 Task: Check school ratings and nearby schools information for a property in Denver, Colorado.
Action: Mouse moved to (243, 186)
Screenshot: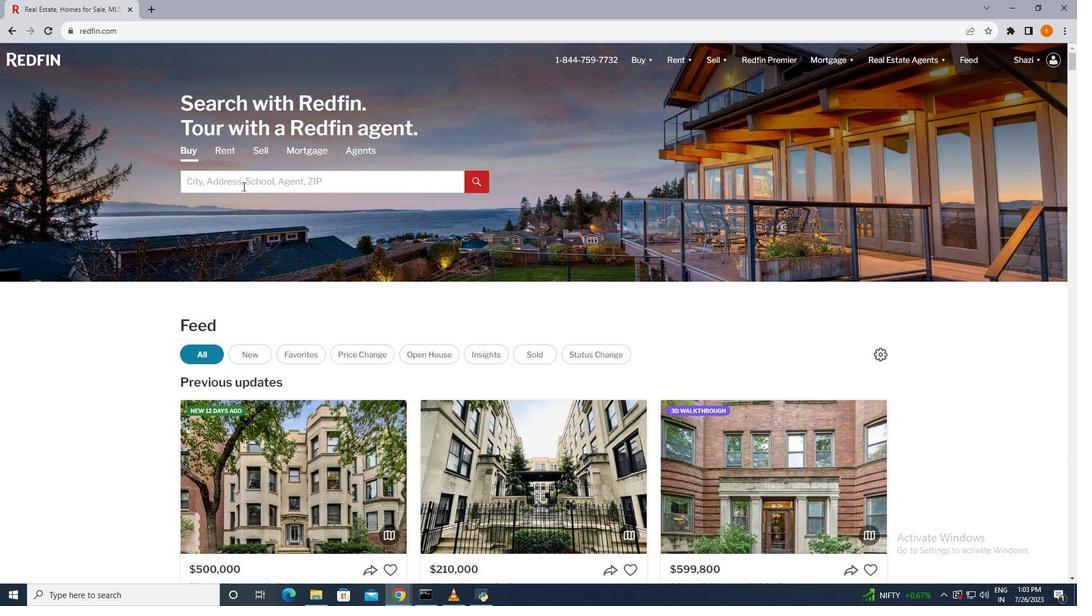 
Action: Mouse pressed left at (243, 186)
Screenshot: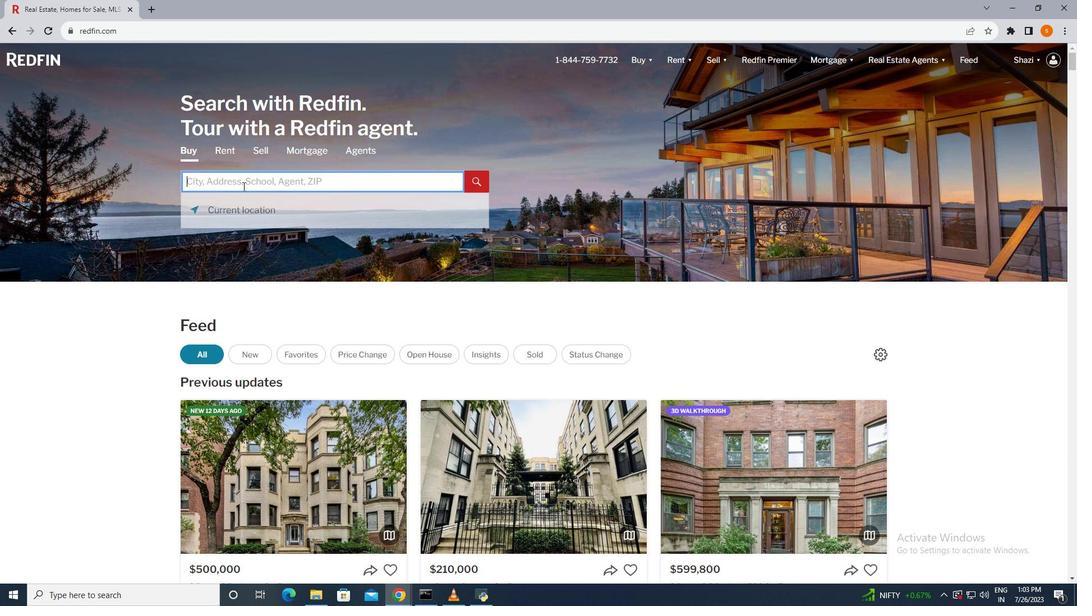 
Action: Mouse moved to (242, 186)
Screenshot: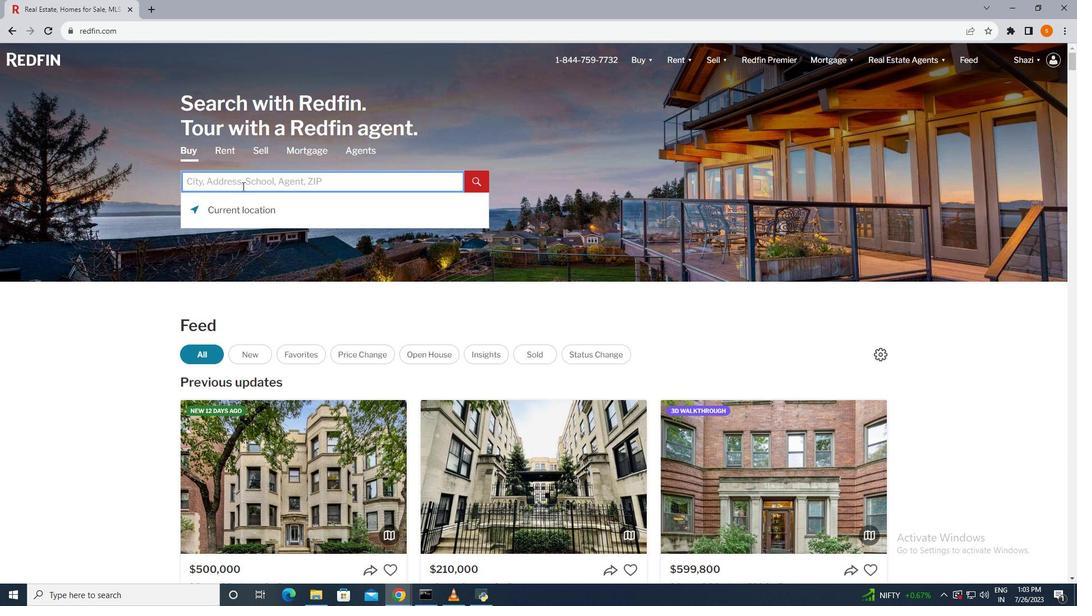 
Action: Key pressed <Key.shift>De<Key.backspace><Key.backspace><Key.caps_lock><Key.shift>dENVER,<Key.space><Key.shift>cOLORADO
Screenshot: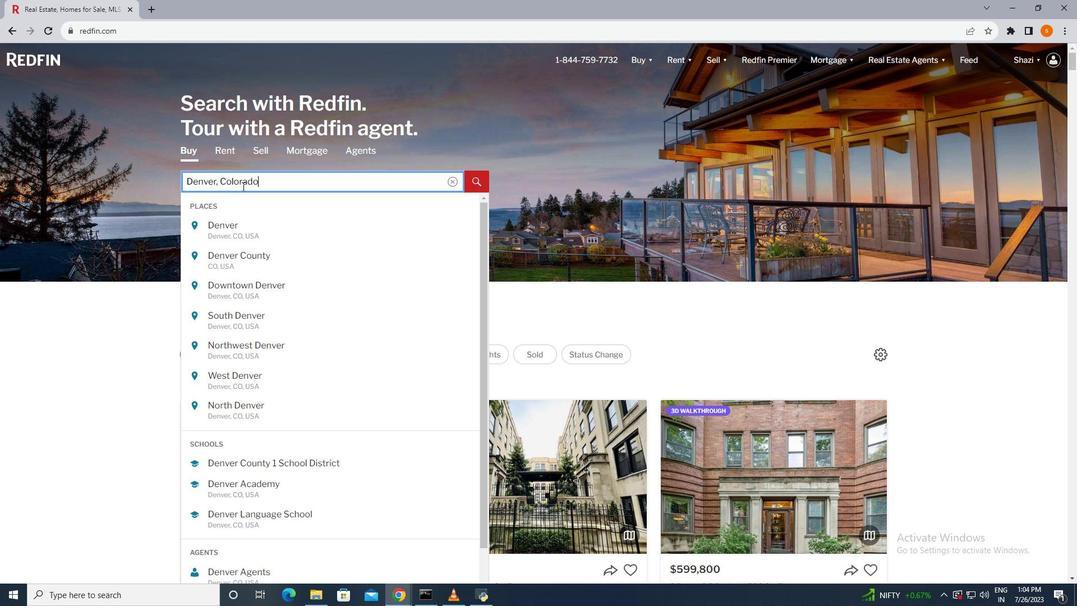 
Action: Mouse moved to (235, 185)
Screenshot: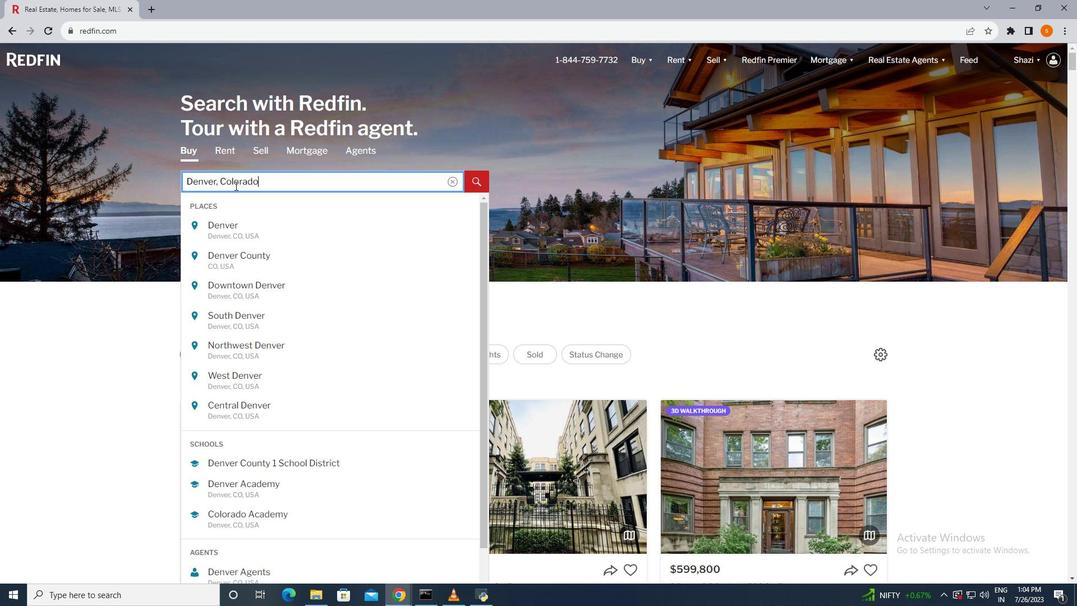 
Action: Key pressed <Key.enter>
Screenshot: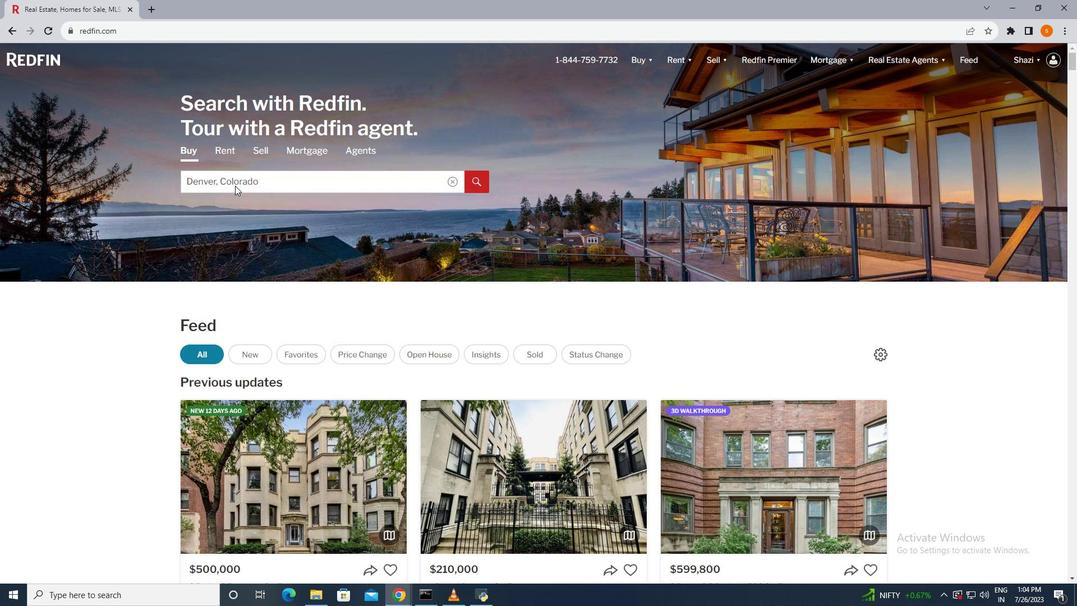
Action: Mouse moved to (959, 130)
Screenshot: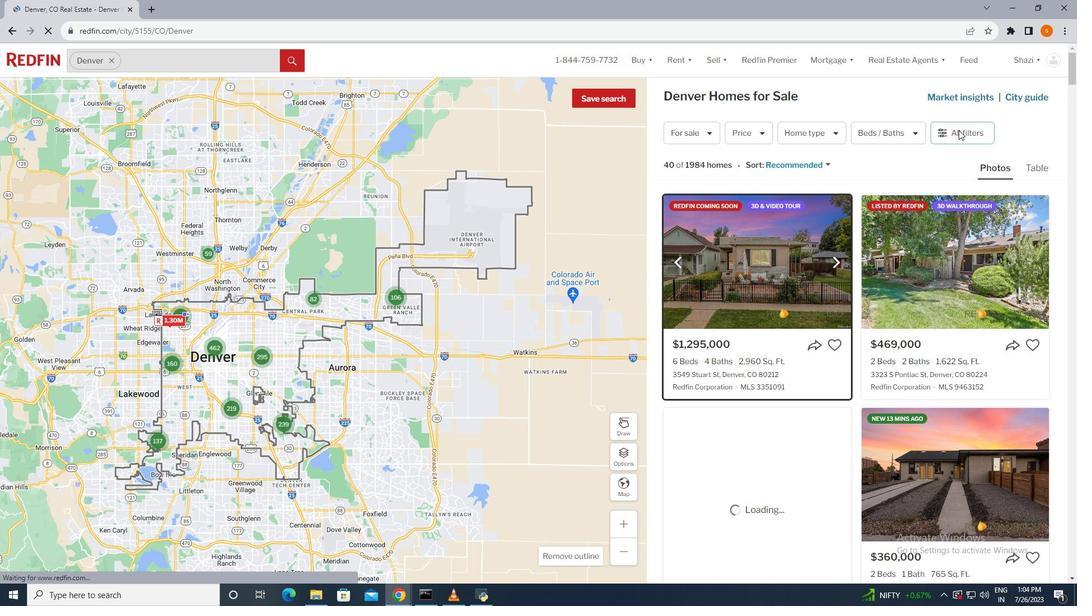 
Action: Mouse pressed left at (959, 130)
Screenshot: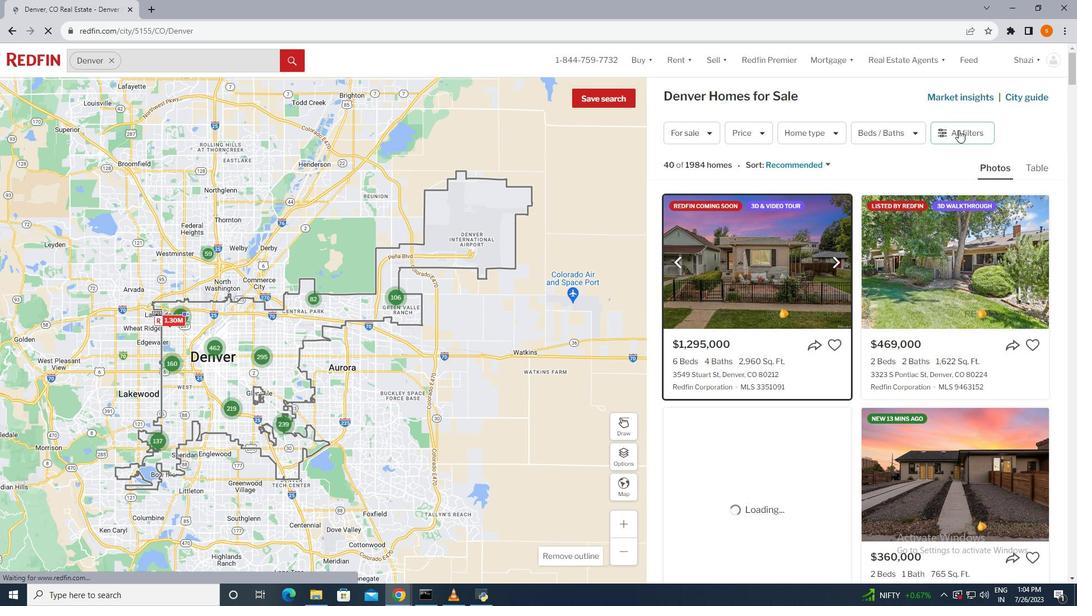 
Action: Mouse moved to (958, 130)
Screenshot: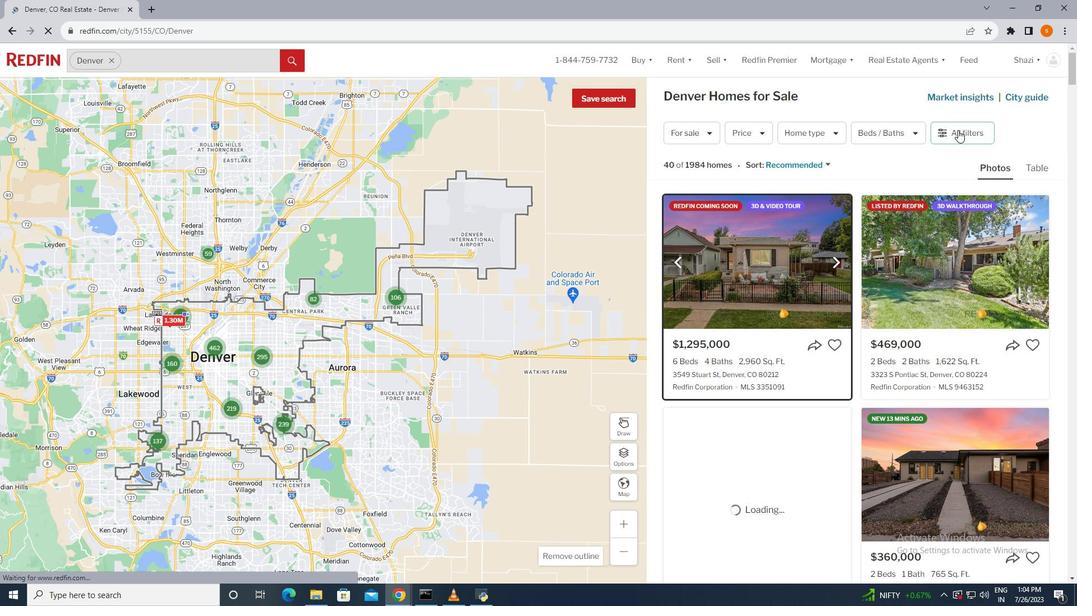 
Action: Mouse pressed left at (958, 130)
Screenshot: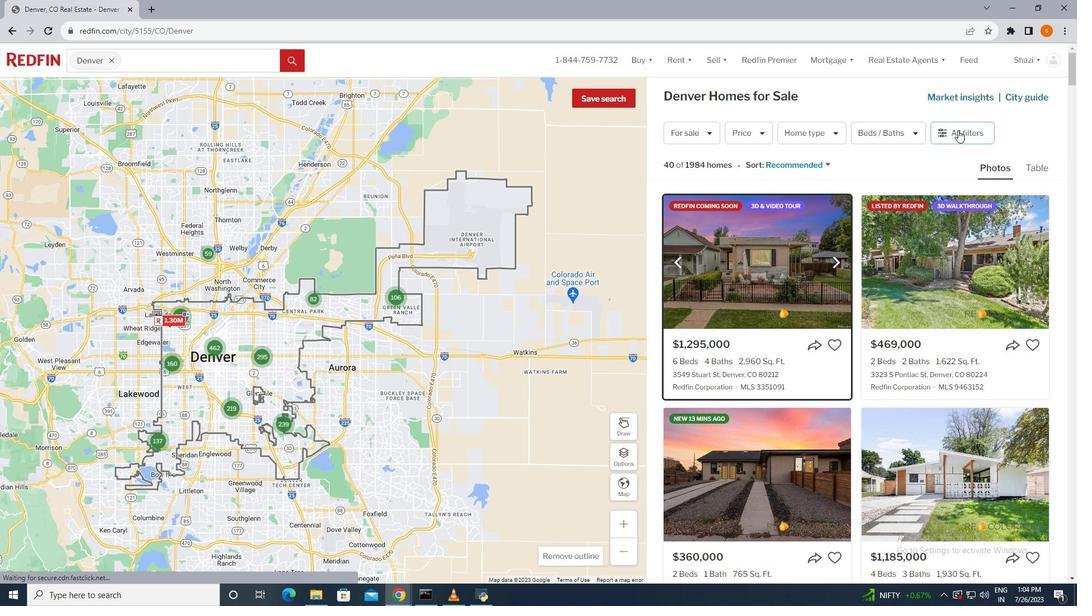 
Action: Mouse moved to (864, 353)
Screenshot: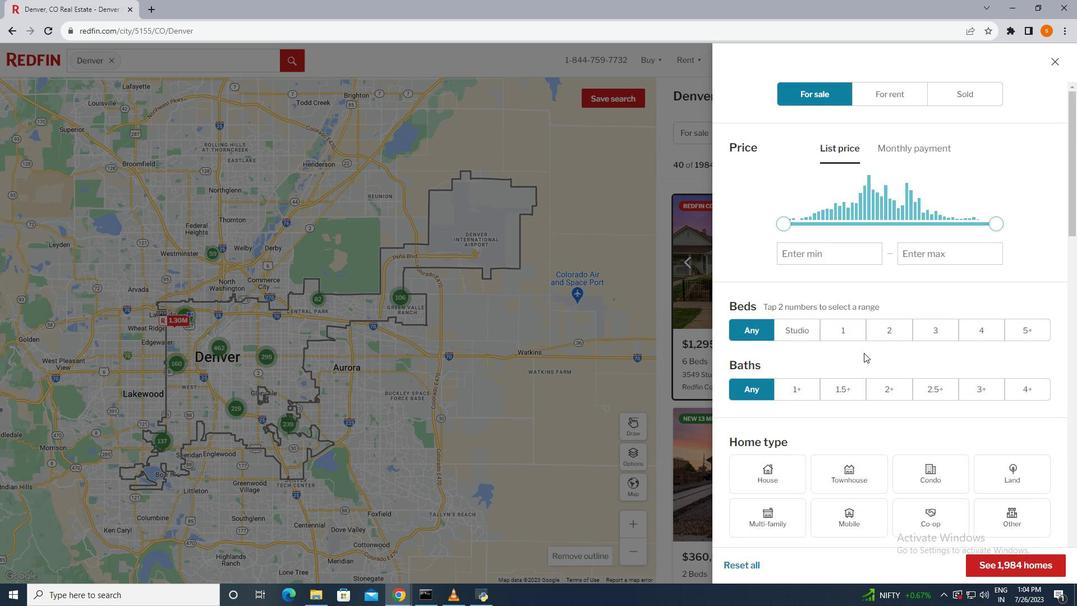 
Action: Mouse scrolled (864, 352) with delta (0, 0)
Screenshot: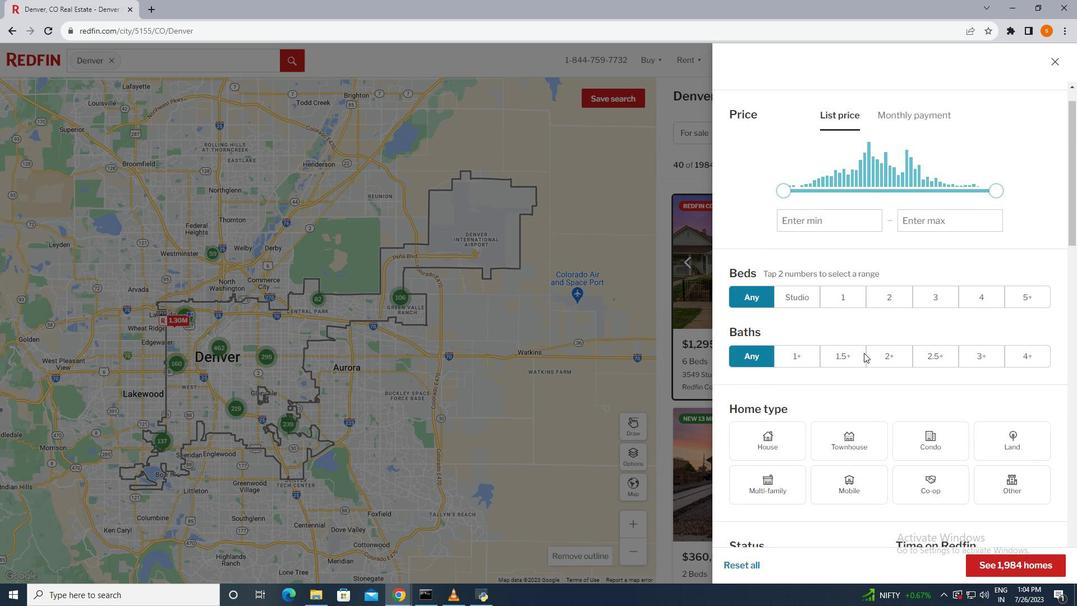 
Action: Mouse scrolled (864, 352) with delta (0, 0)
Screenshot: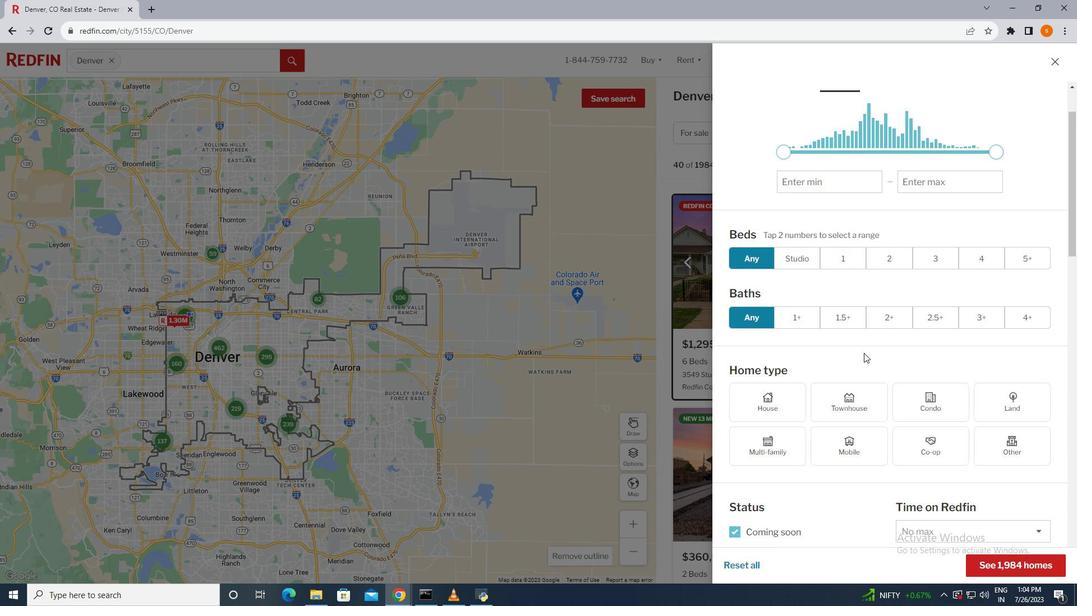 
Action: Mouse scrolled (864, 352) with delta (0, 0)
Screenshot: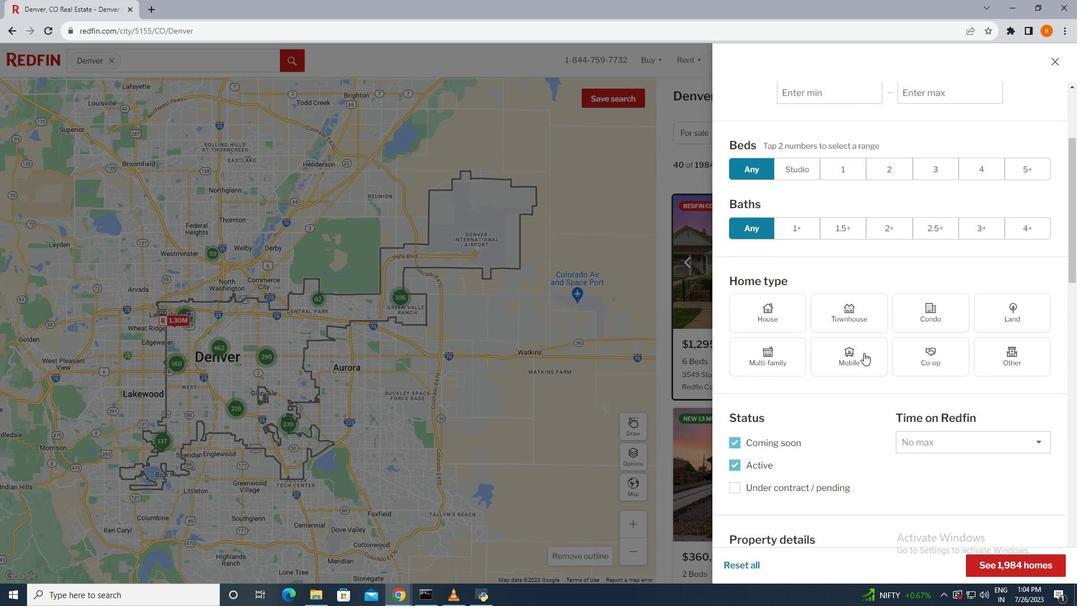 
Action: Mouse scrolled (864, 352) with delta (0, 0)
Screenshot: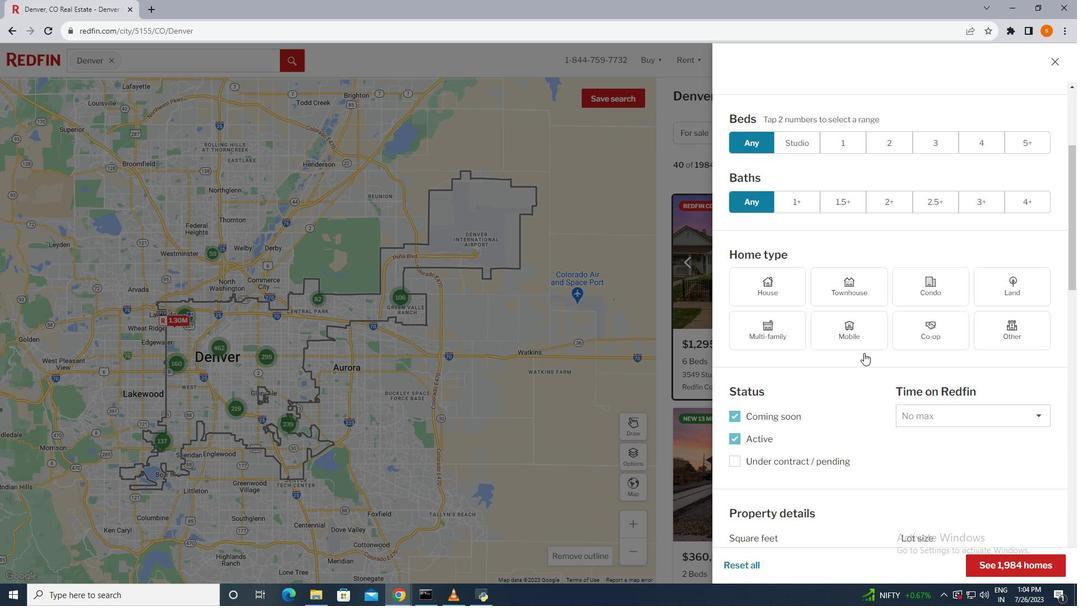 
Action: Mouse scrolled (864, 352) with delta (0, 0)
Screenshot: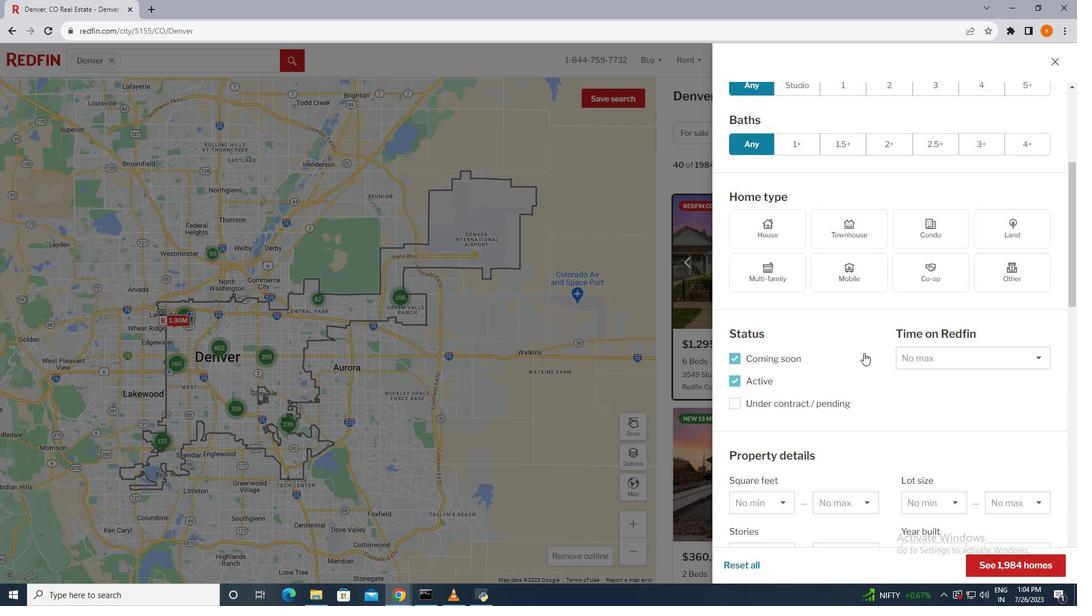 
Action: Mouse scrolled (864, 352) with delta (0, 0)
Screenshot: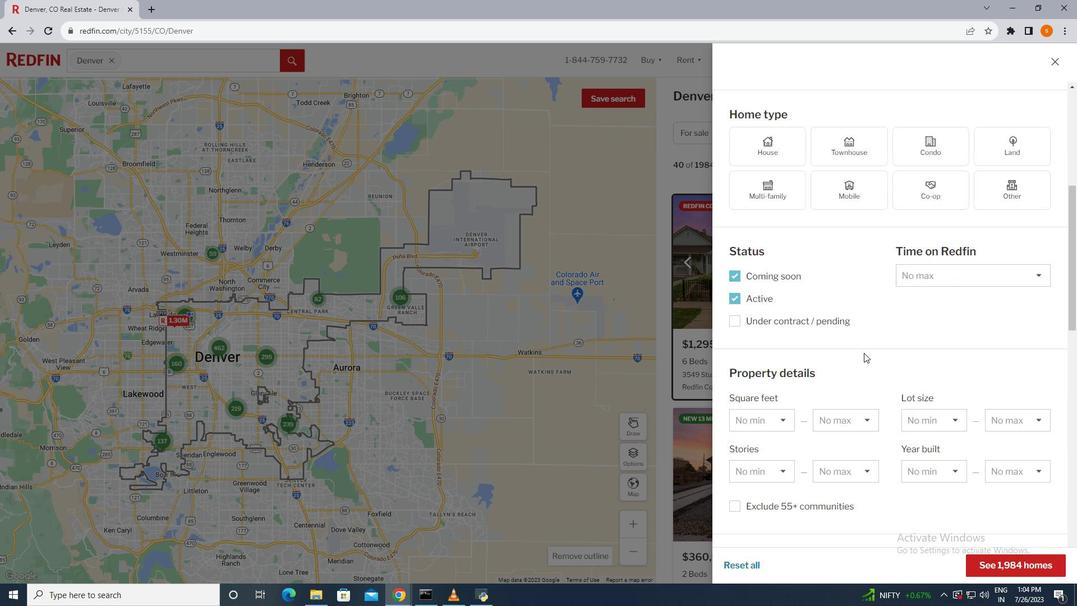 
Action: Mouse scrolled (864, 352) with delta (0, 0)
Screenshot: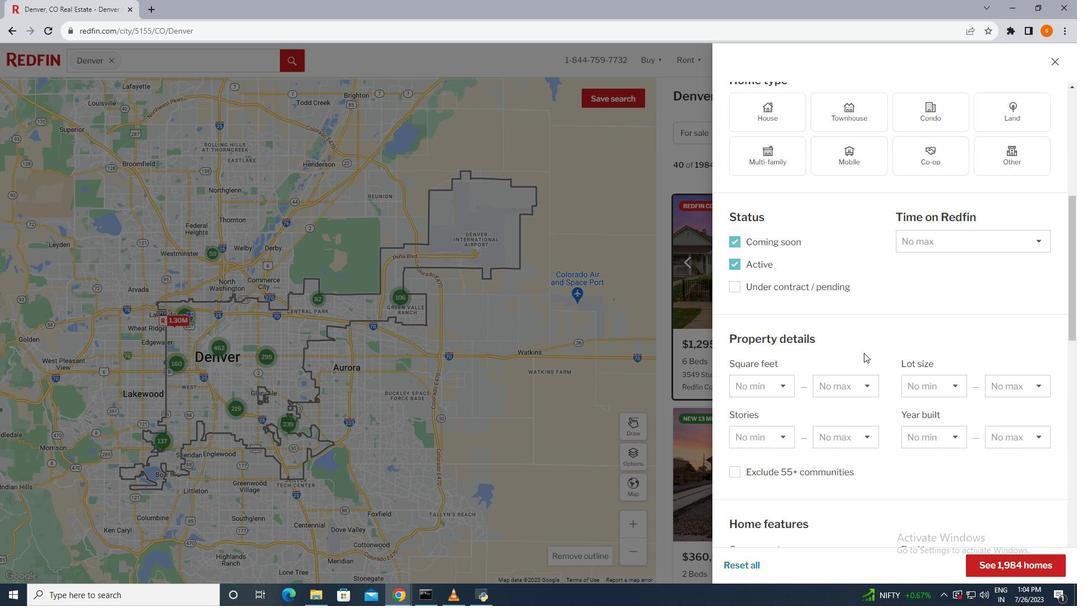 
Action: Mouse scrolled (864, 352) with delta (0, 0)
Screenshot: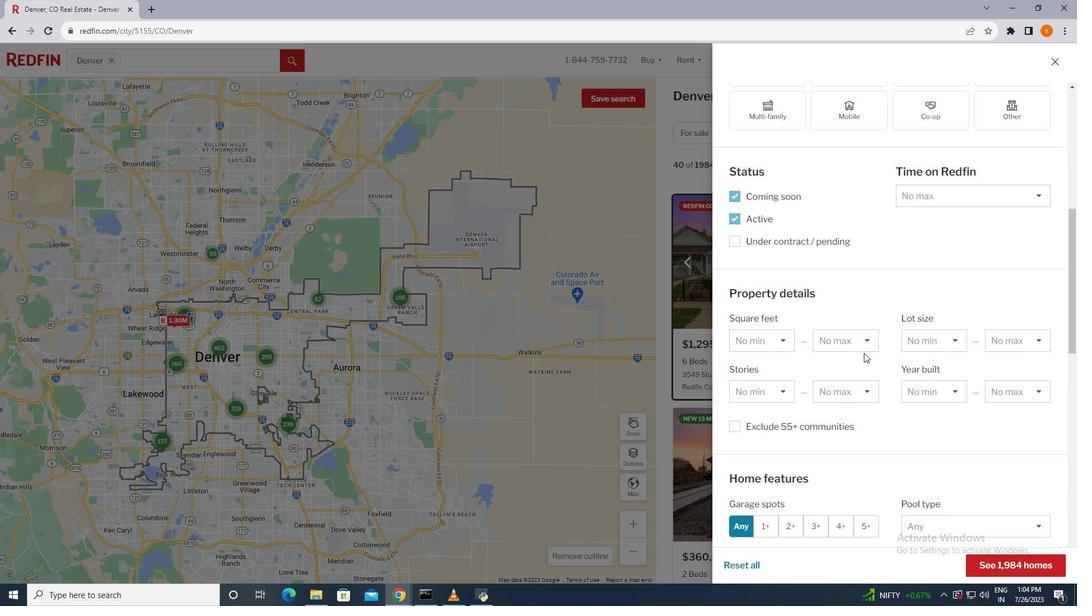 
Action: Mouse scrolled (864, 352) with delta (0, 0)
Screenshot: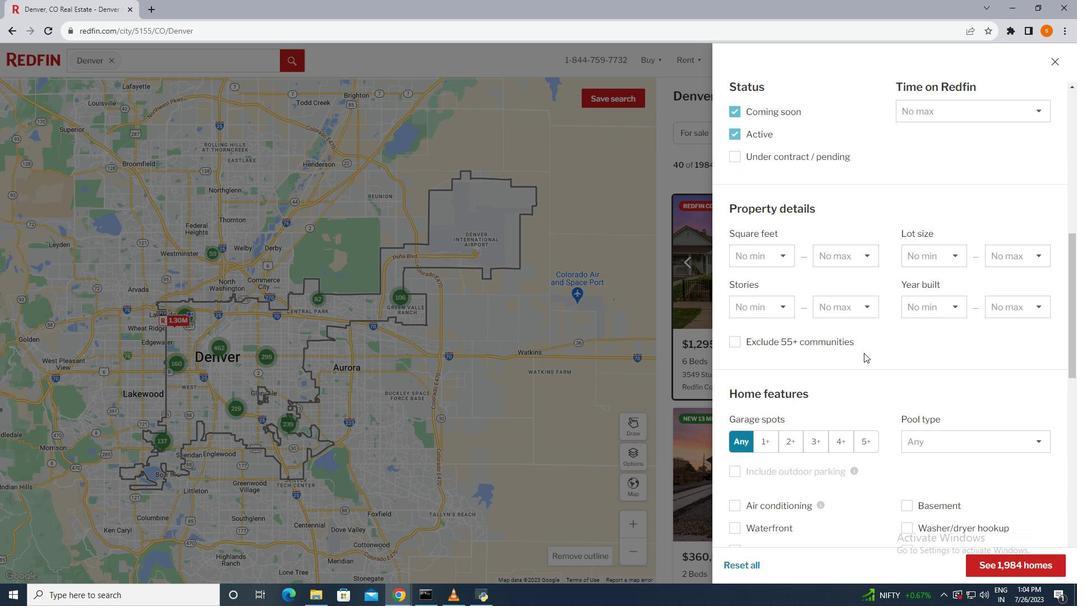 
Action: Mouse scrolled (864, 352) with delta (0, 0)
Screenshot: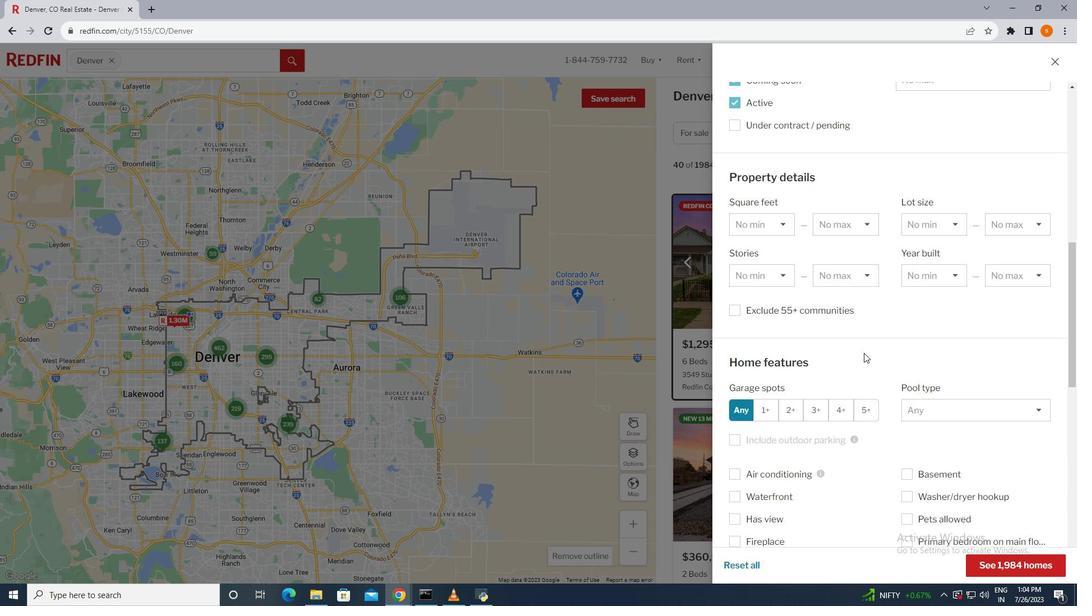 
Action: Mouse moved to (863, 354)
Screenshot: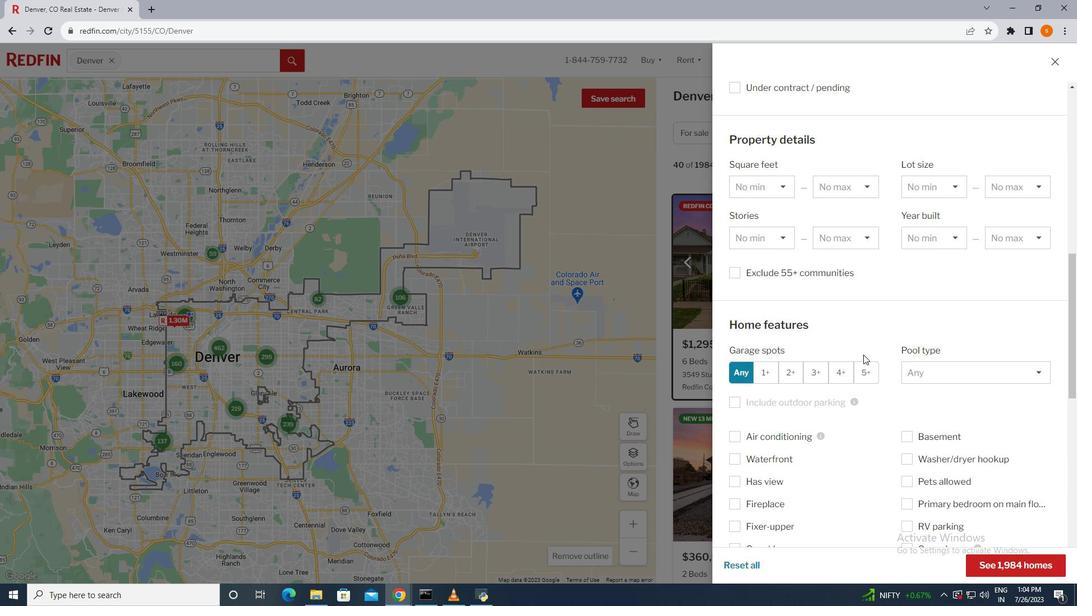 
Action: Mouse scrolled (863, 354) with delta (0, 0)
Screenshot: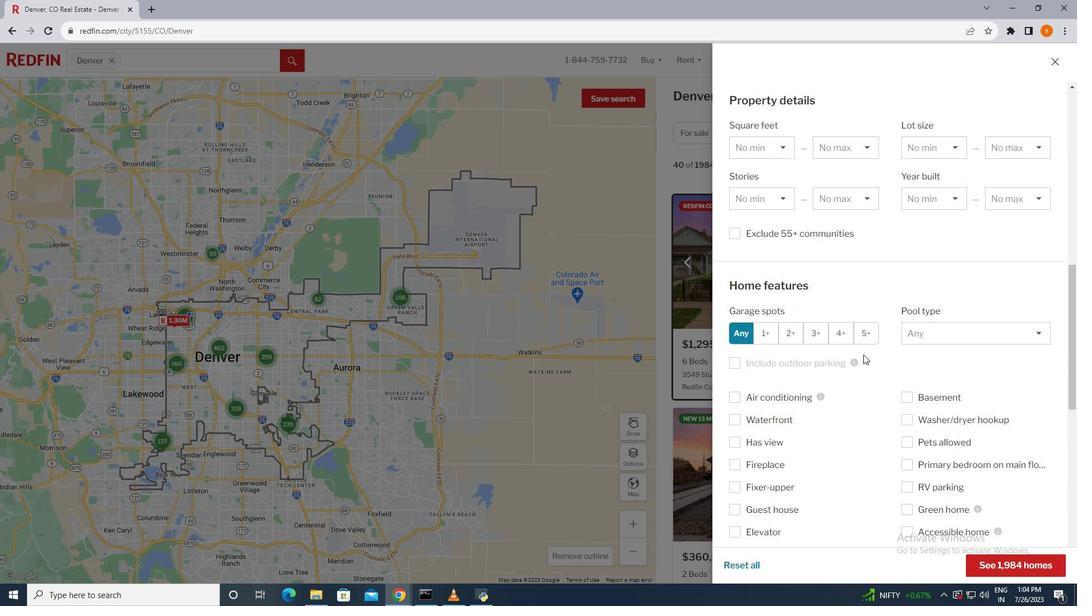 
Action: Mouse scrolled (863, 354) with delta (0, 0)
Screenshot: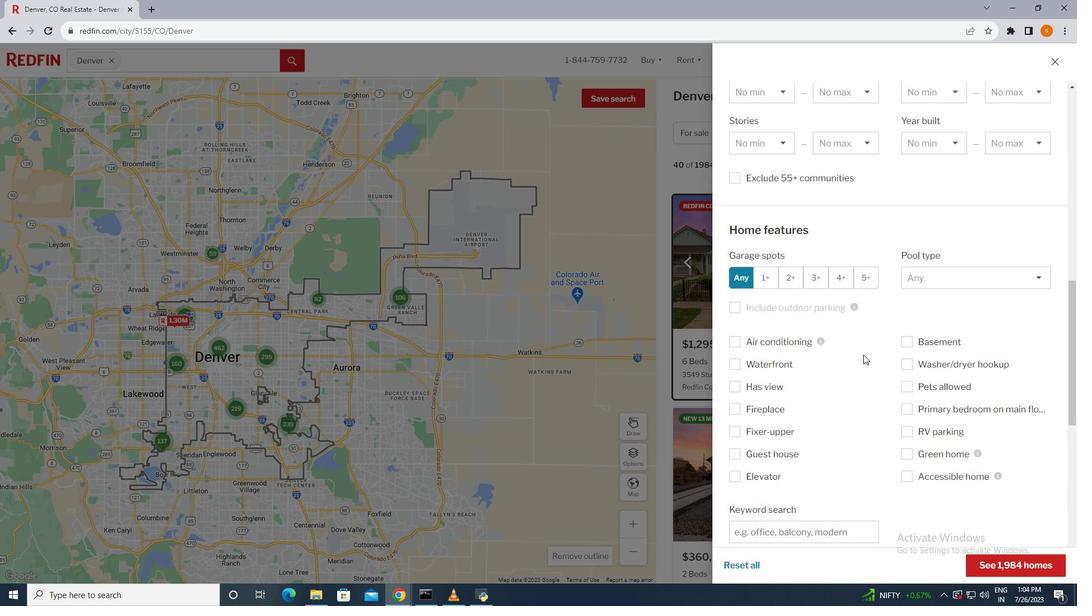 
Action: Mouse scrolled (863, 354) with delta (0, 0)
Screenshot: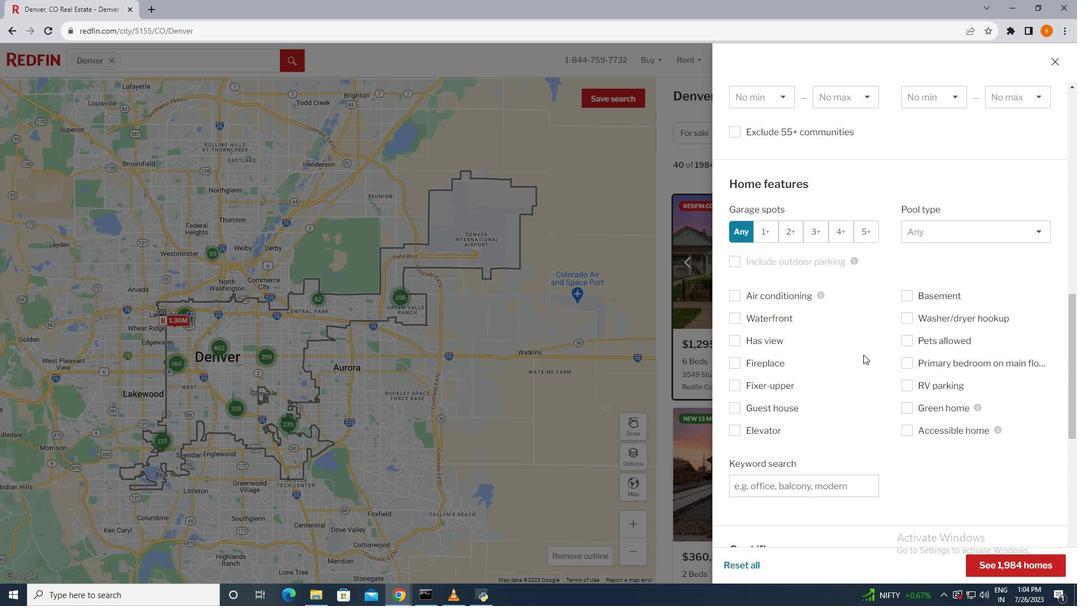
Action: Mouse scrolled (863, 354) with delta (0, 0)
Screenshot: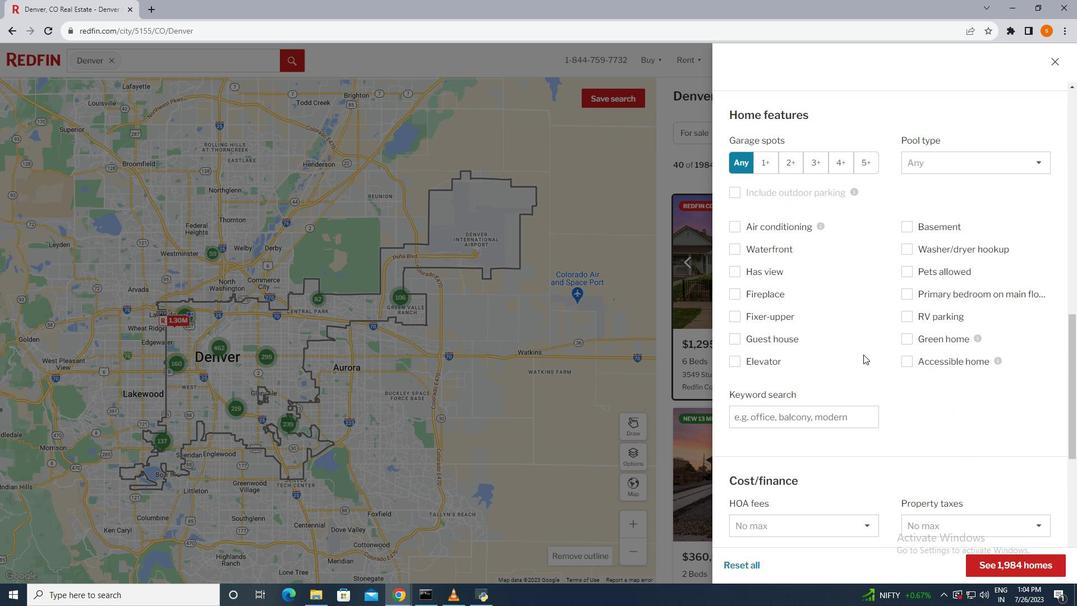 
Action: Mouse scrolled (863, 354) with delta (0, 0)
Screenshot: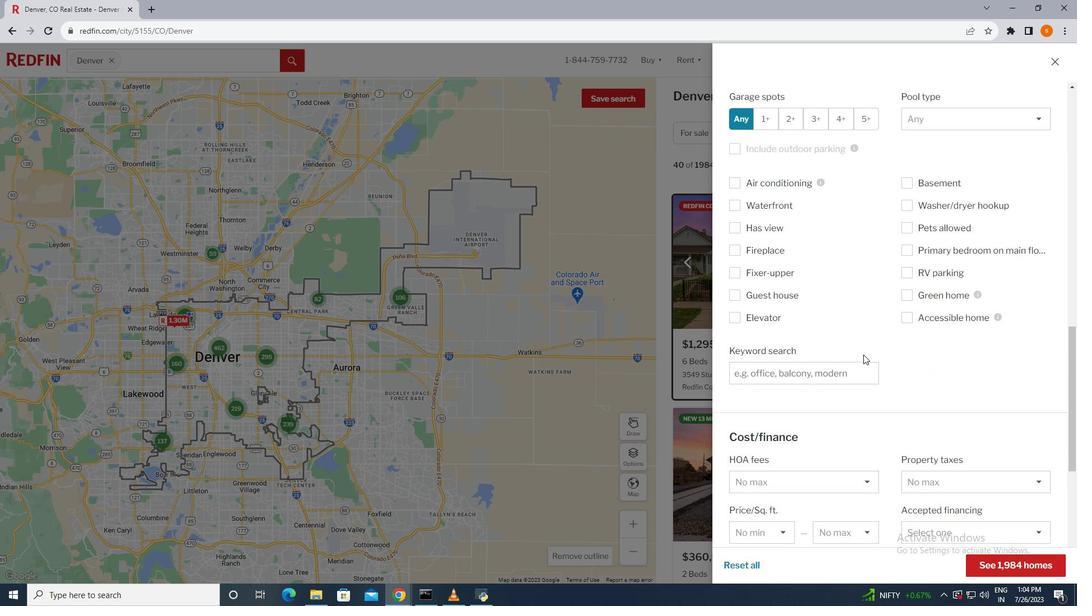 
Action: Mouse scrolled (863, 354) with delta (0, 0)
Screenshot: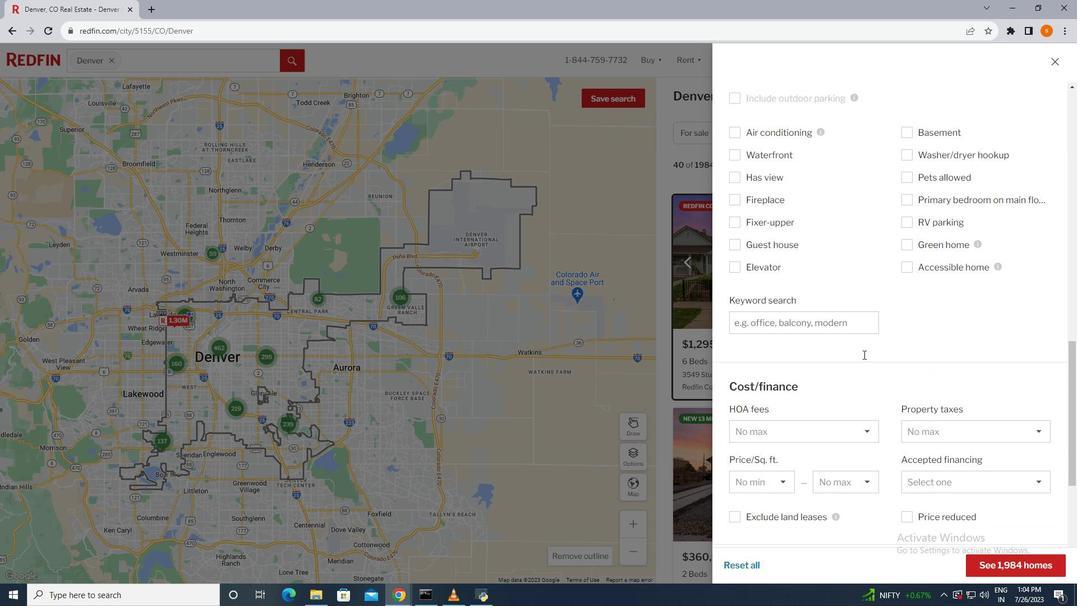 
Action: Mouse scrolled (863, 354) with delta (0, 0)
Screenshot: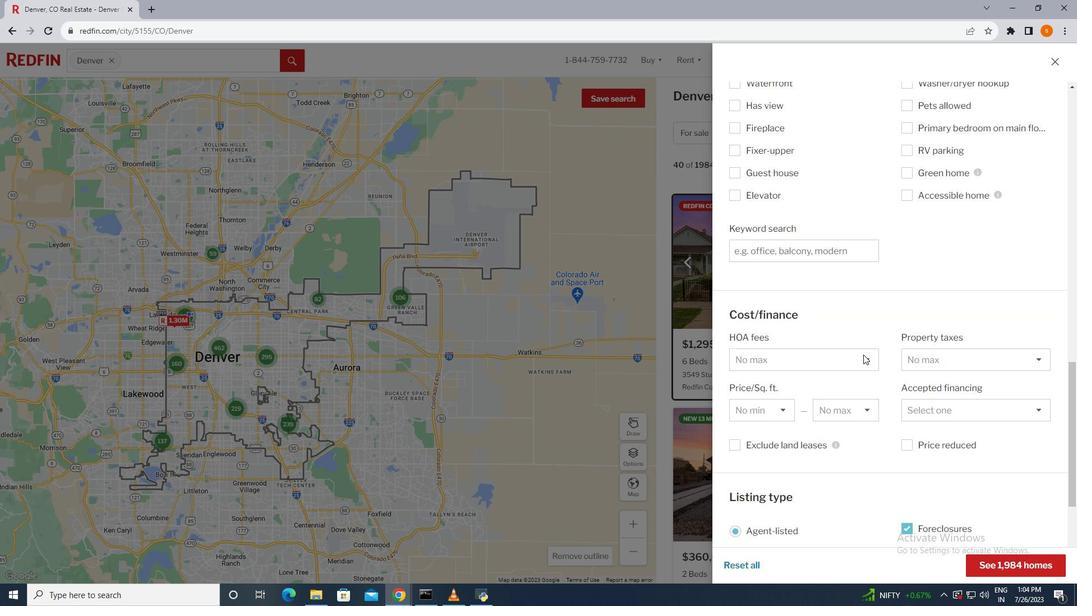 
Action: Mouse scrolled (863, 354) with delta (0, 0)
Screenshot: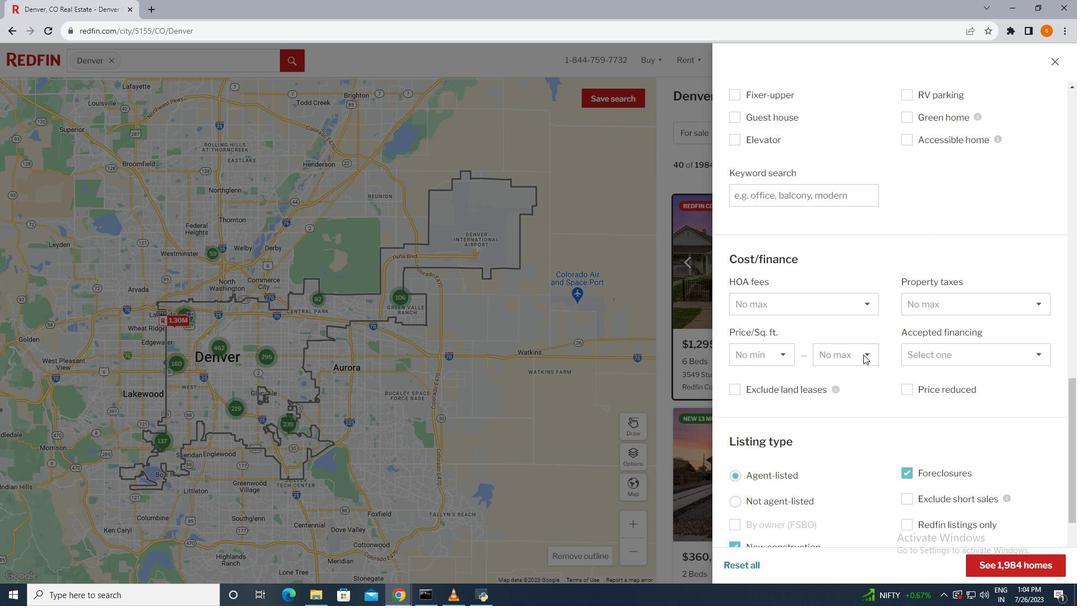
Action: Mouse scrolled (863, 354) with delta (0, 0)
Screenshot: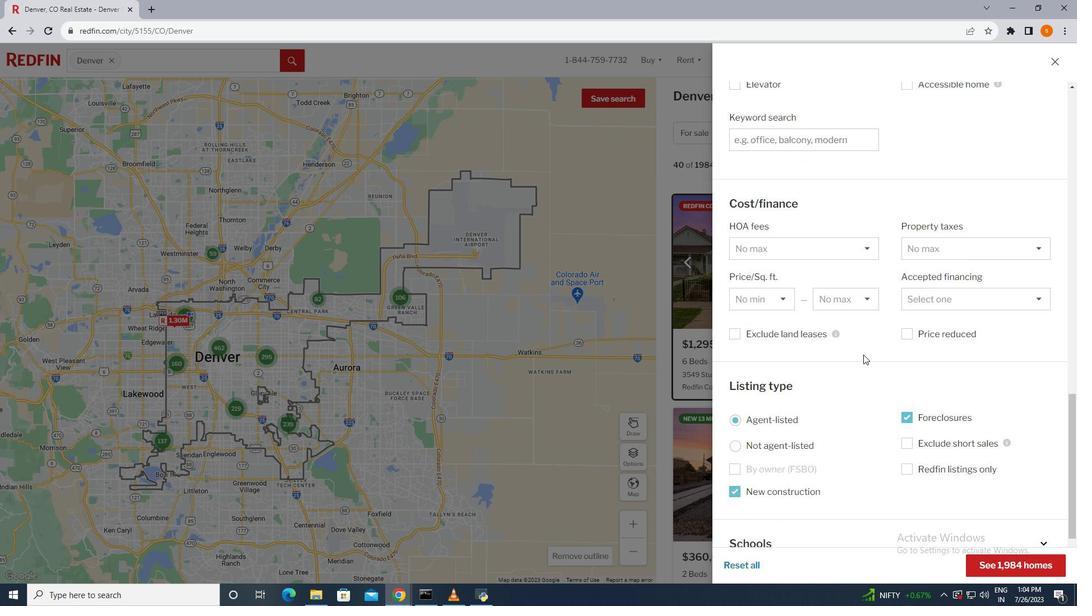 
Action: Mouse scrolled (863, 354) with delta (0, 0)
Screenshot: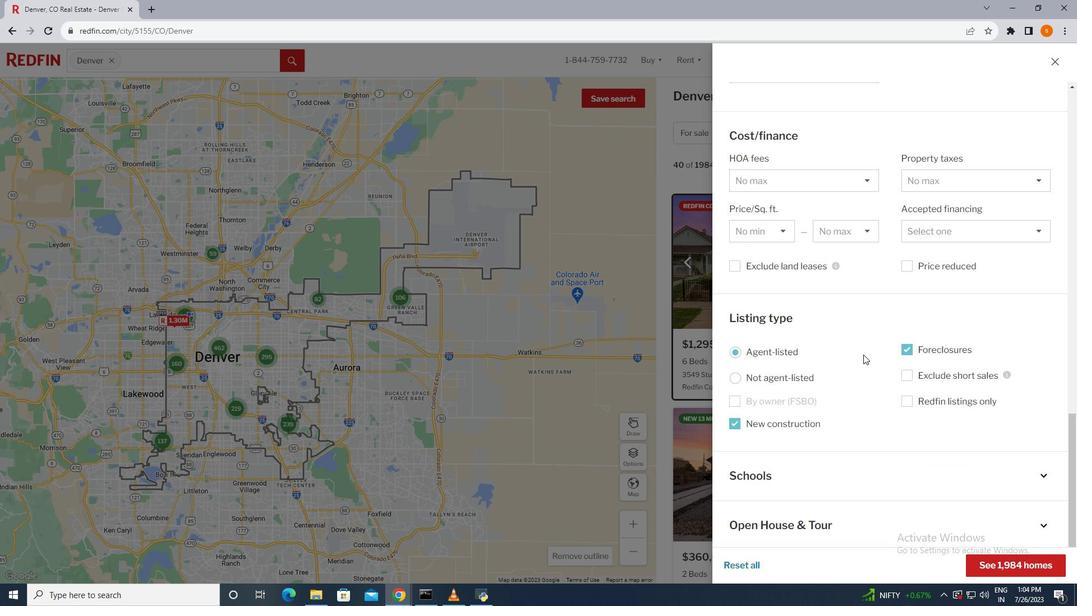 
Action: Mouse scrolled (863, 354) with delta (0, 0)
Screenshot: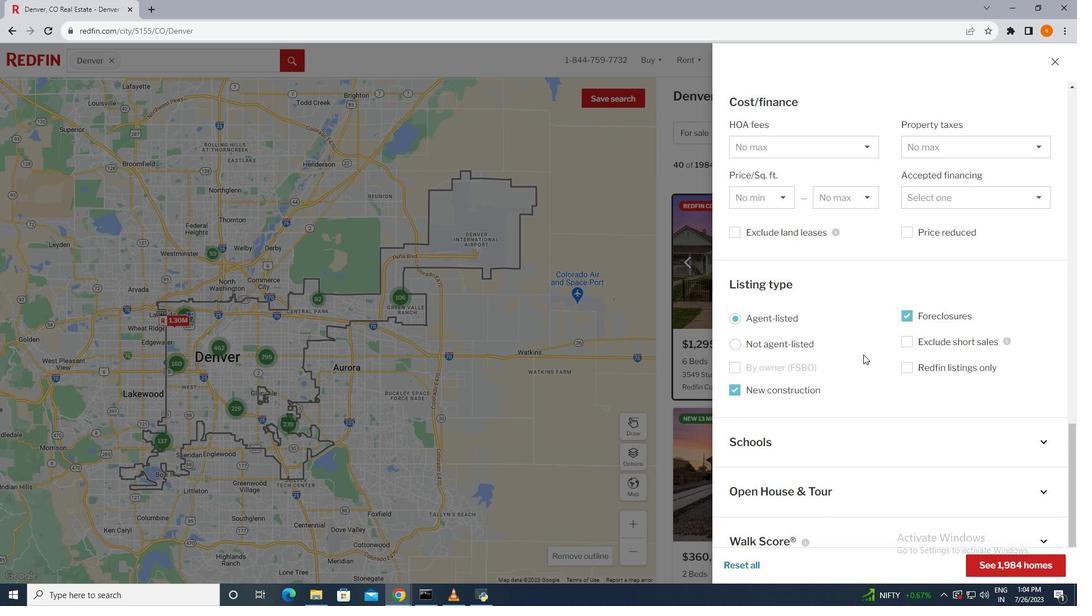 
Action: Mouse scrolled (863, 354) with delta (0, 0)
Screenshot: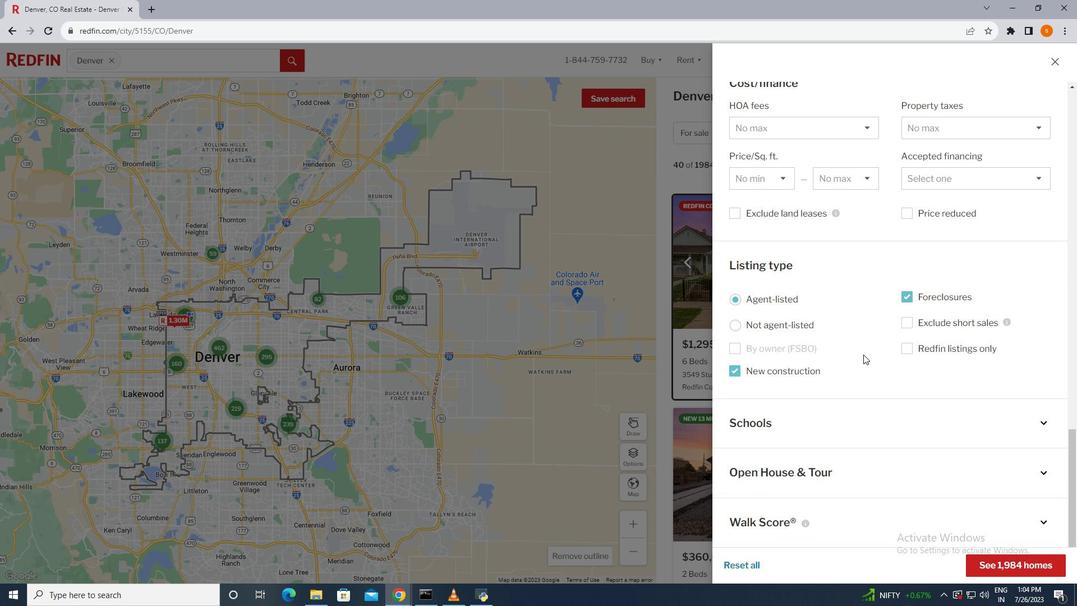 
Action: Mouse moved to (843, 432)
Screenshot: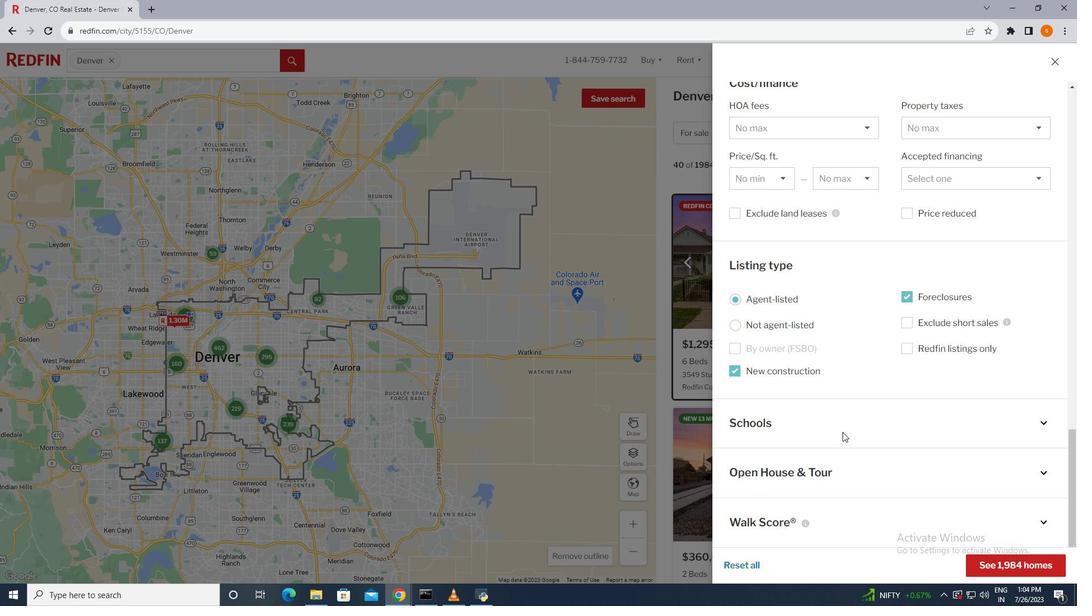 
Action: Mouse pressed left at (843, 432)
Screenshot: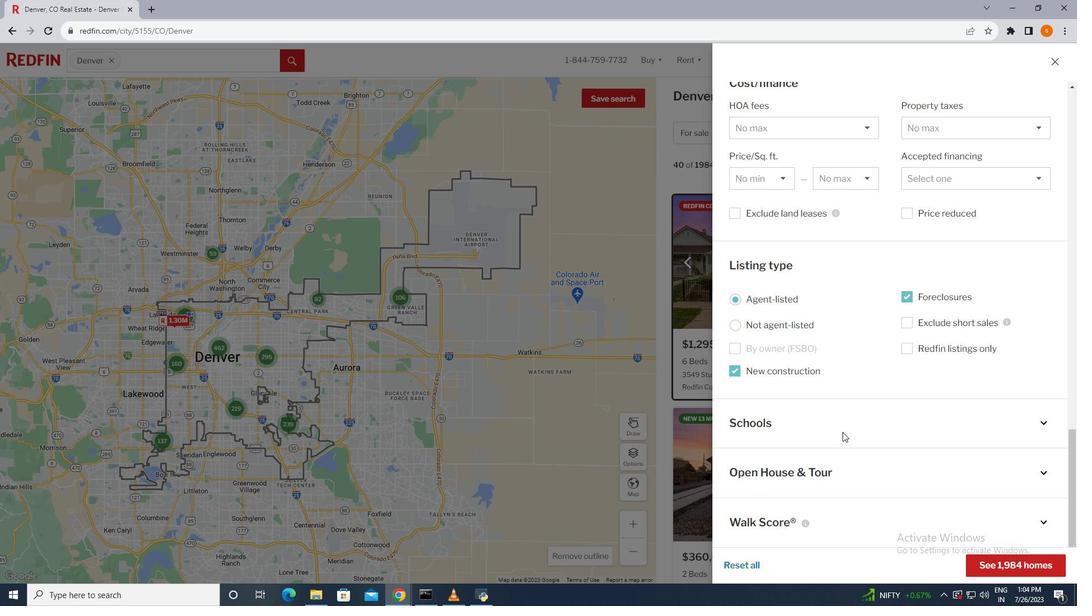 
Action: Mouse moved to (842, 432)
Screenshot: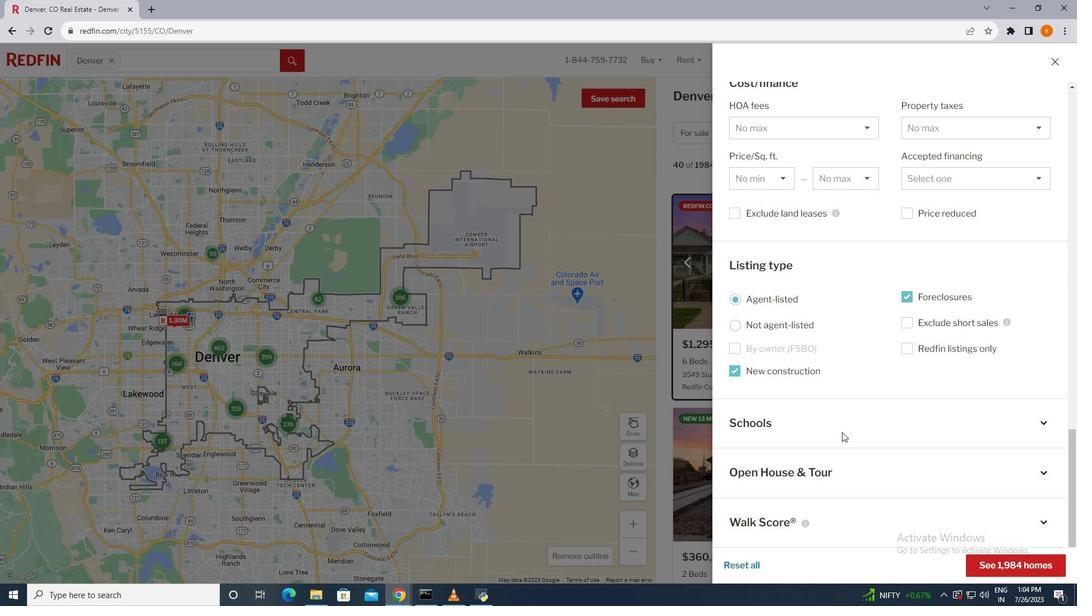 
Action: Mouse pressed left at (842, 432)
Screenshot: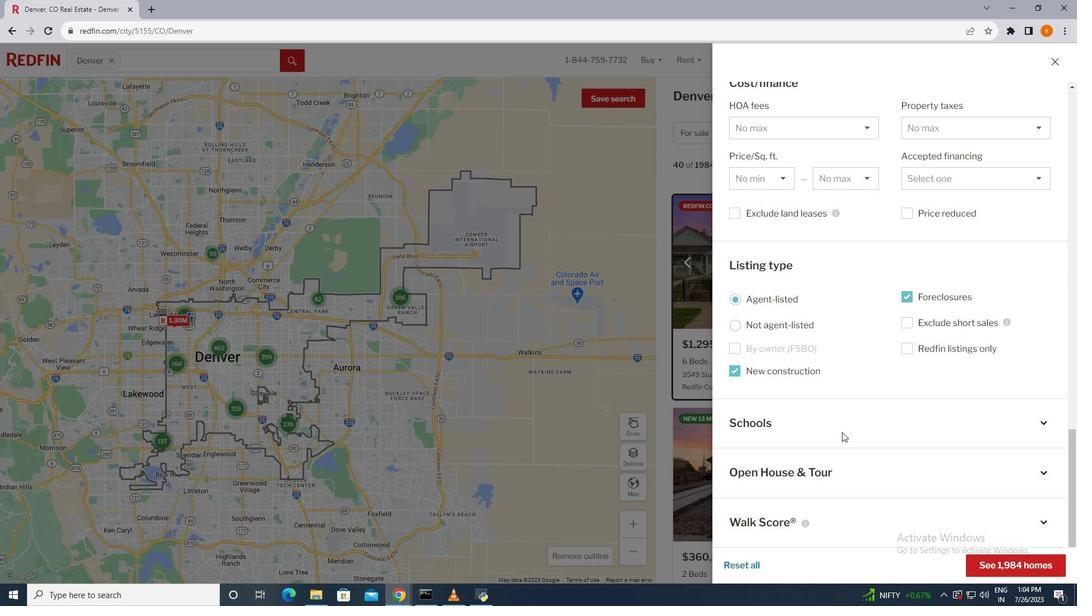 
Action: Mouse moved to (1041, 422)
Screenshot: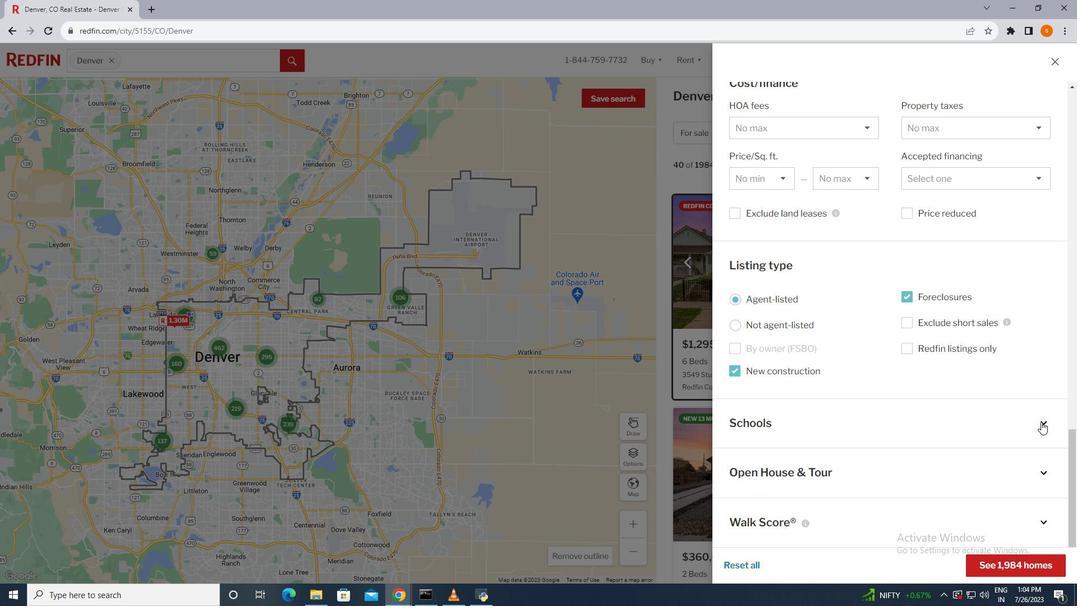 
Action: Mouse pressed left at (1041, 422)
Screenshot: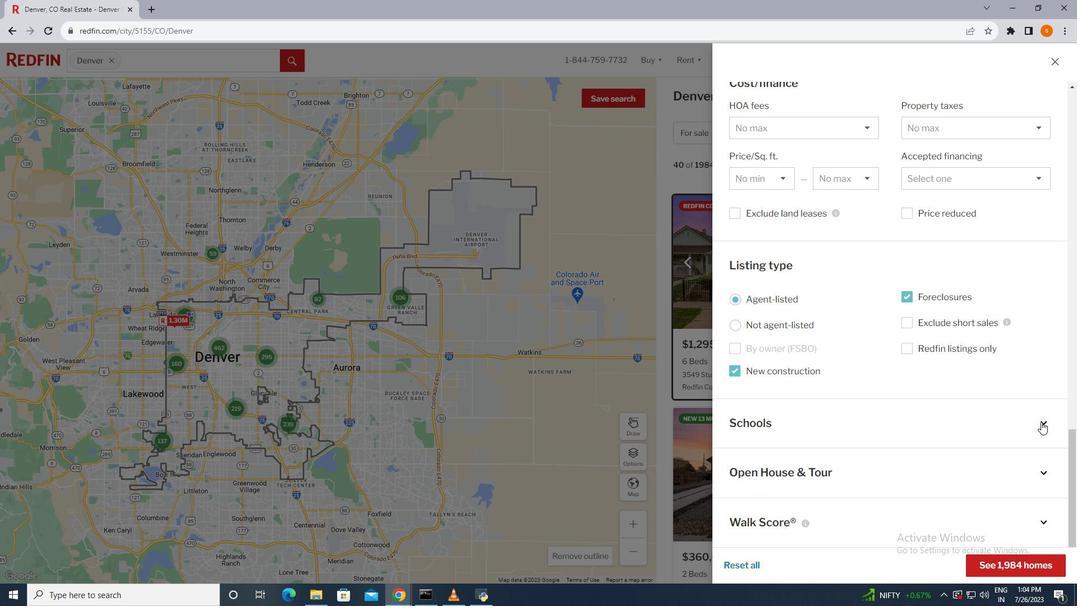 
Action: Mouse moved to (739, 362)
Screenshot: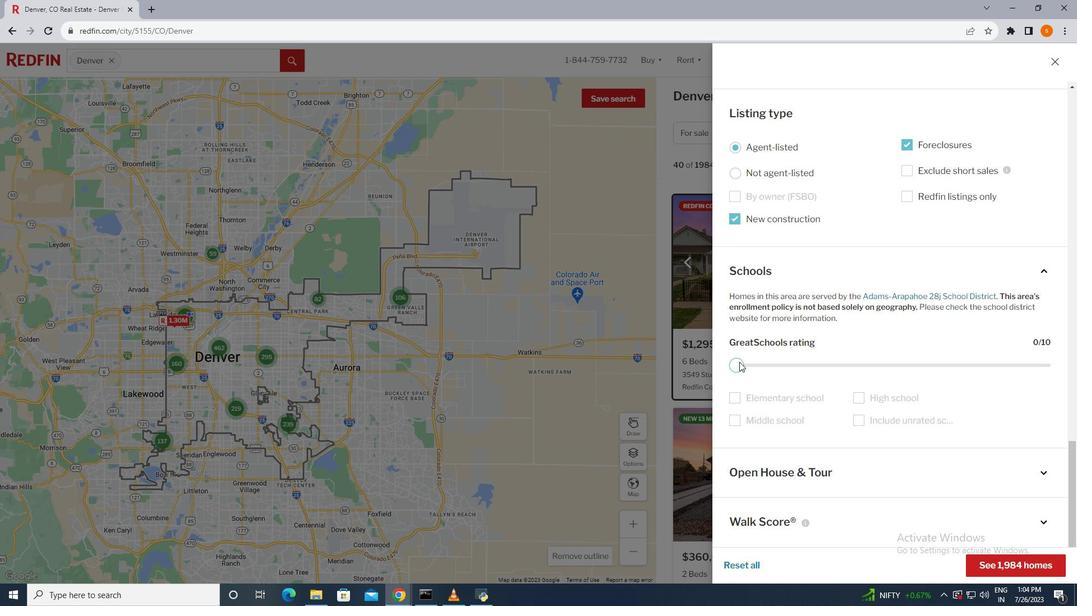 
Action: Mouse pressed left at (739, 362)
Screenshot: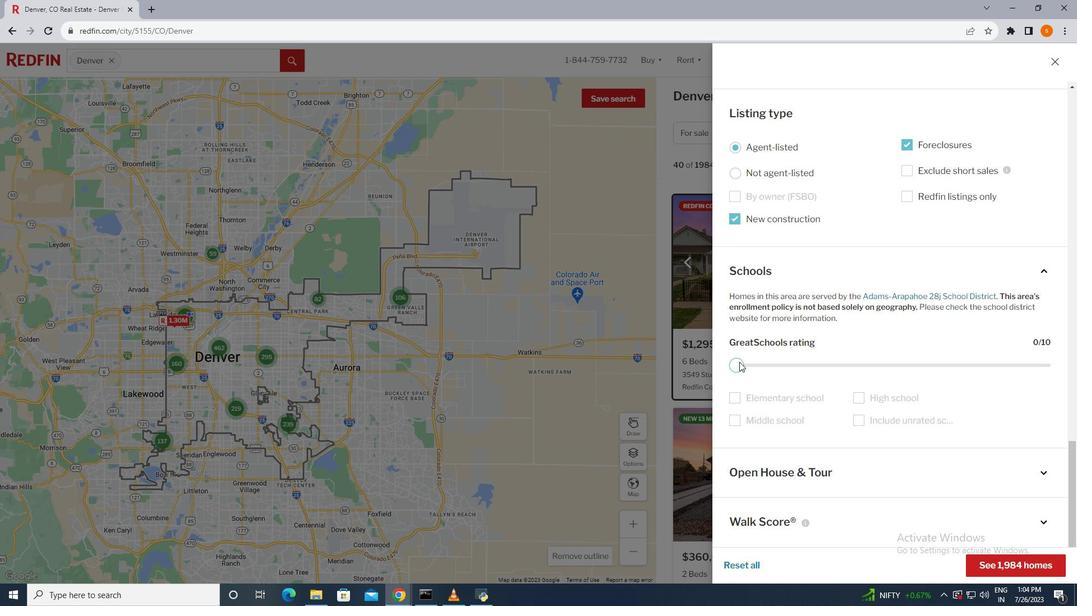 
Action: Mouse moved to (995, 571)
Screenshot: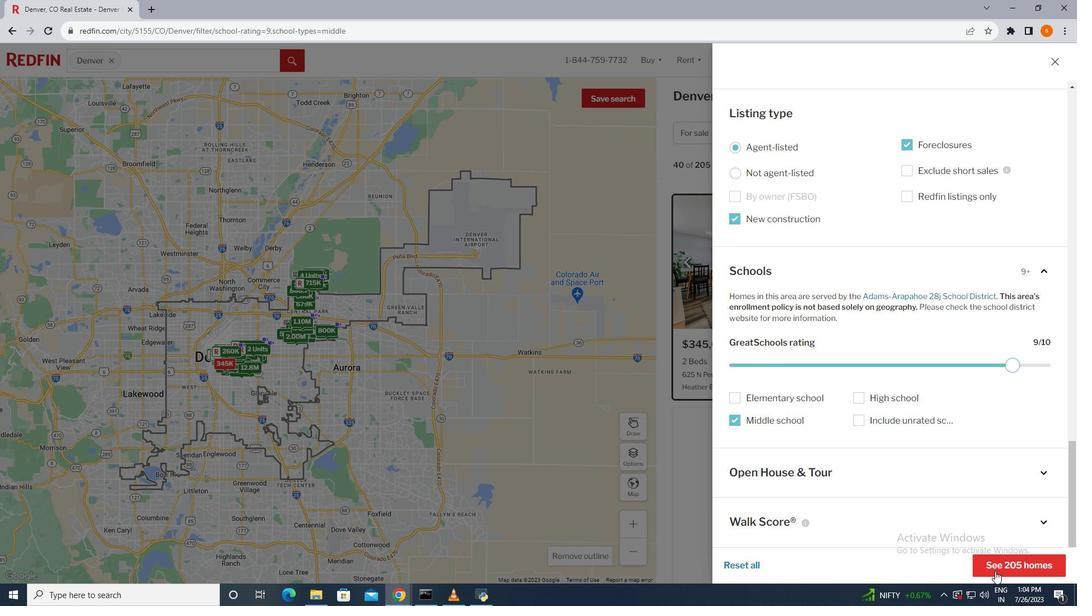 
Action: Mouse pressed left at (995, 571)
Screenshot: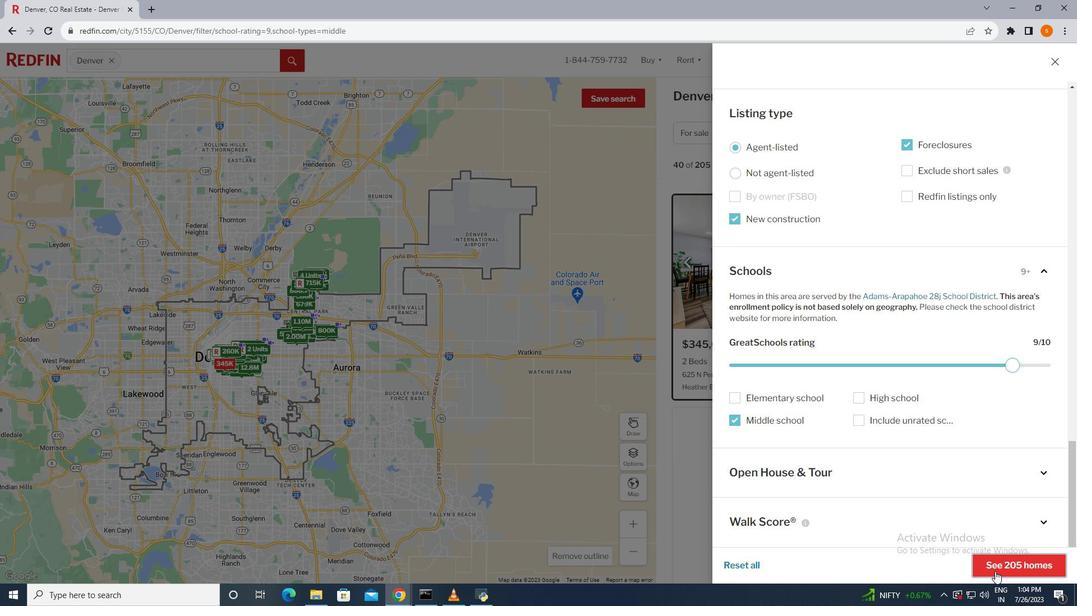 
Action: Mouse moved to (889, 270)
Screenshot: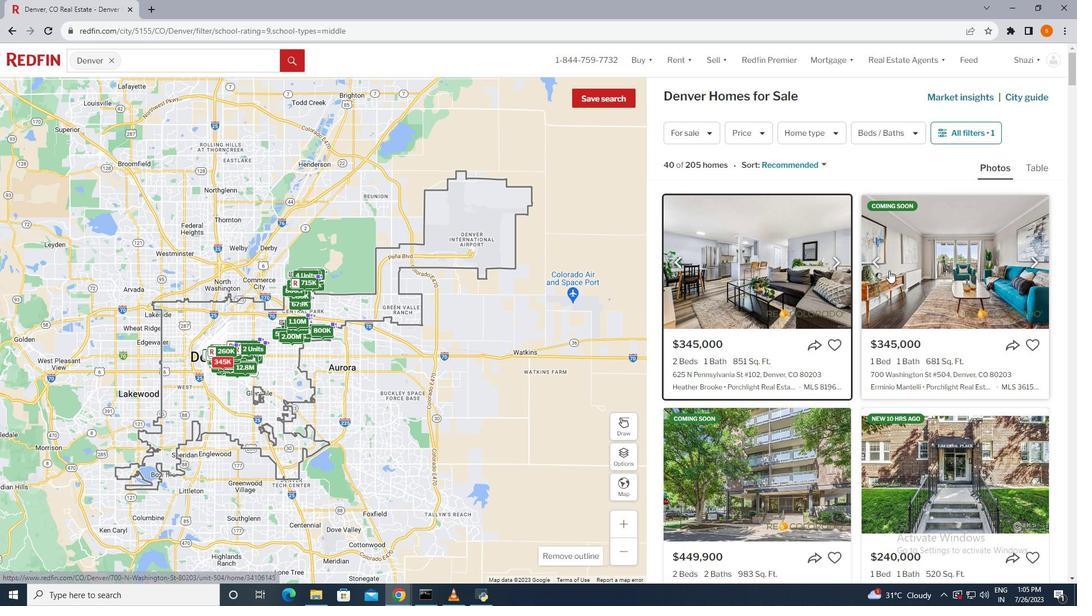 
Action: Mouse pressed left at (889, 270)
Screenshot: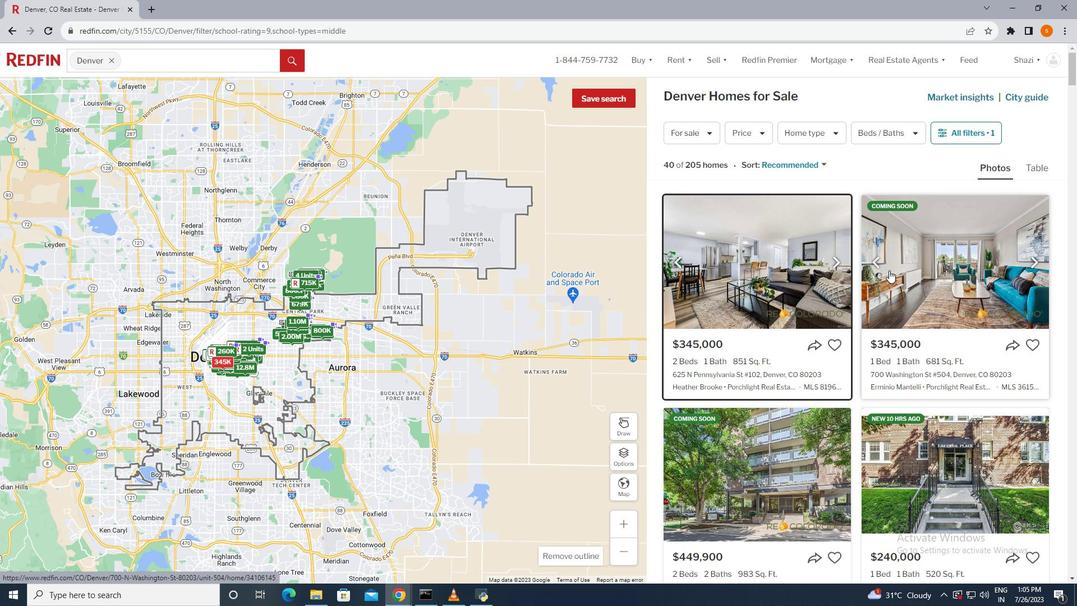 
Action: Mouse moved to (397, 85)
Screenshot: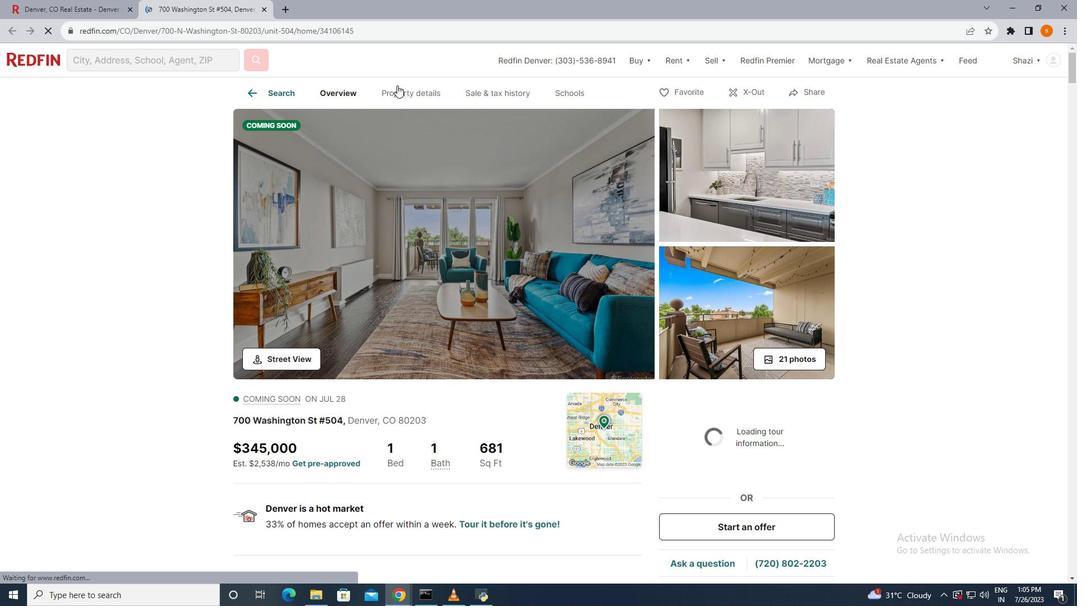 
Action: Mouse pressed left at (397, 85)
Screenshot: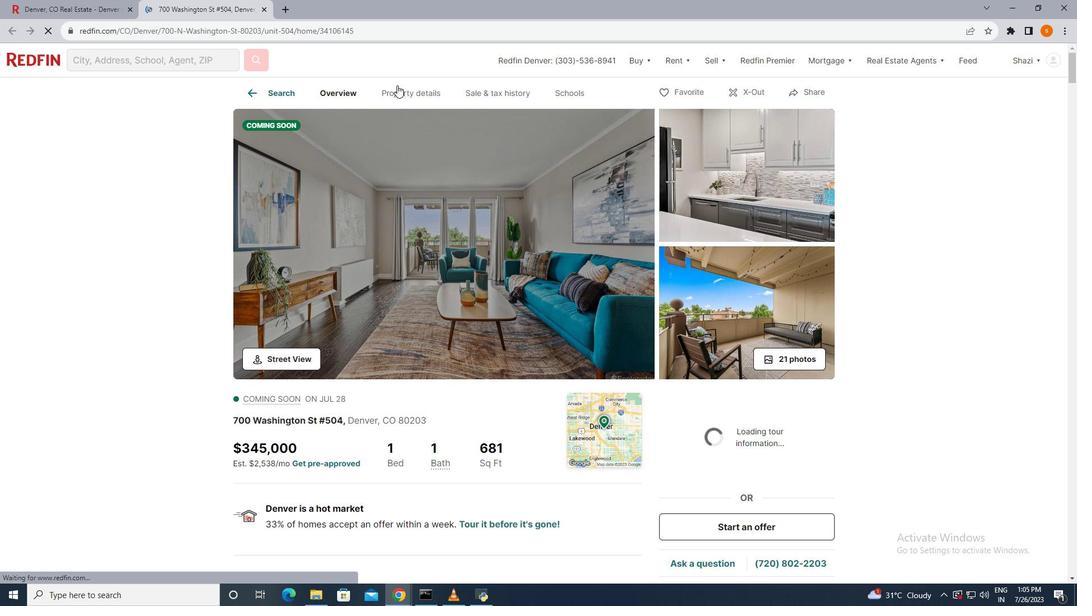 
Action: Mouse moved to (312, 284)
Screenshot: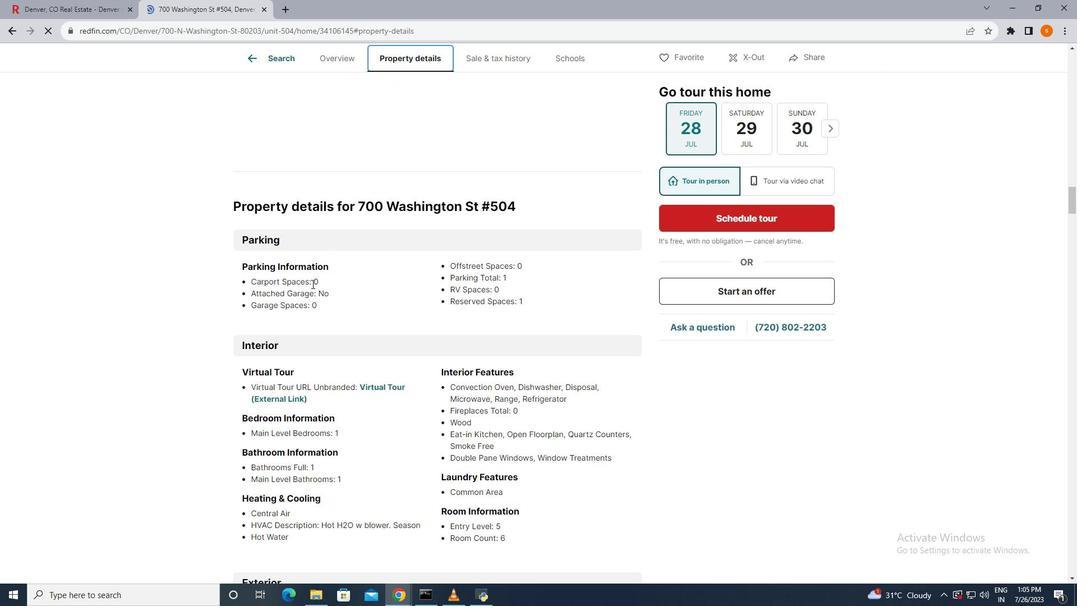 
Action: Mouse scrolled (312, 283) with delta (0, 0)
Screenshot: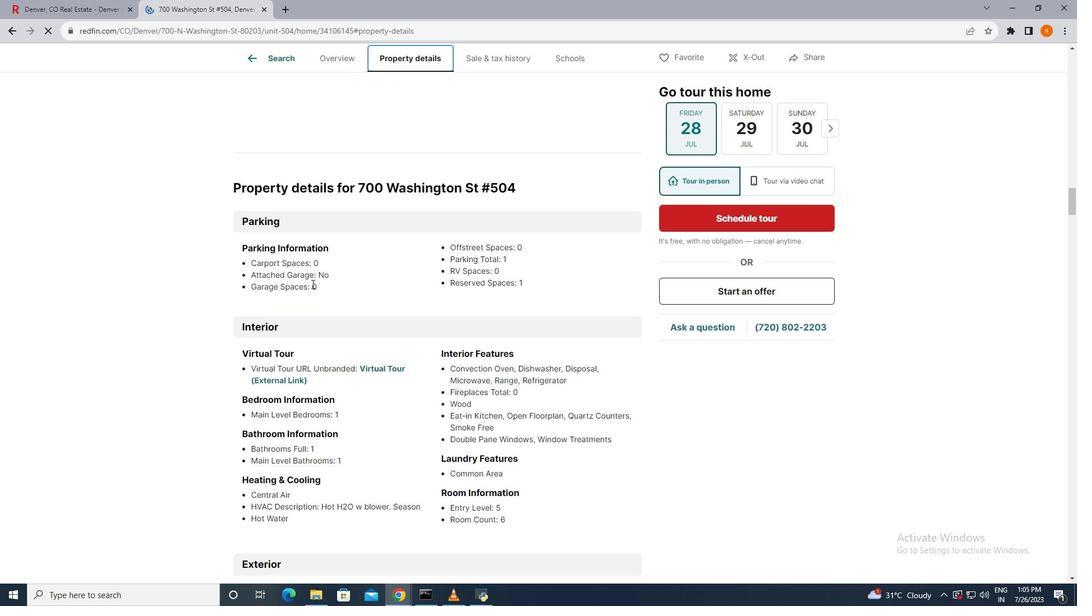 
Action: Mouse scrolled (312, 283) with delta (0, 0)
Screenshot: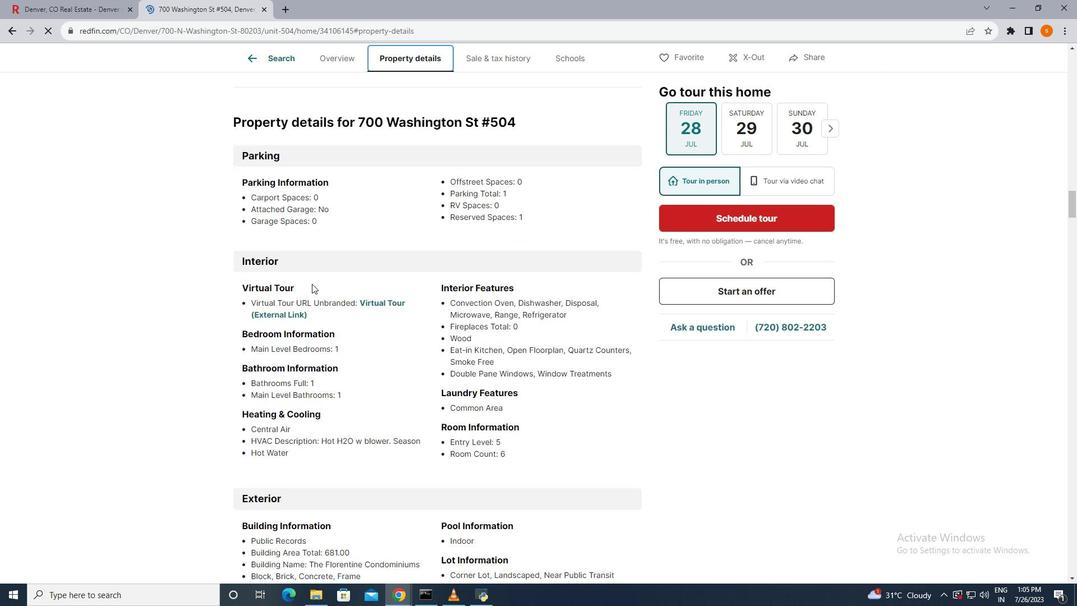 
Action: Mouse scrolled (312, 283) with delta (0, 0)
Screenshot: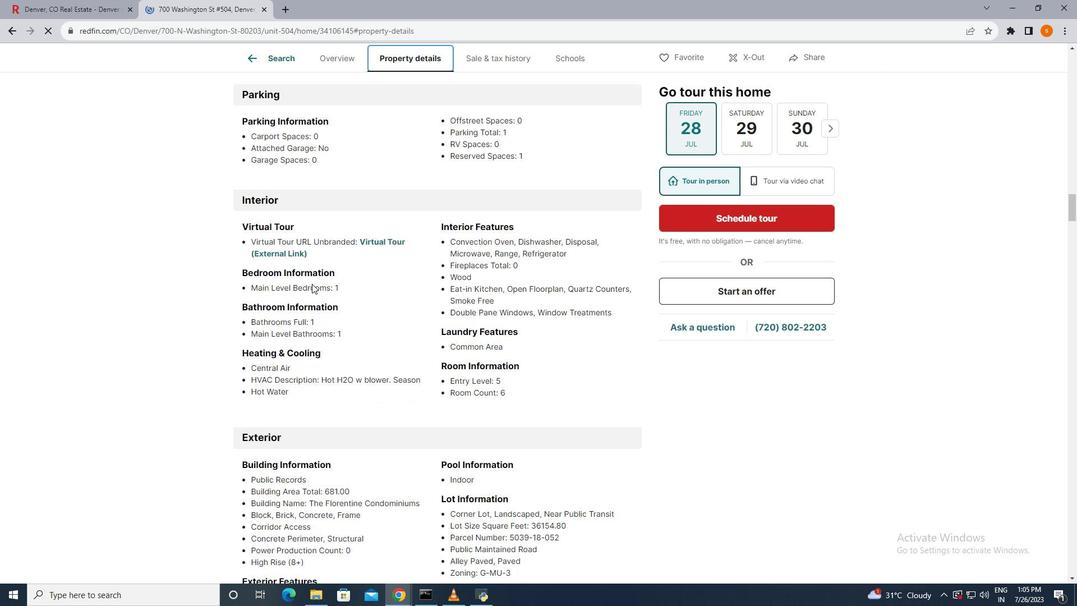 
Action: Mouse scrolled (312, 283) with delta (0, 0)
Screenshot: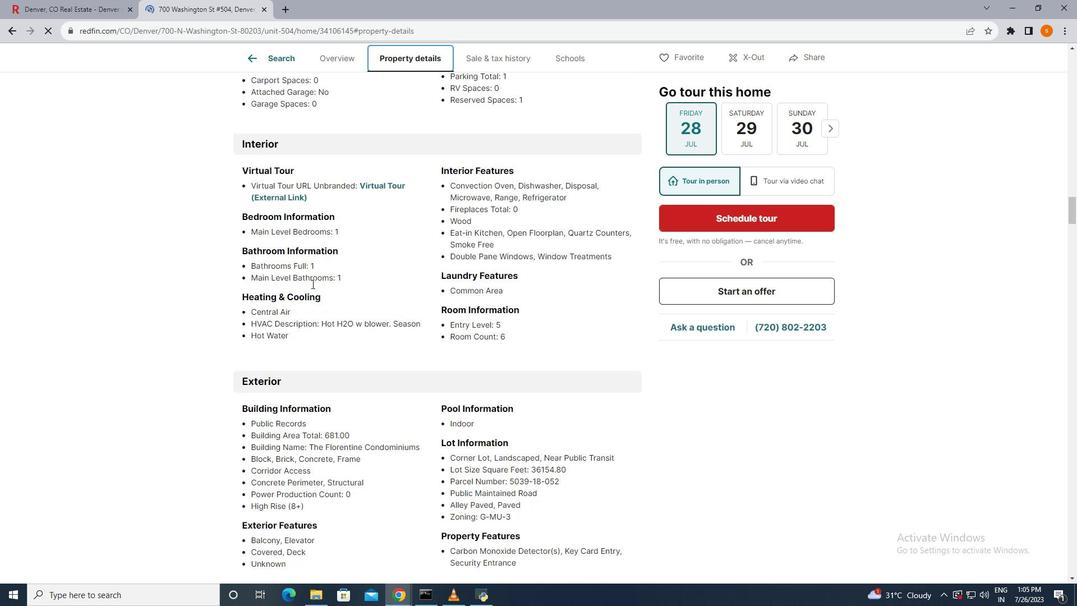 
Action: Mouse scrolled (312, 283) with delta (0, 0)
Screenshot: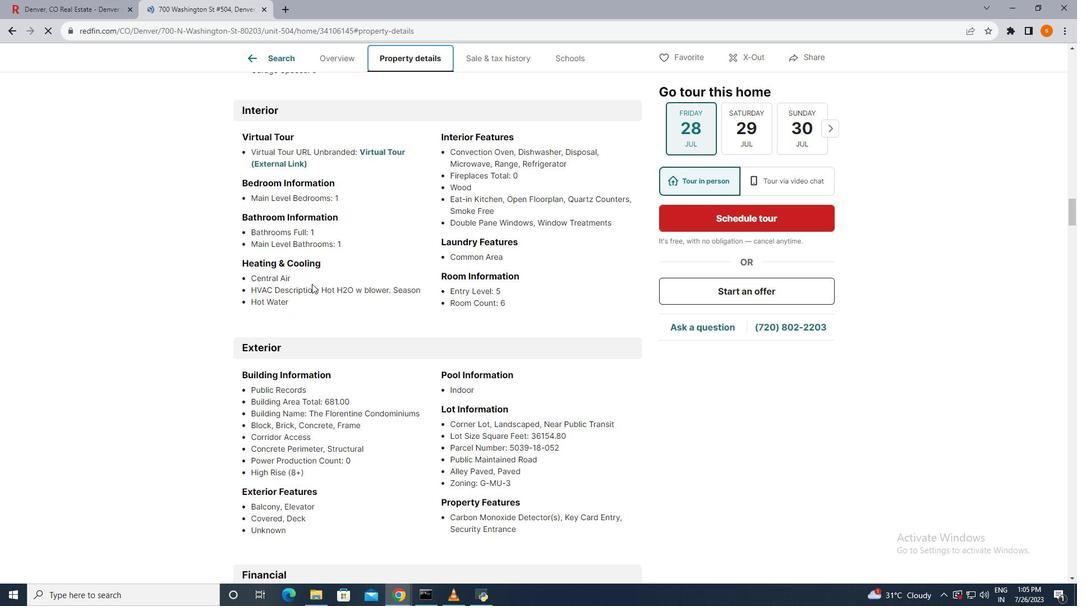 
Action: Mouse scrolled (312, 283) with delta (0, 0)
Screenshot: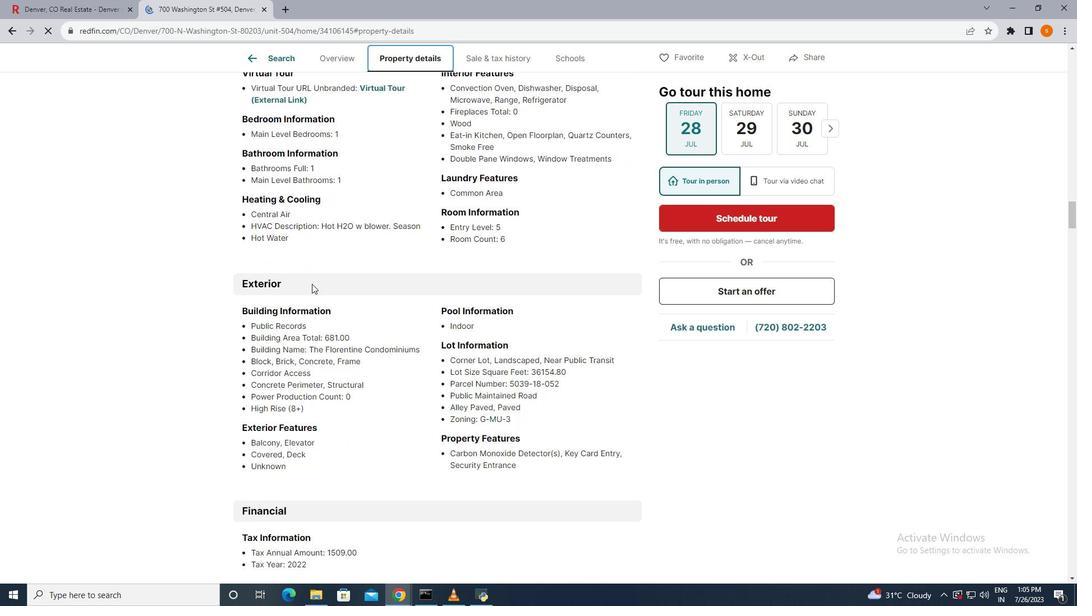 
Action: Mouse scrolled (312, 283) with delta (0, 0)
Screenshot: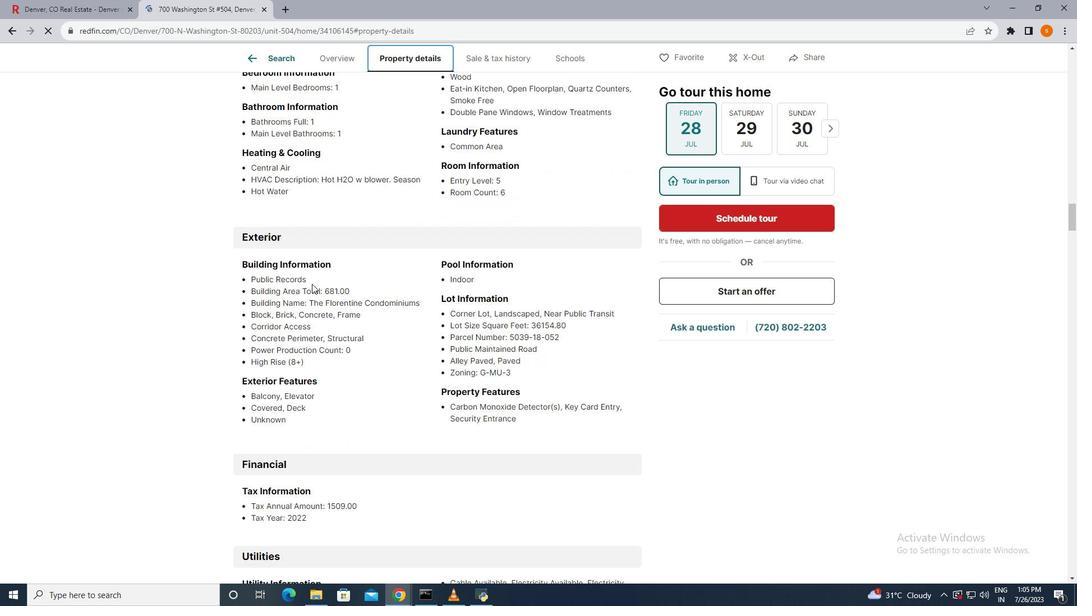 
Action: Mouse moved to (491, 54)
Screenshot: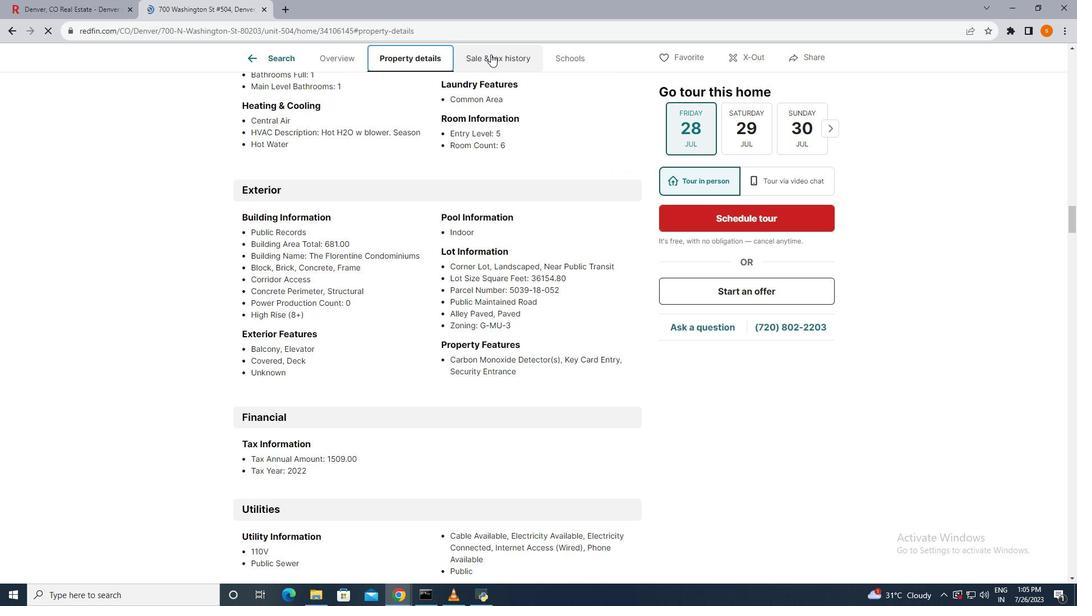 
Action: Mouse pressed left at (491, 54)
Screenshot: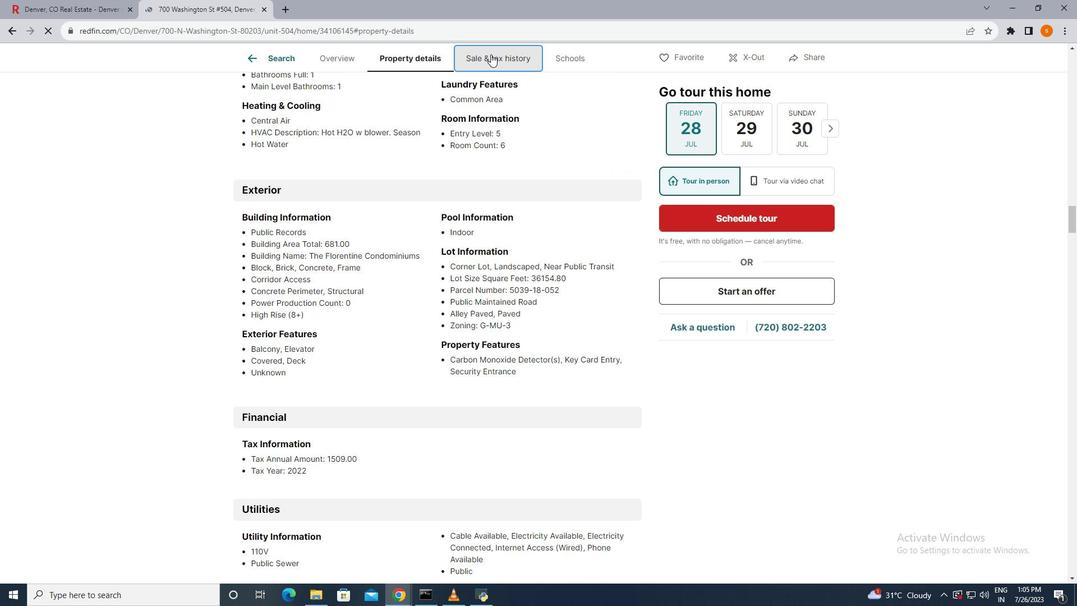 
Action: Mouse moved to (356, 278)
Screenshot: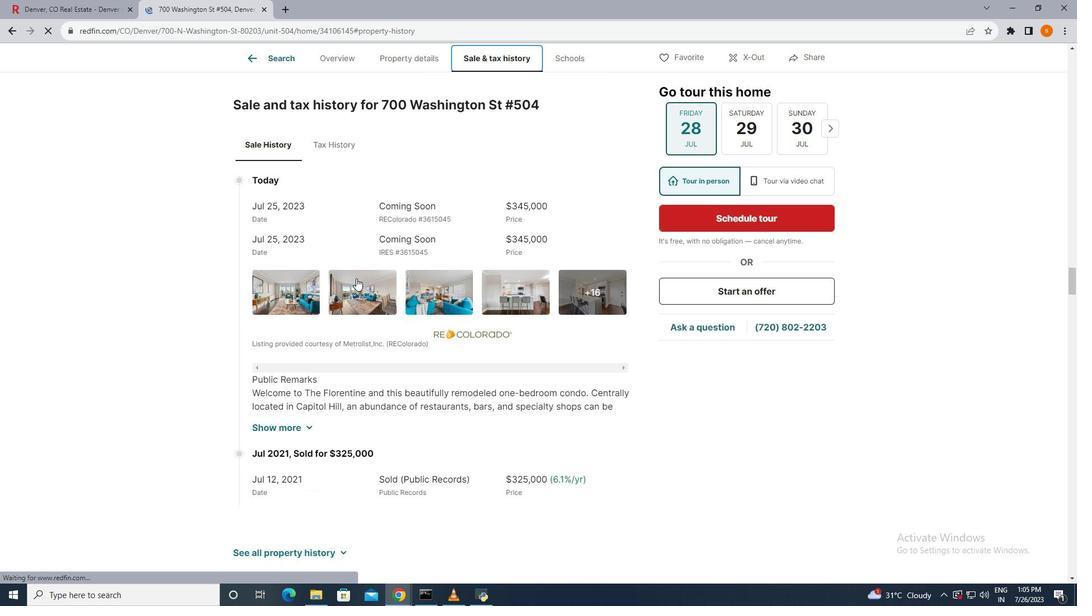 
Action: Mouse scrolled (356, 277) with delta (0, 0)
Screenshot: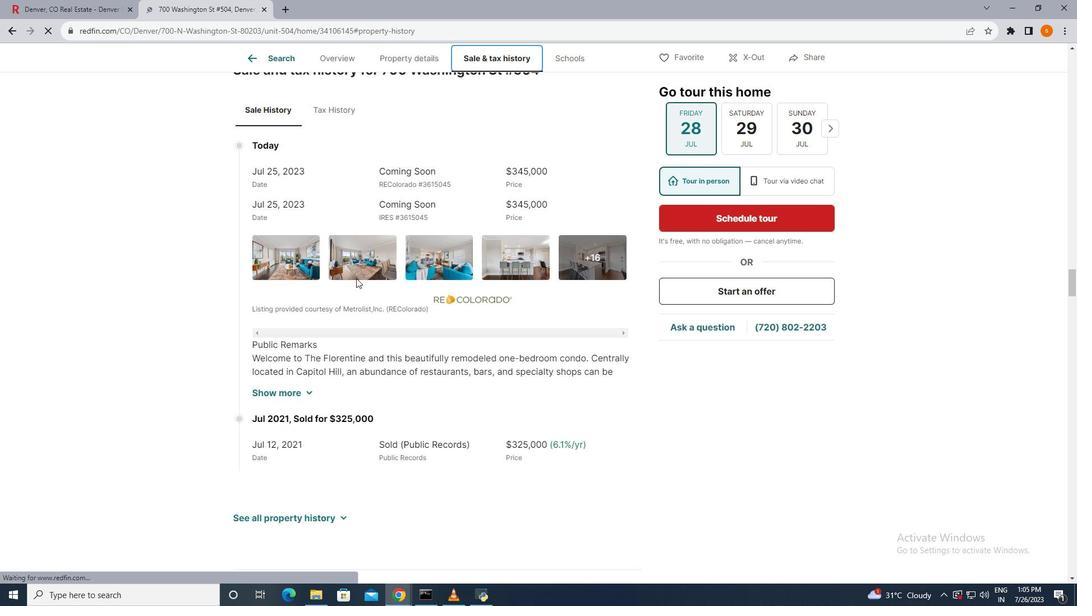 
Action: Mouse scrolled (356, 277) with delta (0, 0)
Screenshot: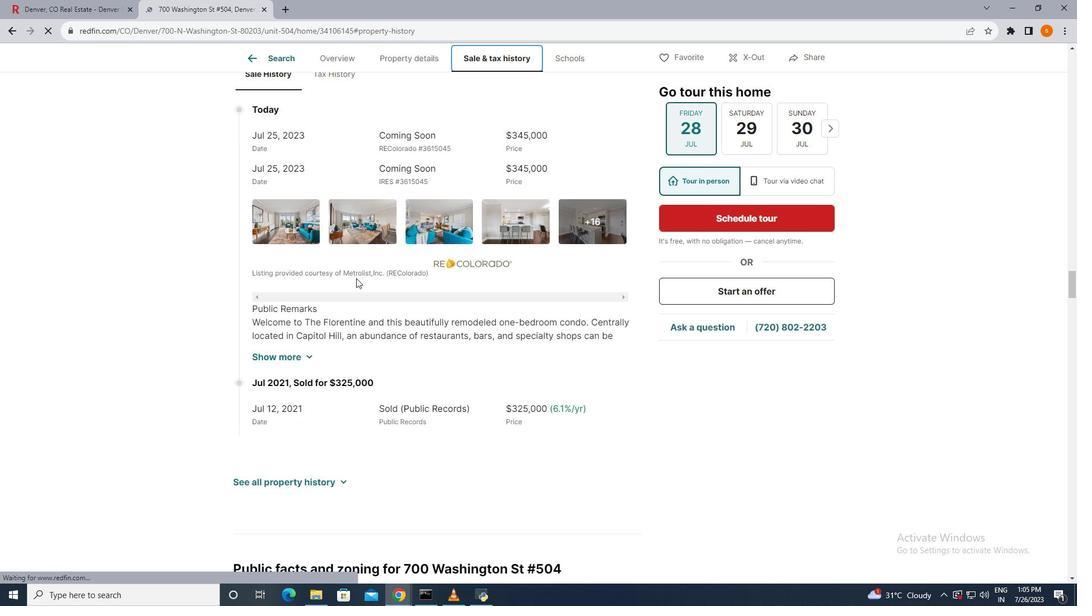 
Action: Mouse moved to (298, 309)
Screenshot: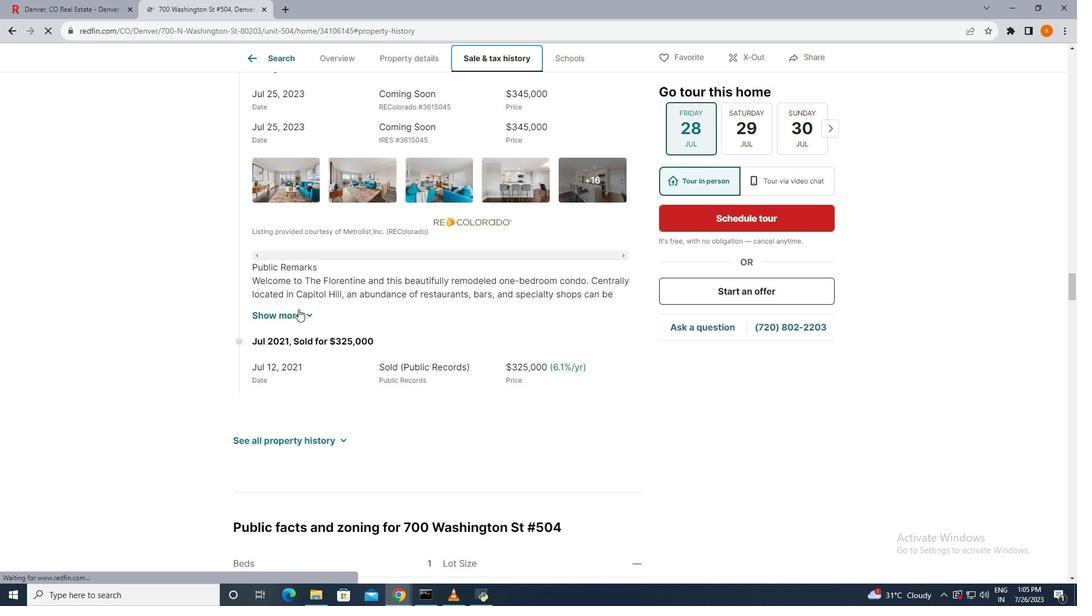 
Action: Mouse pressed left at (298, 309)
Screenshot: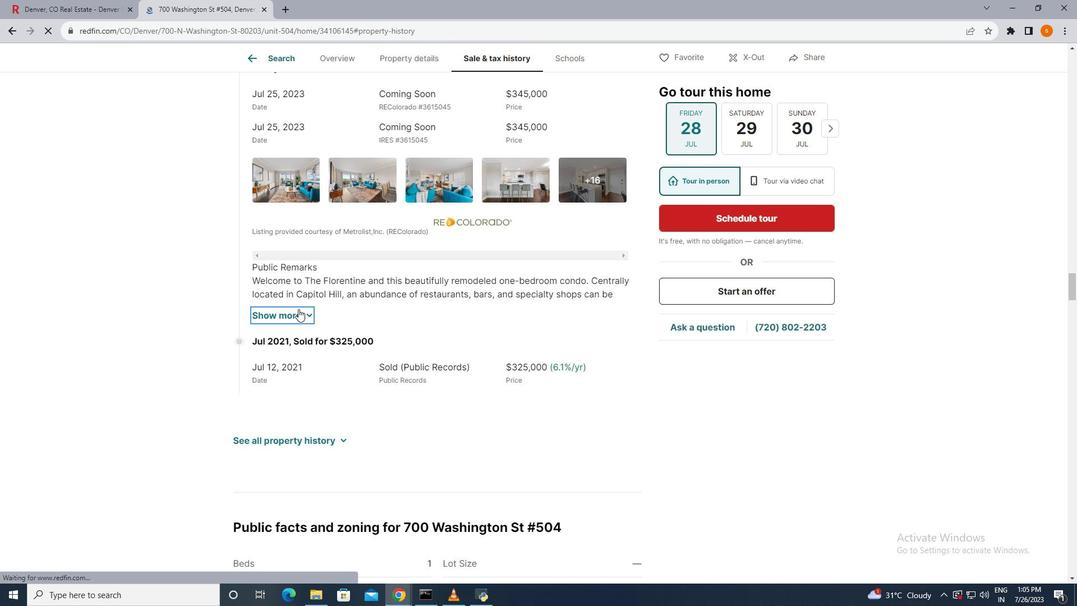 
Action: Mouse moved to (299, 313)
Screenshot: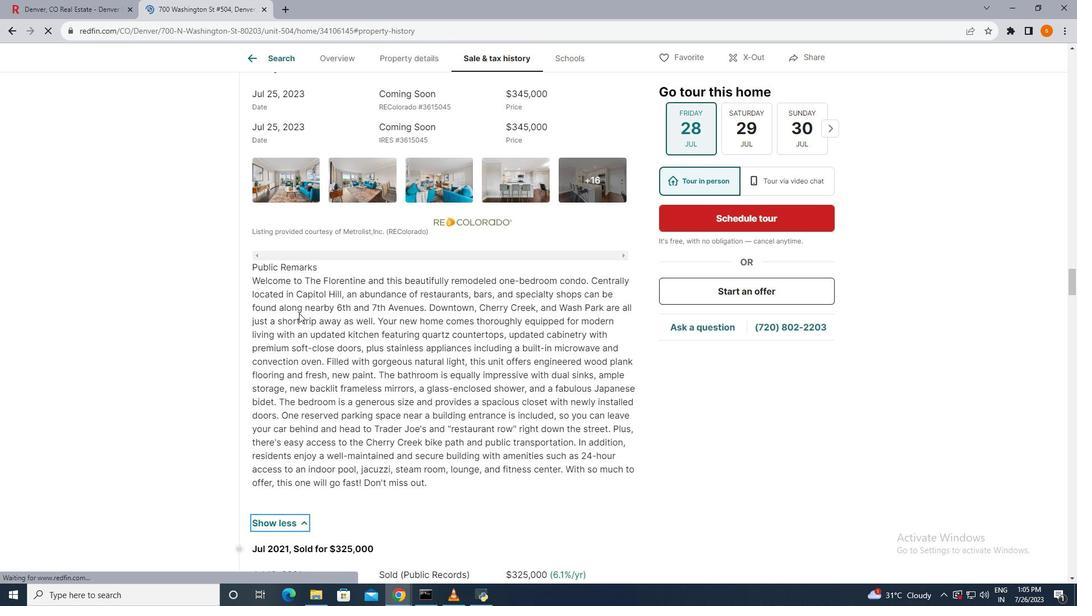 
Action: Mouse scrolled (299, 312) with delta (0, 0)
Screenshot: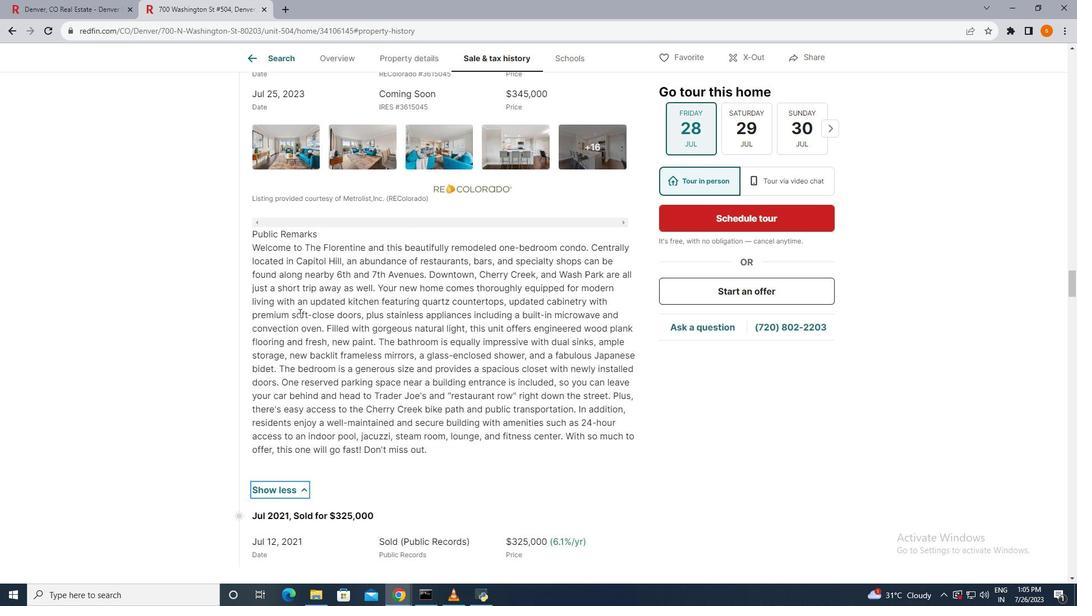 
Action: Mouse scrolled (299, 312) with delta (0, 0)
Screenshot: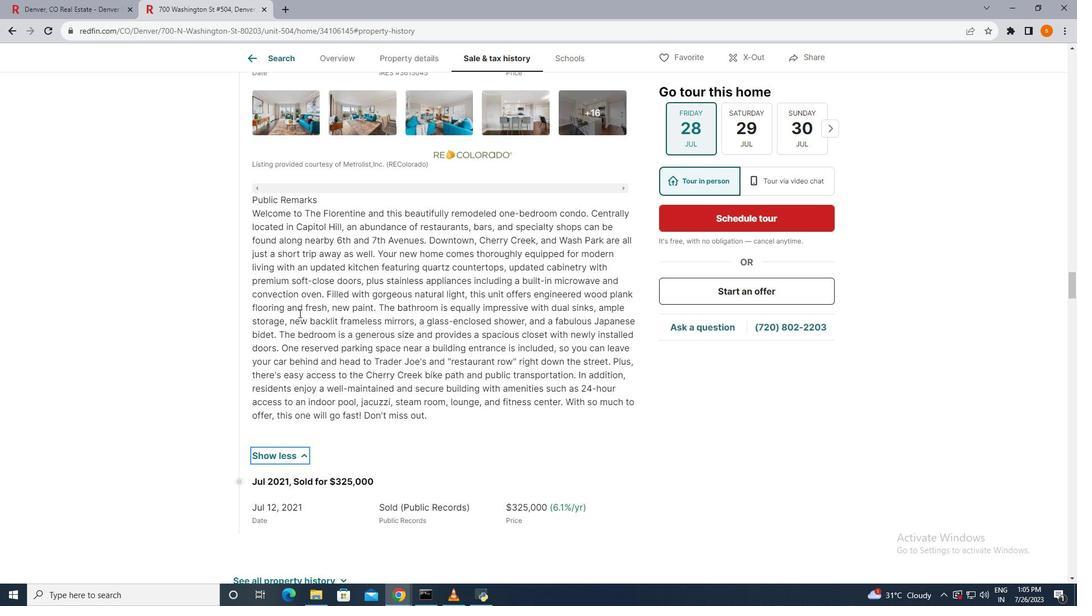 
Action: Mouse scrolled (299, 312) with delta (0, 0)
Screenshot: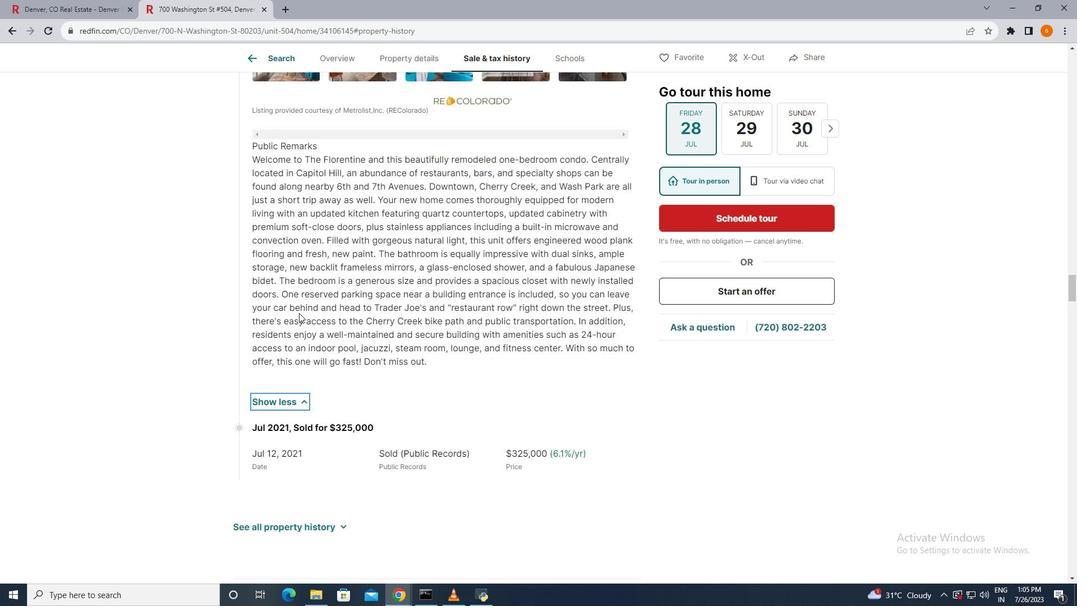 
Action: Mouse scrolled (299, 312) with delta (0, 0)
Screenshot: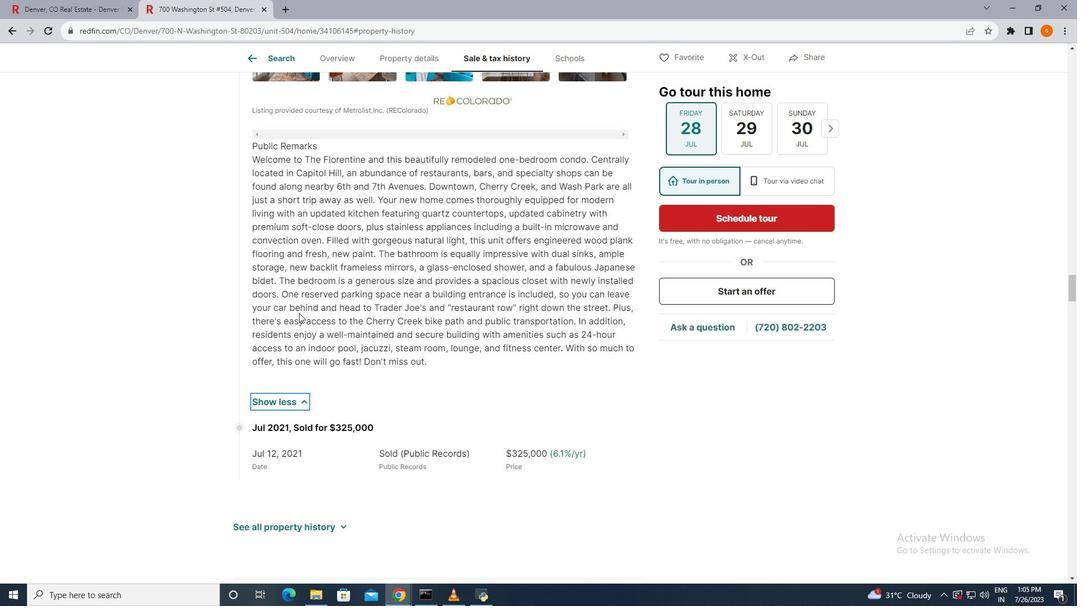 
Action: Mouse moved to (337, 418)
Screenshot: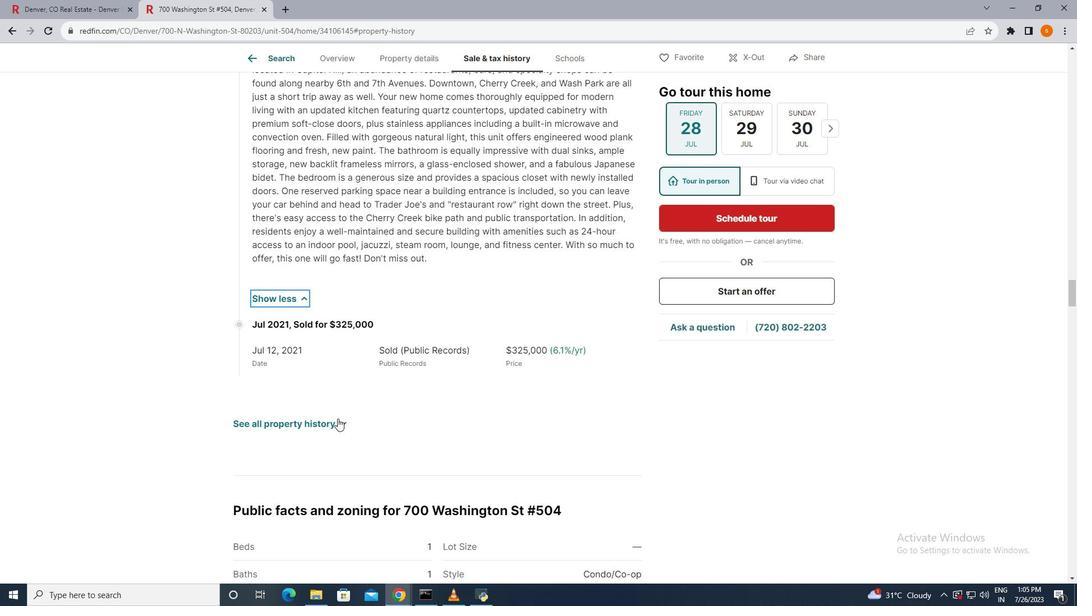 
Action: Mouse pressed left at (337, 418)
Screenshot: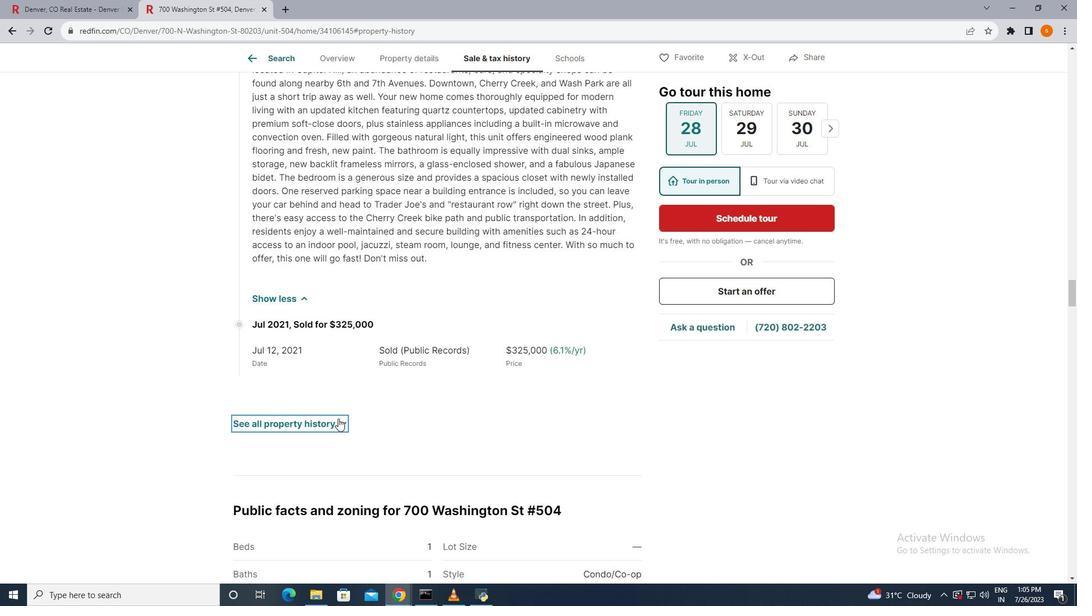
Action: Mouse moved to (350, 404)
Screenshot: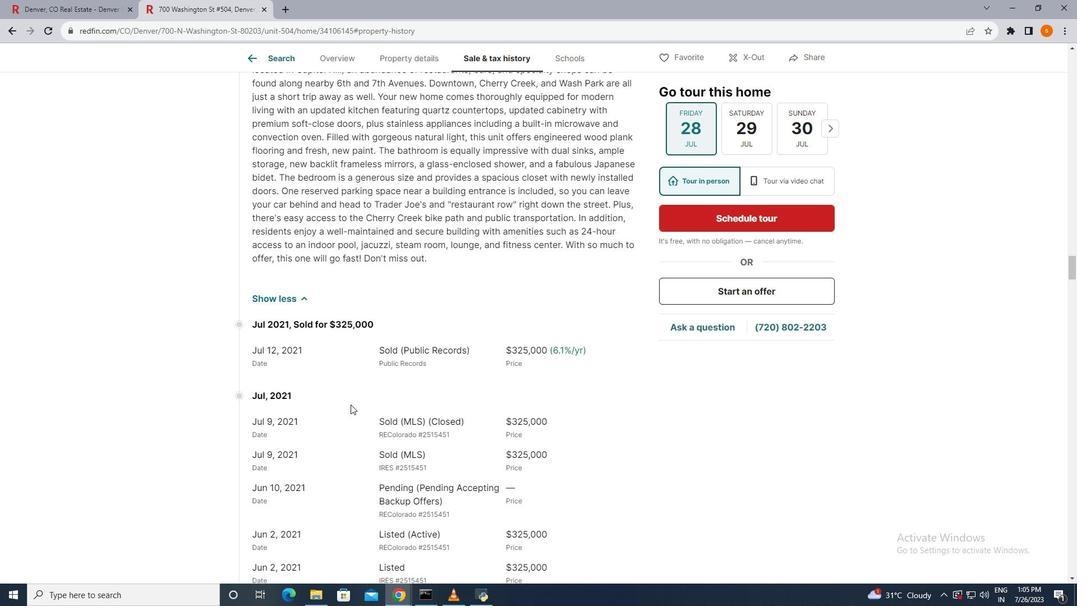 
Action: Mouse scrolled (350, 404) with delta (0, 0)
Screenshot: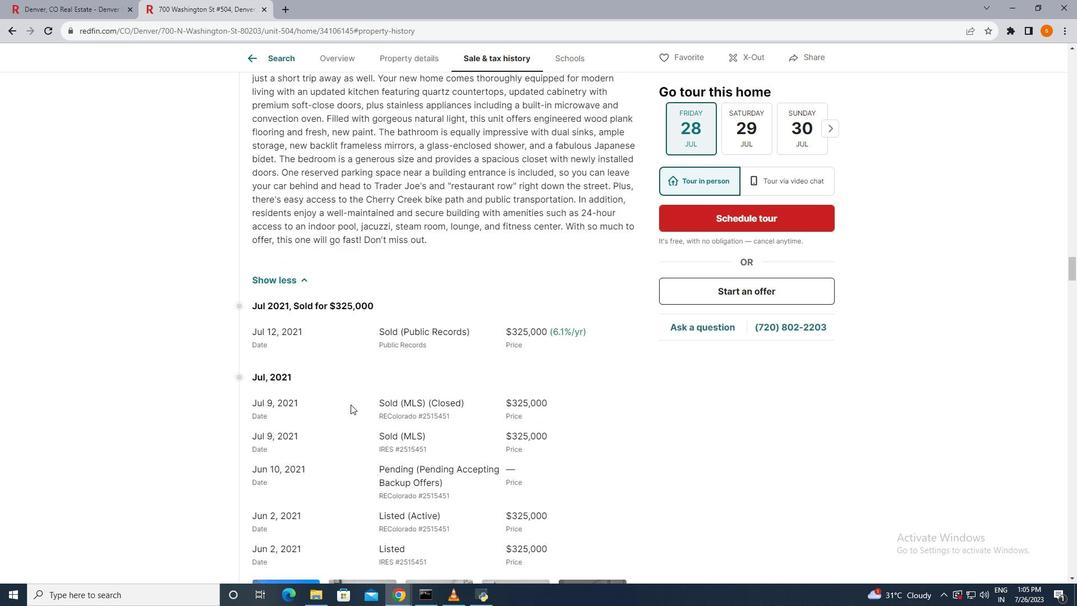 
Action: Mouse scrolled (350, 404) with delta (0, 0)
Screenshot: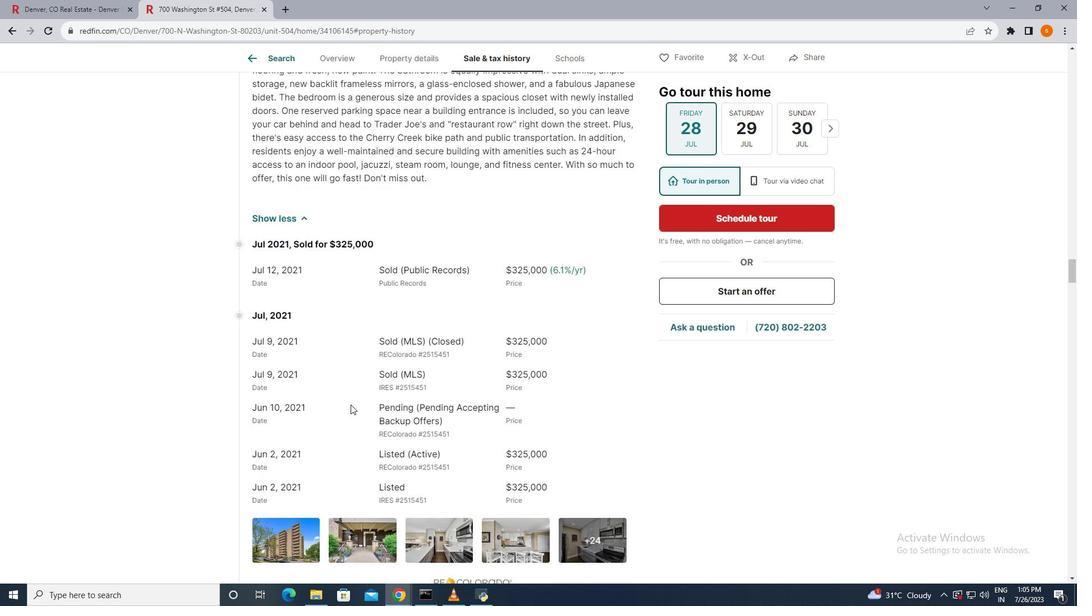 
Action: Mouse scrolled (350, 404) with delta (0, 0)
Screenshot: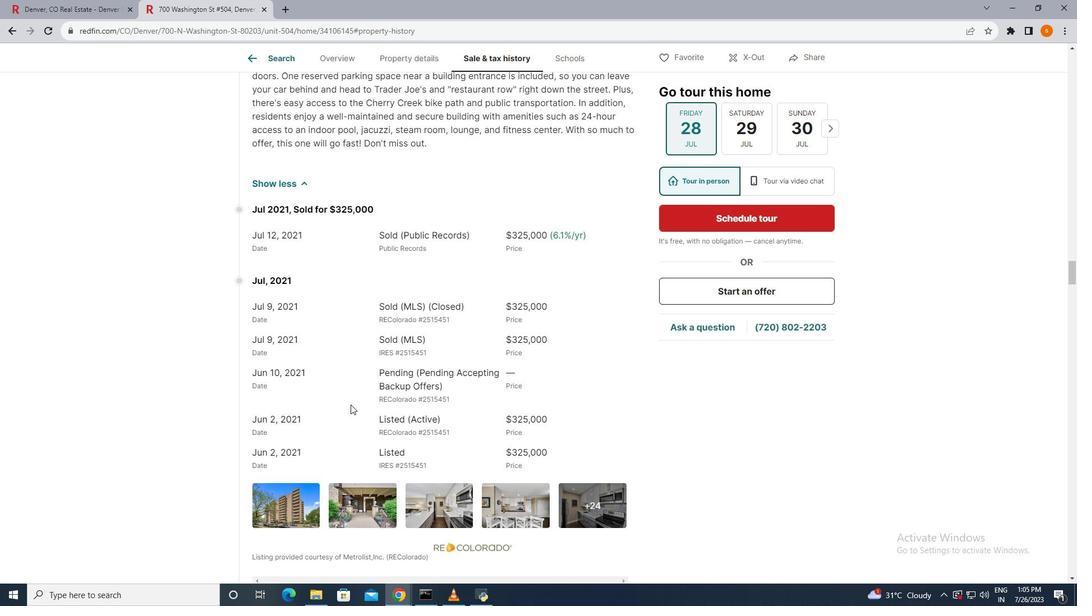 
Action: Mouse scrolled (350, 404) with delta (0, 0)
Screenshot: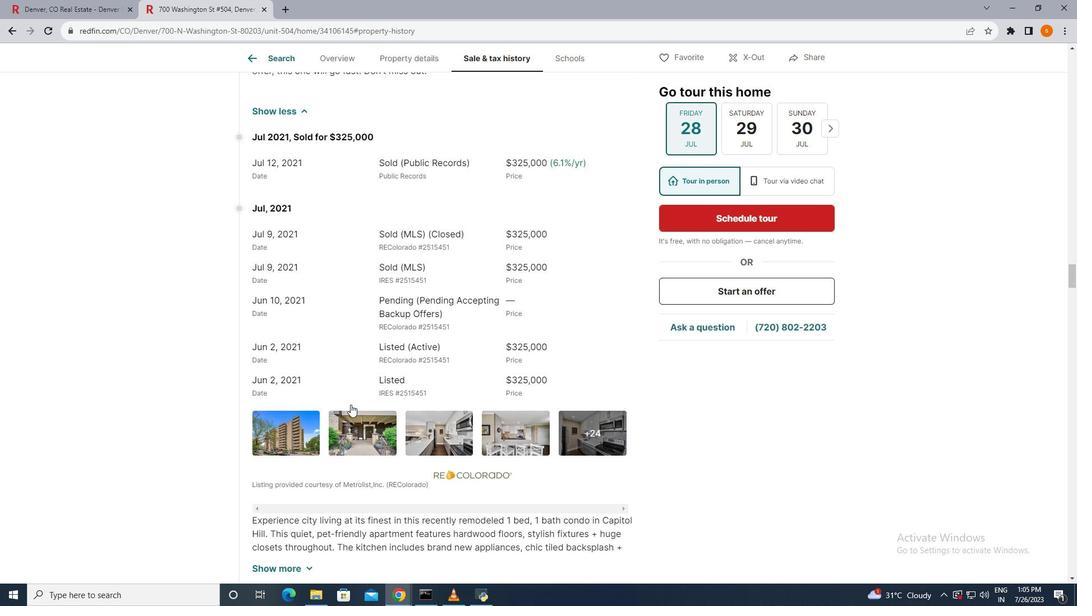 
Action: Mouse scrolled (350, 404) with delta (0, 0)
Screenshot: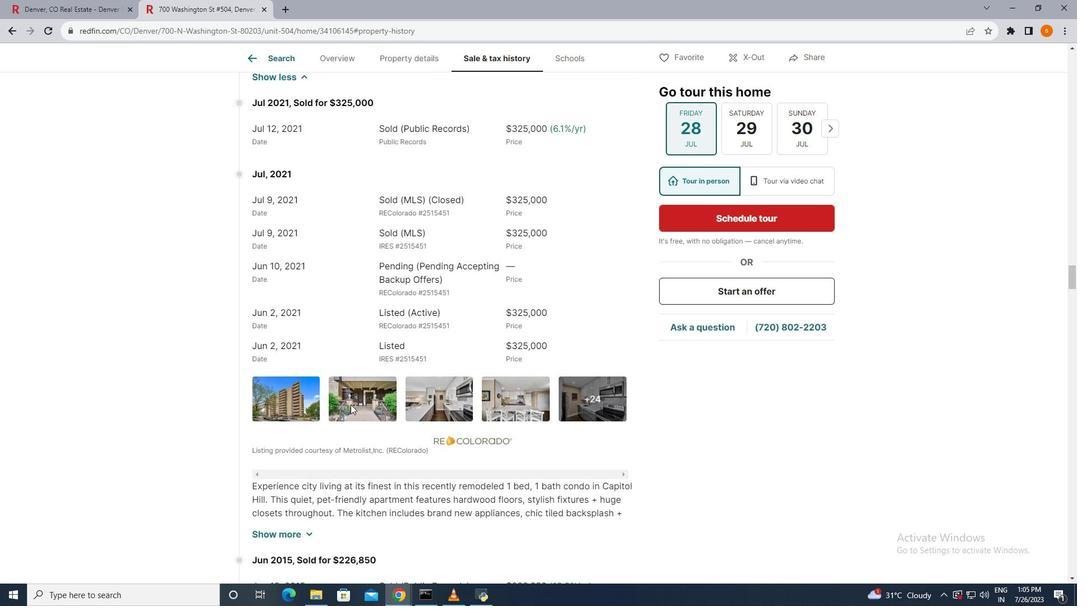
Action: Mouse scrolled (350, 404) with delta (0, 0)
Screenshot: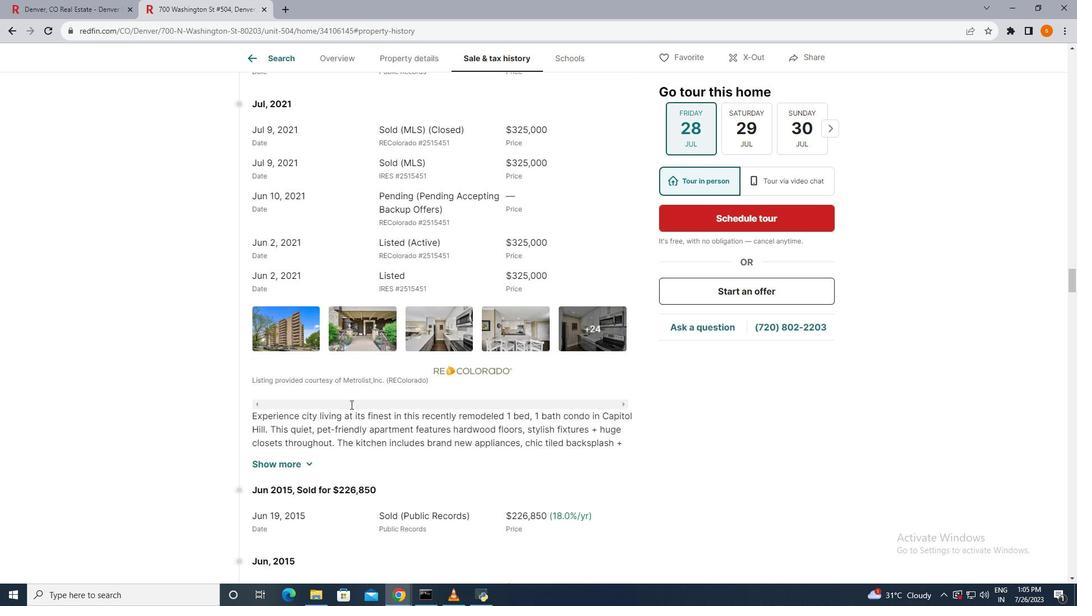 
Action: Mouse moved to (304, 411)
Screenshot: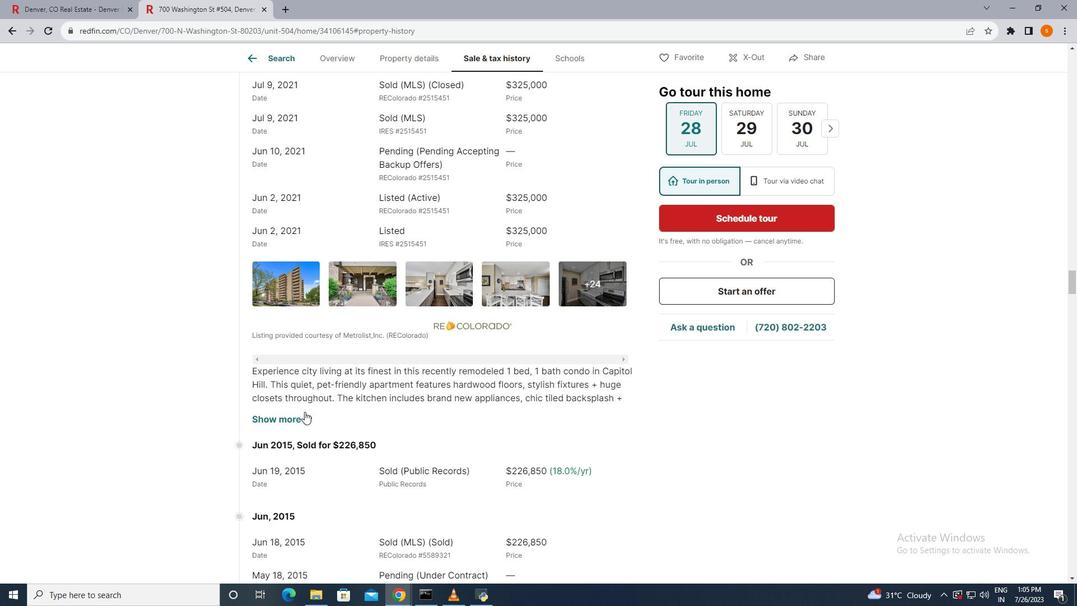 
Action: Mouse pressed left at (304, 411)
Screenshot: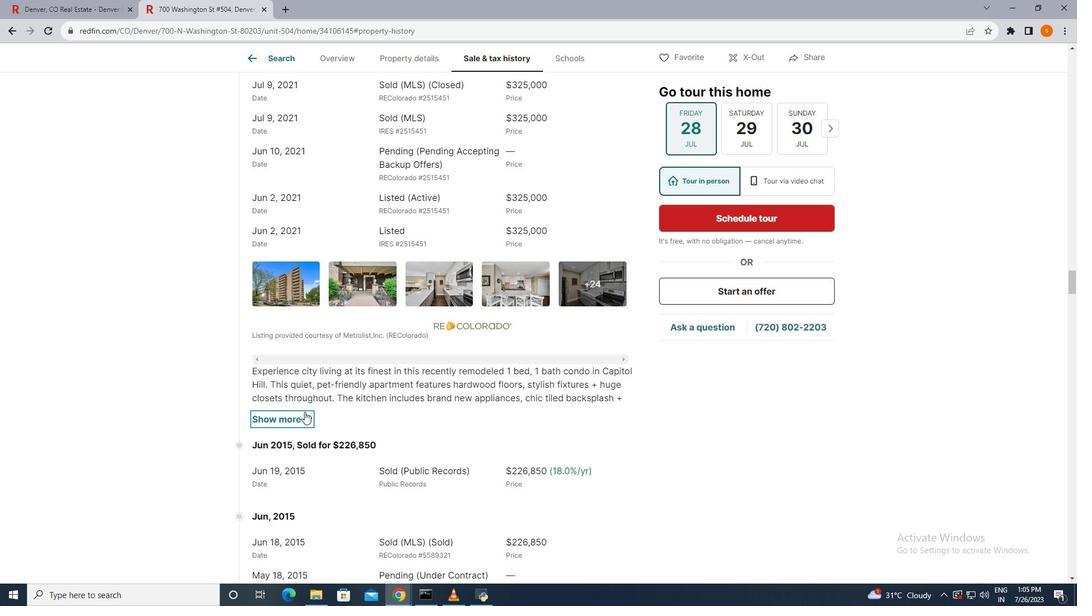 
Action: Mouse moved to (308, 410)
Screenshot: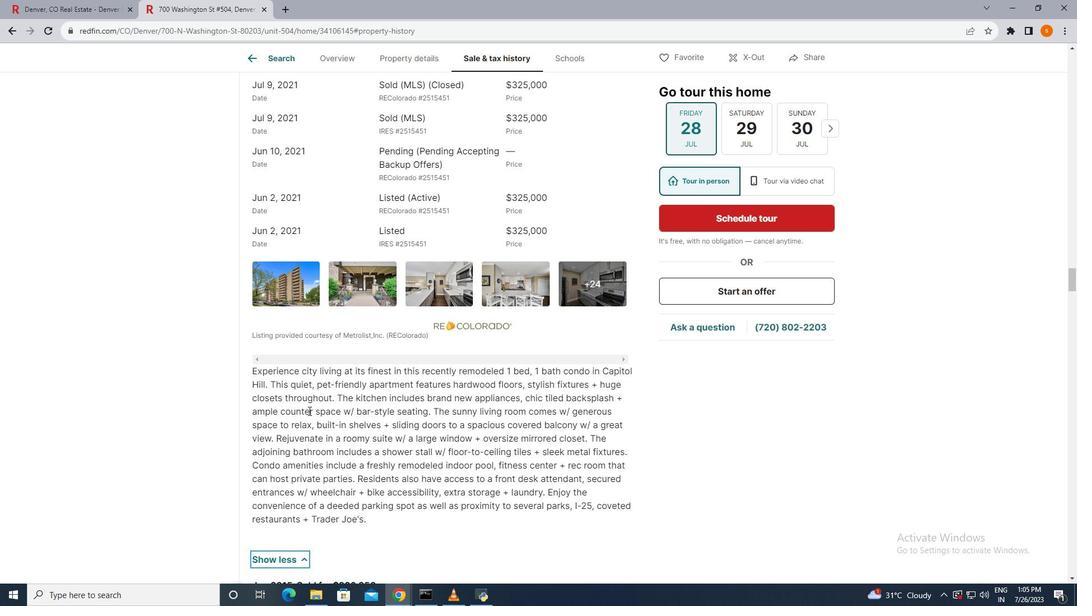 
Action: Mouse scrolled (308, 410) with delta (0, 0)
Screenshot: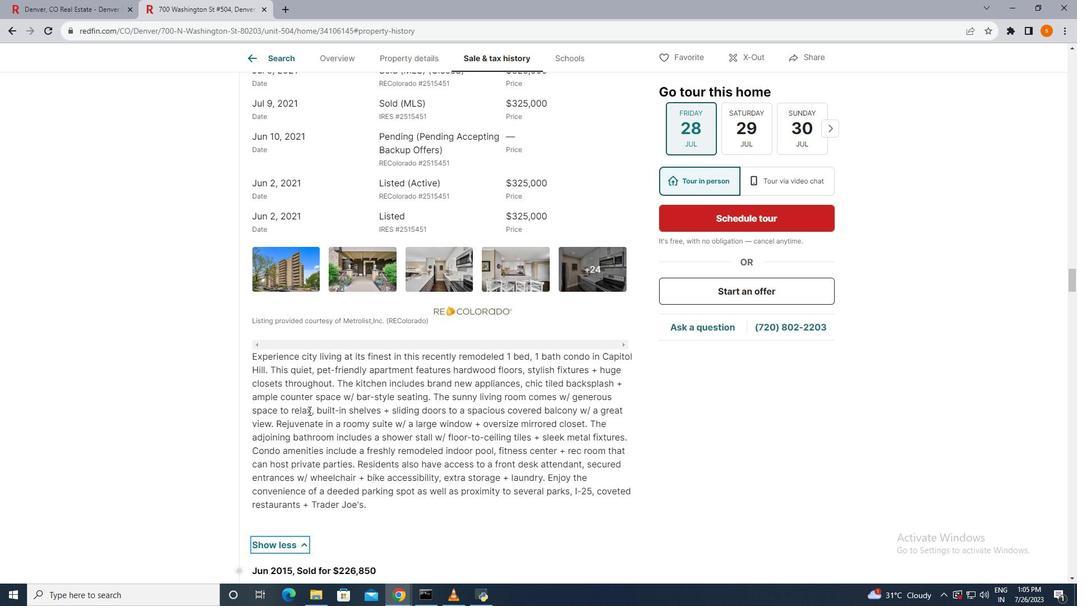 
Action: Mouse scrolled (308, 410) with delta (0, 0)
Screenshot: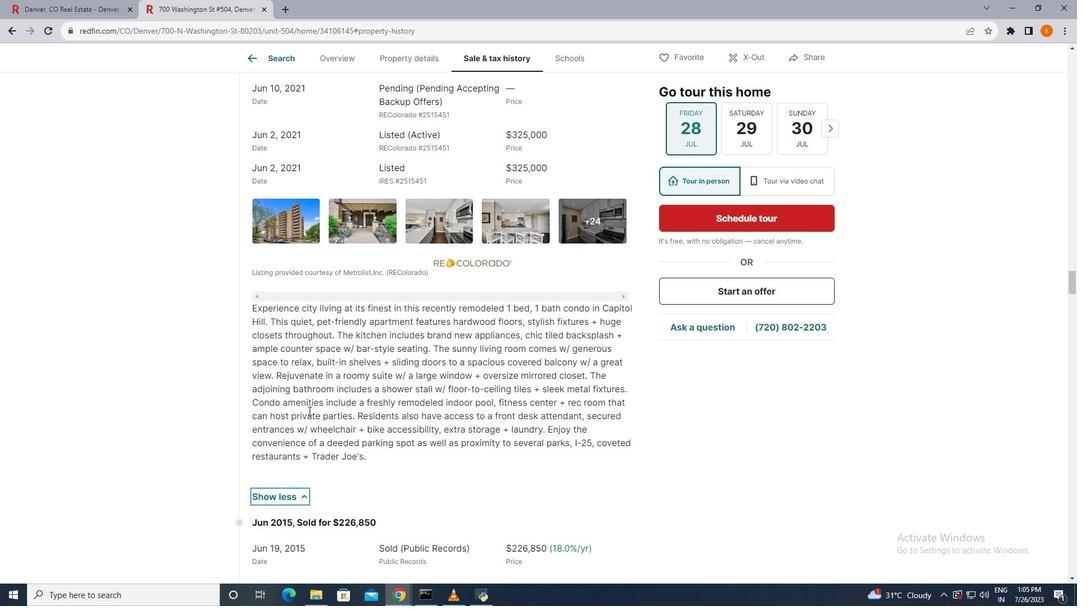 
Action: Mouse moved to (309, 410)
Screenshot: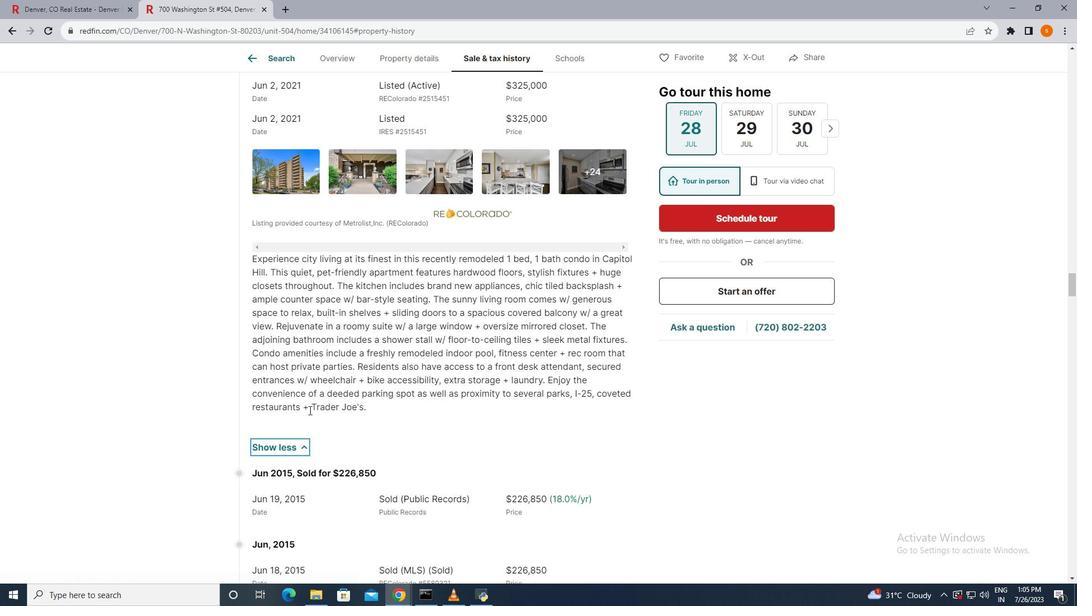 
Action: Mouse scrolled (309, 410) with delta (0, 0)
Screenshot: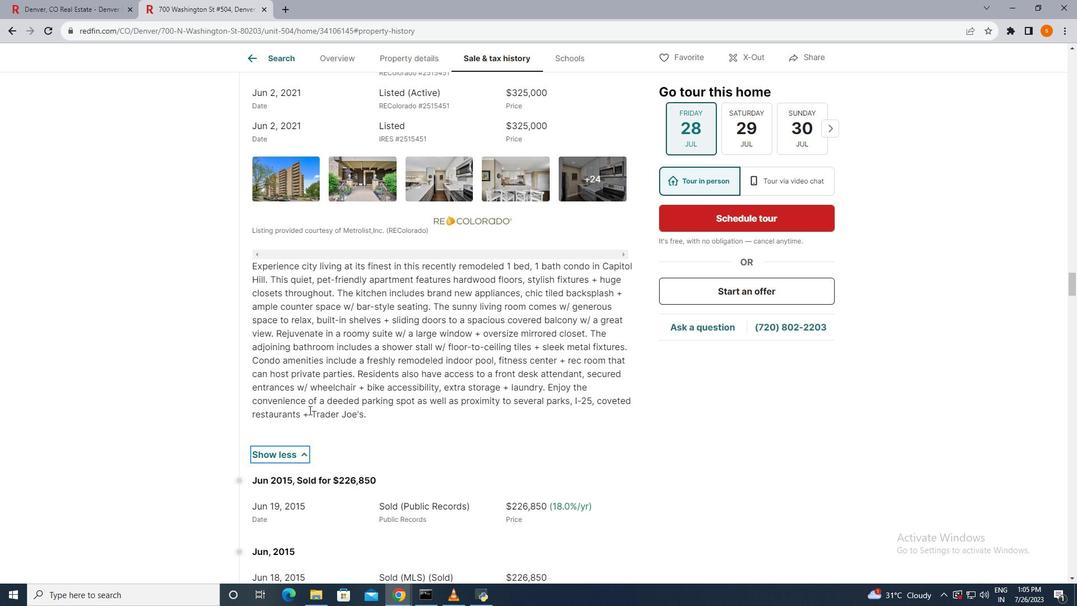 
Action: Mouse moved to (574, 62)
Screenshot: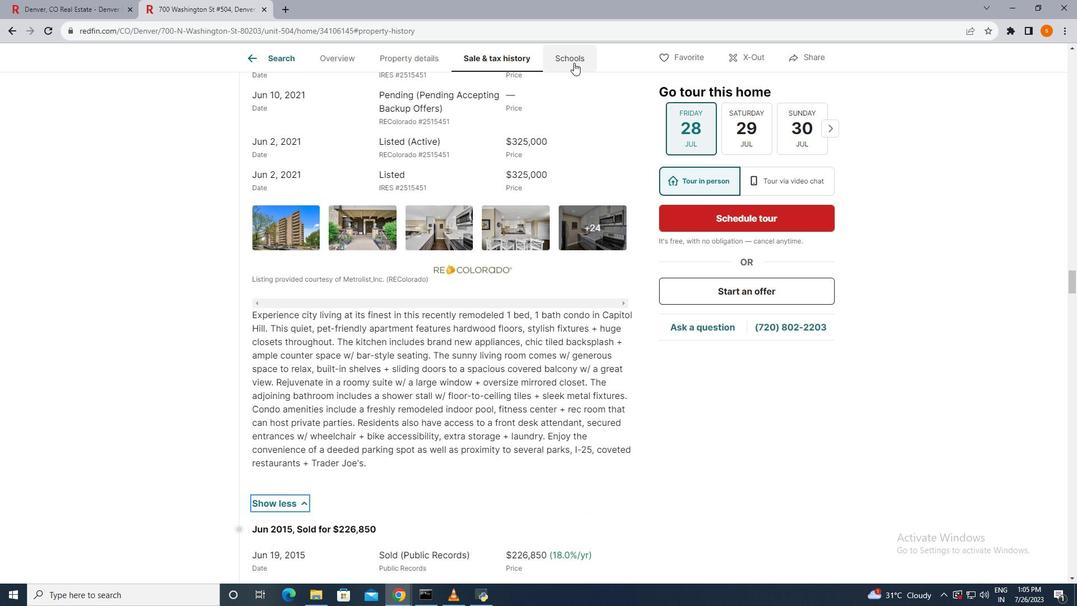 
Action: Mouse pressed left at (574, 62)
Screenshot: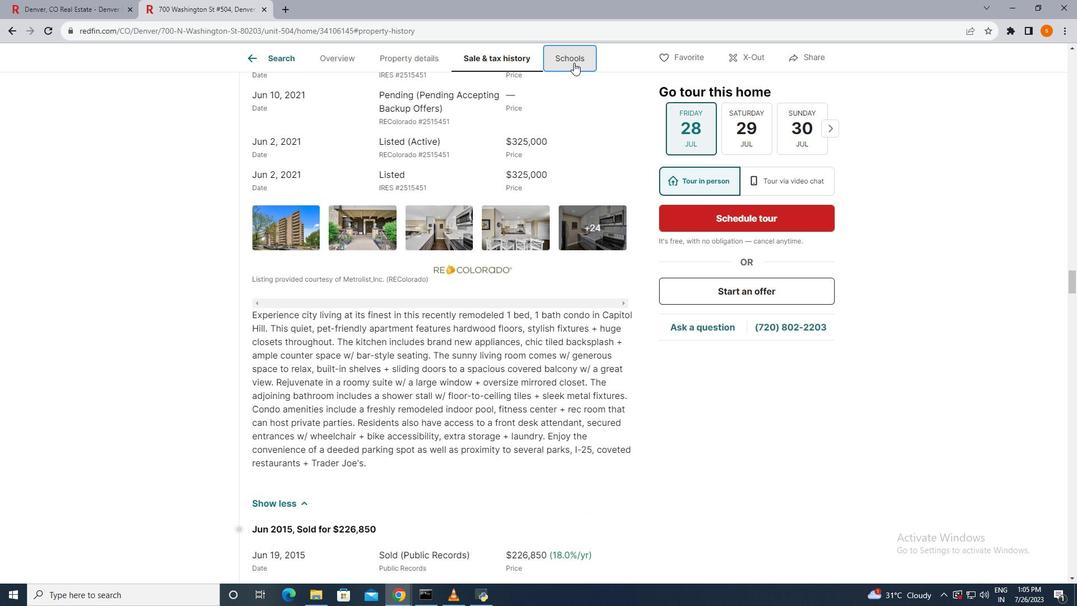 
Action: Mouse moved to (554, 172)
Screenshot: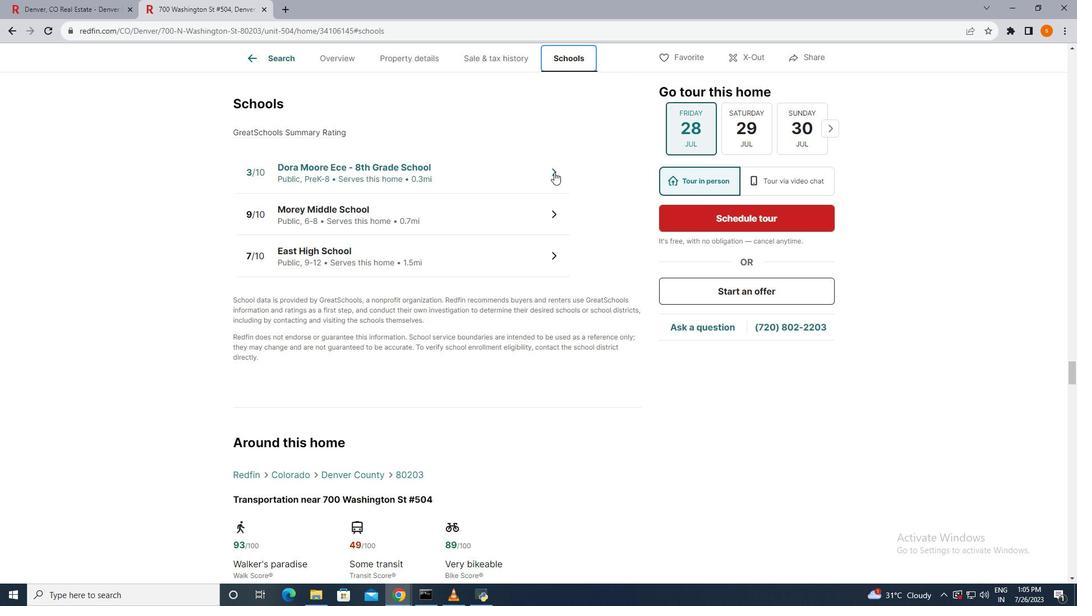 
Action: Mouse pressed left at (554, 172)
Screenshot: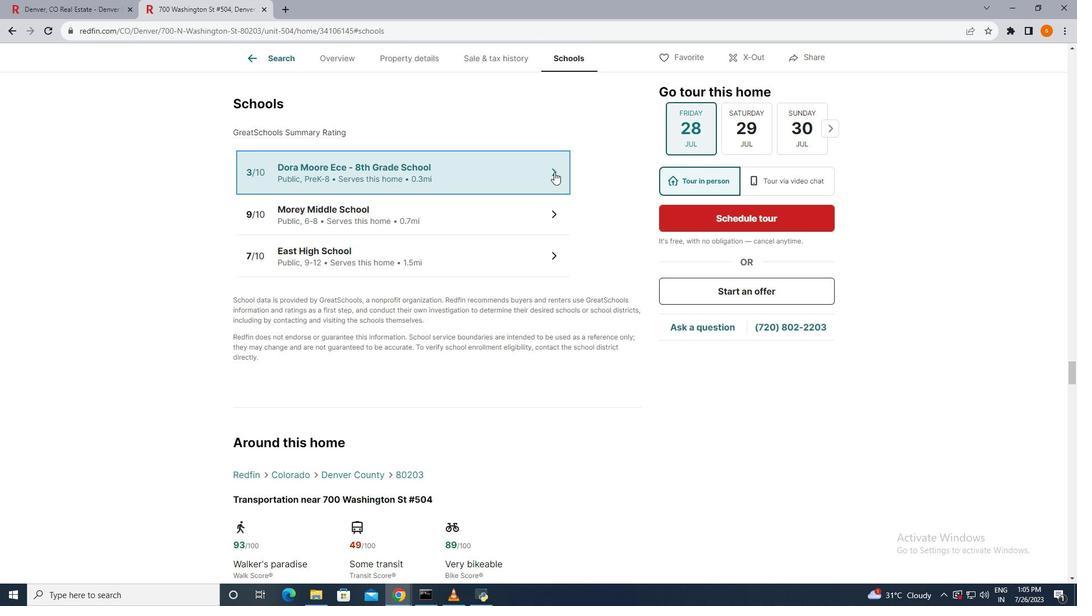 
Action: Mouse moved to (582, 245)
Screenshot: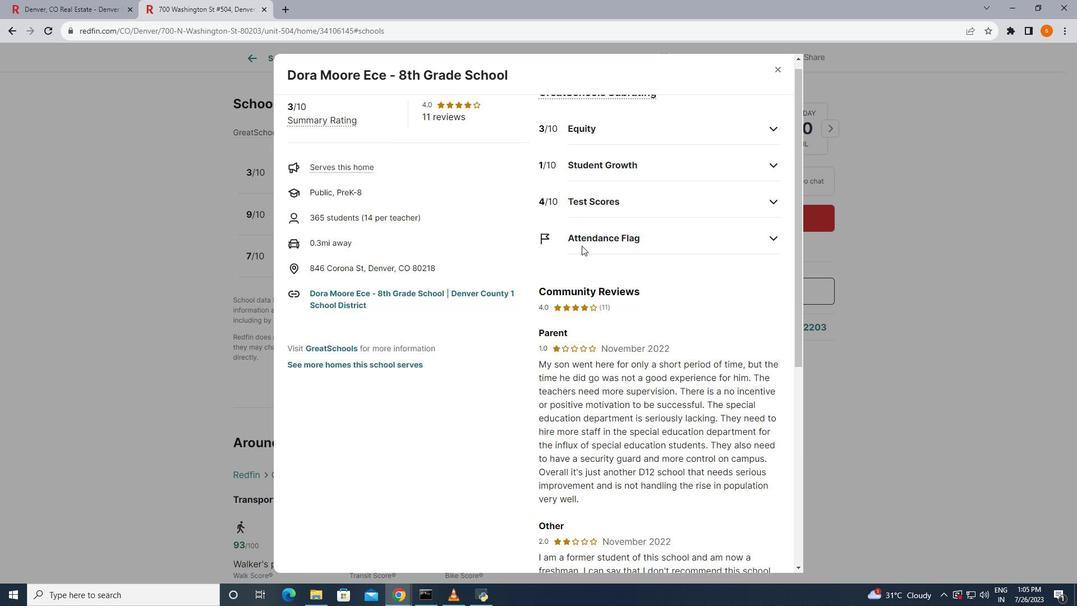 
Action: Mouse scrolled (582, 245) with delta (0, 0)
Screenshot: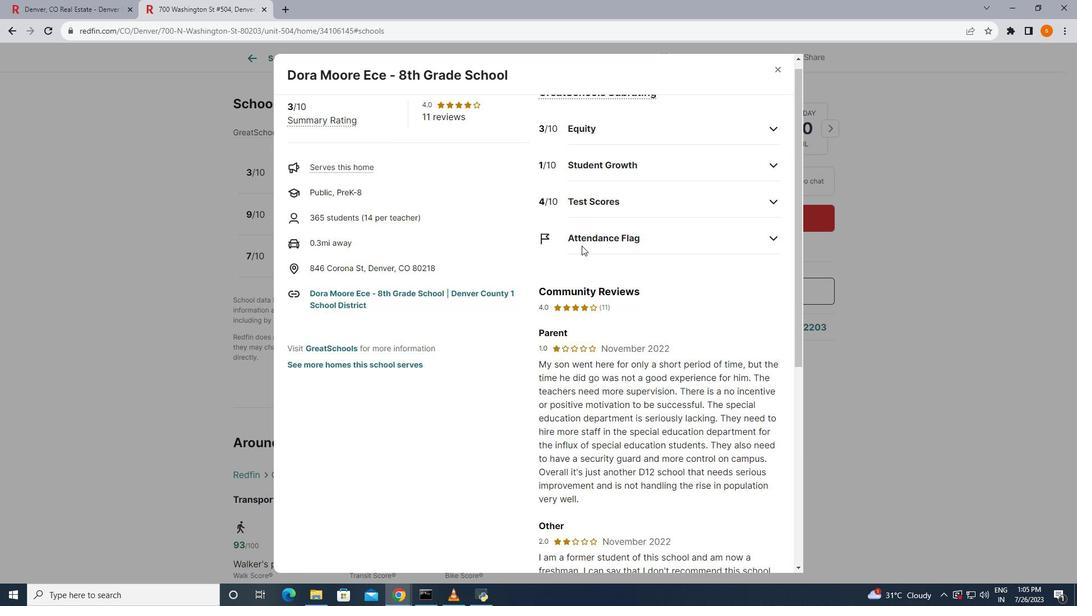 
Action: Mouse scrolled (582, 245) with delta (0, 0)
Screenshot: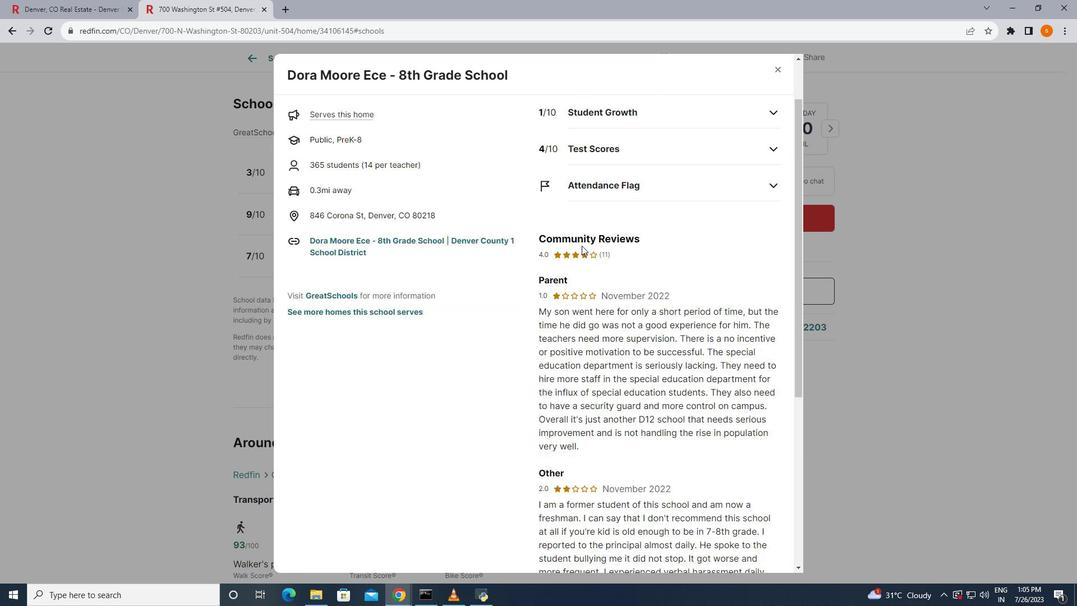 
Action: Mouse scrolled (582, 245) with delta (0, 0)
Screenshot: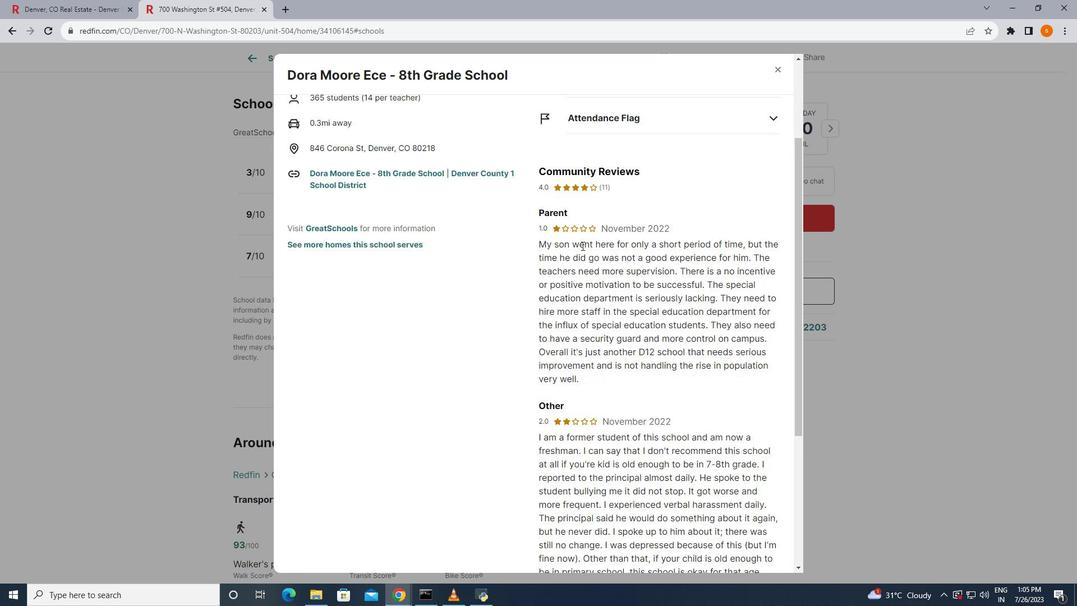 
Action: Mouse scrolled (582, 245) with delta (0, 0)
Screenshot: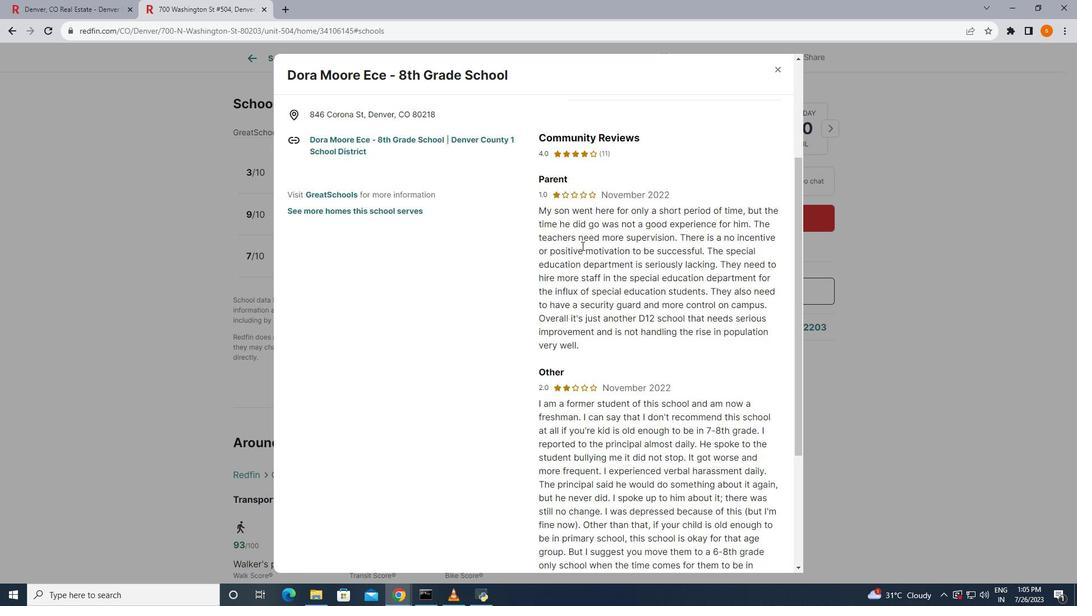
Action: Mouse scrolled (582, 245) with delta (0, 0)
Screenshot: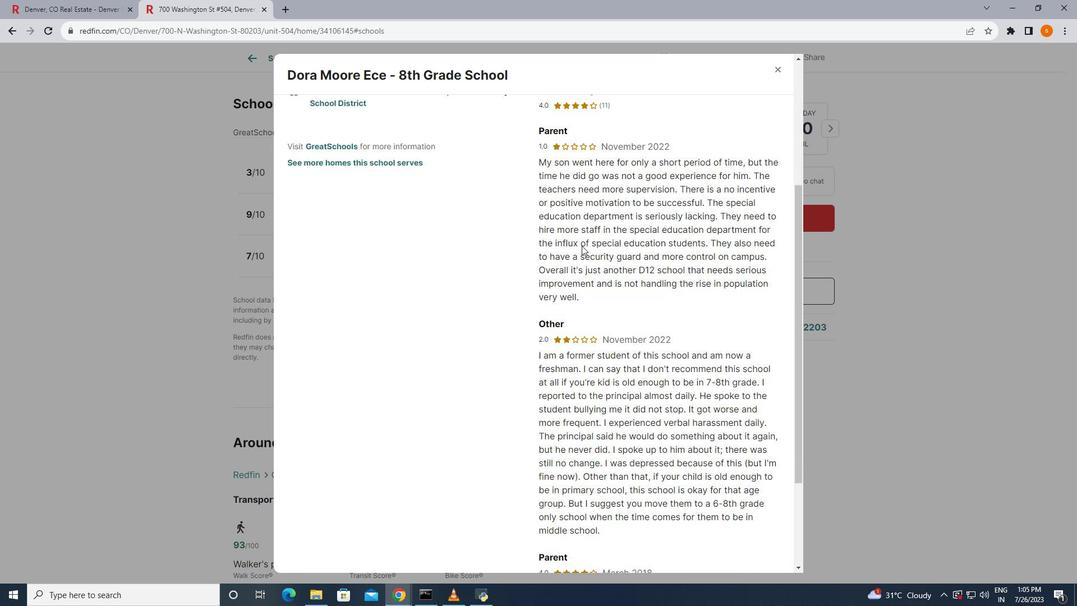 
Action: Mouse scrolled (582, 245) with delta (0, 0)
Screenshot: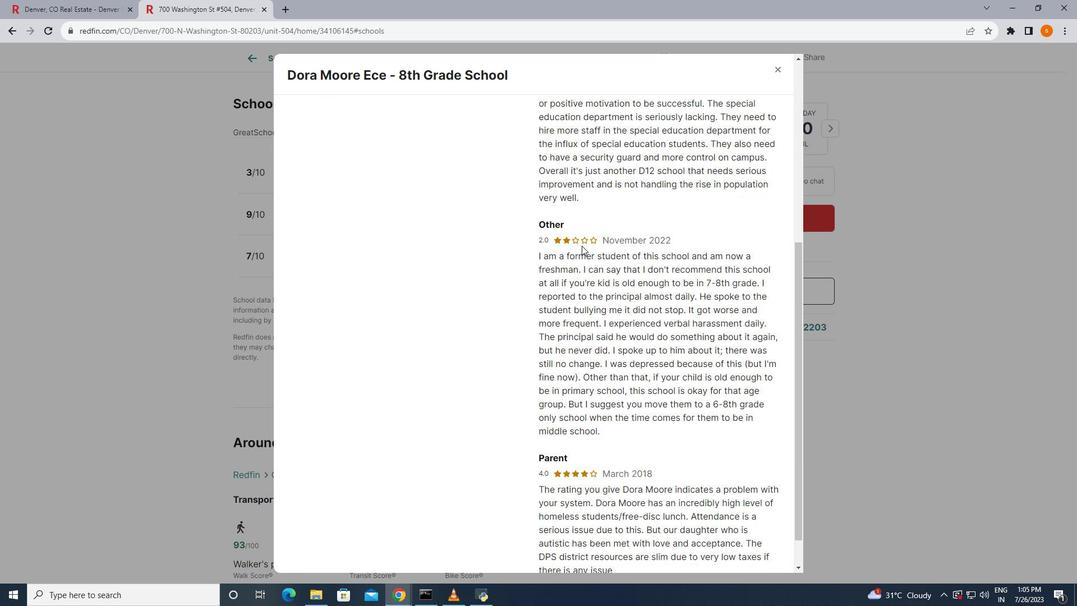 
Action: Mouse scrolled (582, 245) with delta (0, 0)
Screenshot: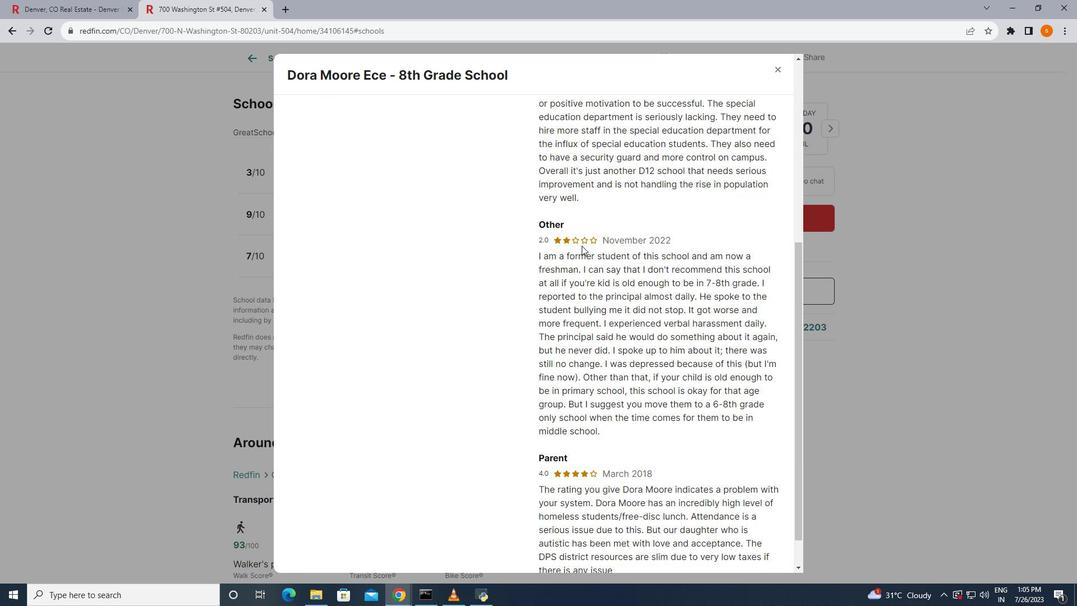 
Action: Mouse scrolled (582, 245) with delta (0, 0)
Screenshot: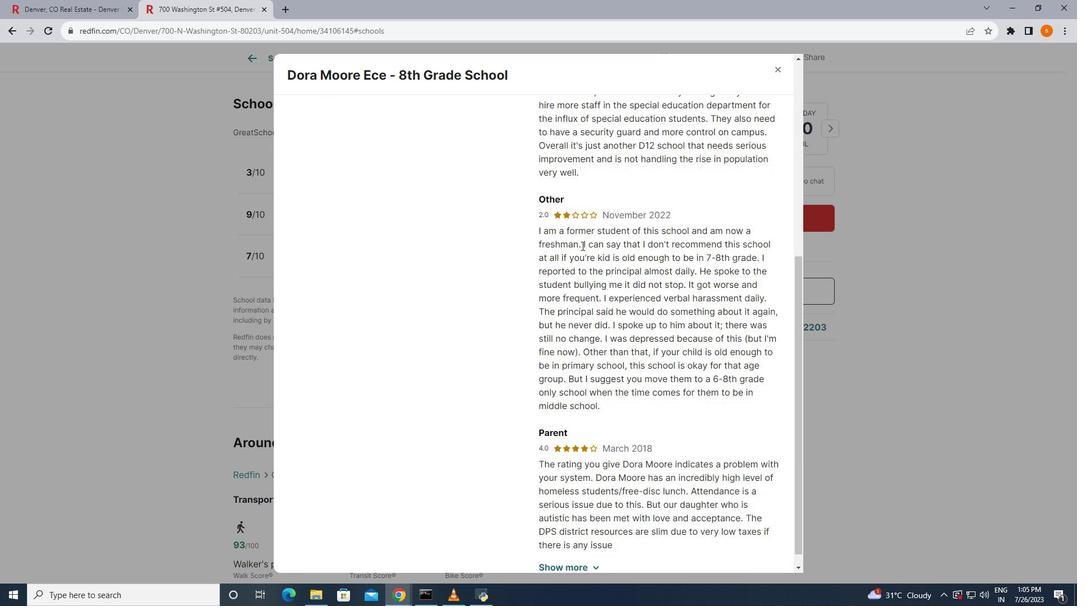
Action: Mouse moved to (582, 245)
Screenshot: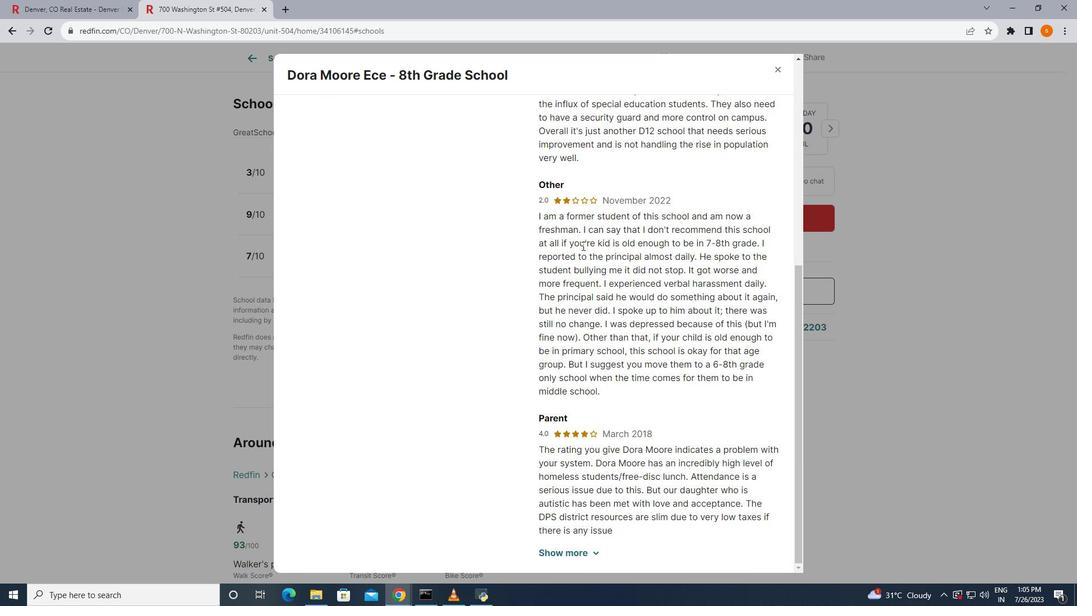 
Action: Mouse scrolled (582, 245) with delta (0, 0)
Screenshot: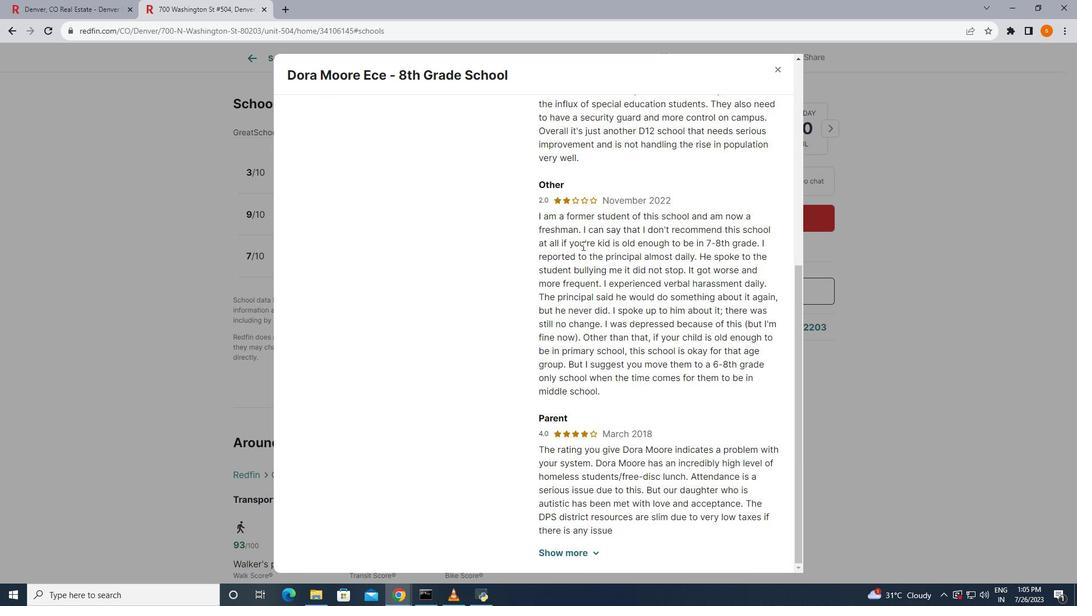 
Action: Mouse scrolled (582, 245) with delta (0, 0)
Screenshot: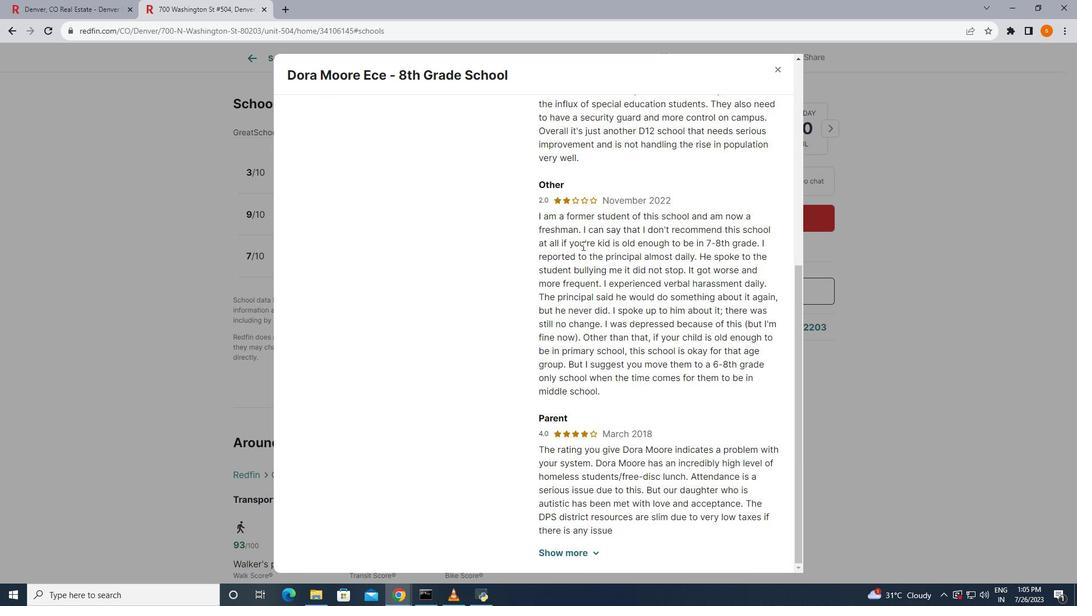
Action: Mouse scrolled (582, 245) with delta (0, 0)
Screenshot: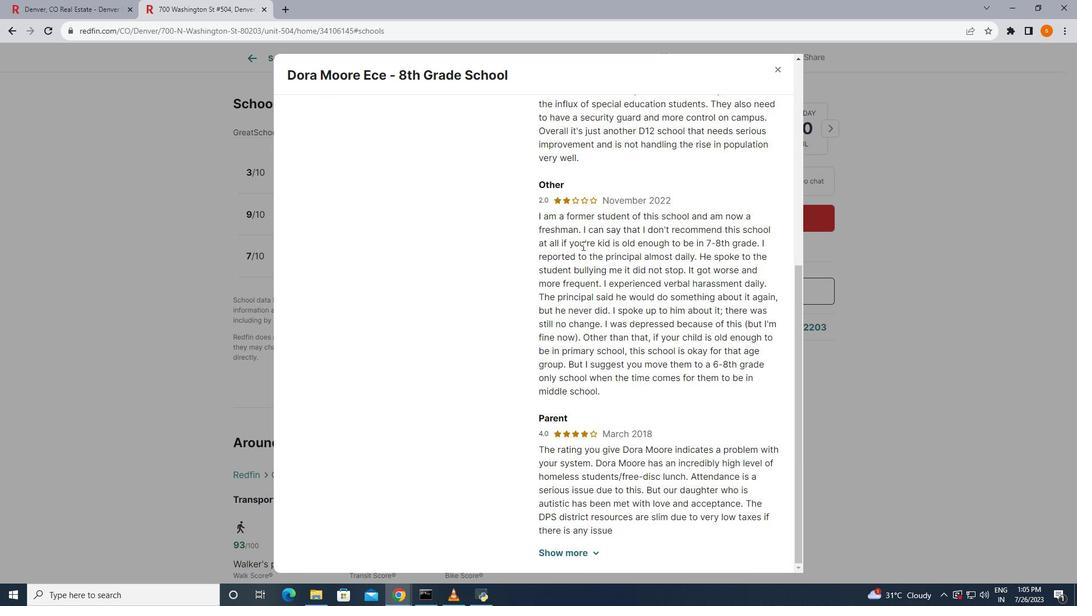 
Action: Mouse moved to (586, 242)
Screenshot: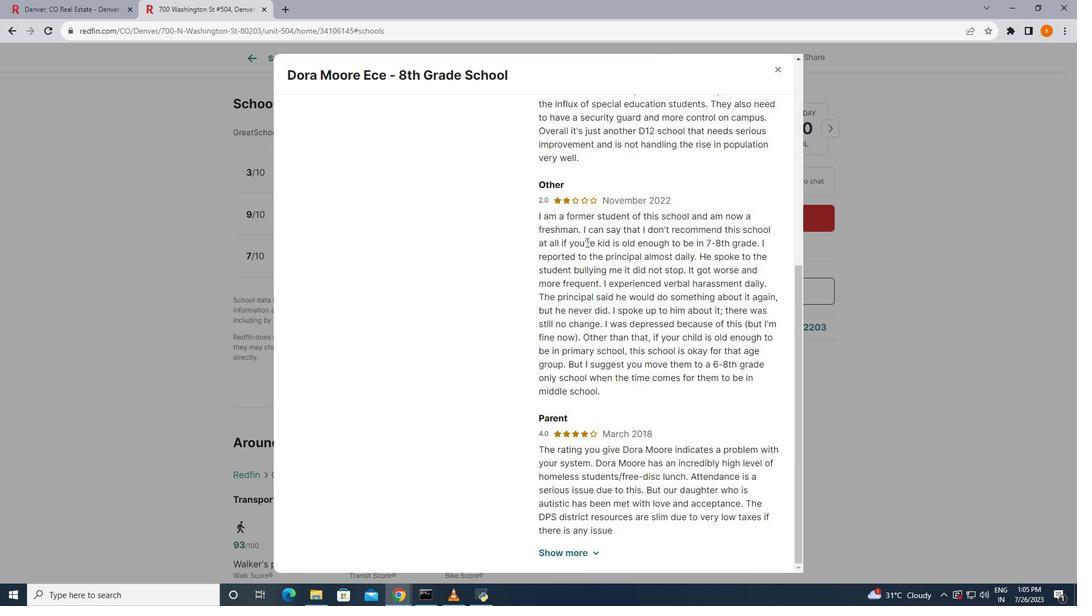 
Action: Mouse scrolled (586, 241) with delta (0, 0)
Screenshot: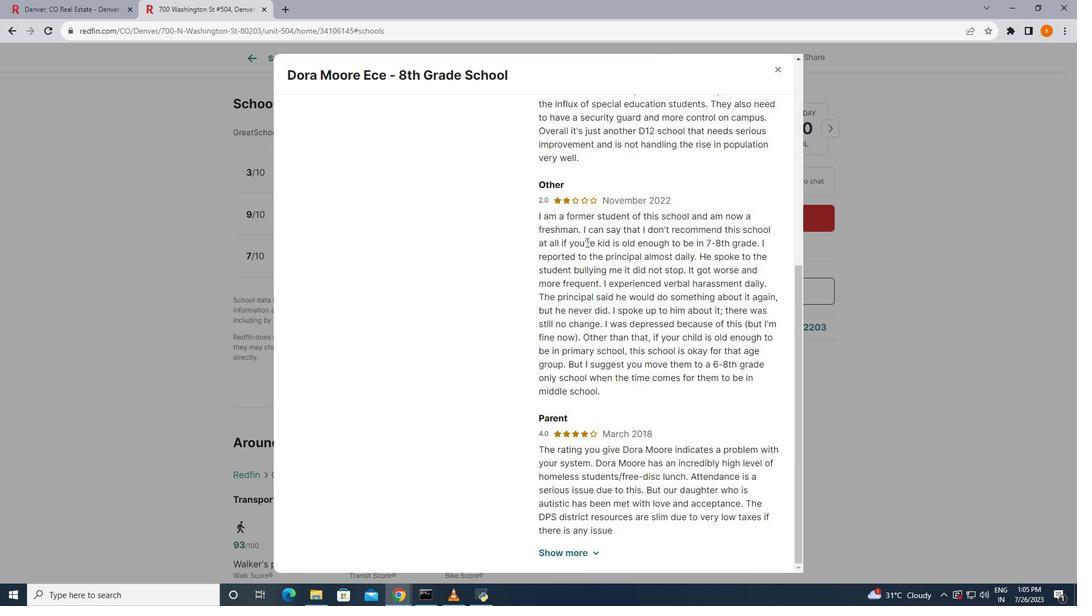 
Action: Mouse scrolled (586, 241) with delta (0, 0)
Screenshot: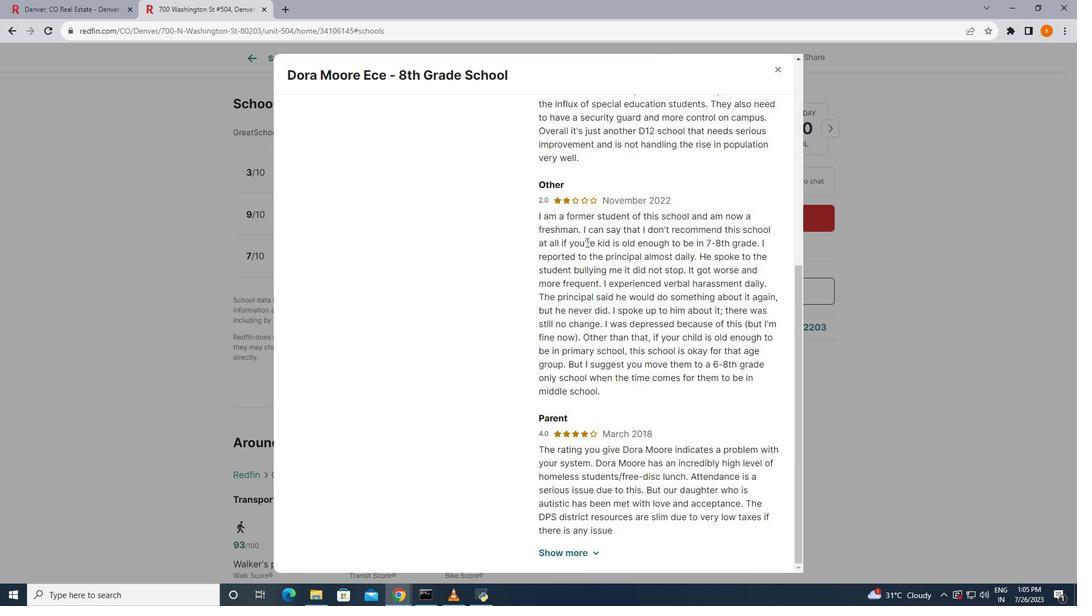 
Action: Mouse scrolled (586, 241) with delta (0, 0)
Screenshot: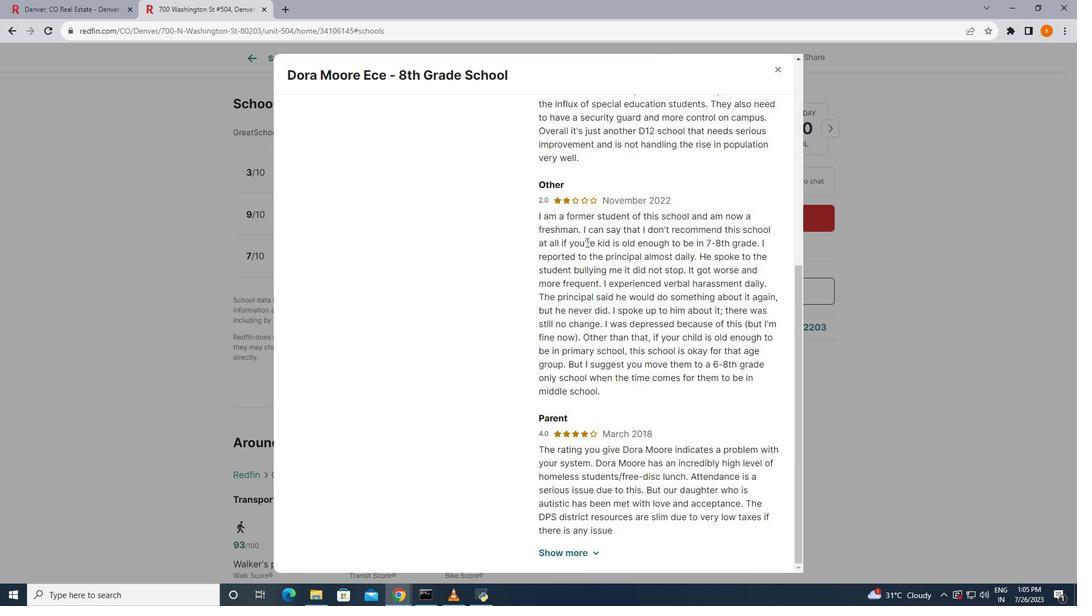 
Action: Mouse moved to (571, 555)
Screenshot: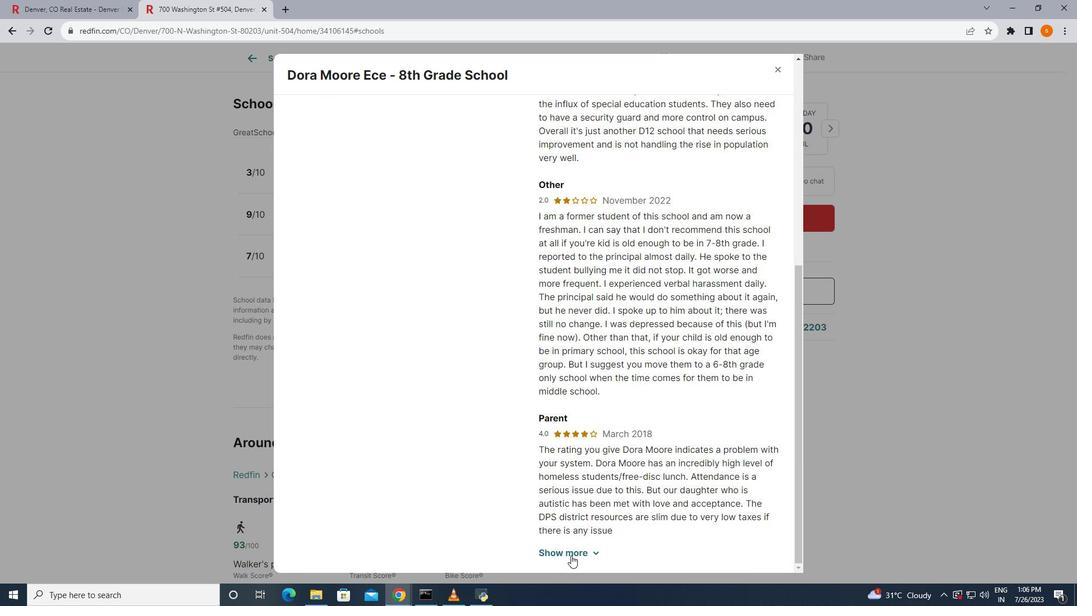 
Action: Mouse pressed left at (571, 555)
Screenshot: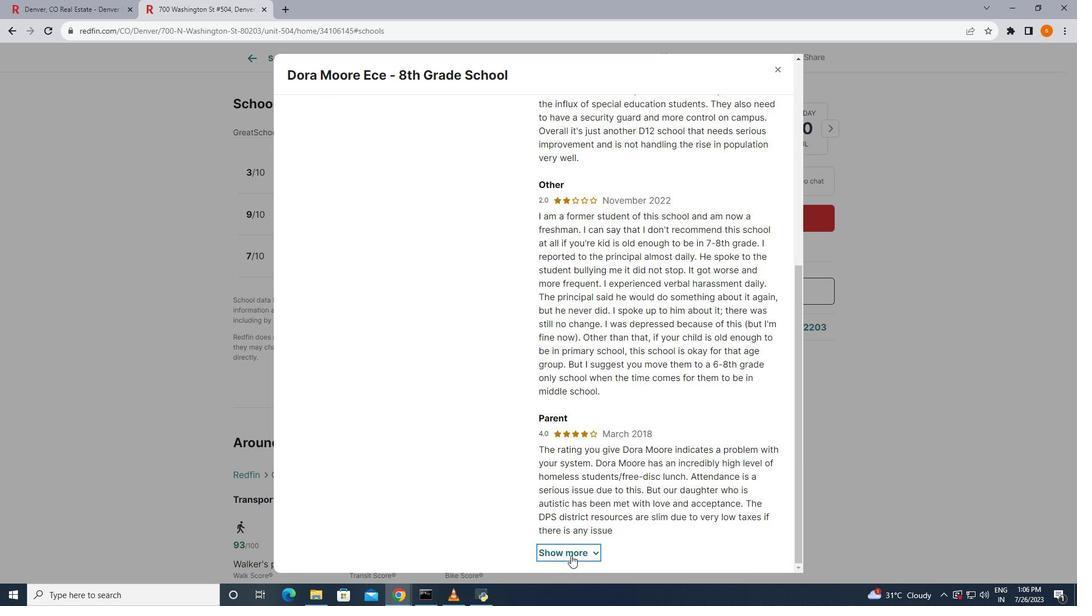 
Action: Mouse moved to (589, 533)
Screenshot: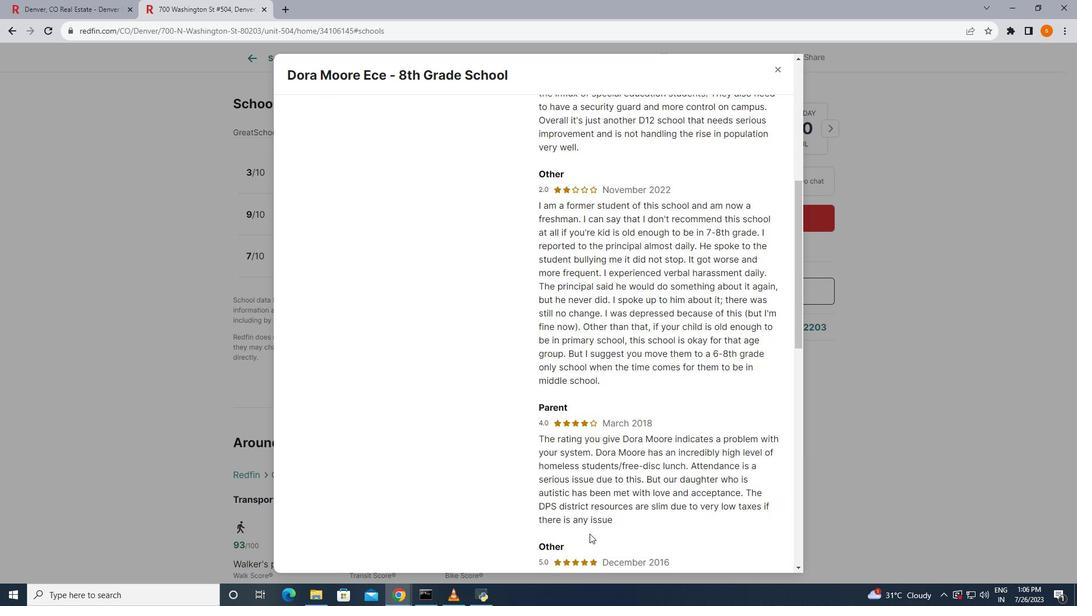 
Action: Mouse scrolled (589, 533) with delta (0, 0)
Screenshot: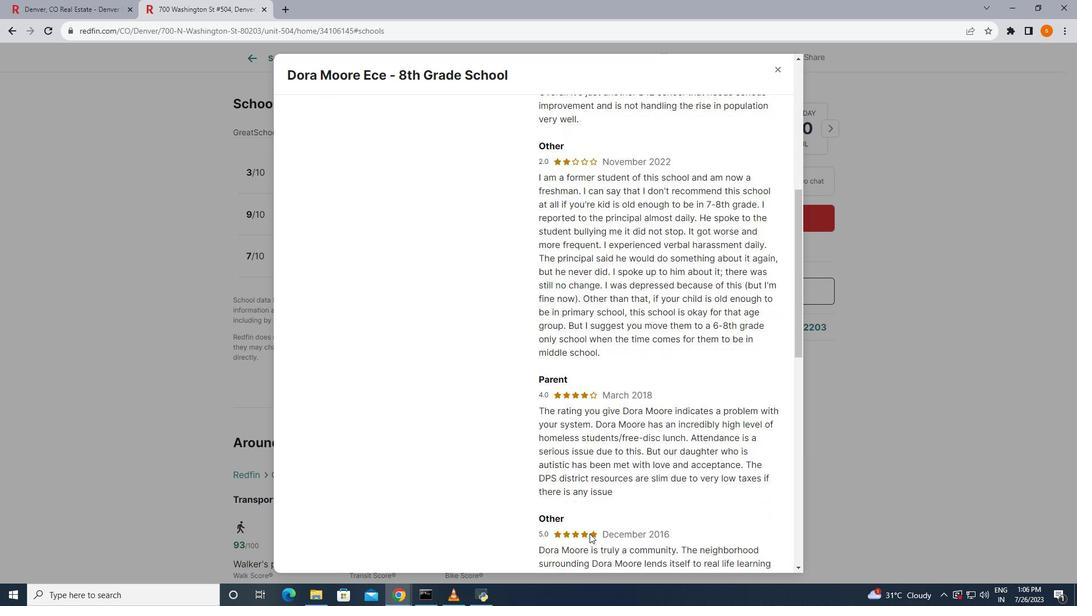 
Action: Mouse scrolled (589, 533) with delta (0, 0)
Screenshot: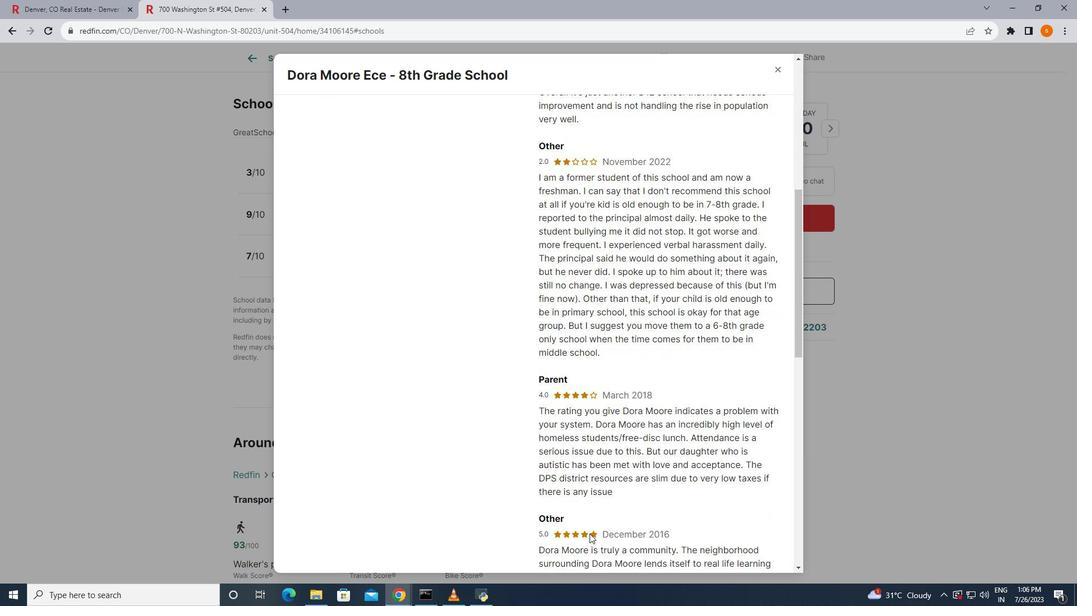 
Action: Mouse scrolled (589, 533) with delta (0, 0)
Screenshot: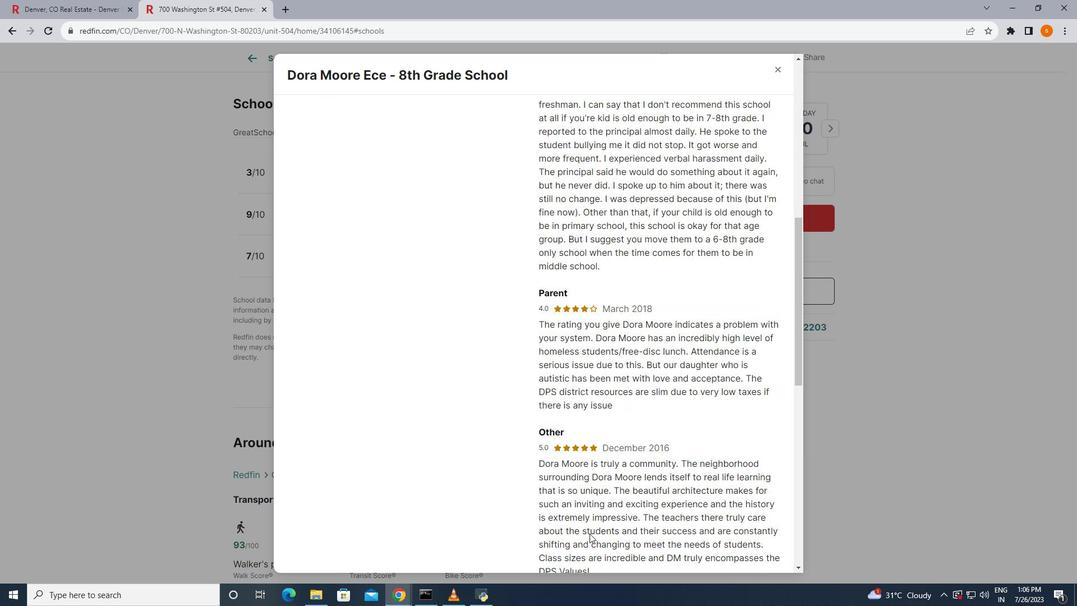 
Action: Mouse scrolled (589, 533) with delta (0, 0)
Screenshot: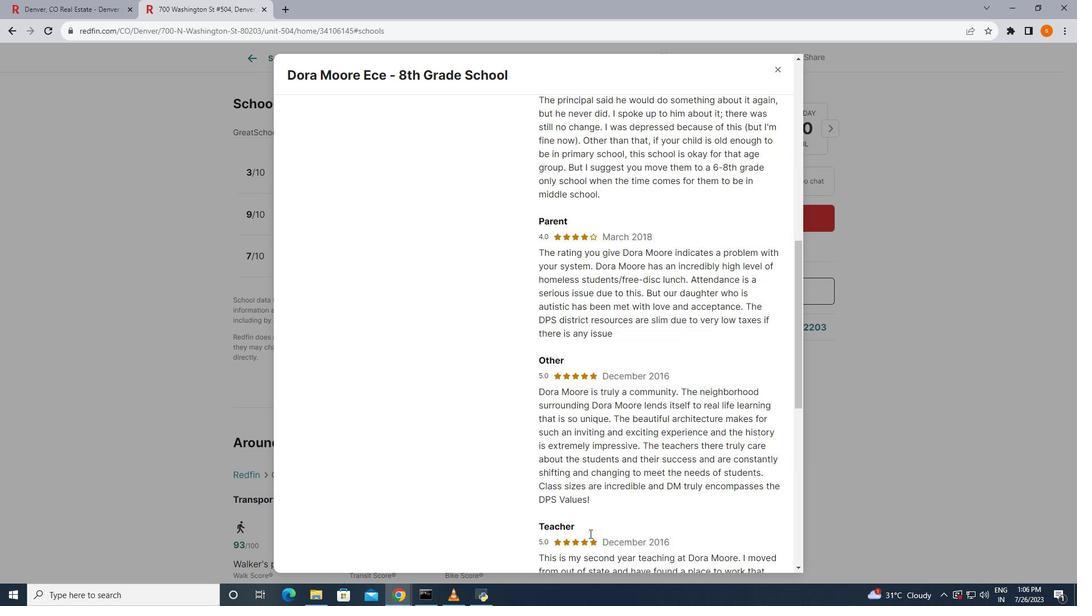 
Action: Mouse scrolled (589, 533) with delta (0, 0)
Screenshot: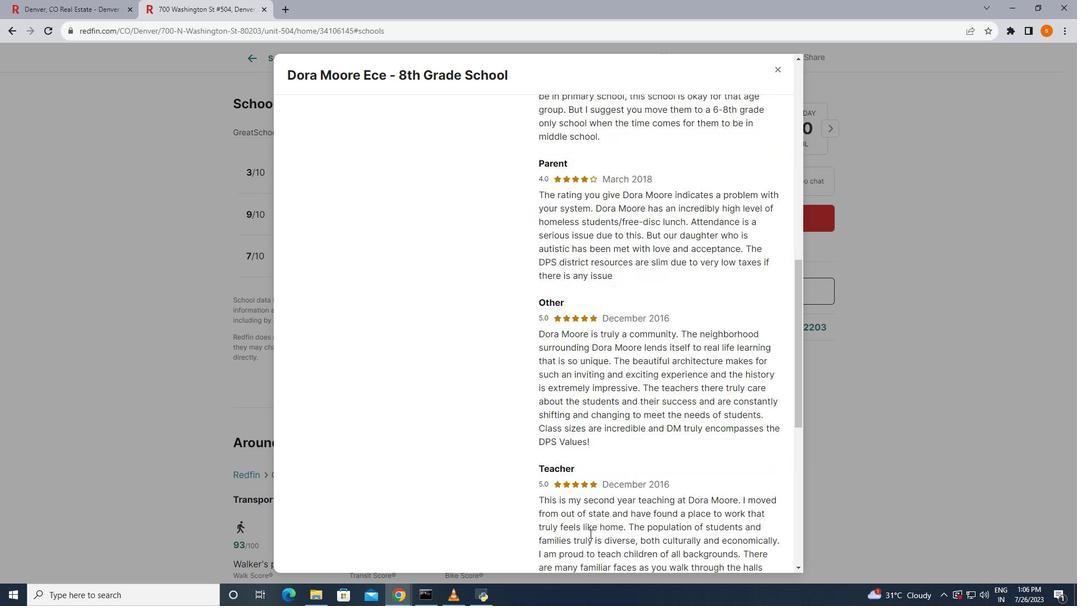 
Action: Mouse scrolled (589, 533) with delta (0, 0)
Screenshot: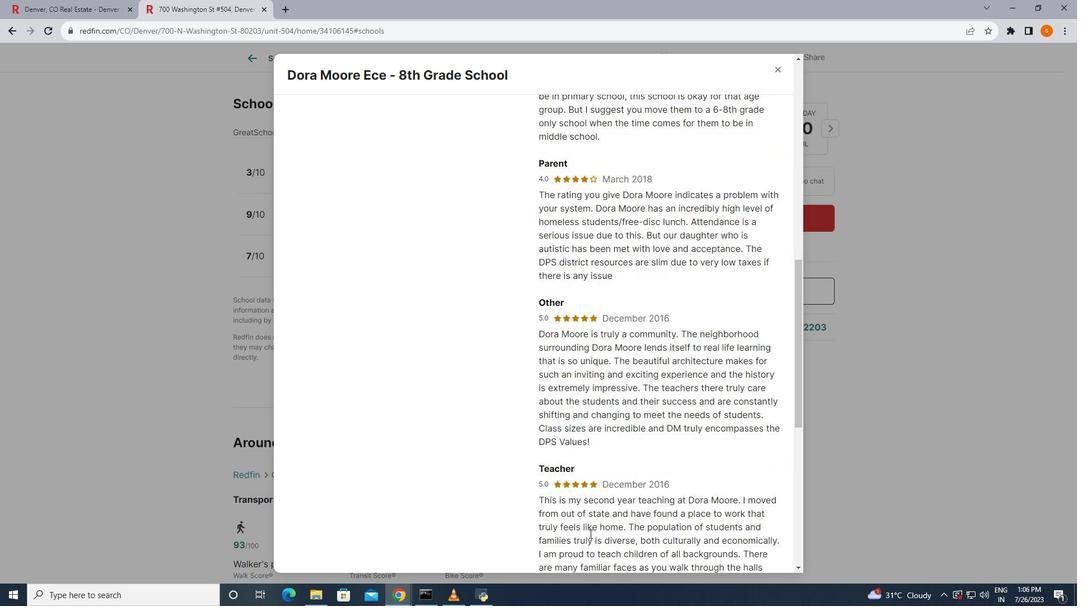
Action: Mouse scrolled (589, 533) with delta (0, 0)
Screenshot: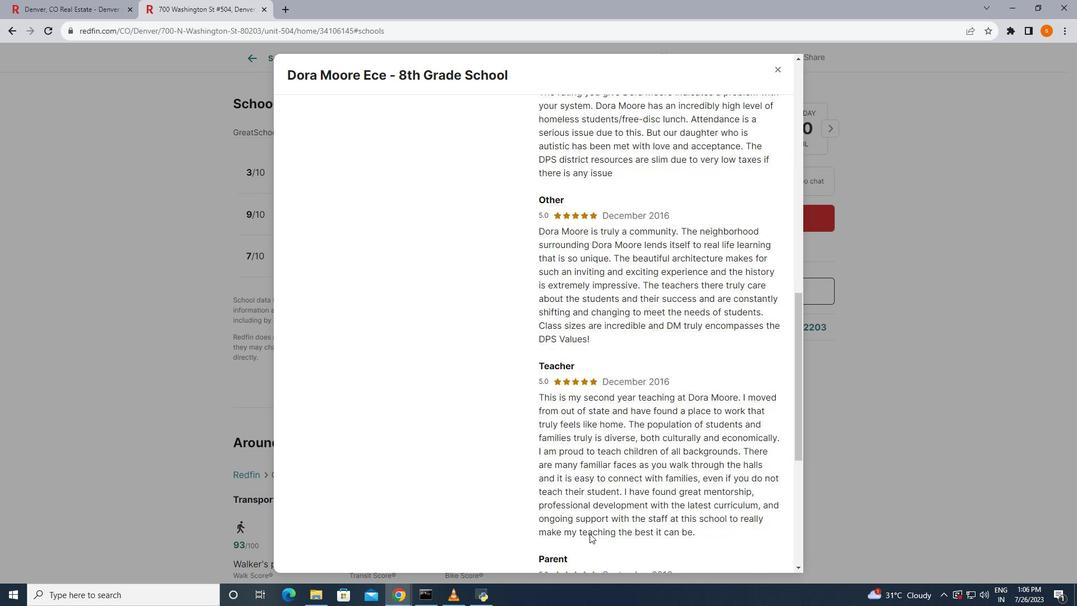 
Action: Mouse scrolled (589, 533) with delta (0, 0)
Screenshot: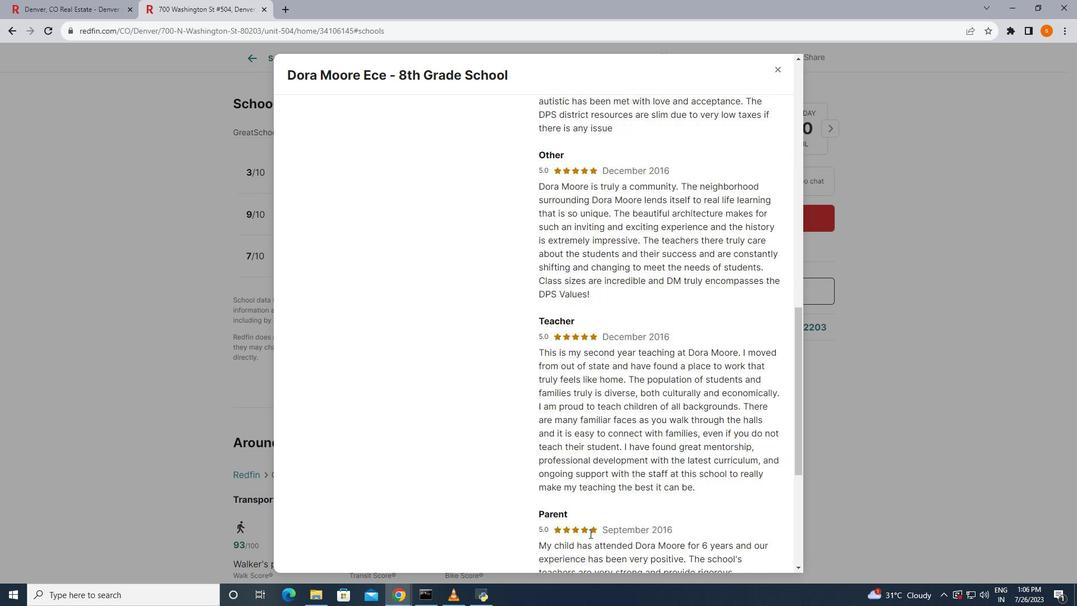 
Action: Mouse scrolled (589, 533) with delta (0, 0)
Screenshot: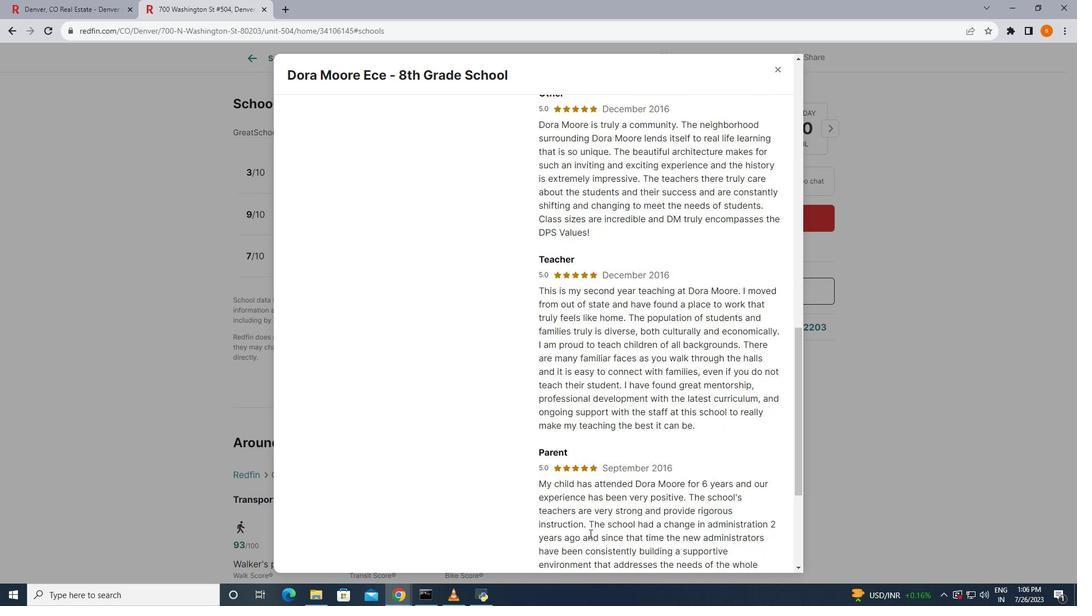 
Action: Mouse scrolled (589, 533) with delta (0, 0)
Screenshot: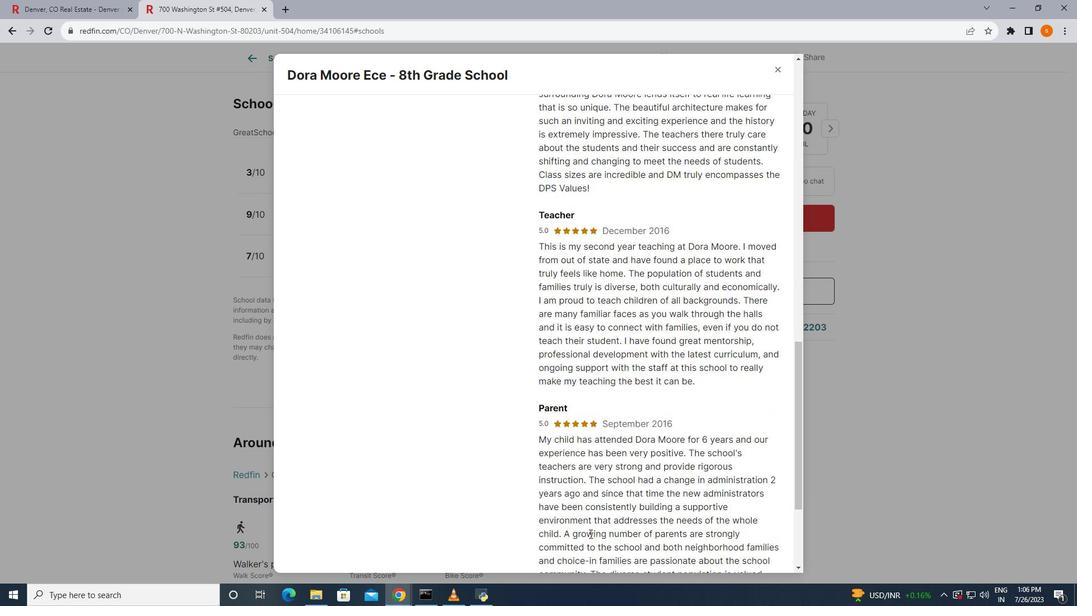 
Action: Mouse moved to (565, 531)
Screenshot: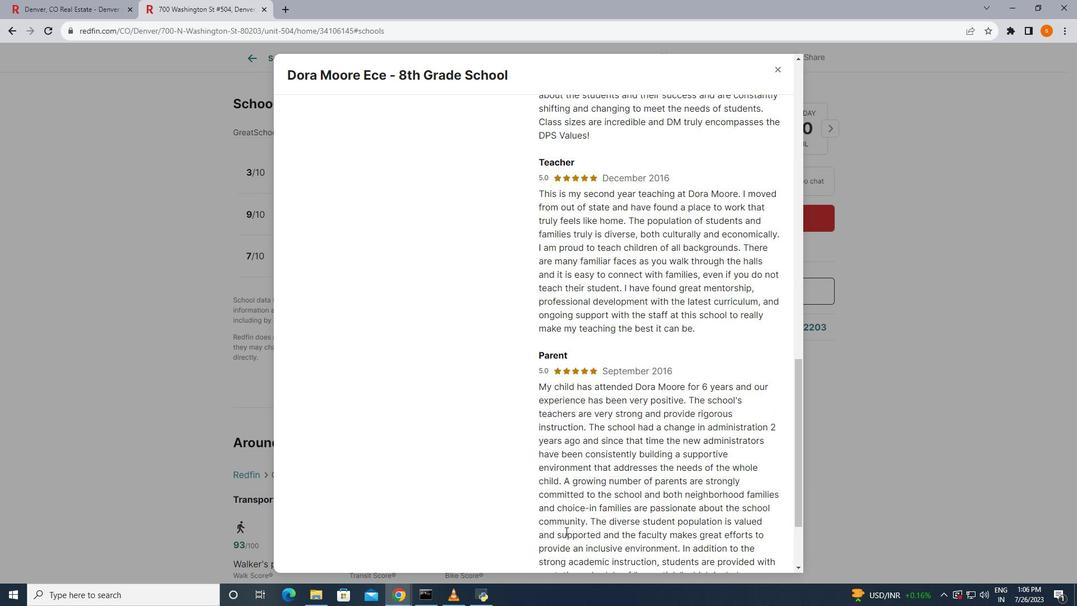 
Action: Mouse scrolled (565, 530) with delta (0, 0)
Screenshot: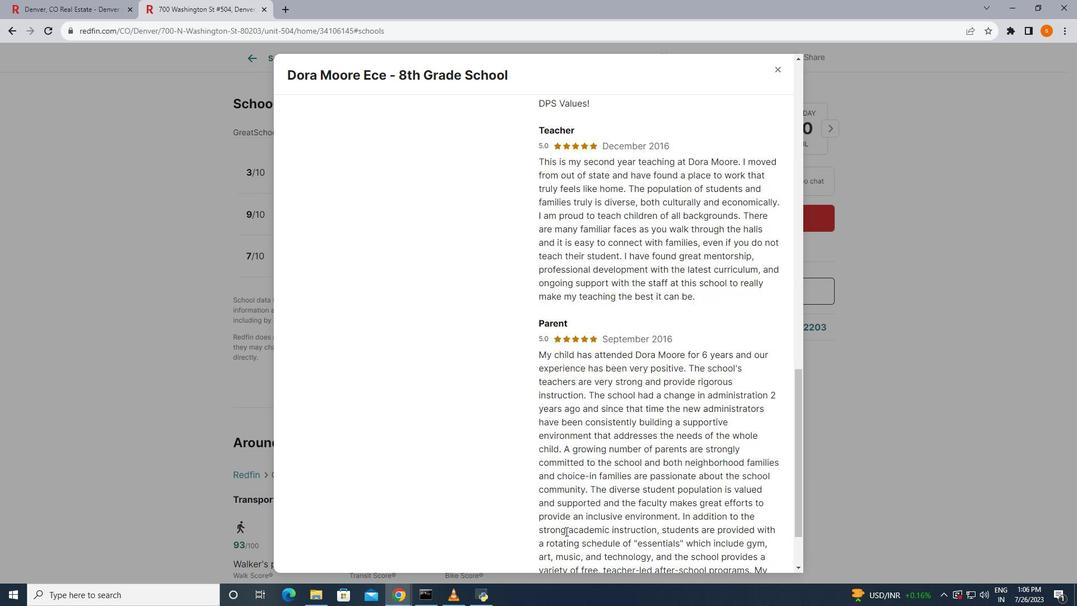 
Action: Mouse scrolled (565, 530) with delta (0, 0)
Screenshot: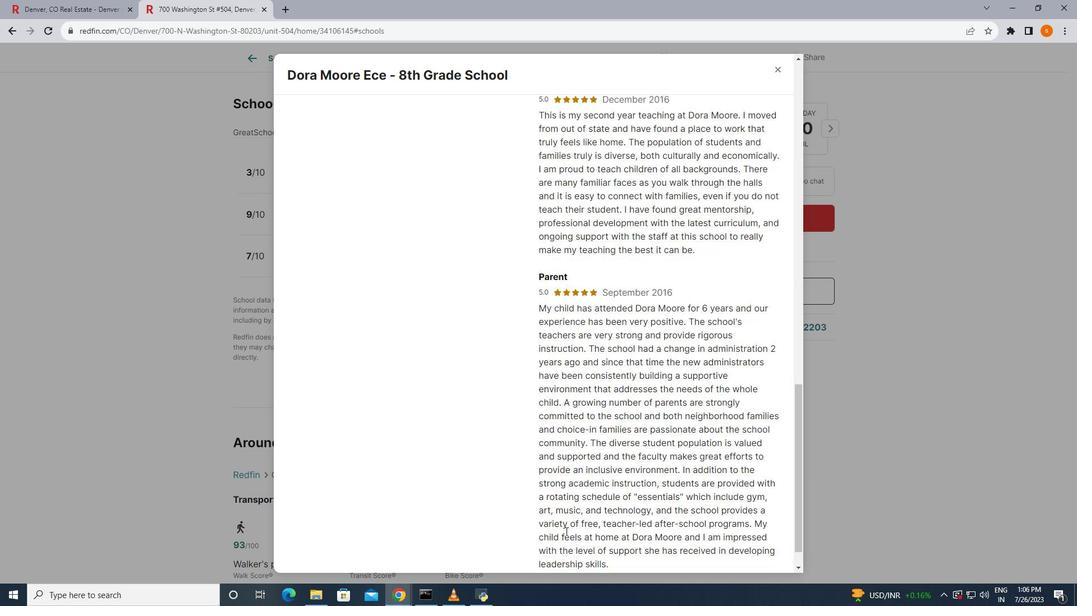 
Action: Mouse moved to (565, 531)
Screenshot: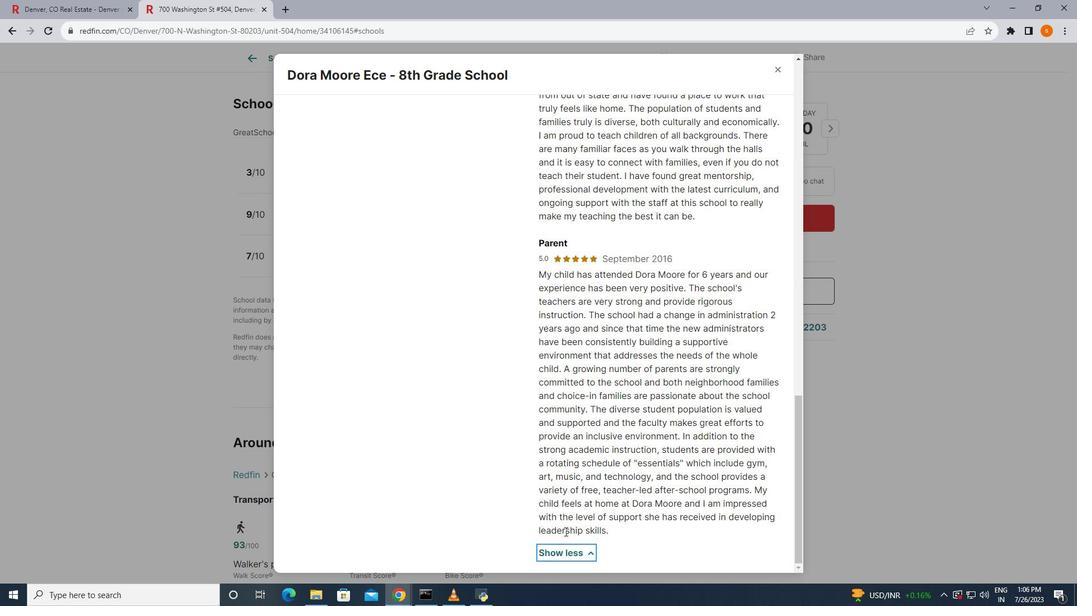 
Action: Mouse scrolled (565, 530) with delta (0, 0)
Screenshot: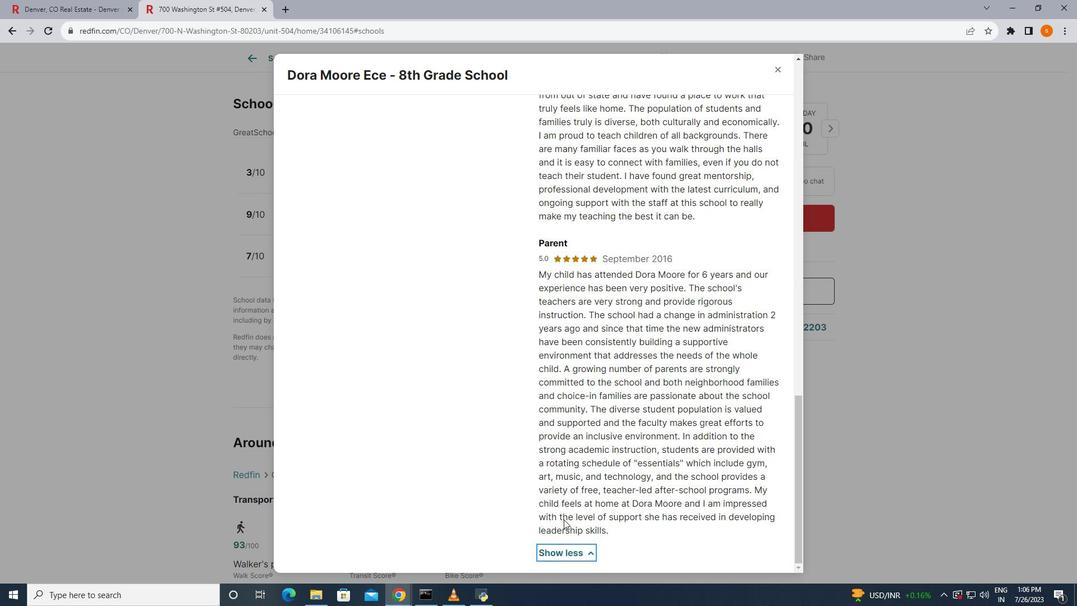 
Action: Mouse moved to (564, 521)
Screenshot: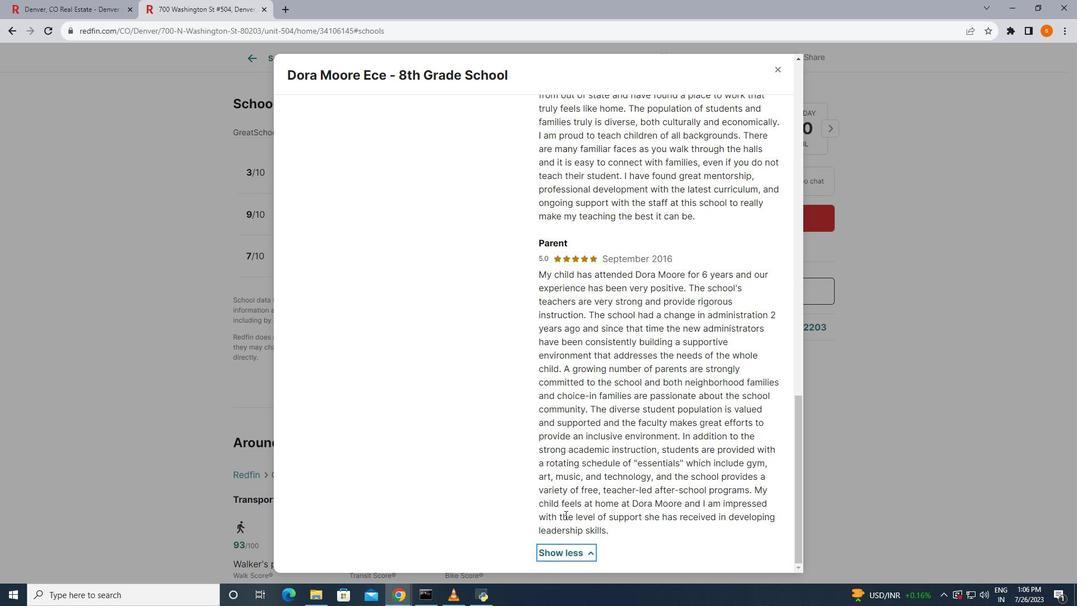 
Action: Mouse scrolled (564, 523) with delta (0, 0)
Screenshot: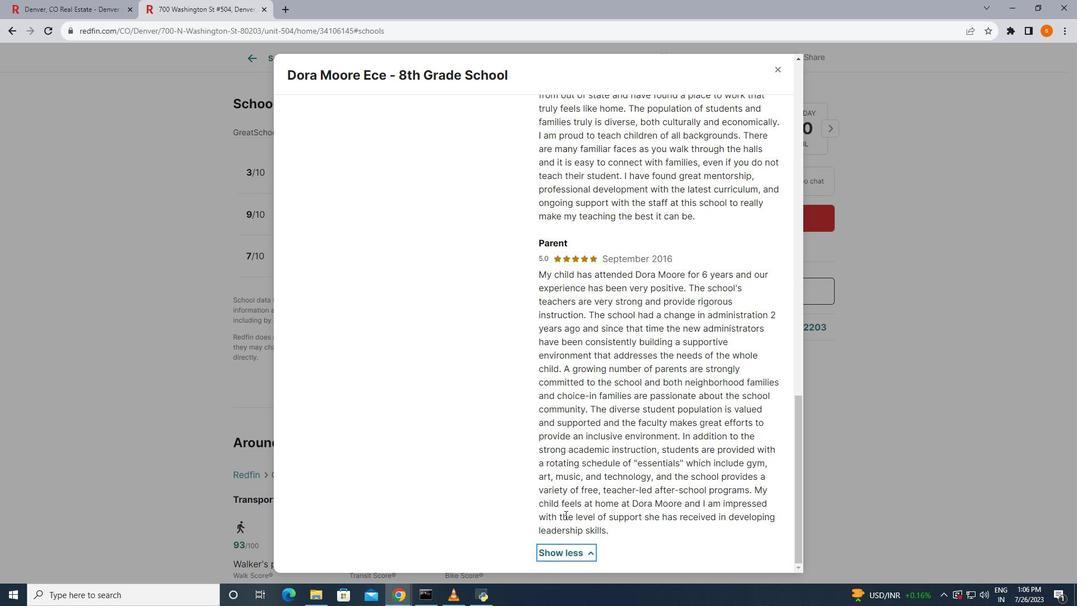 
Action: Mouse moved to (576, 549)
Screenshot: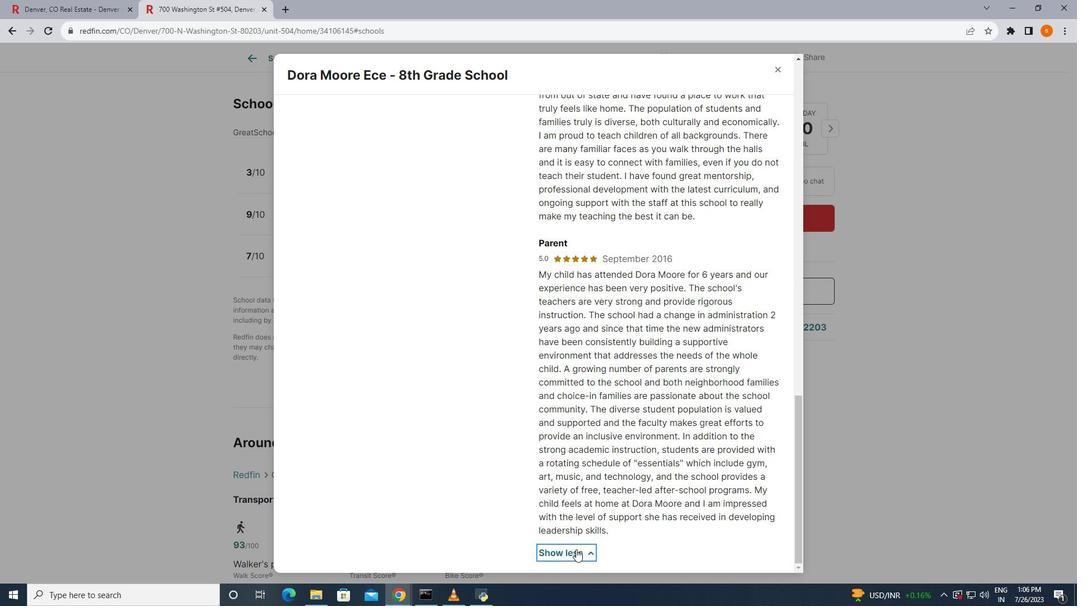 
Action: Mouse pressed left at (576, 549)
Screenshot: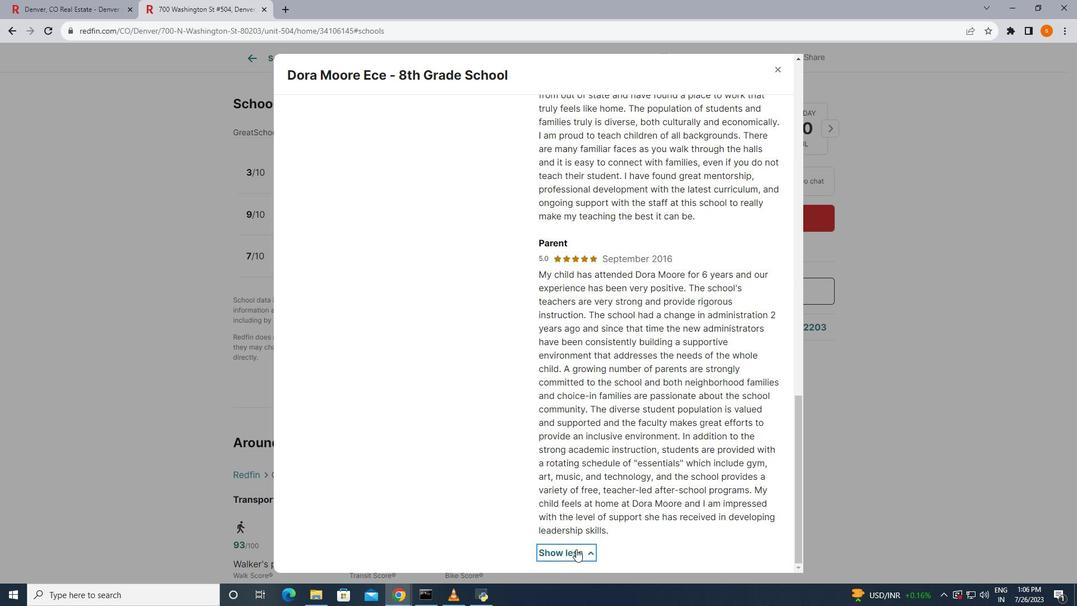 
Action: Mouse moved to (781, 70)
Screenshot: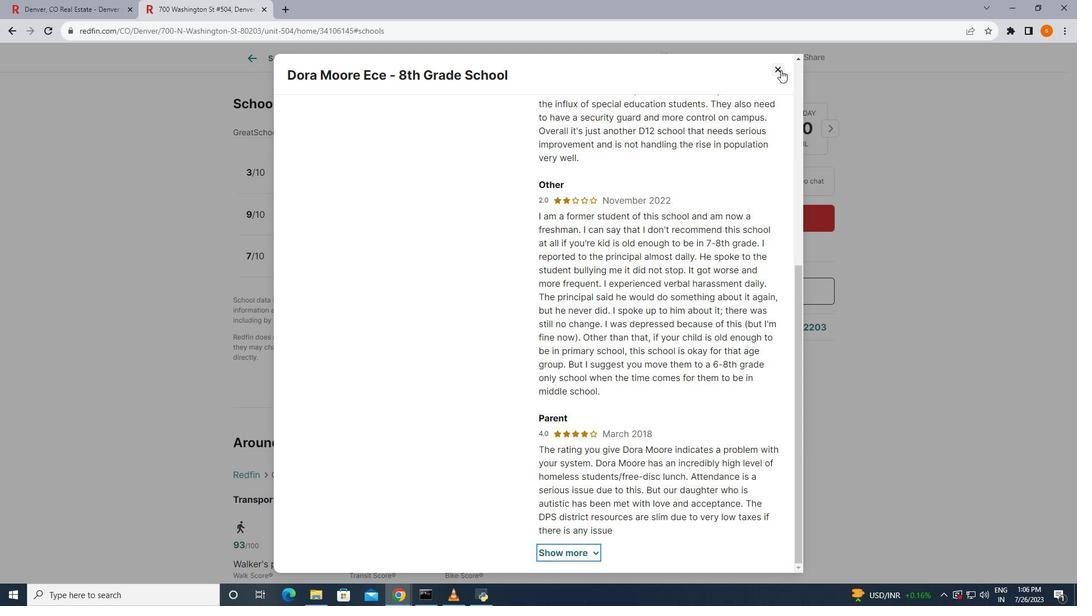 
Action: Mouse pressed left at (781, 70)
Screenshot: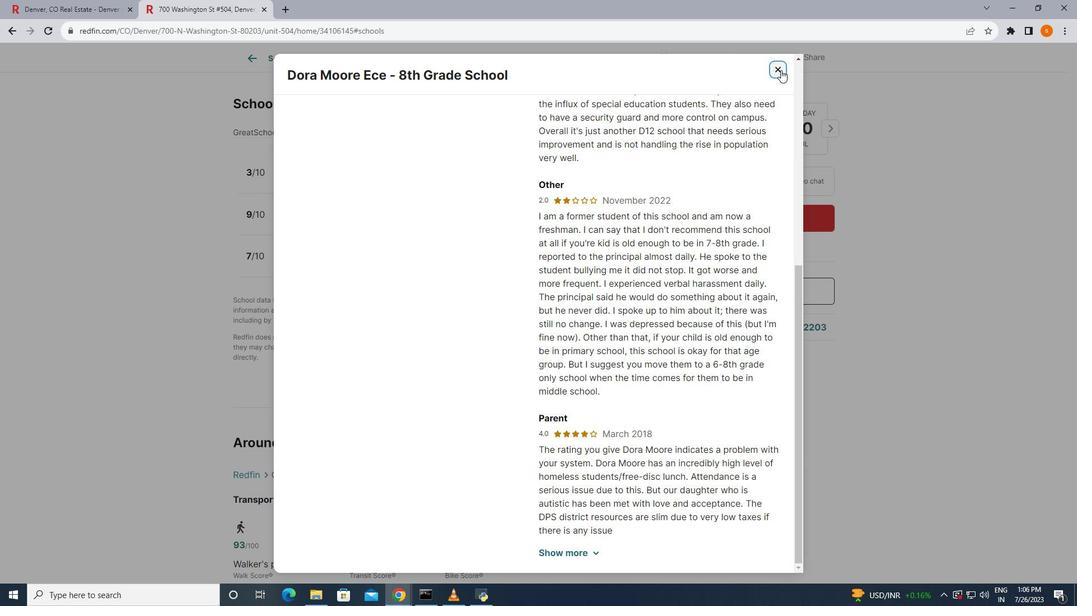 
Action: Mouse moved to (487, 207)
Screenshot: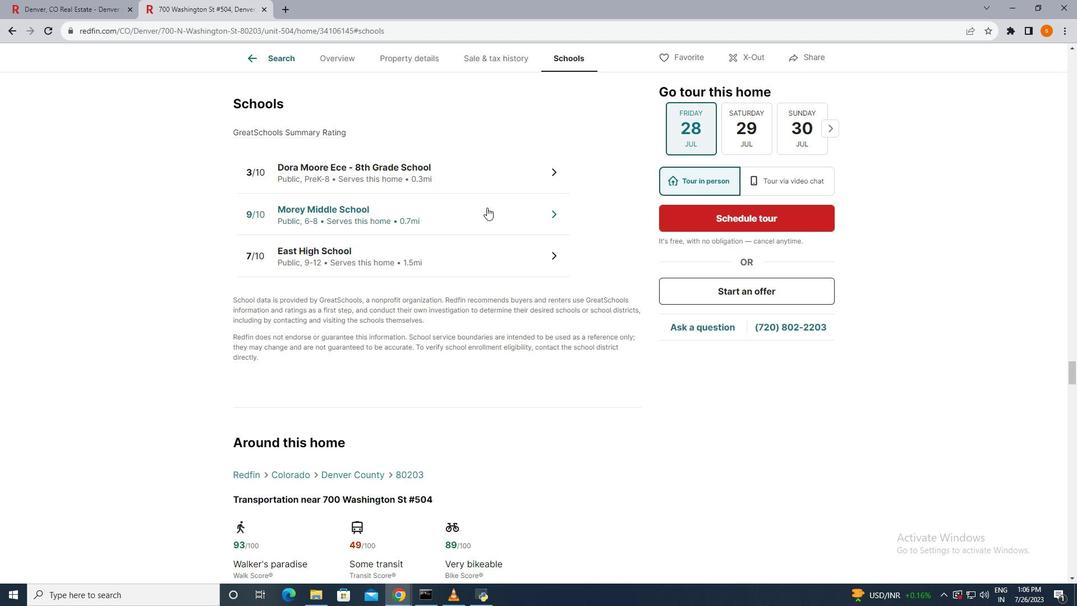 
Action: Mouse pressed left at (487, 207)
Screenshot: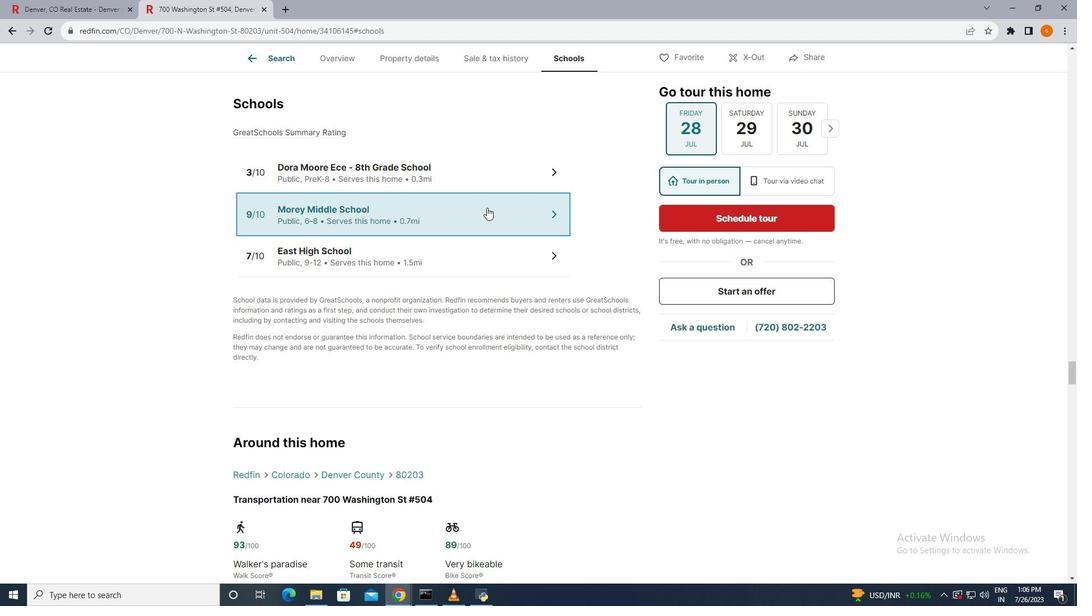
Action: Mouse moved to (587, 180)
Screenshot: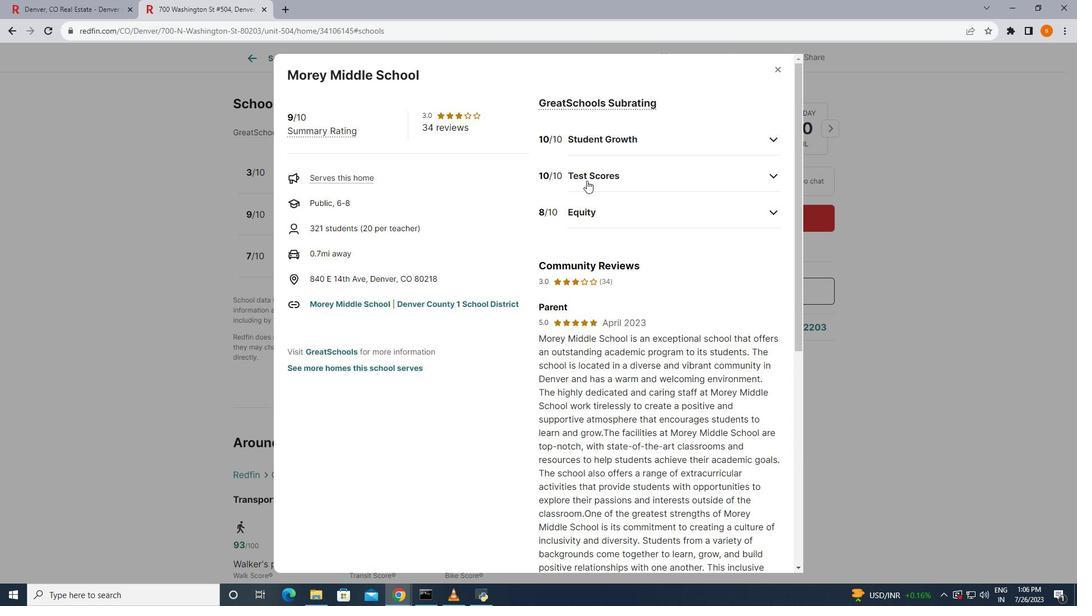 
Action: Mouse pressed left at (587, 180)
Screenshot: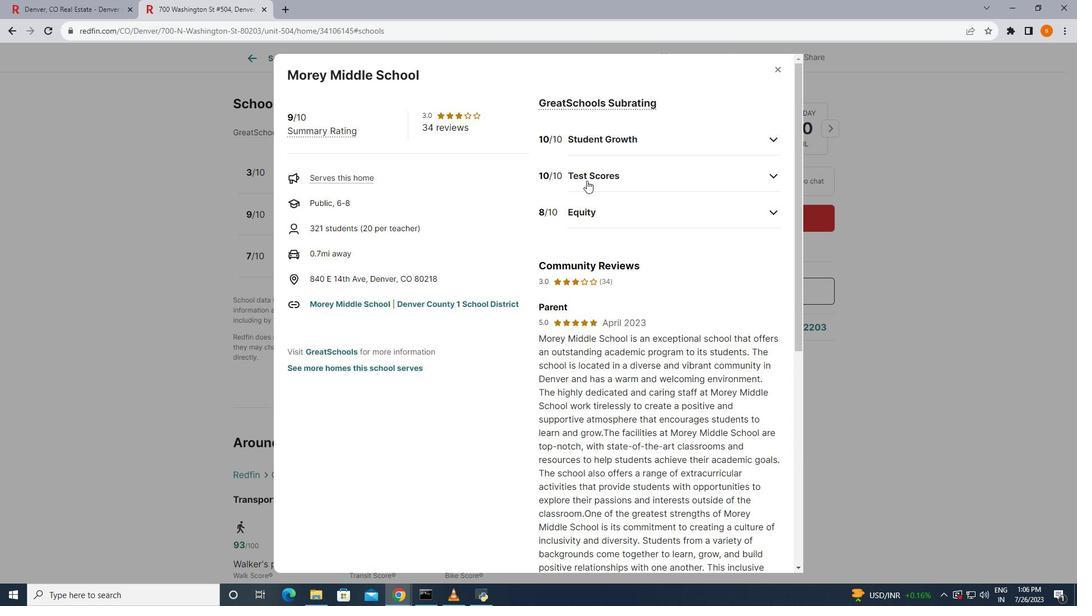 
Action: Mouse moved to (660, 322)
Screenshot: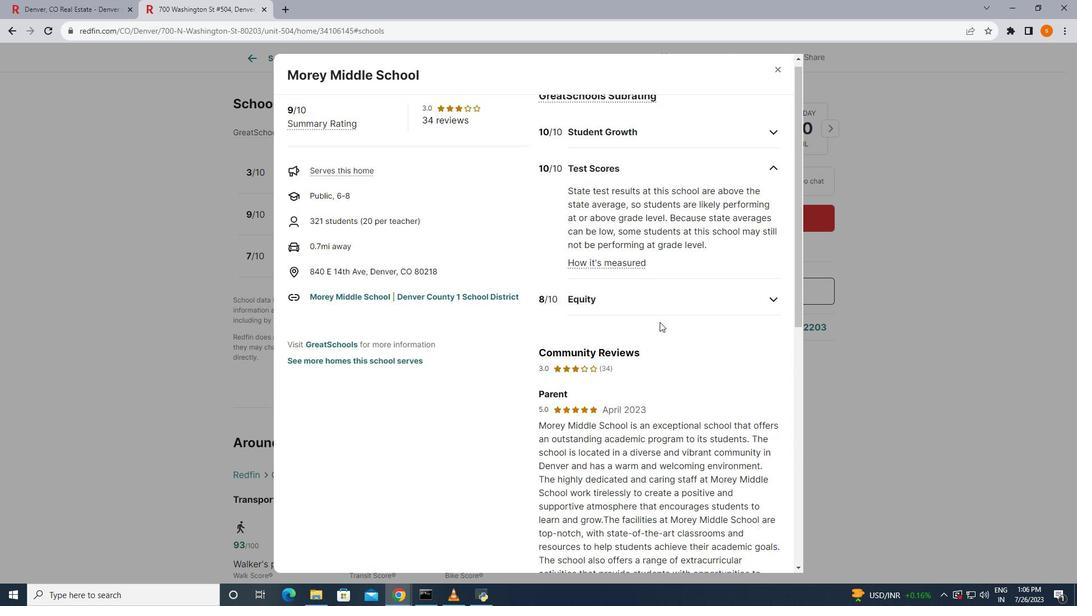 
Action: Mouse scrolled (660, 321) with delta (0, 0)
Screenshot: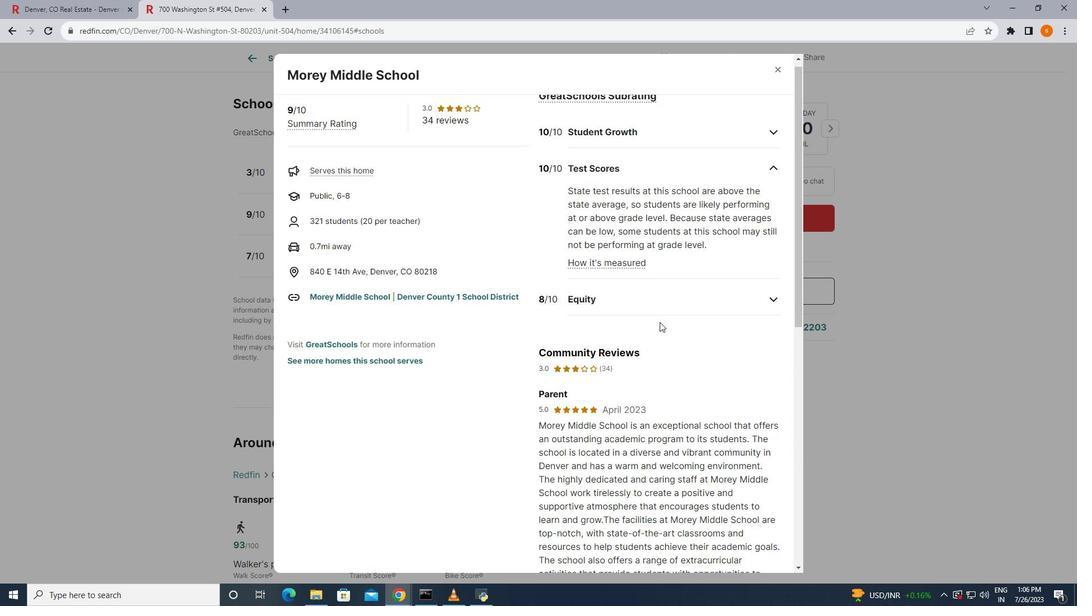 
Action: Mouse scrolled (660, 321) with delta (0, 0)
Screenshot: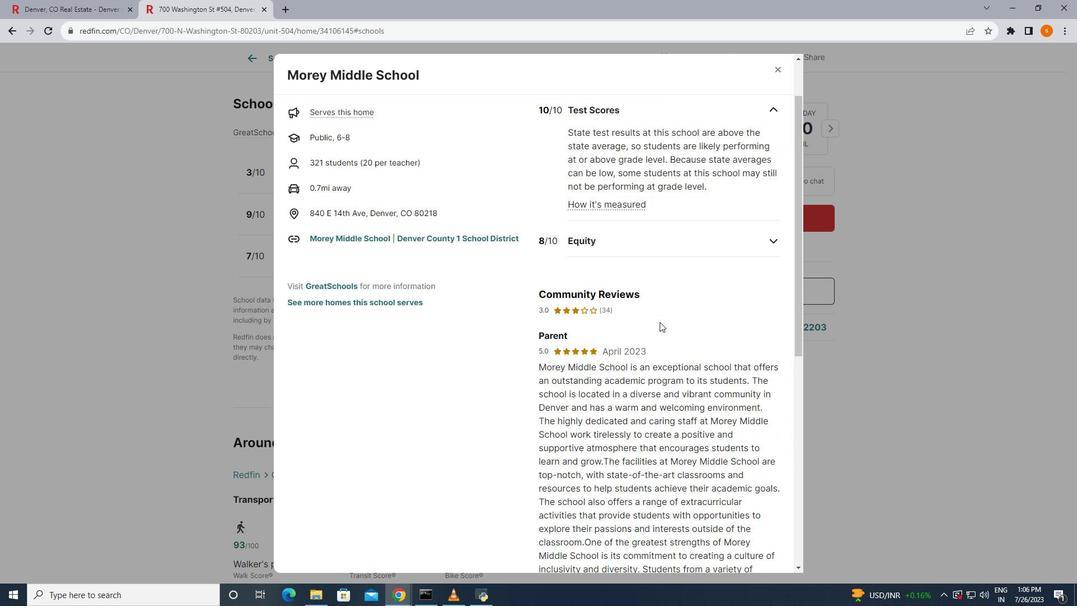 
Action: Mouse scrolled (660, 321) with delta (0, 0)
Screenshot: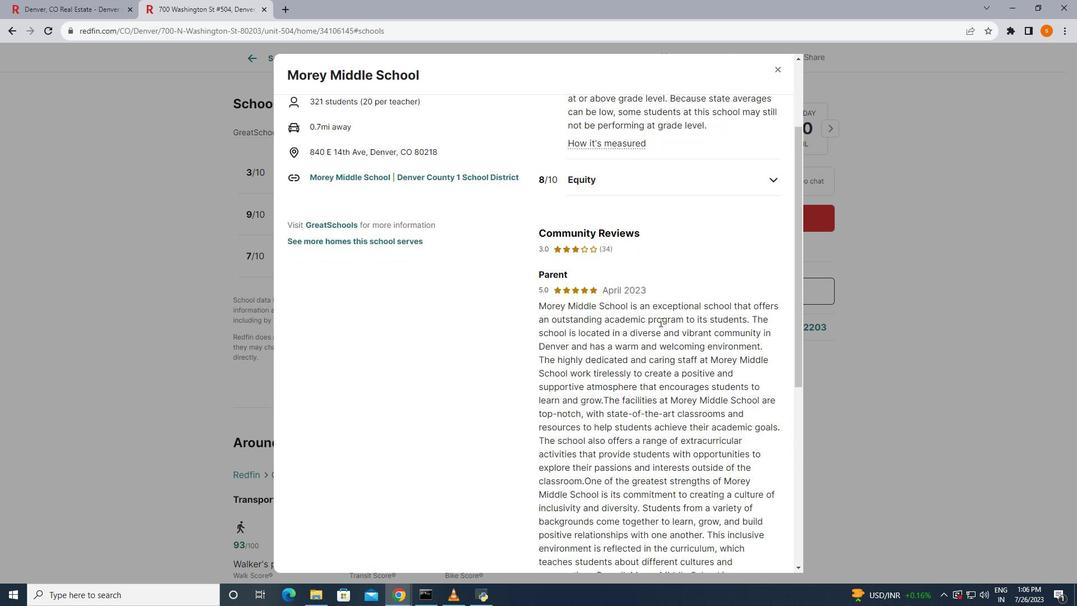 
Action: Mouse scrolled (660, 321) with delta (0, 0)
Screenshot: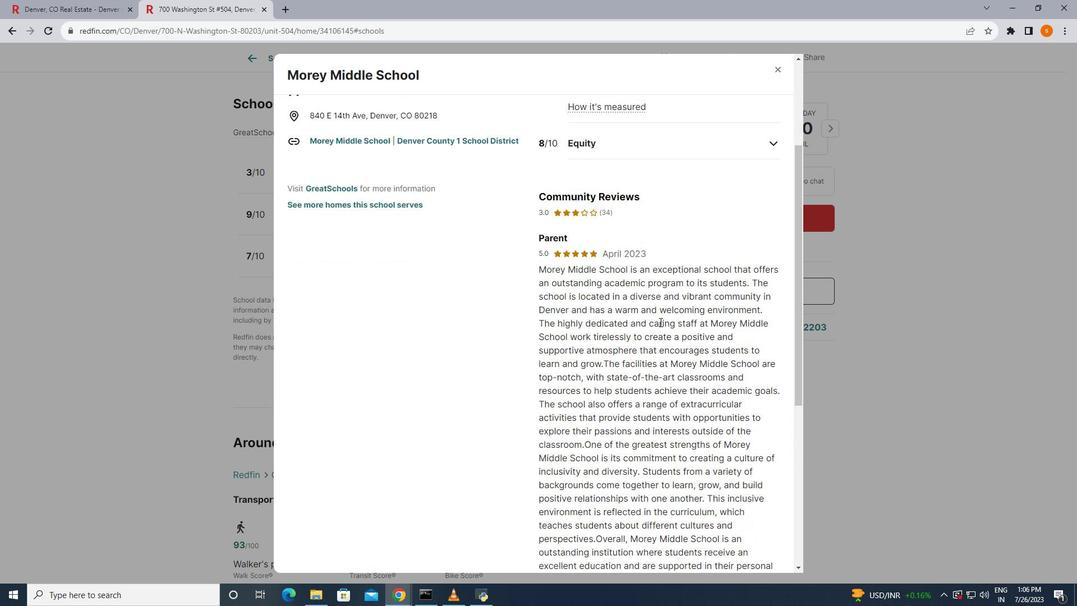 
Action: Mouse scrolled (660, 321) with delta (0, 0)
Screenshot: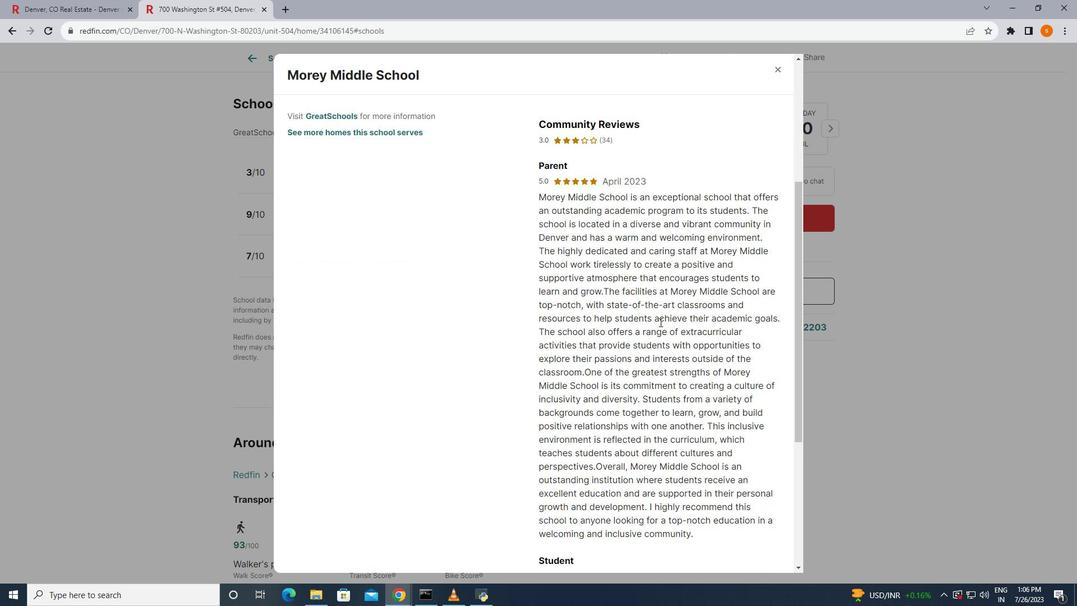 
Action: Mouse scrolled (660, 321) with delta (0, 0)
Screenshot: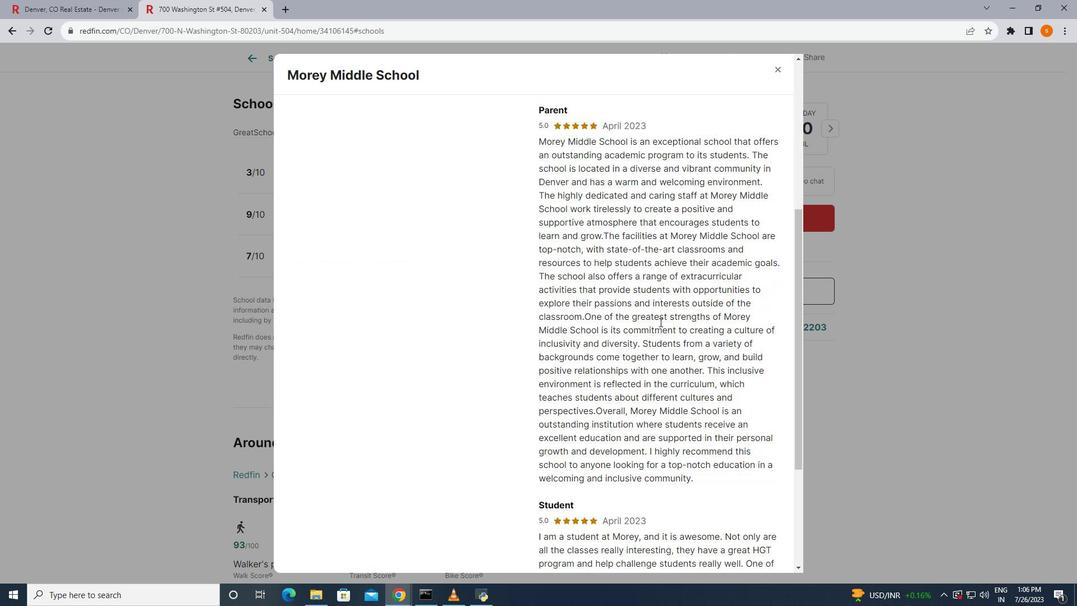 
Action: Mouse scrolled (660, 321) with delta (0, 0)
Screenshot: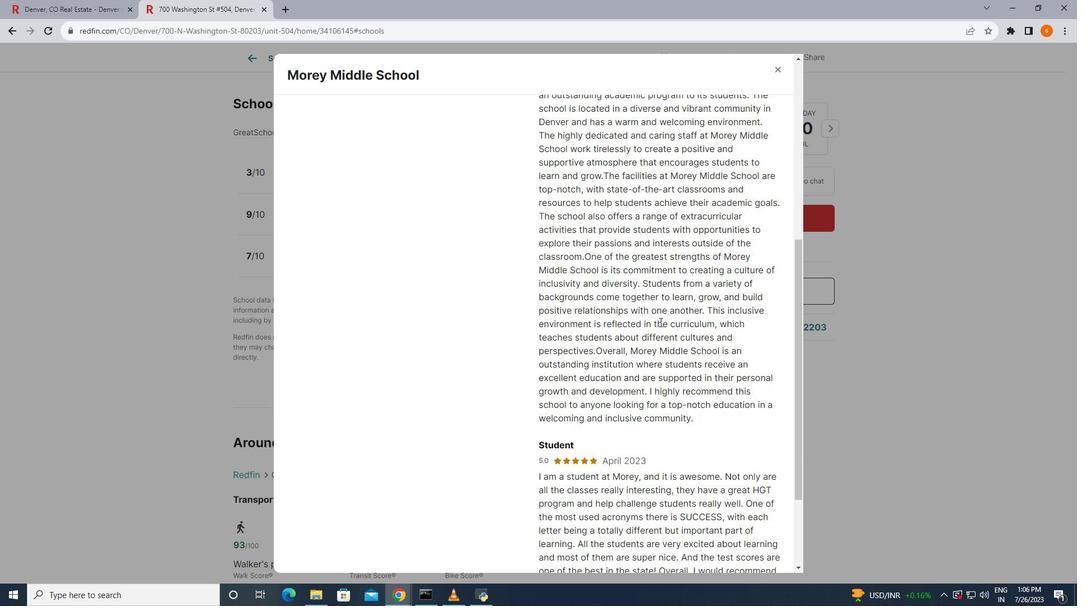 
Action: Mouse scrolled (660, 321) with delta (0, 0)
Screenshot: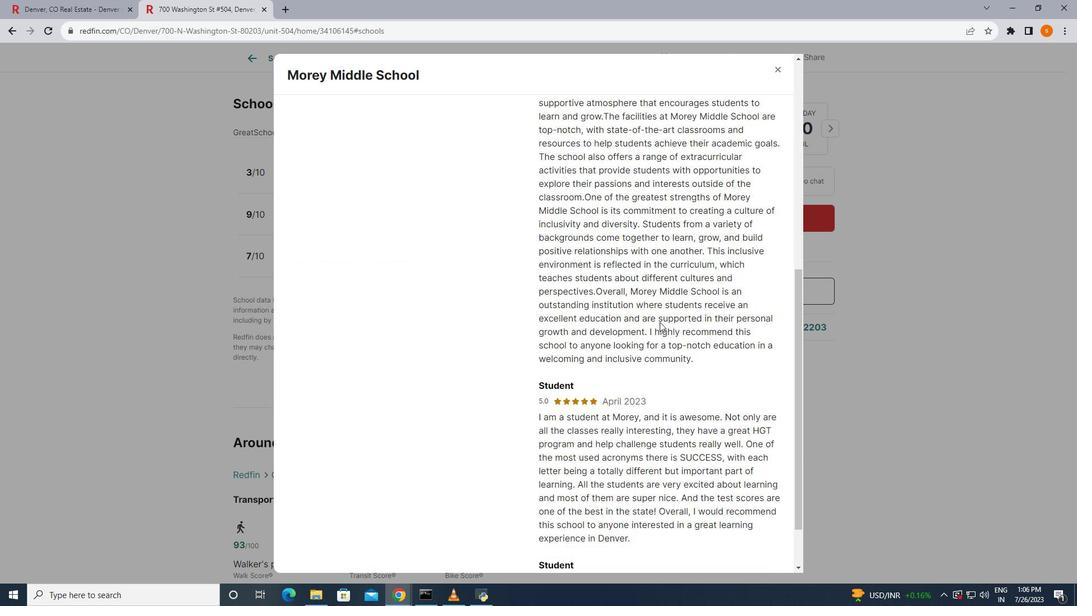 
Action: Mouse scrolled (660, 321) with delta (0, 0)
Screenshot: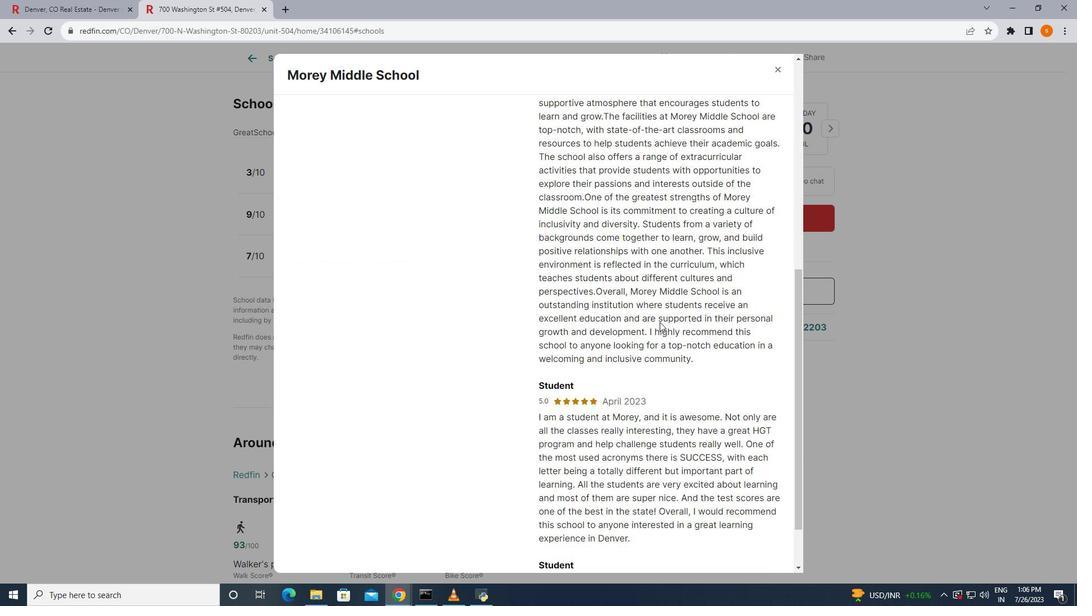 
Action: Mouse scrolled (660, 321) with delta (0, 0)
Screenshot: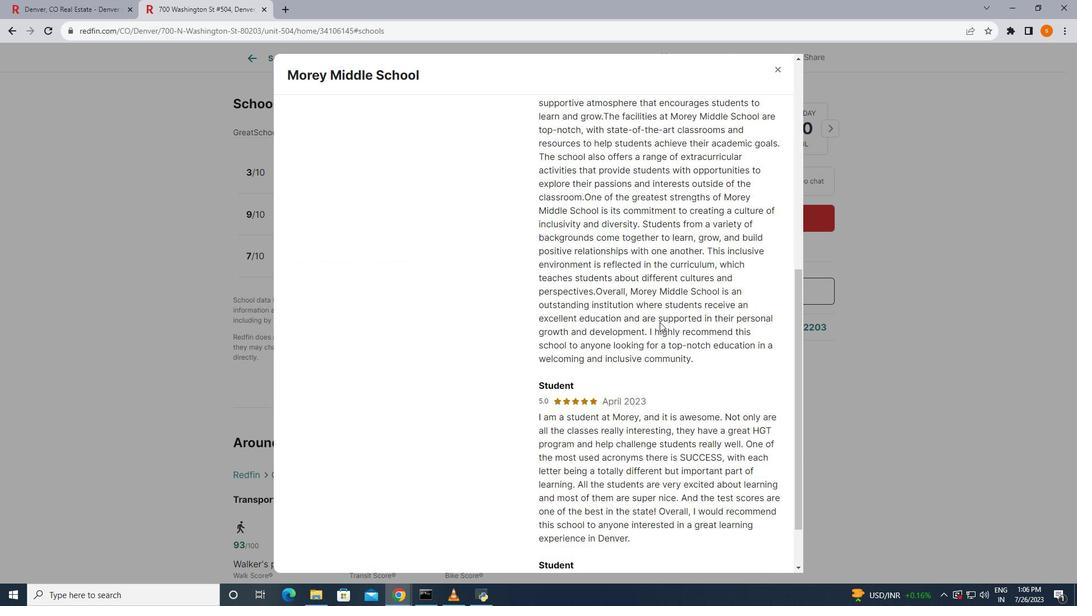 
Action: Mouse scrolled (660, 321) with delta (0, 0)
Screenshot: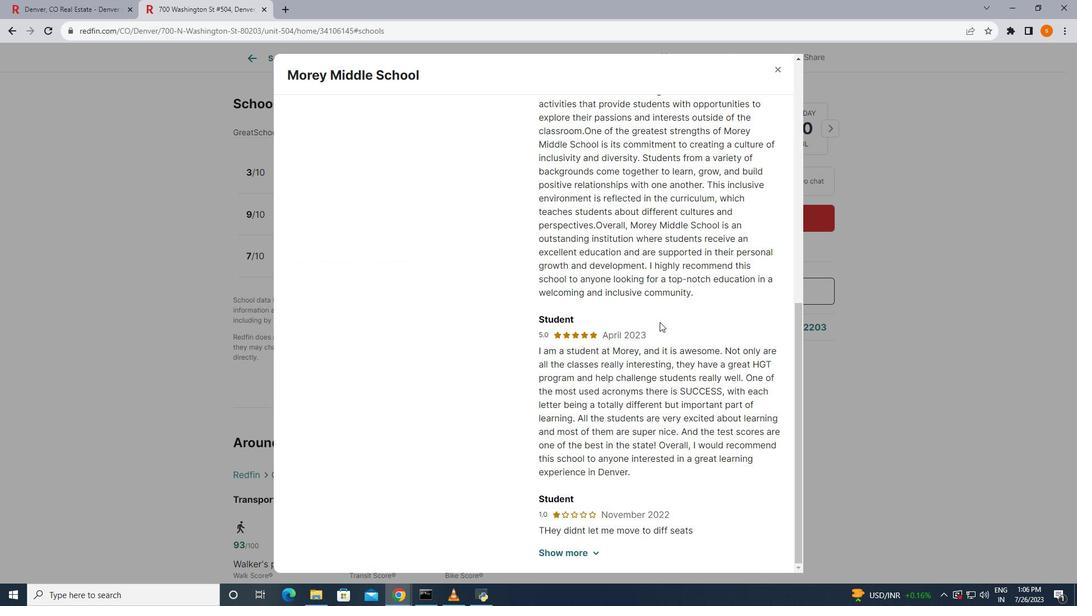 
Action: Mouse scrolled (660, 321) with delta (0, 0)
Screenshot: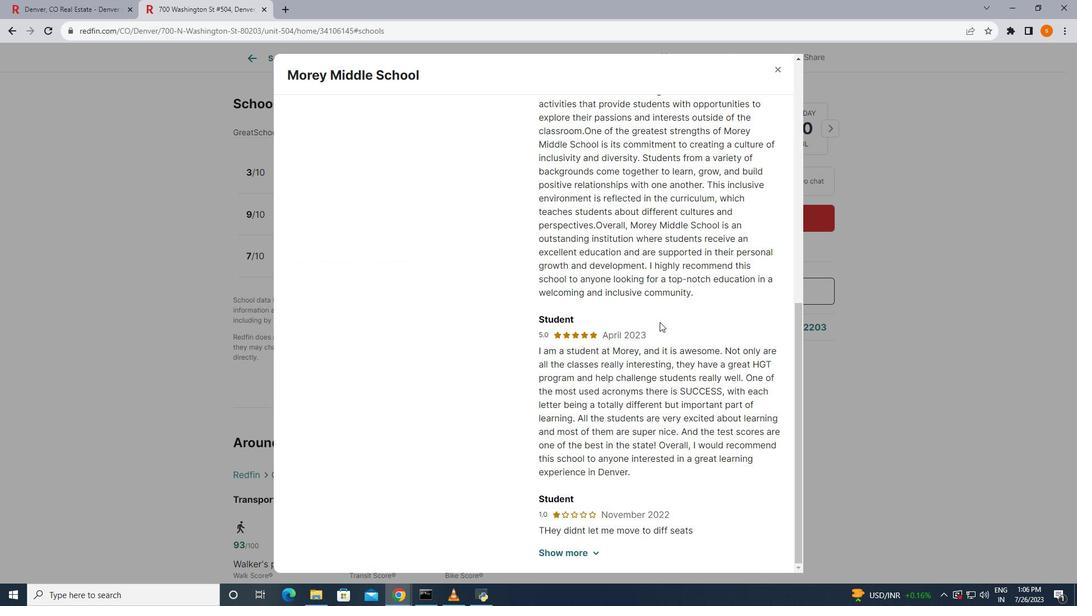 
Action: Mouse scrolled (660, 321) with delta (0, 0)
Screenshot: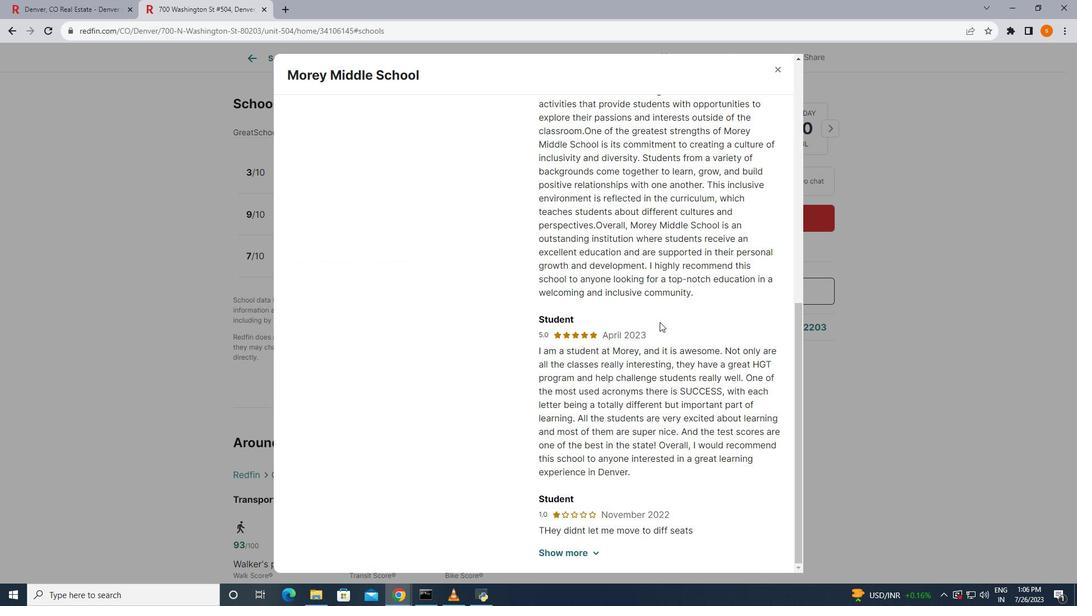 
Action: Mouse scrolled (660, 321) with delta (0, 0)
Screenshot: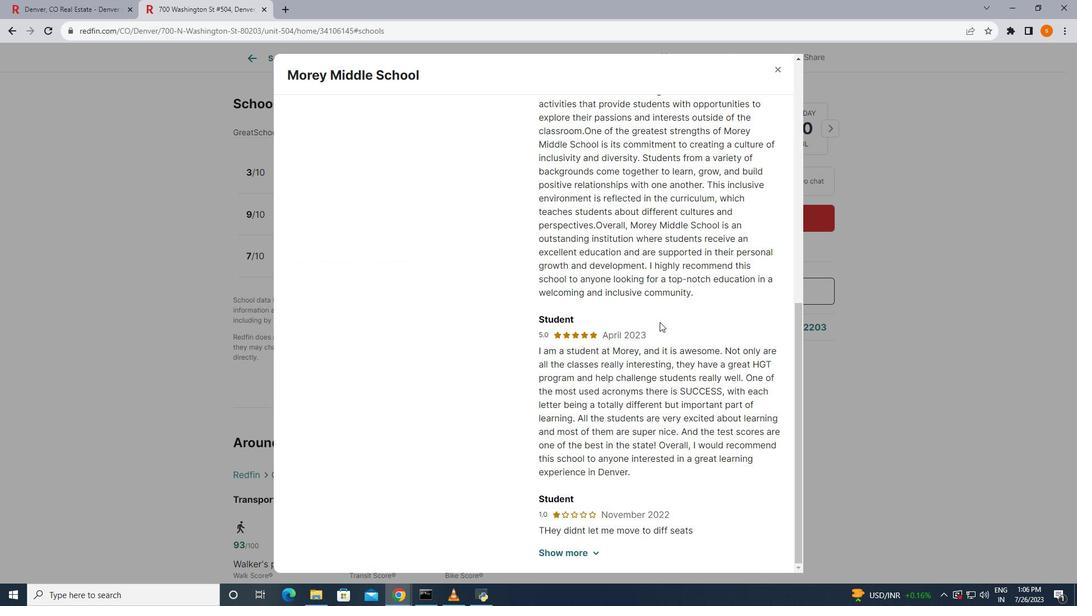 
Action: Mouse scrolled (660, 321) with delta (0, 0)
Screenshot: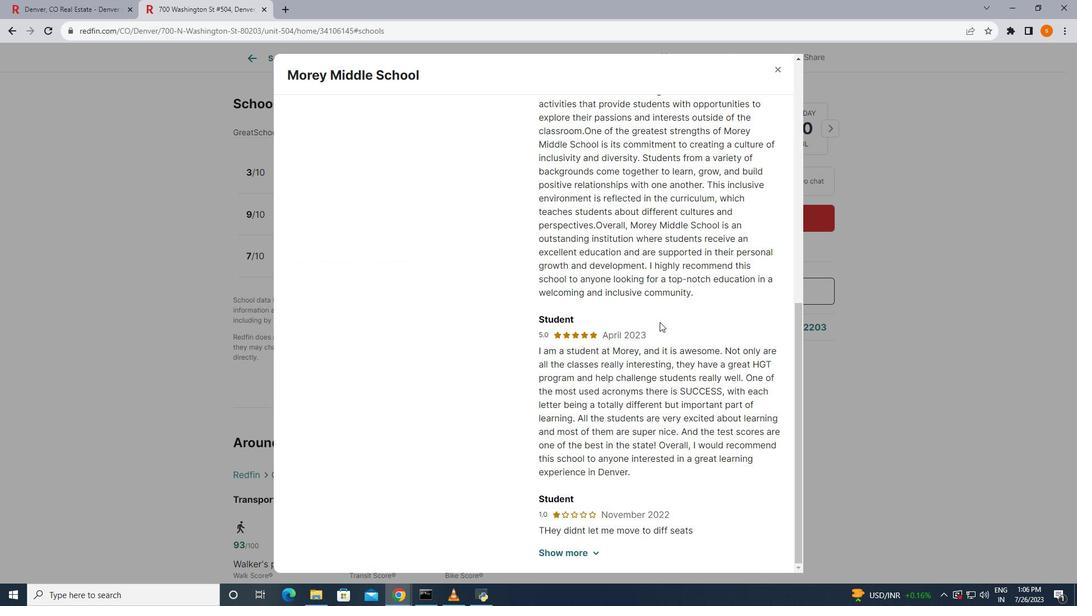 
Action: Mouse moved to (596, 555)
Screenshot: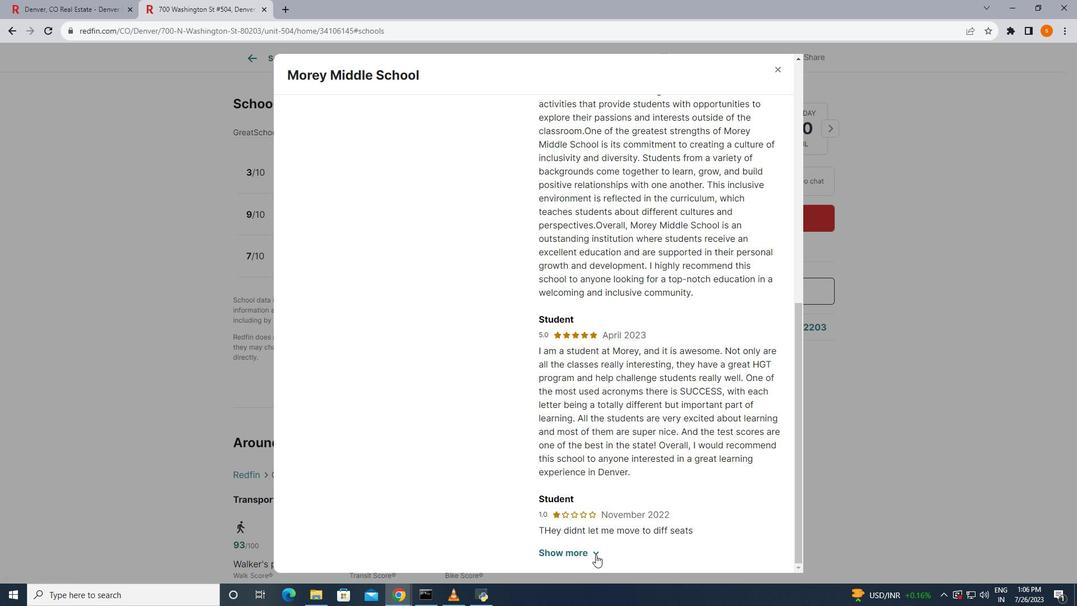 
Action: Mouse pressed left at (596, 555)
Screenshot: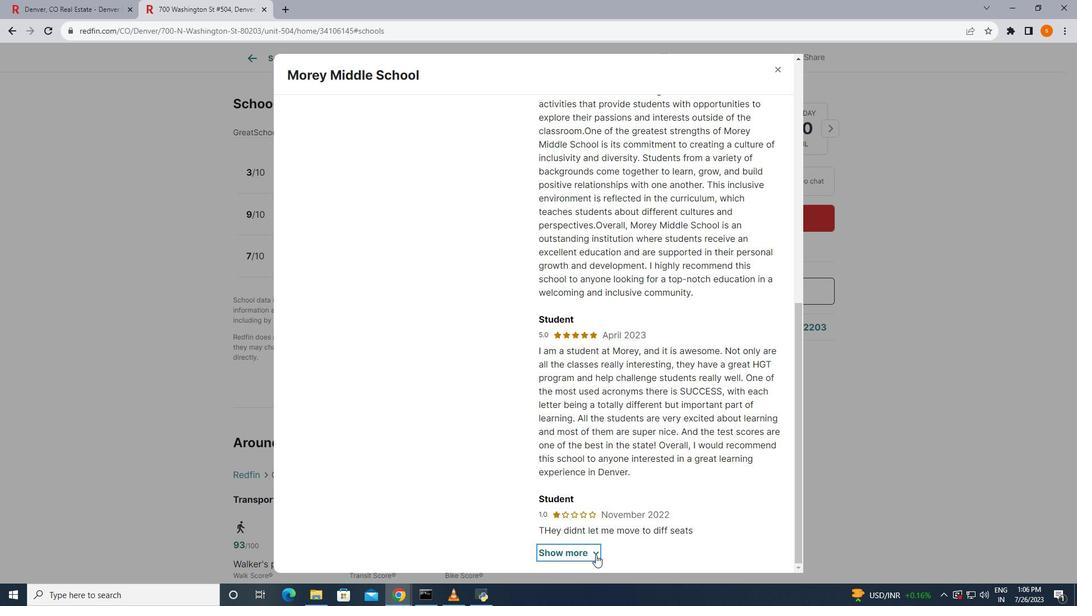
Action: Mouse moved to (609, 529)
Screenshot: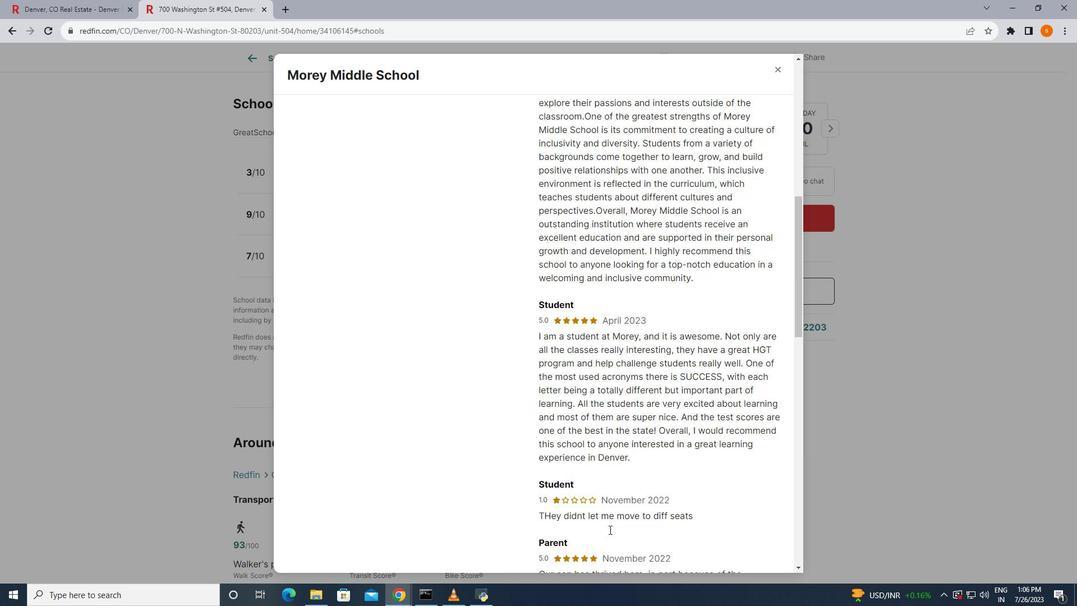 
Action: Mouse scrolled (609, 529) with delta (0, 0)
Screenshot: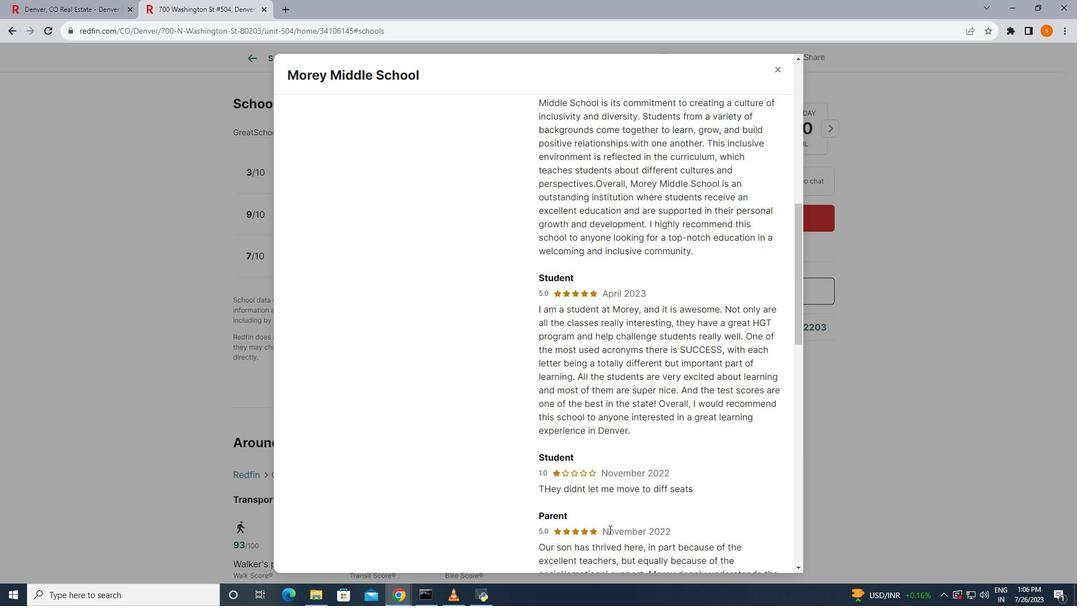 
Action: Mouse scrolled (609, 529) with delta (0, 0)
Screenshot: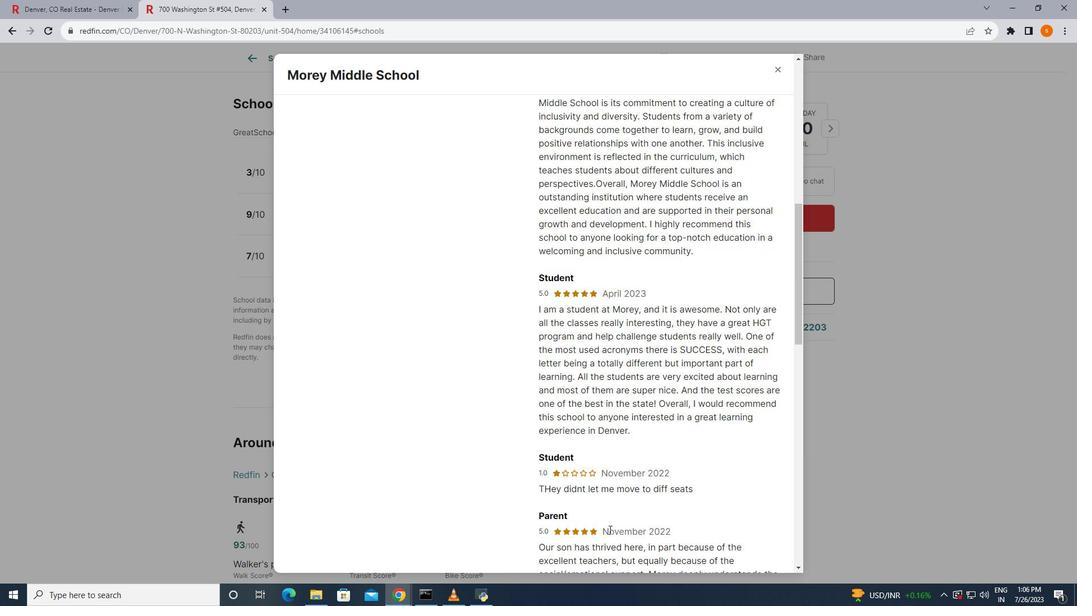 
Action: Mouse scrolled (609, 529) with delta (0, 0)
Screenshot: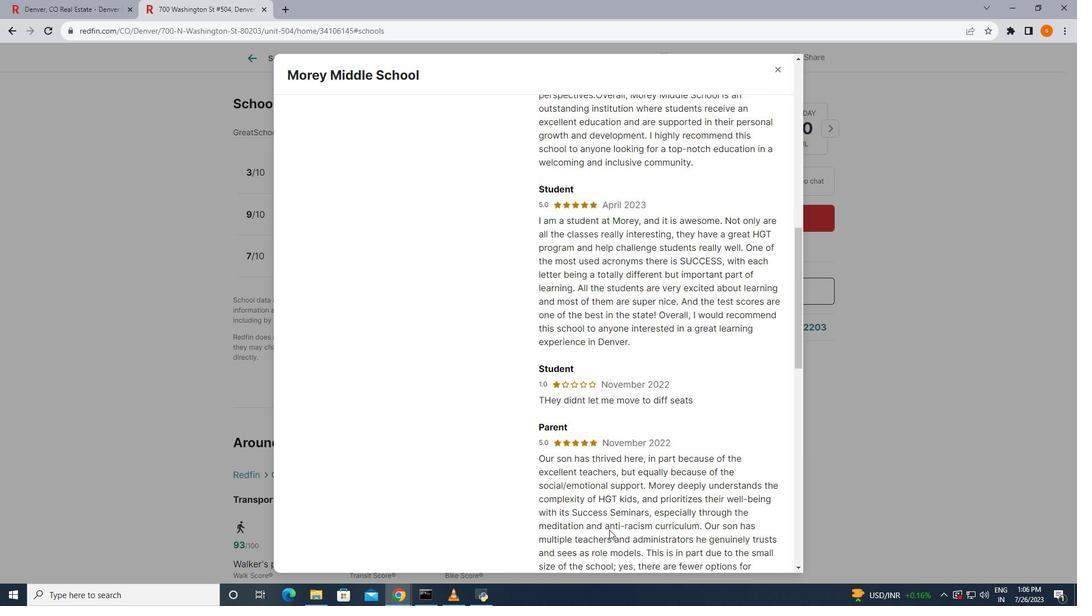 
Action: Mouse scrolled (609, 529) with delta (0, 0)
Screenshot: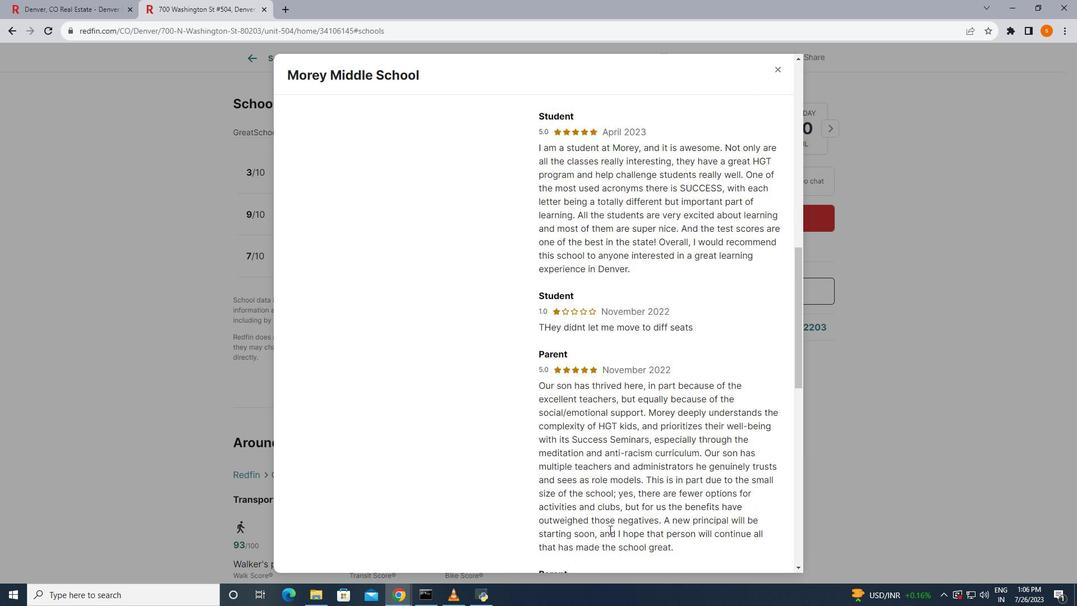 
Action: Mouse scrolled (609, 529) with delta (0, 0)
Screenshot: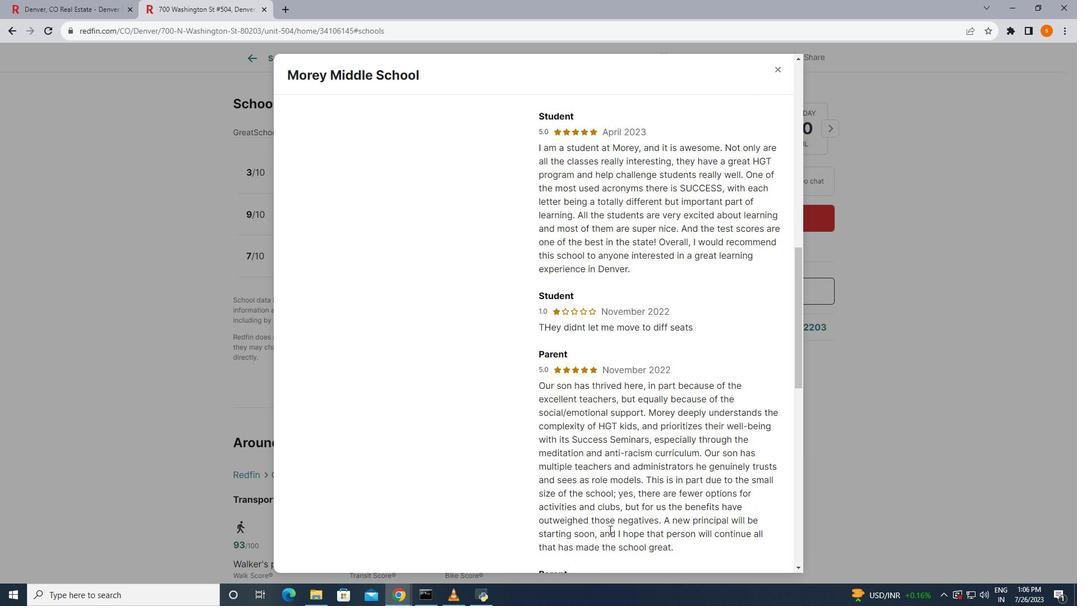 
Action: Mouse moved to (609, 529)
Screenshot: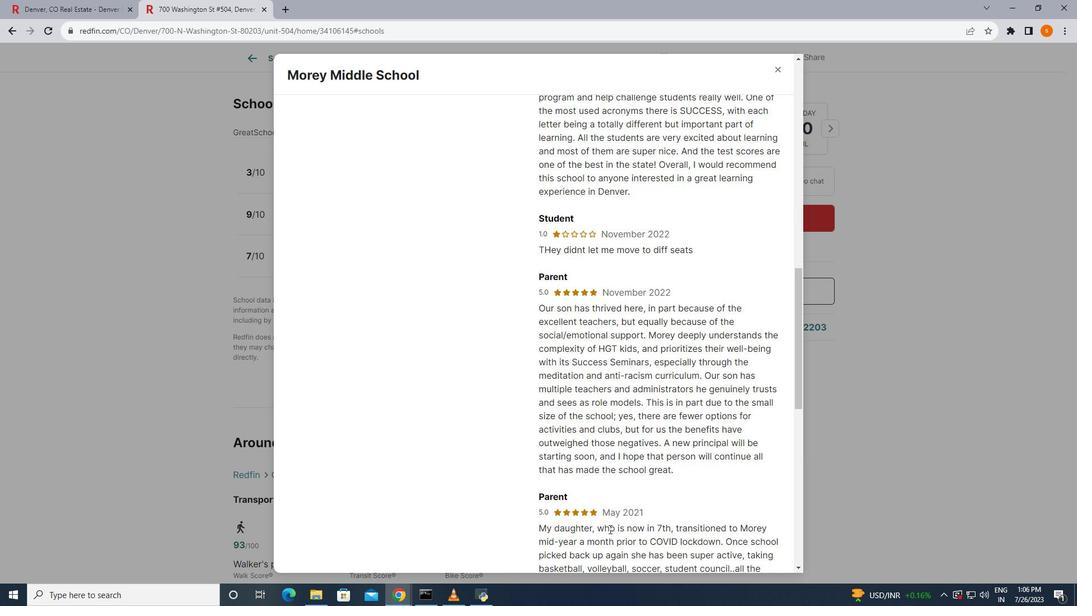 
Action: Mouse scrolled (609, 528) with delta (0, 0)
Screenshot: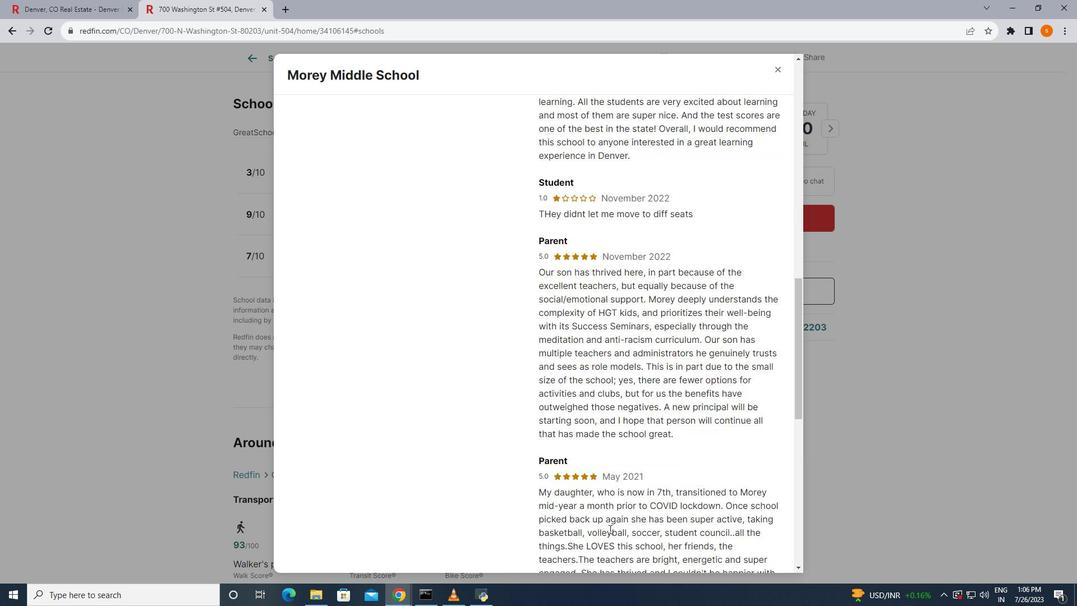 
Action: Mouse scrolled (609, 528) with delta (0, 0)
Screenshot: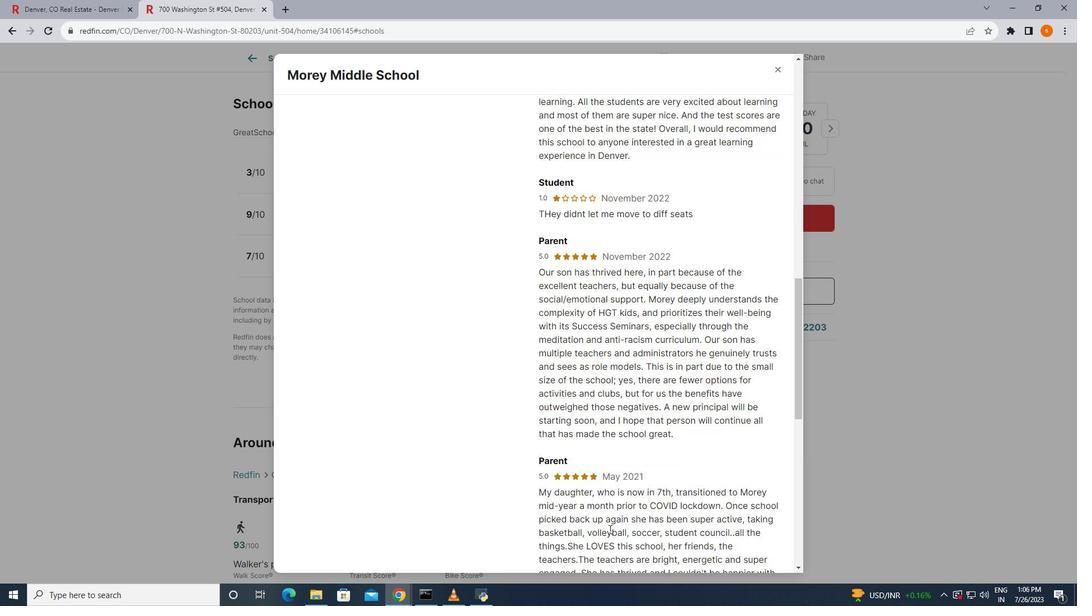 
Action: Mouse scrolled (609, 528) with delta (0, 0)
Screenshot: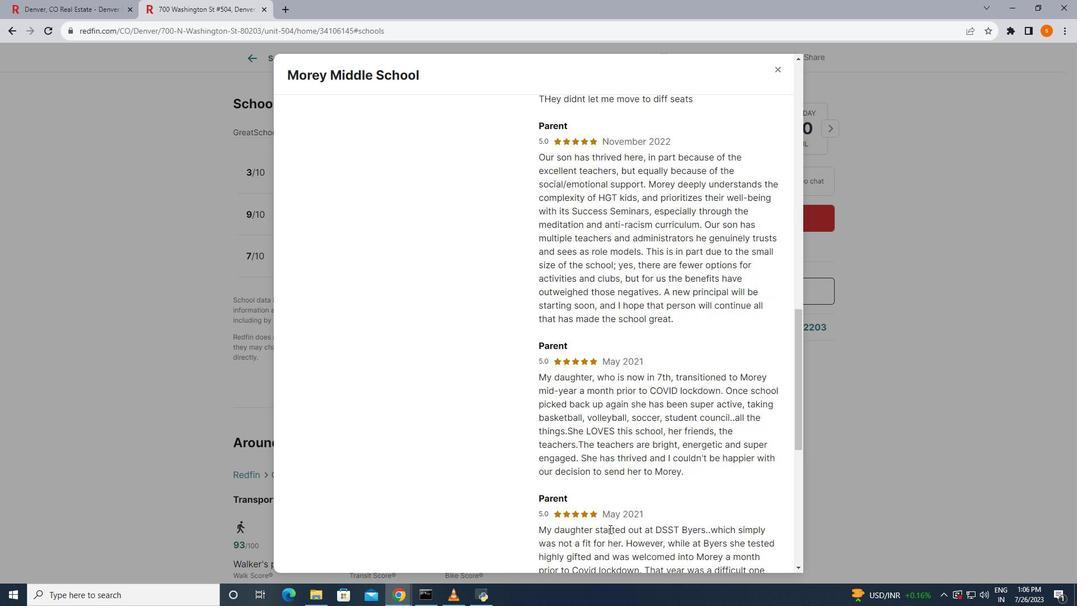 
Action: Mouse scrolled (609, 528) with delta (0, 0)
Screenshot: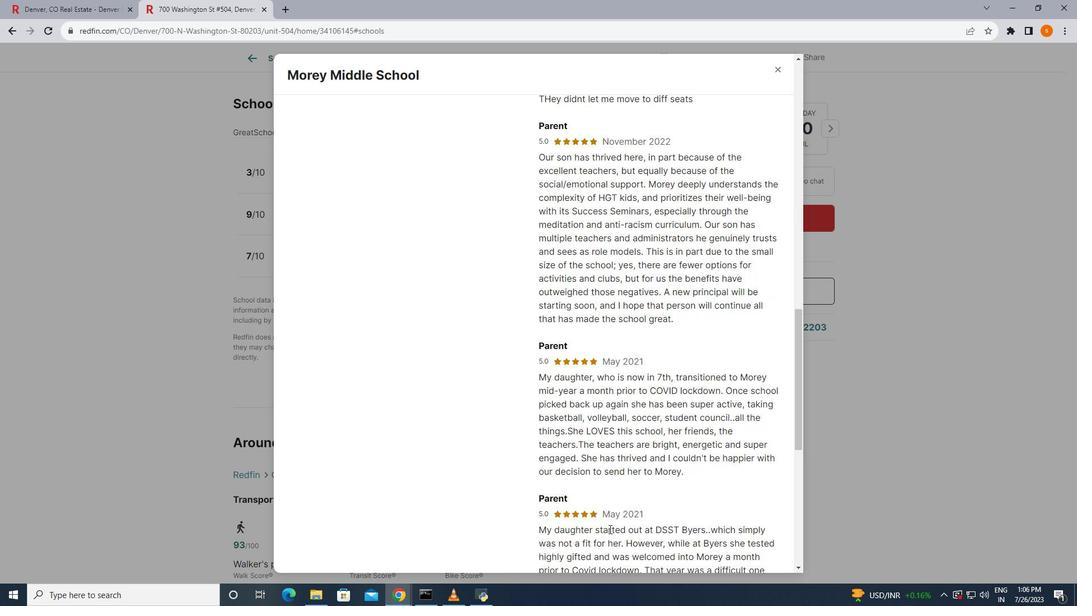 
Action: Mouse scrolled (609, 528) with delta (0, 0)
Screenshot: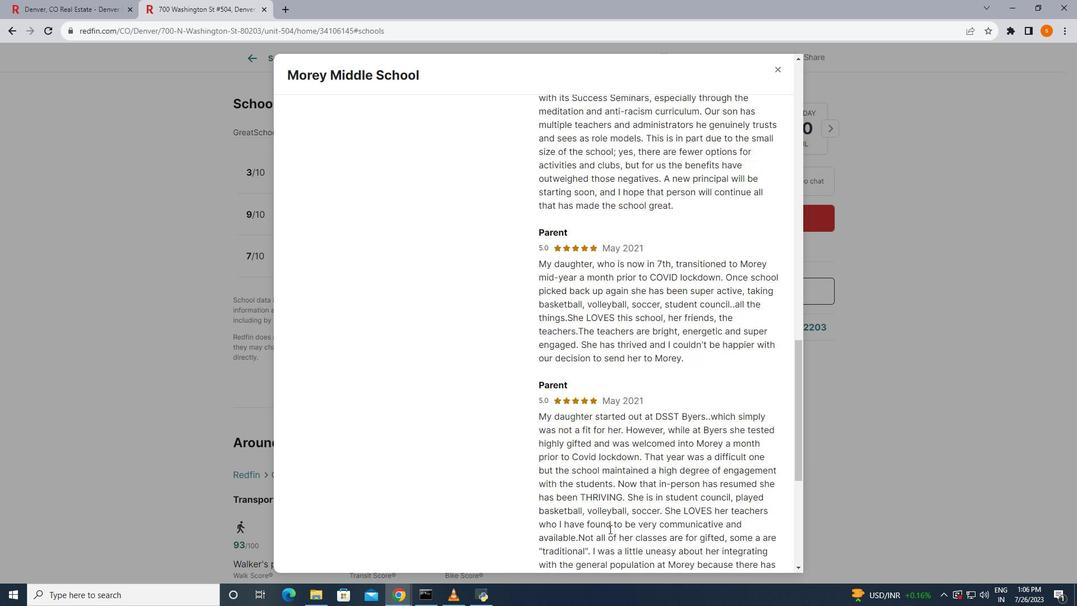 
Action: Mouse scrolled (609, 528) with delta (0, 0)
Screenshot: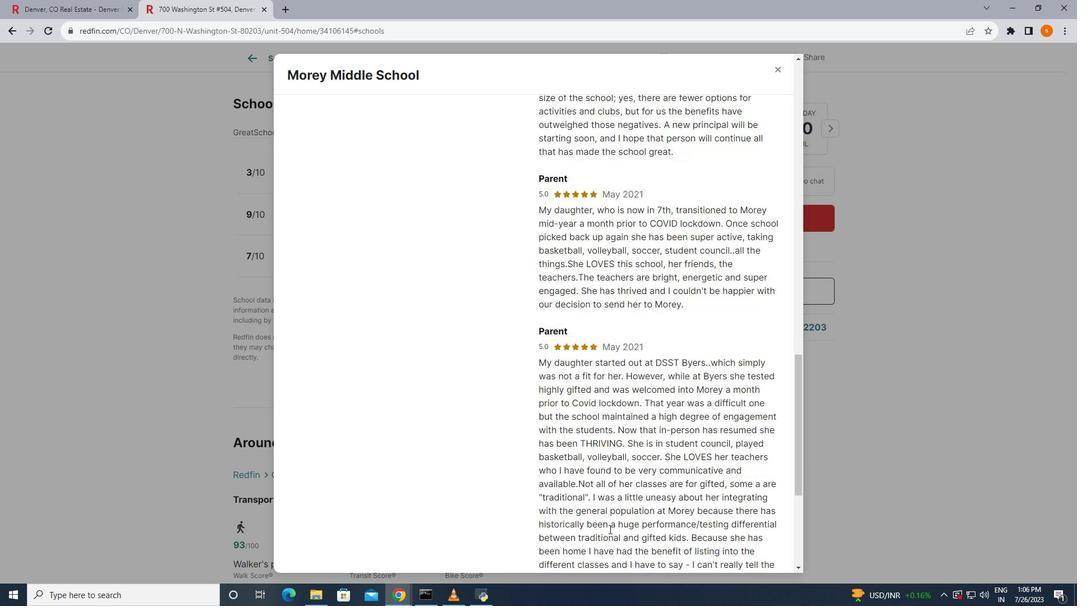 
Action: Mouse scrolled (609, 528) with delta (0, 0)
Screenshot: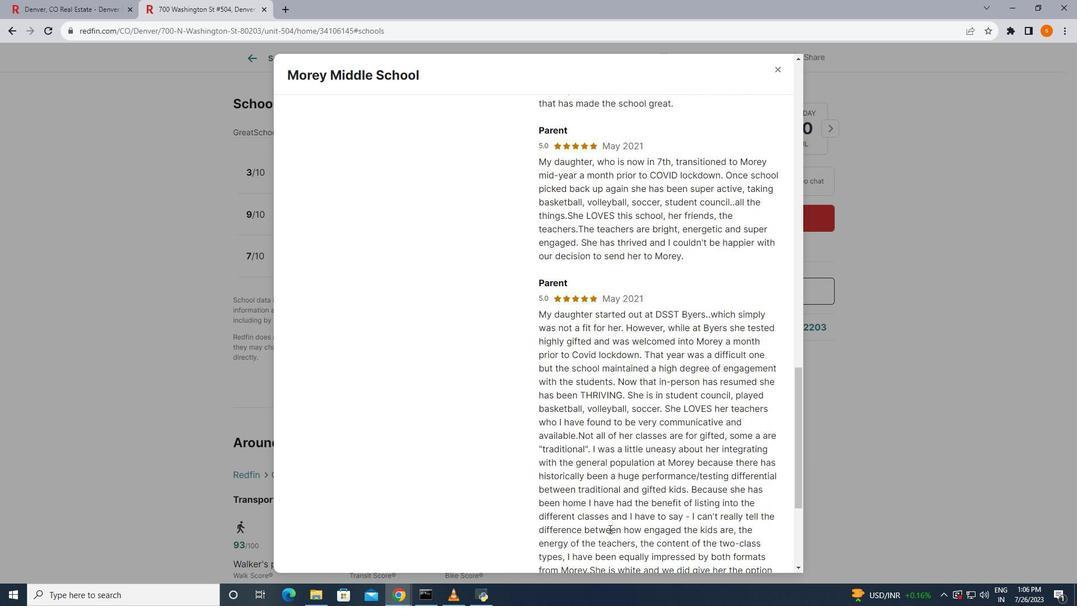 
Action: Mouse scrolled (609, 528) with delta (0, 0)
Screenshot: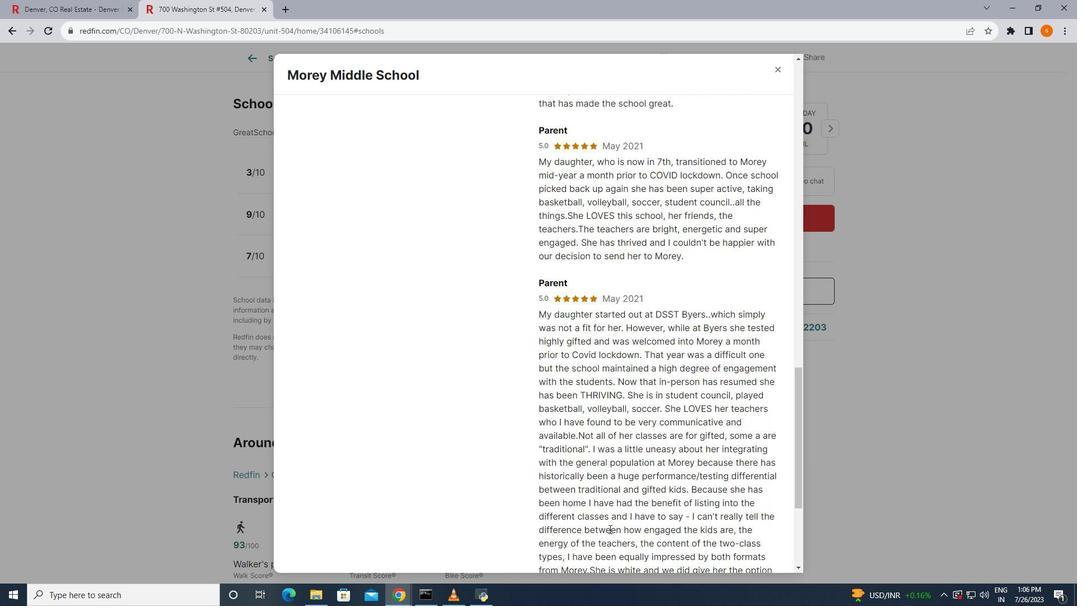 
Action: Mouse moved to (610, 527)
Screenshot: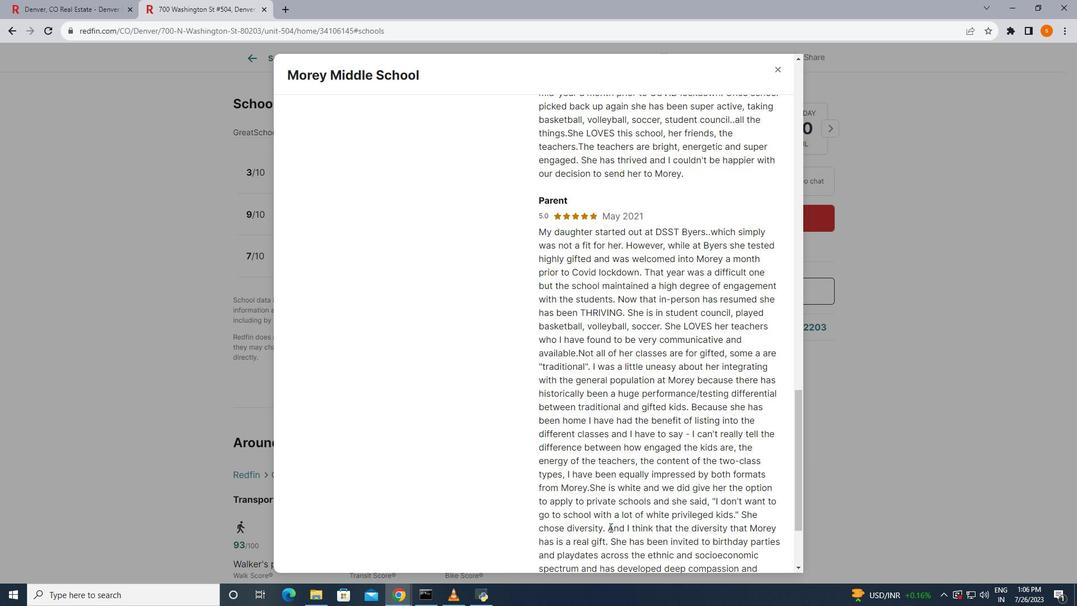 
Action: Mouse scrolled (610, 527) with delta (0, 0)
Screenshot: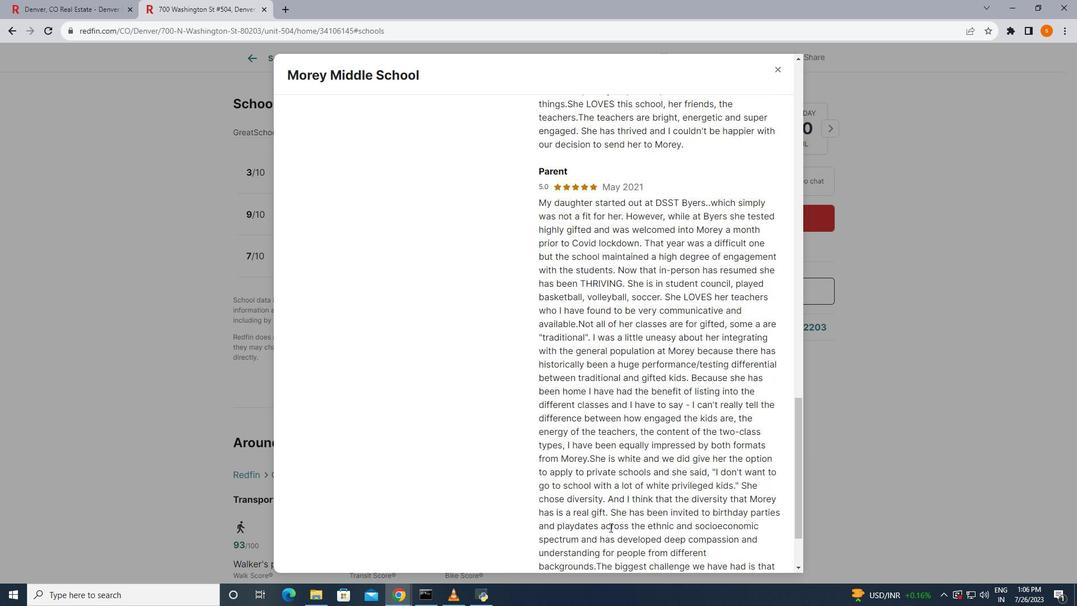 
Action: Mouse scrolled (610, 527) with delta (0, 0)
Screenshot: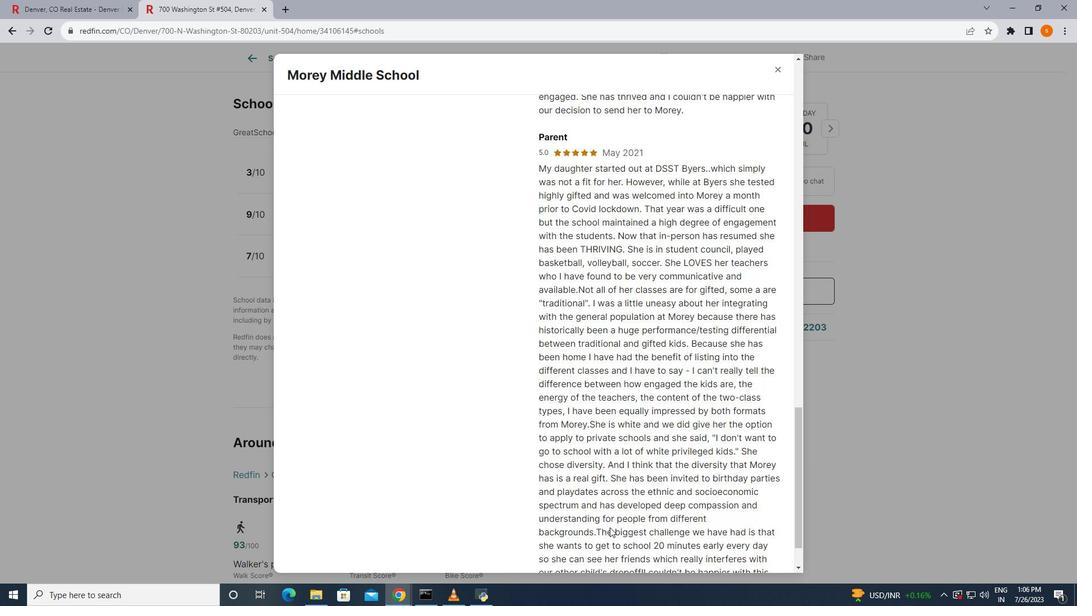 
Action: Mouse scrolled (610, 527) with delta (0, 0)
Screenshot: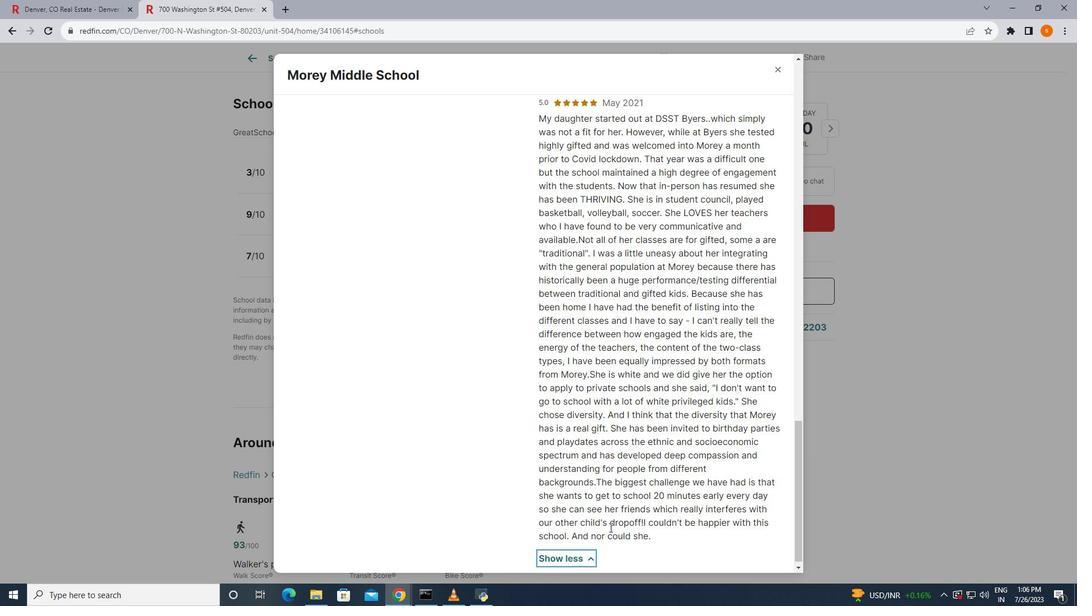
Action: Mouse moved to (605, 511)
Screenshot: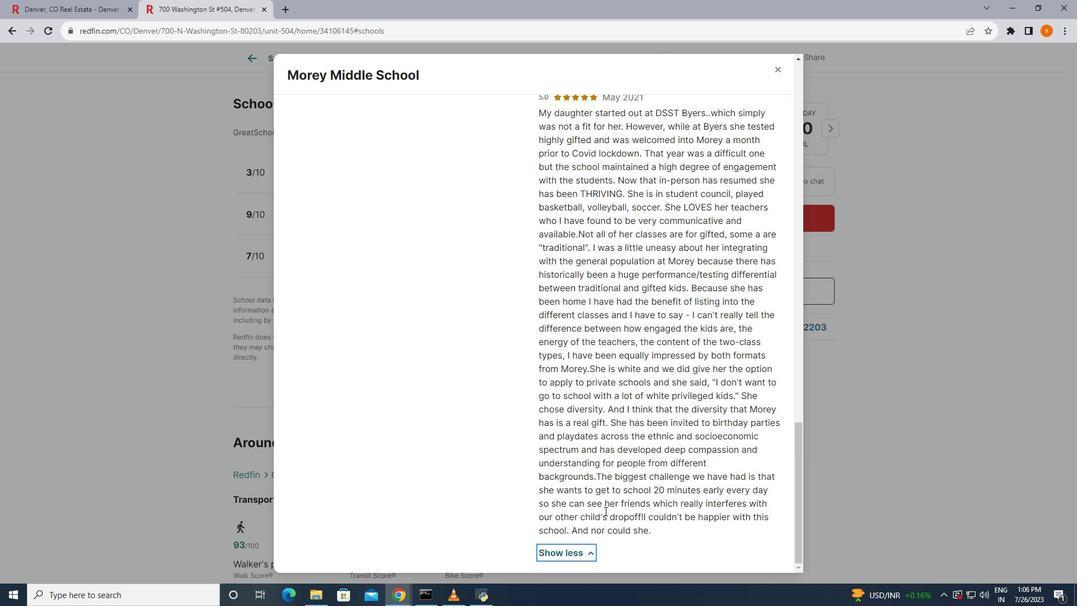 
Action: Mouse scrolled (605, 511) with delta (0, 0)
Screenshot: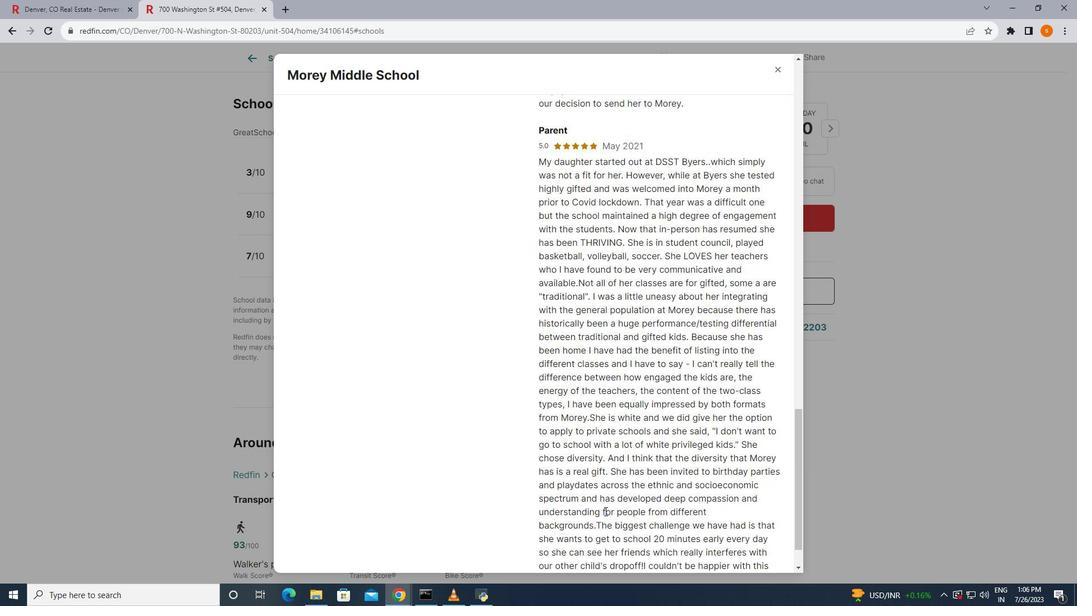 
Action: Mouse scrolled (605, 511) with delta (0, 0)
Screenshot: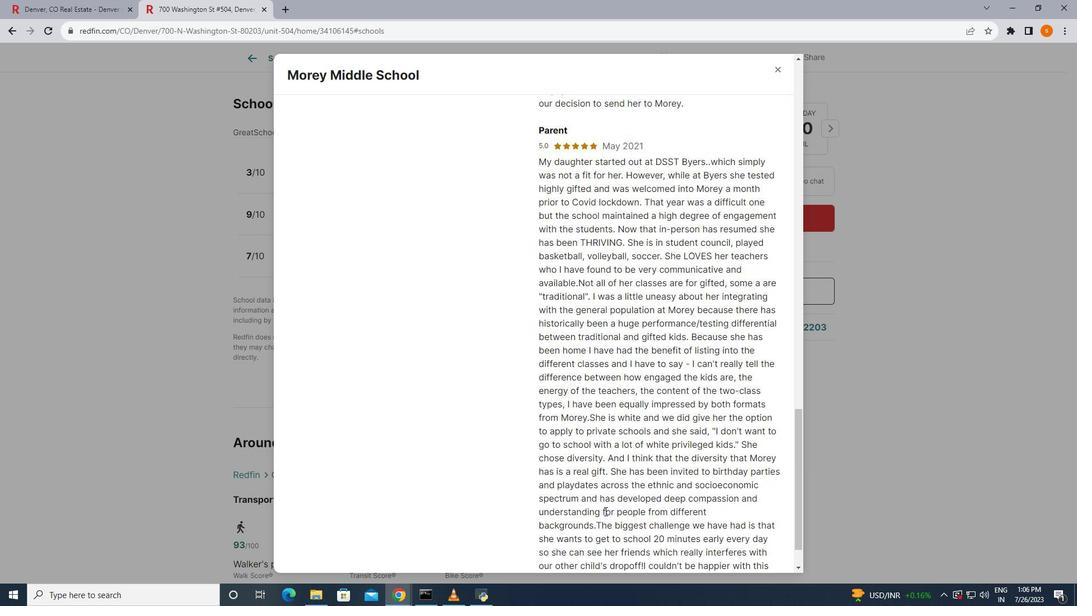 
Action: Mouse scrolled (605, 511) with delta (0, 0)
Screenshot: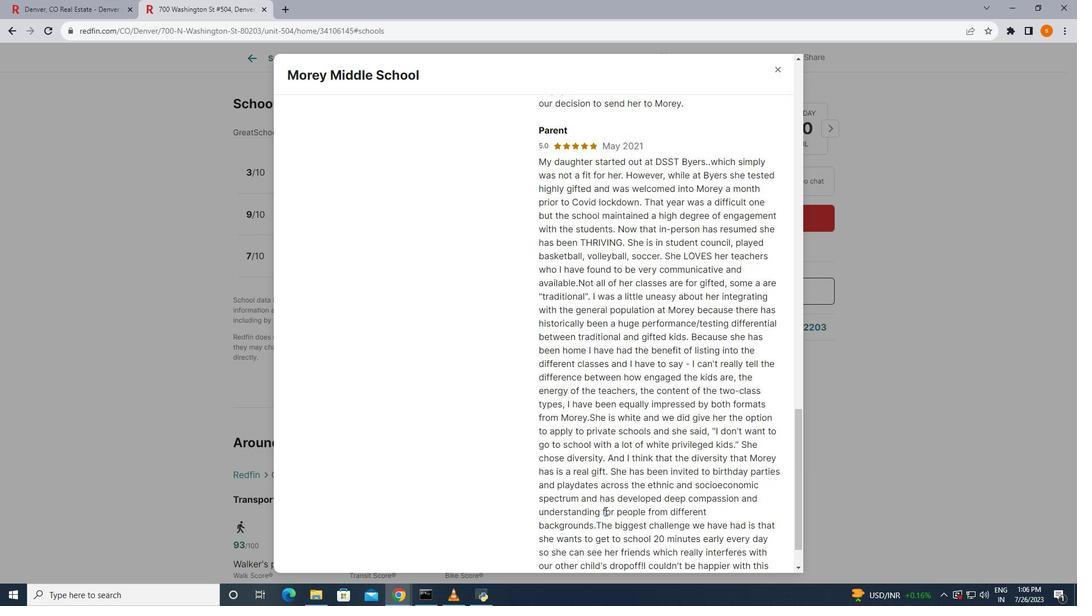 
Action: Mouse scrolled (605, 511) with delta (0, 0)
Screenshot: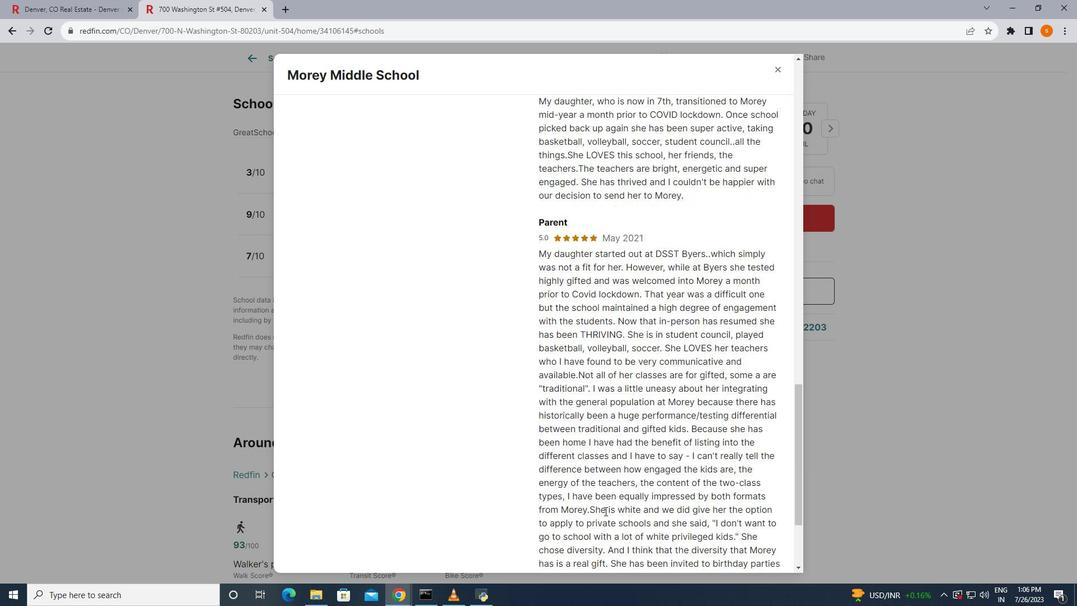 
Action: Mouse scrolled (605, 511) with delta (0, 0)
Screenshot: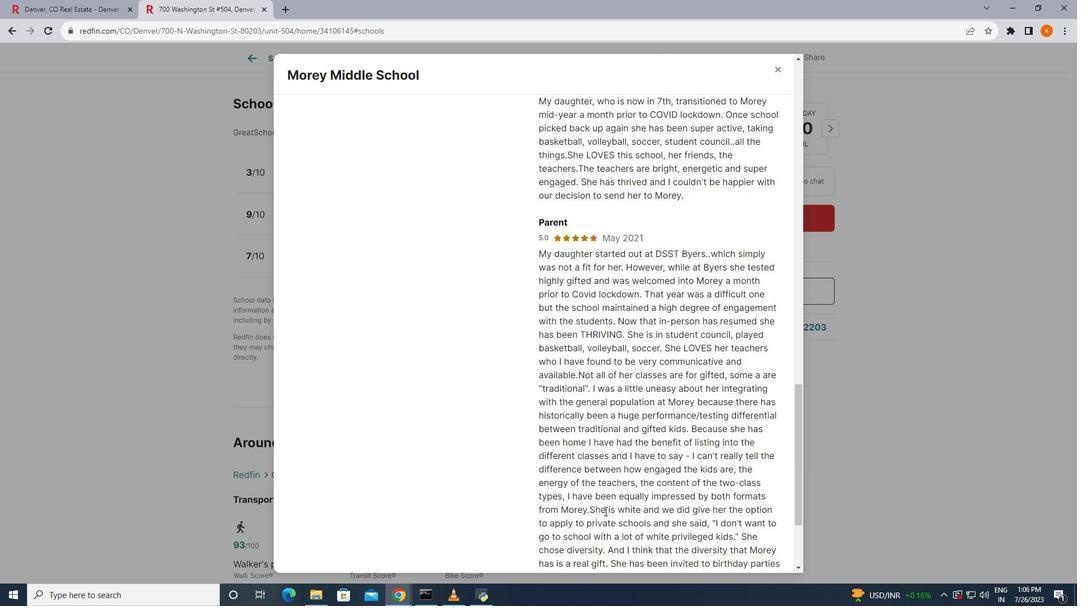 
Action: Mouse scrolled (605, 511) with delta (0, 0)
Screenshot: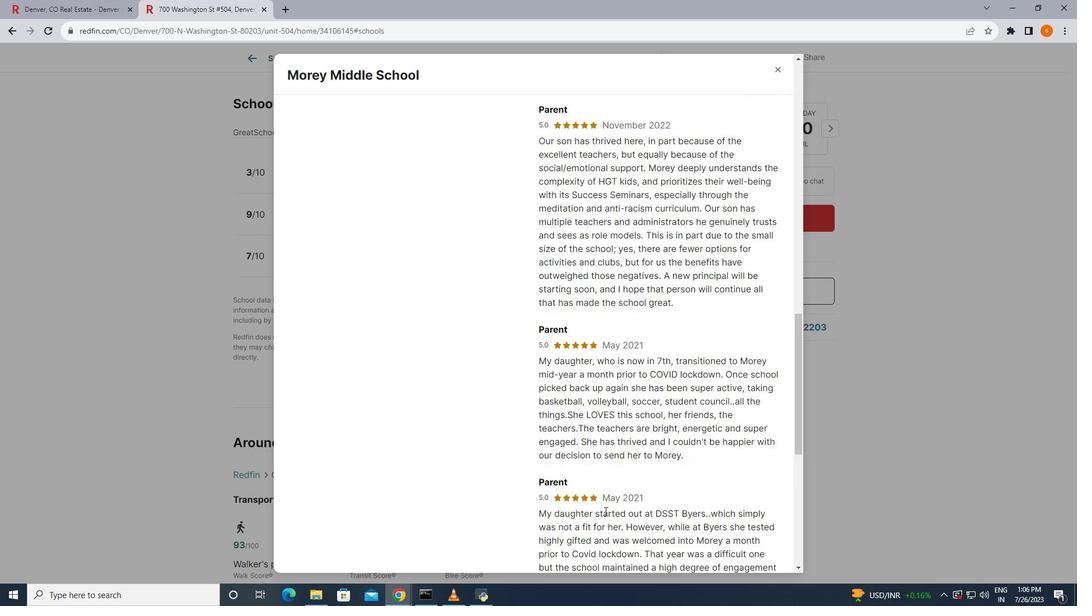 
Action: Mouse scrolled (605, 511) with delta (0, 0)
Screenshot: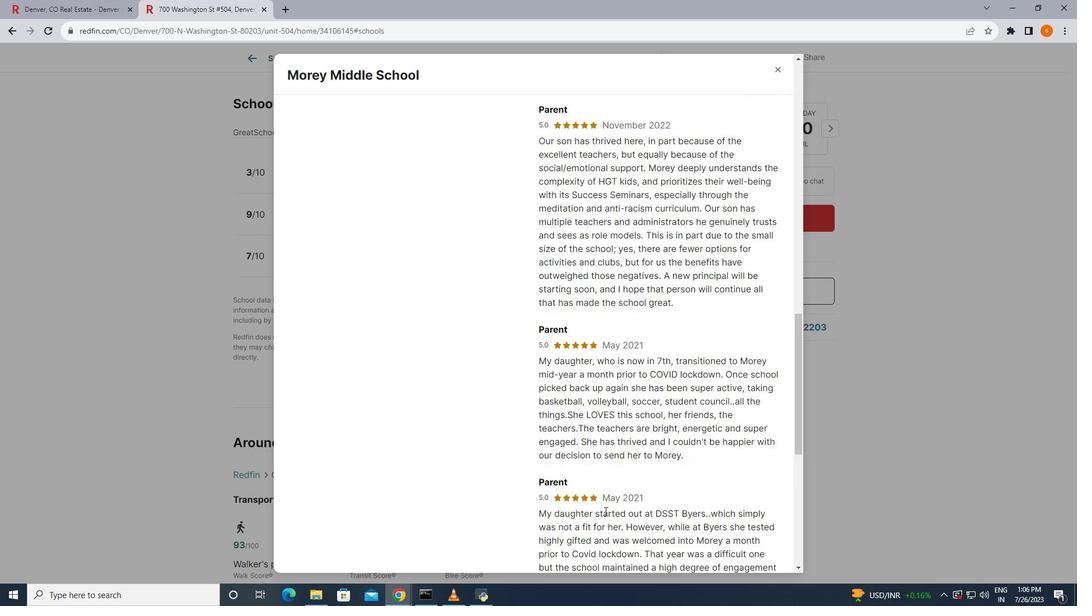 
Action: Mouse scrolled (605, 511) with delta (0, 0)
Screenshot: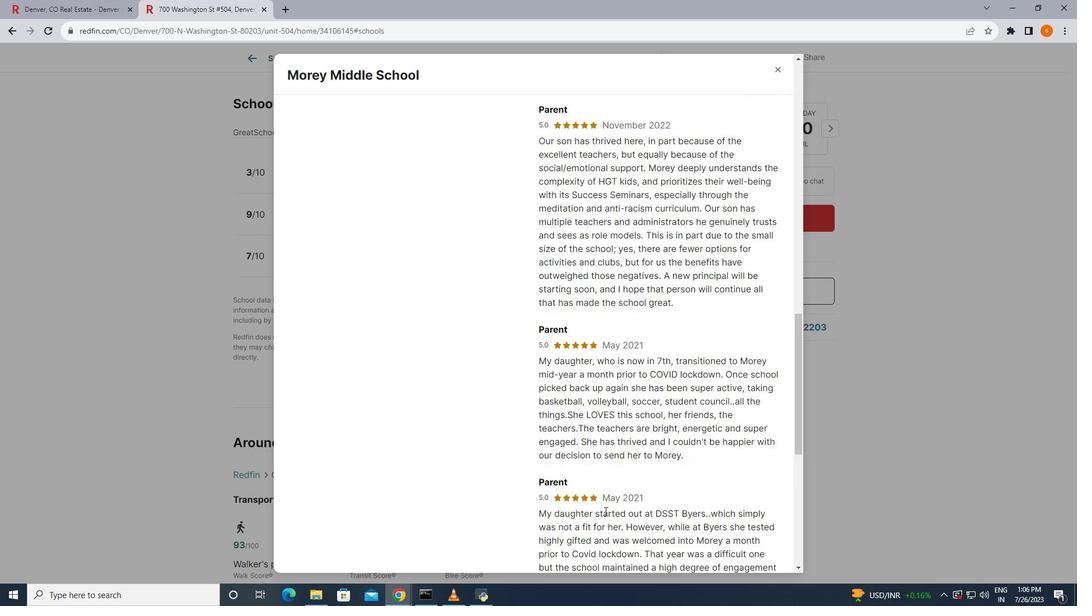 
Action: Mouse scrolled (605, 511) with delta (0, 0)
Screenshot: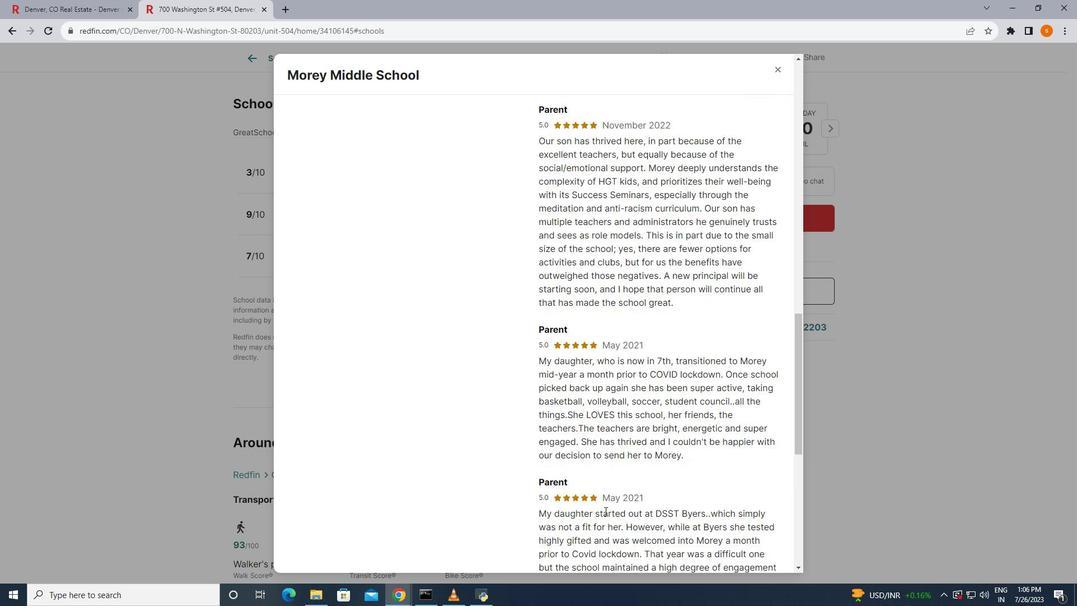 
Action: Mouse scrolled (605, 511) with delta (0, 0)
Screenshot: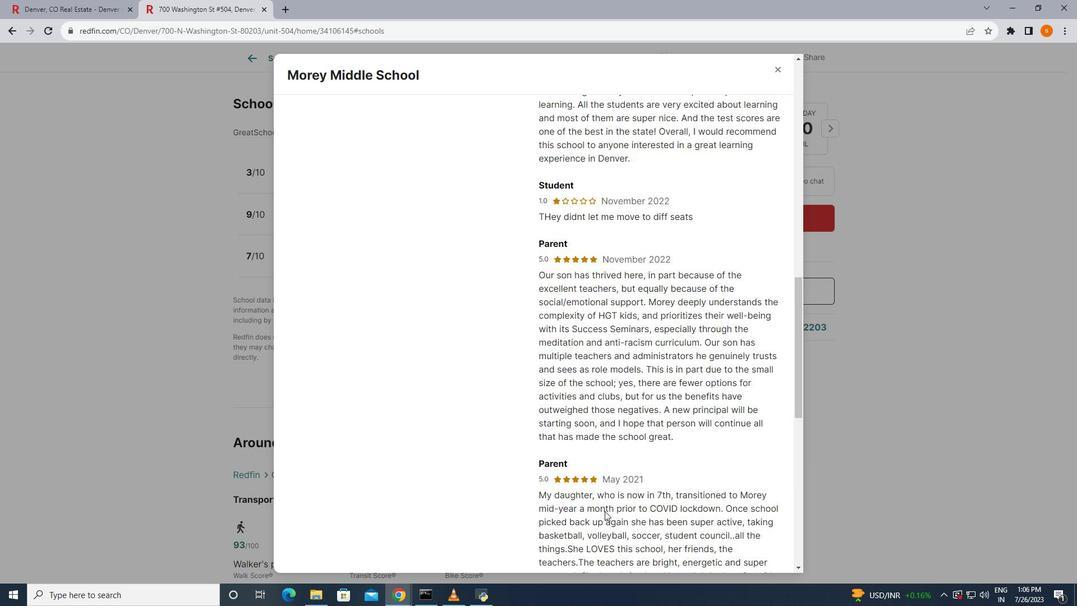 
Action: Mouse scrolled (605, 511) with delta (0, 0)
Screenshot: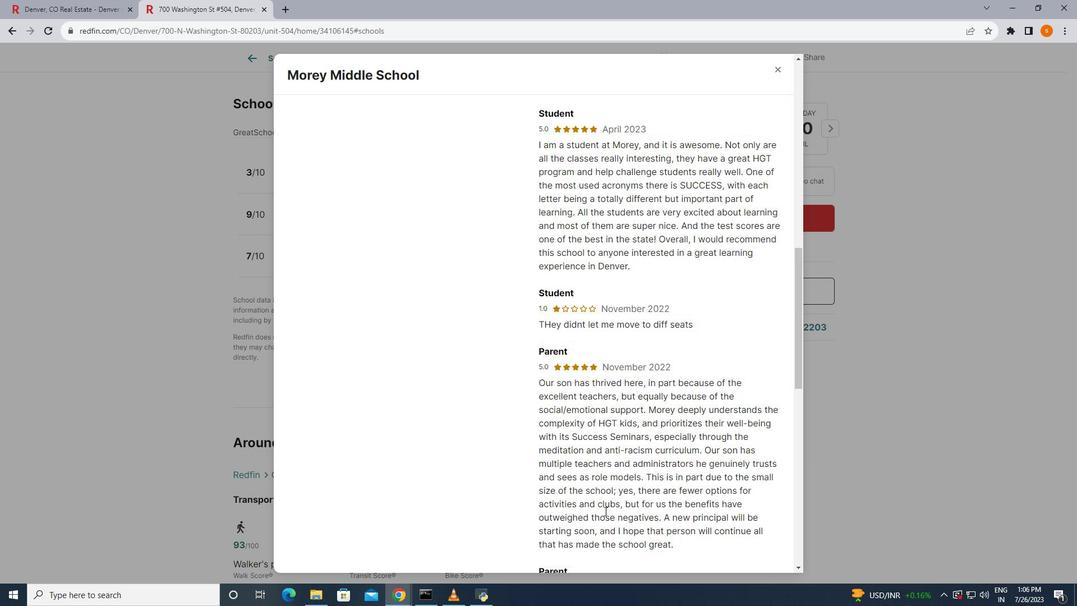 
Action: Mouse scrolled (605, 511) with delta (0, 0)
Screenshot: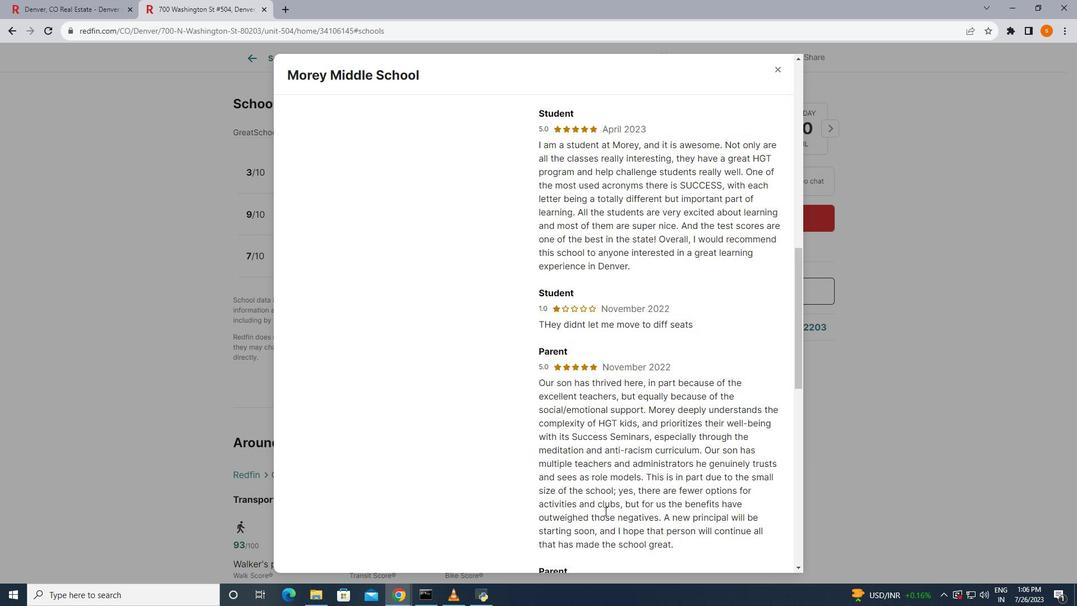 
Action: Mouse scrolled (605, 511) with delta (0, 0)
Screenshot: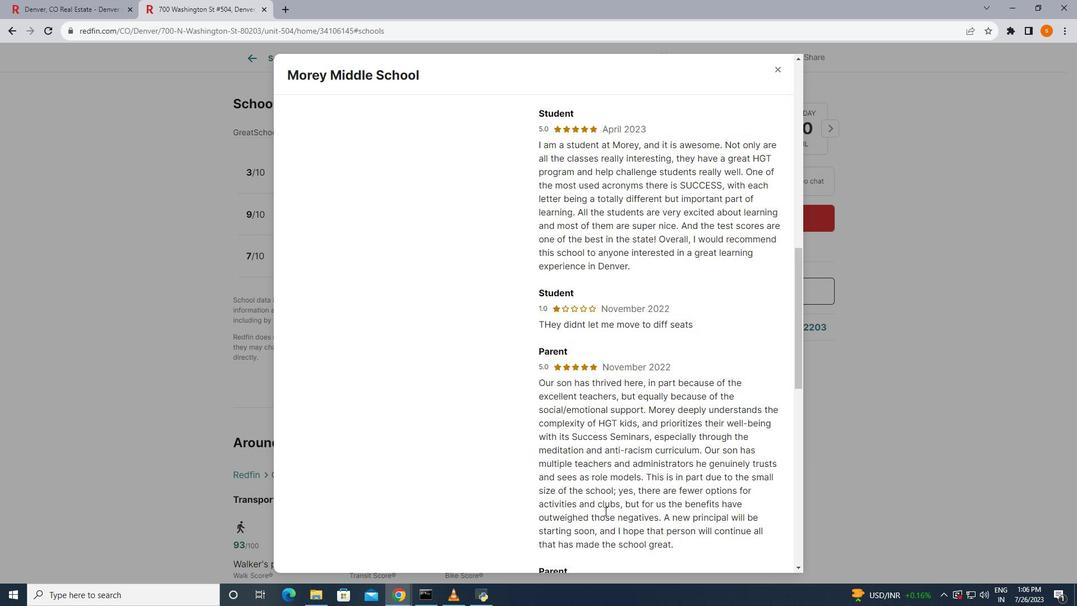 
Action: Mouse scrolled (605, 511) with delta (0, 0)
Screenshot: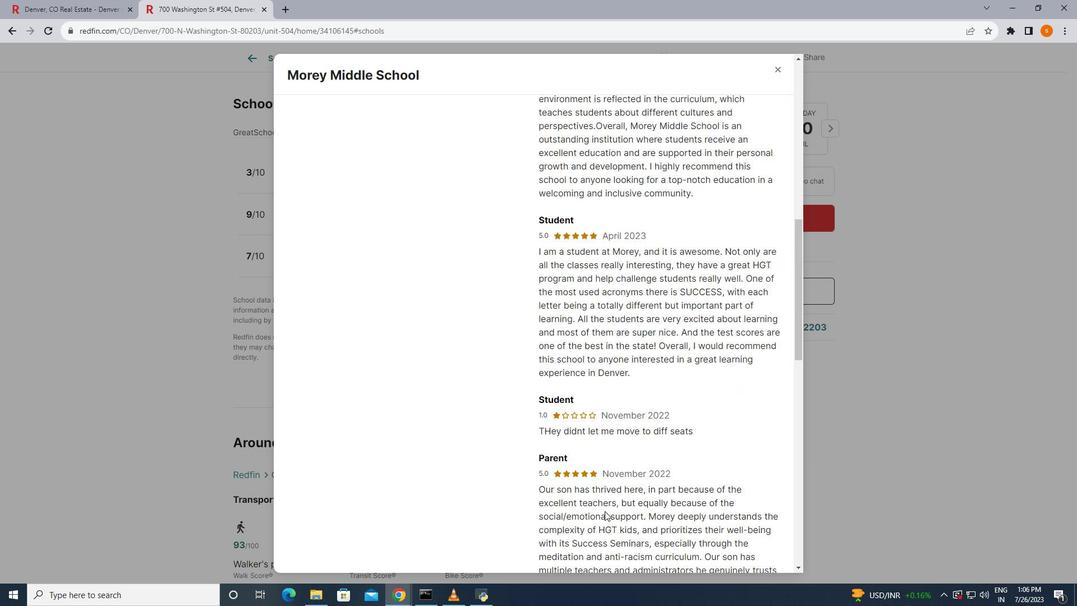 
Action: Mouse scrolled (605, 511) with delta (0, 0)
Screenshot: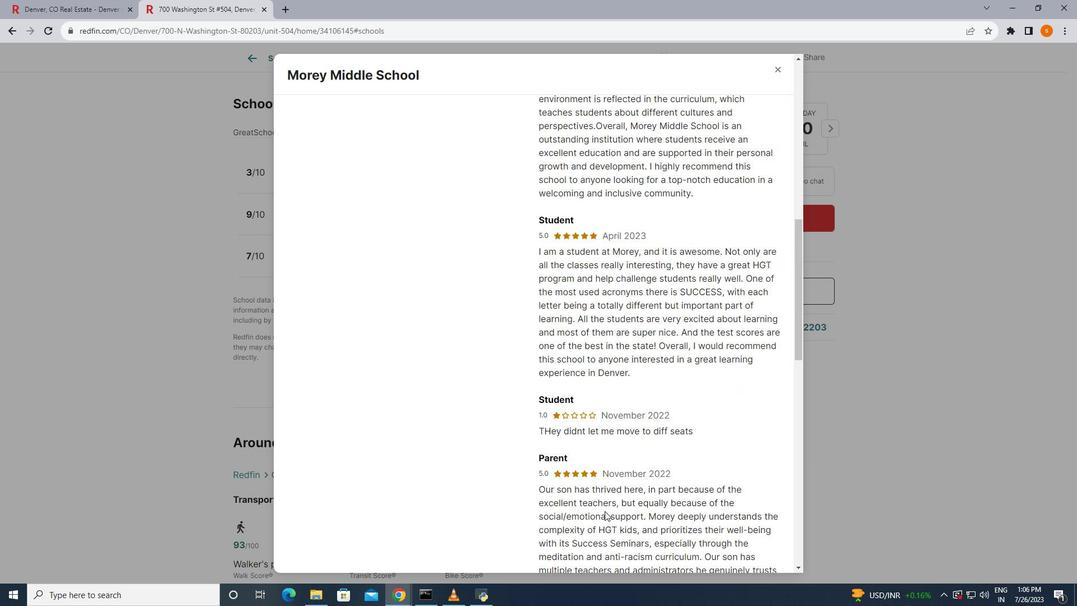 
Action: Mouse scrolled (605, 511) with delta (0, 0)
Screenshot: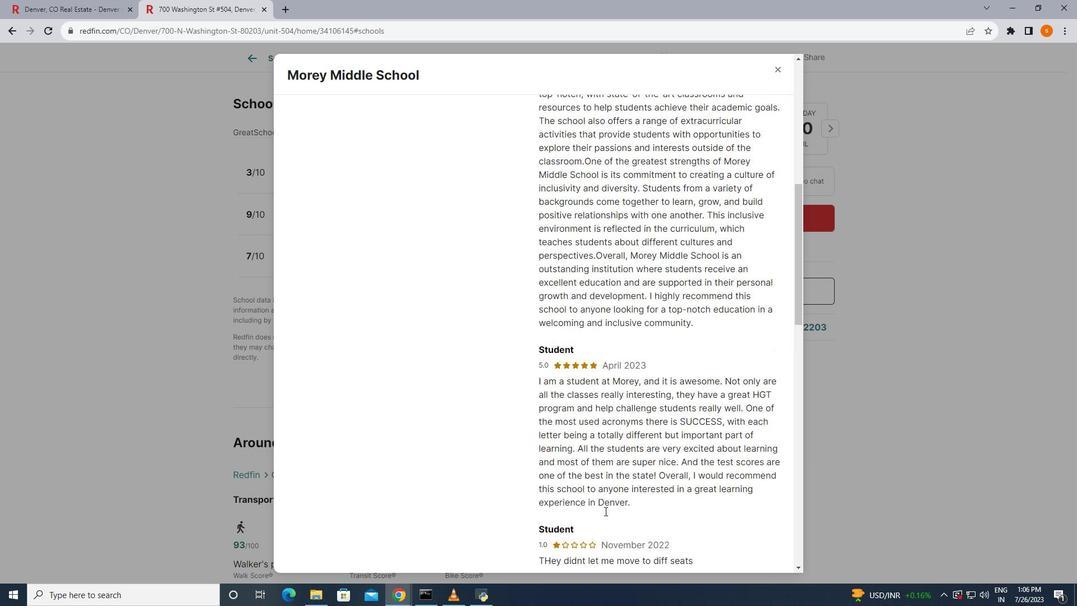 
Action: Mouse scrolled (605, 511) with delta (0, 0)
Screenshot: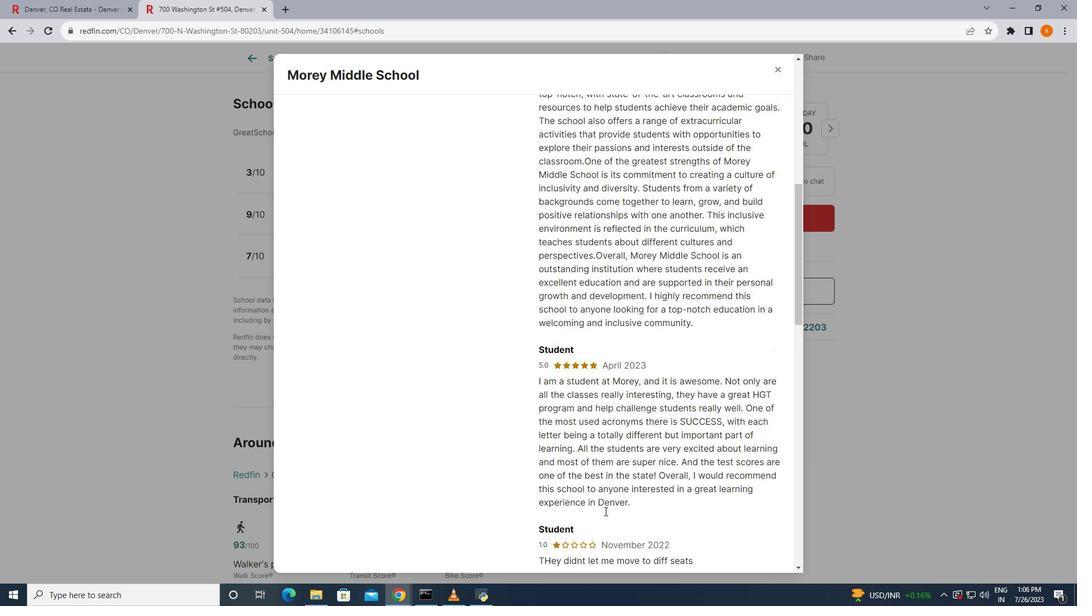 
Action: Mouse scrolled (605, 511) with delta (0, 0)
Screenshot: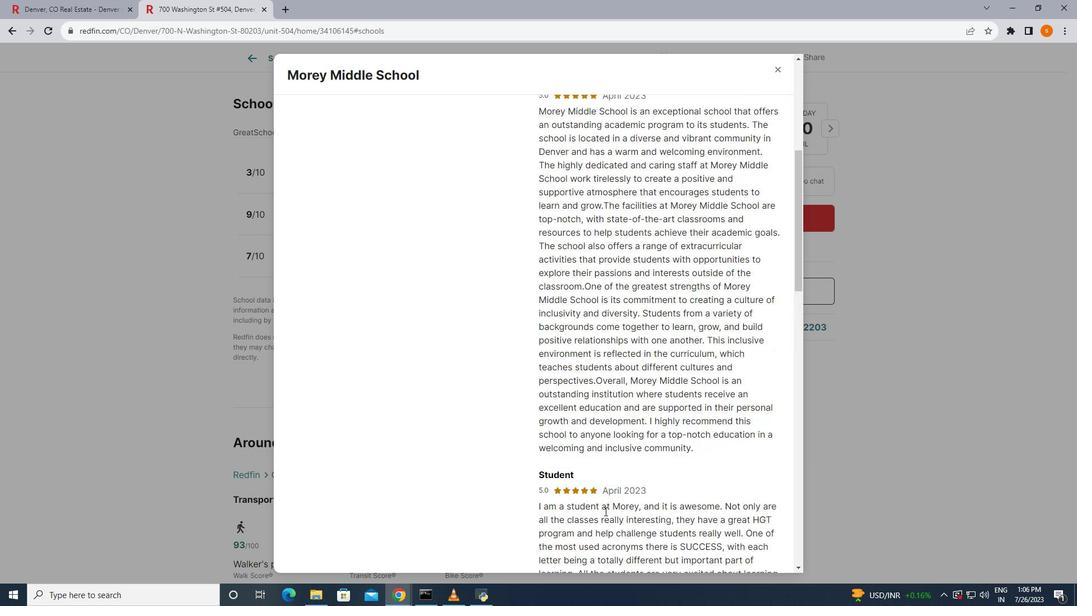
Action: Mouse scrolled (605, 511) with delta (0, 0)
Screenshot: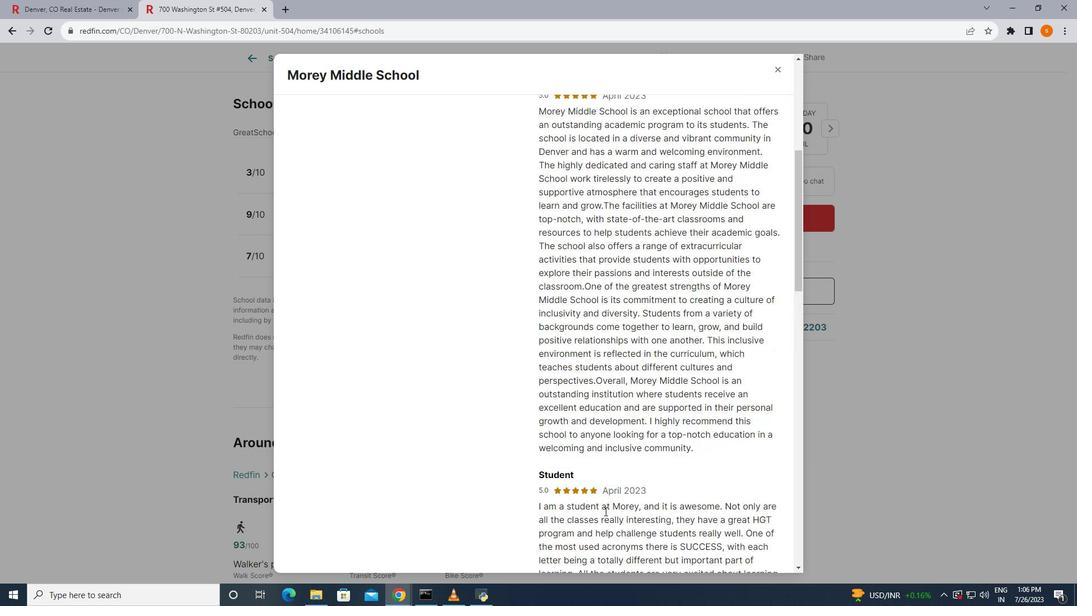 
Action: Mouse scrolled (605, 511) with delta (0, 0)
Screenshot: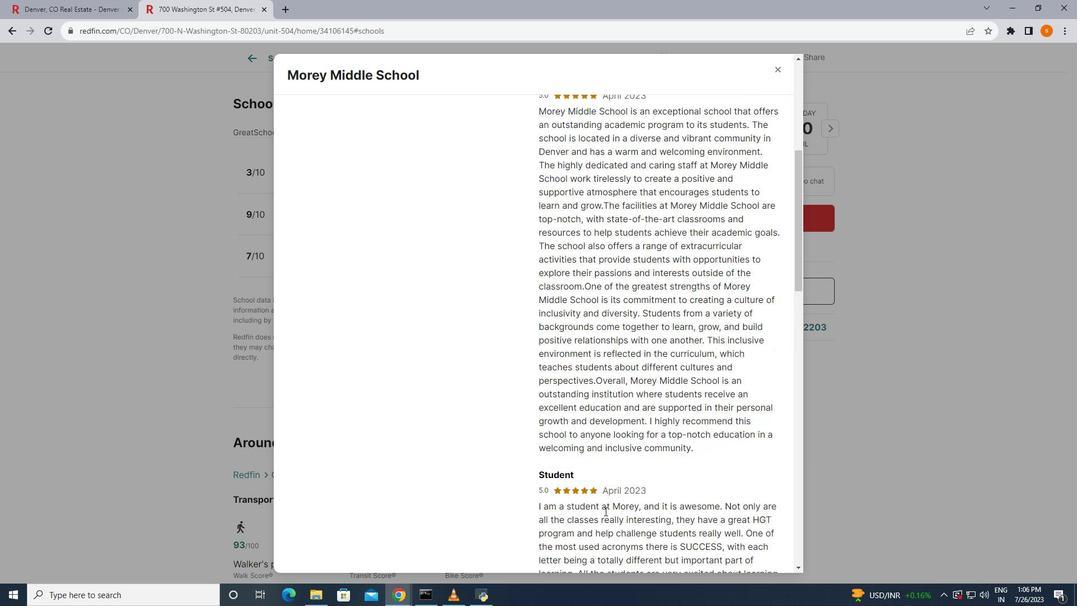 
Action: Mouse scrolled (605, 511) with delta (0, 0)
Screenshot: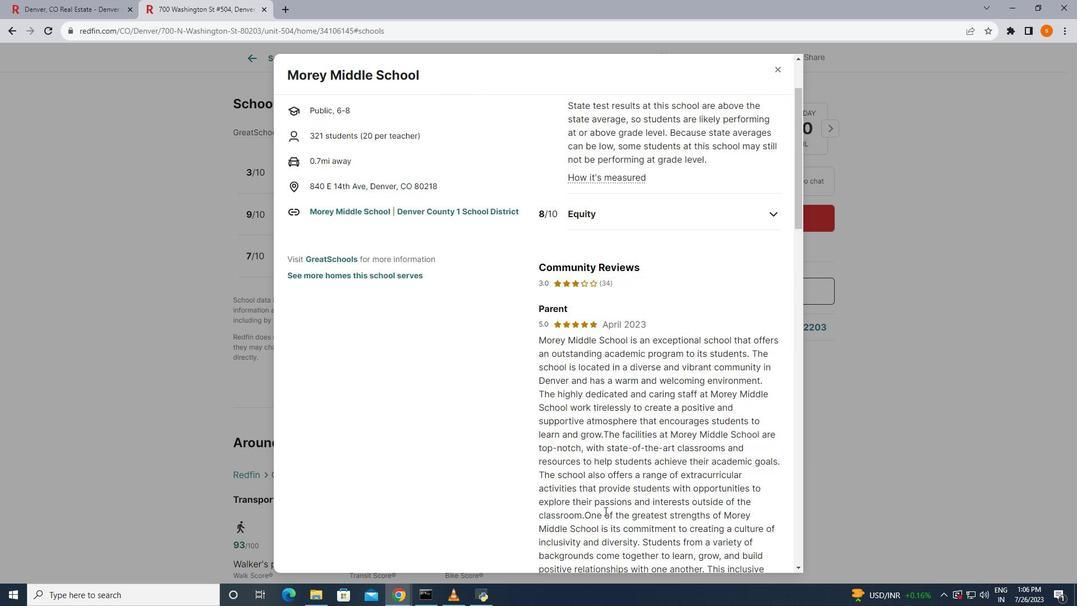 
Action: Mouse scrolled (605, 511) with delta (0, 0)
Screenshot: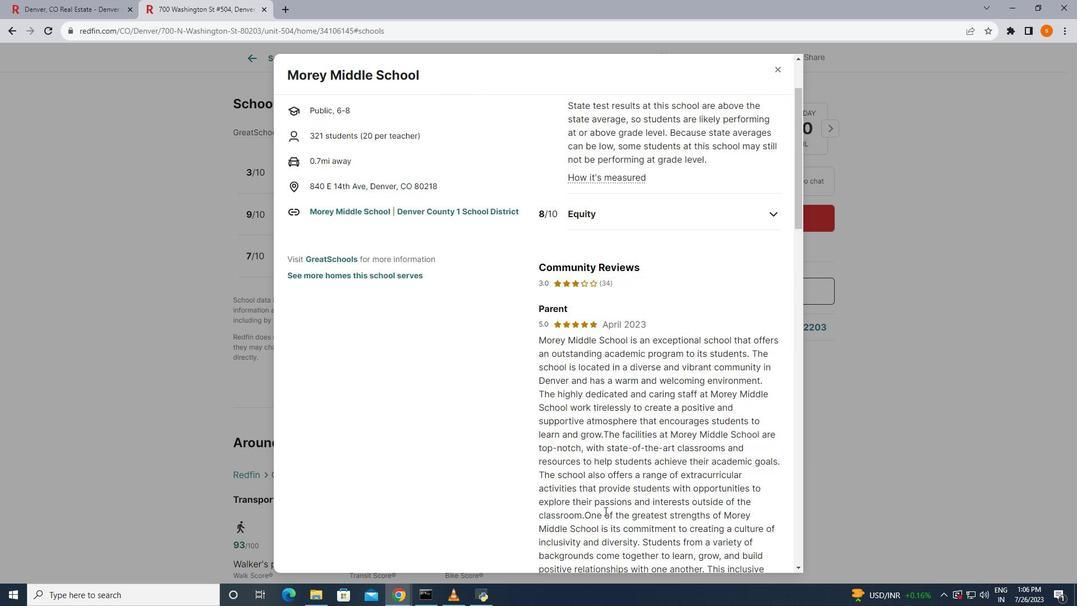 
Action: Mouse scrolled (605, 511) with delta (0, 0)
Screenshot: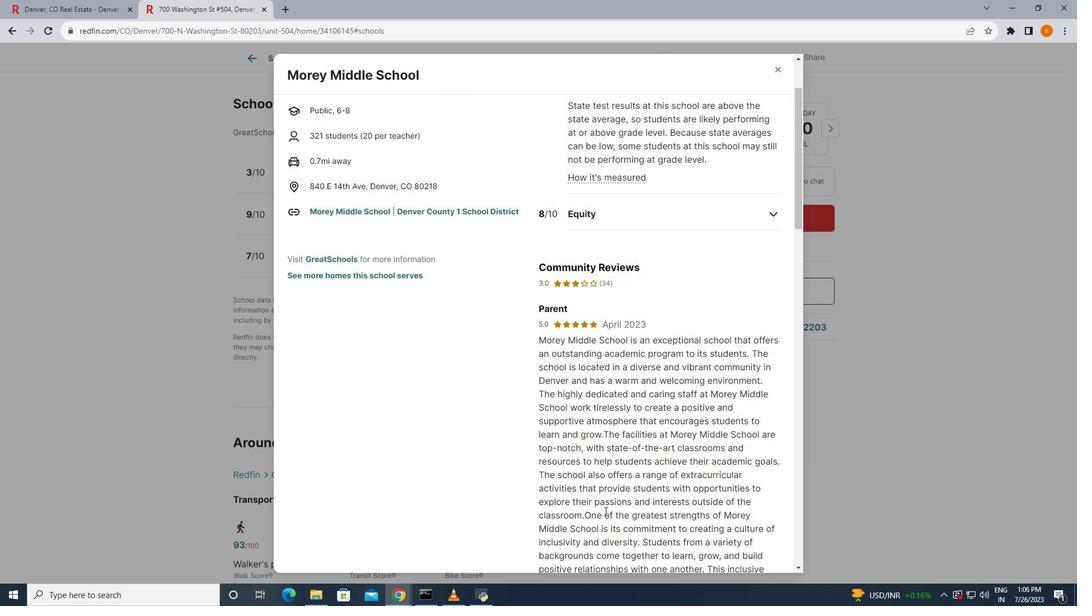 
Action: Mouse scrolled (605, 511) with delta (0, 0)
Screenshot: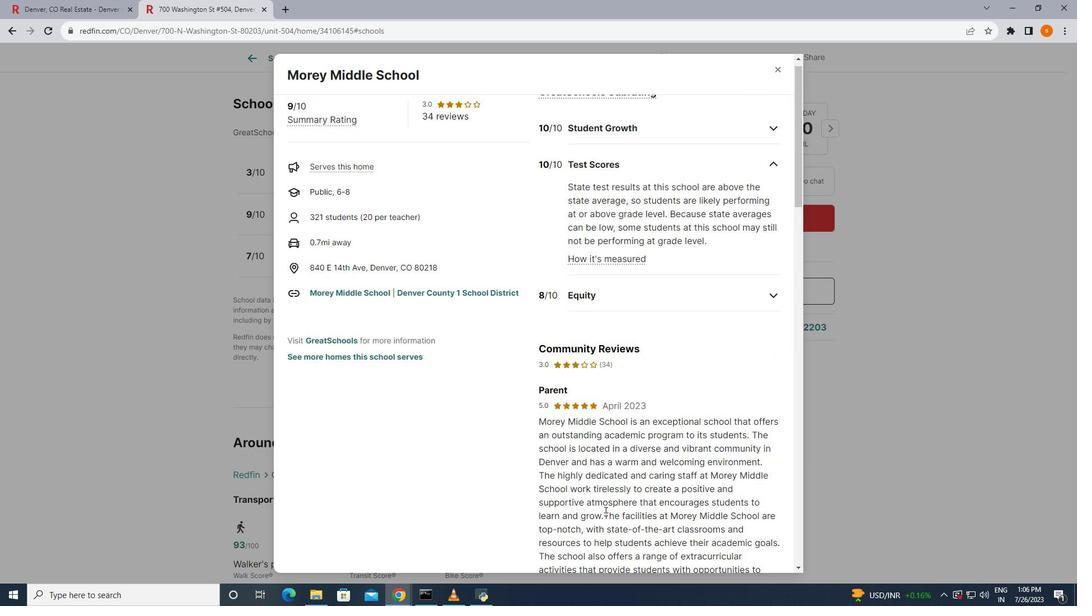 
Action: Mouse scrolled (605, 511) with delta (0, 0)
Screenshot: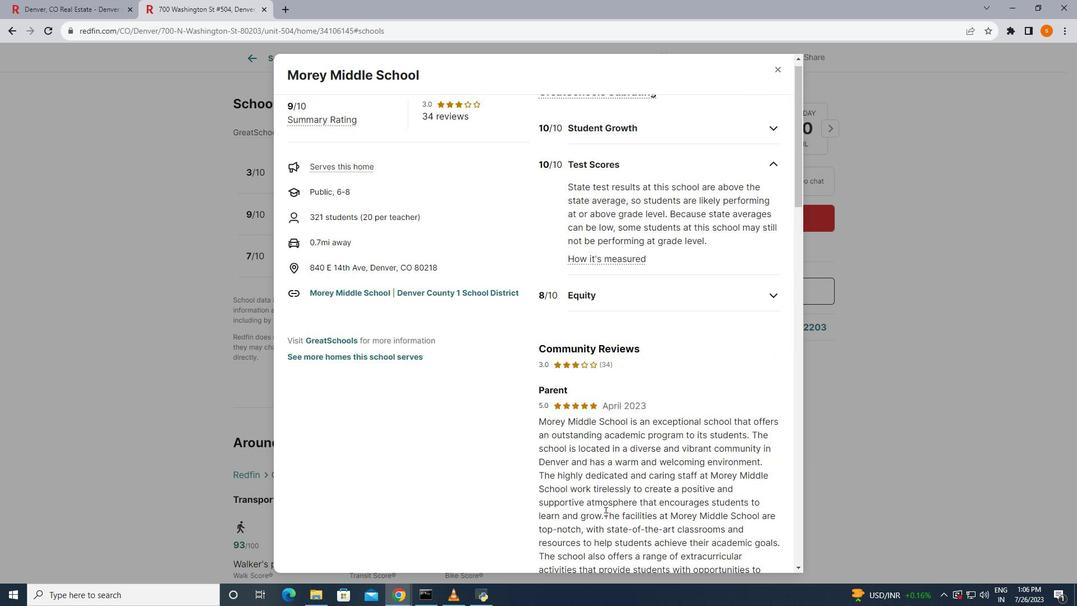 
Action: Mouse scrolled (605, 511) with delta (0, 0)
Screenshot: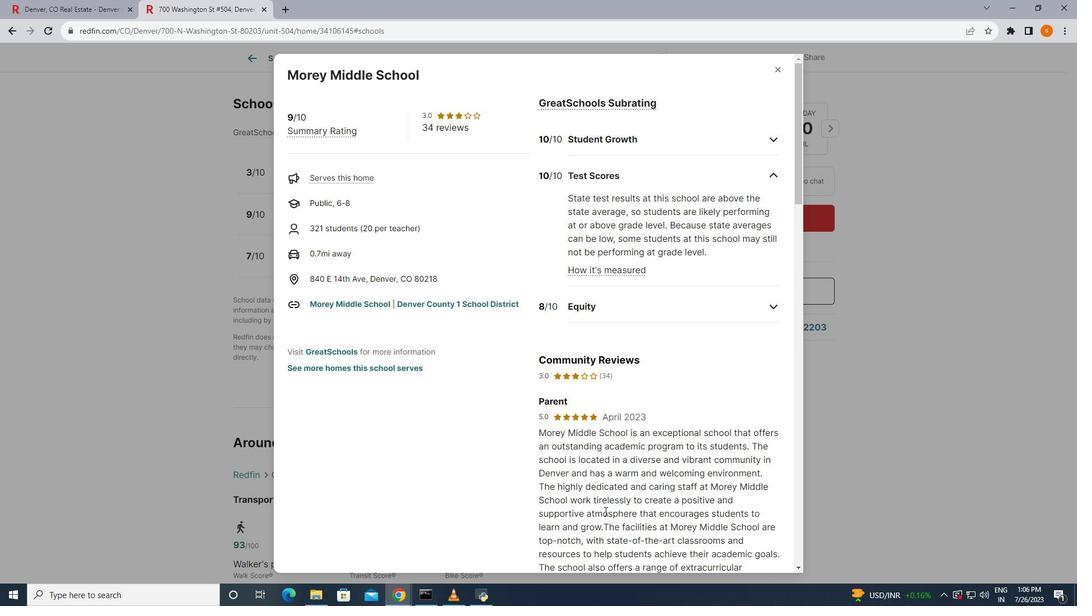 
Action: Mouse scrolled (605, 511) with delta (0, 0)
Screenshot: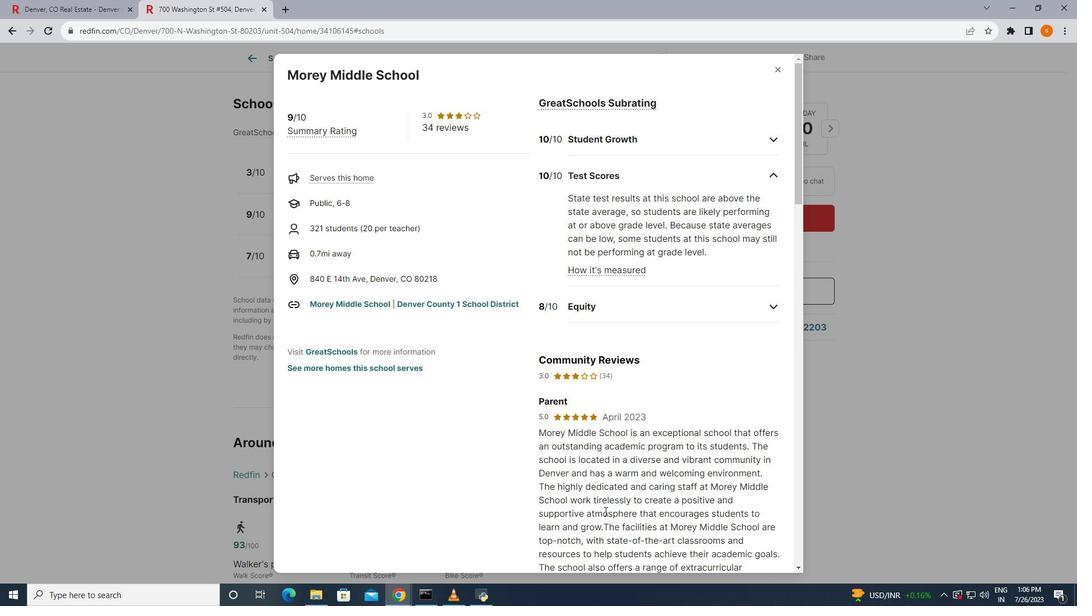 
Action: Mouse moved to (772, 170)
Screenshot: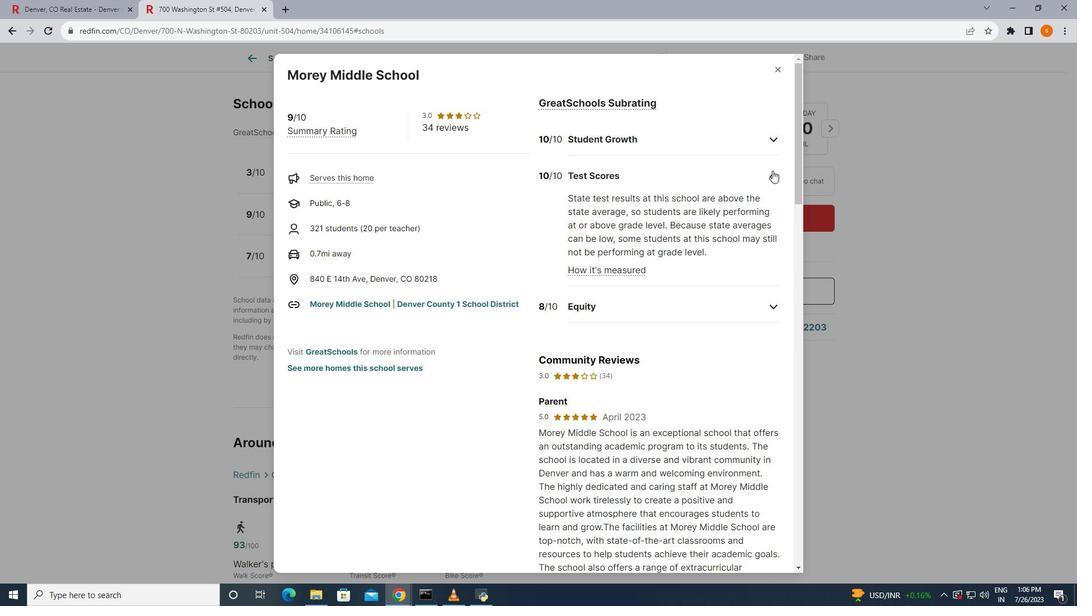 
Action: Mouse pressed left at (772, 170)
Screenshot: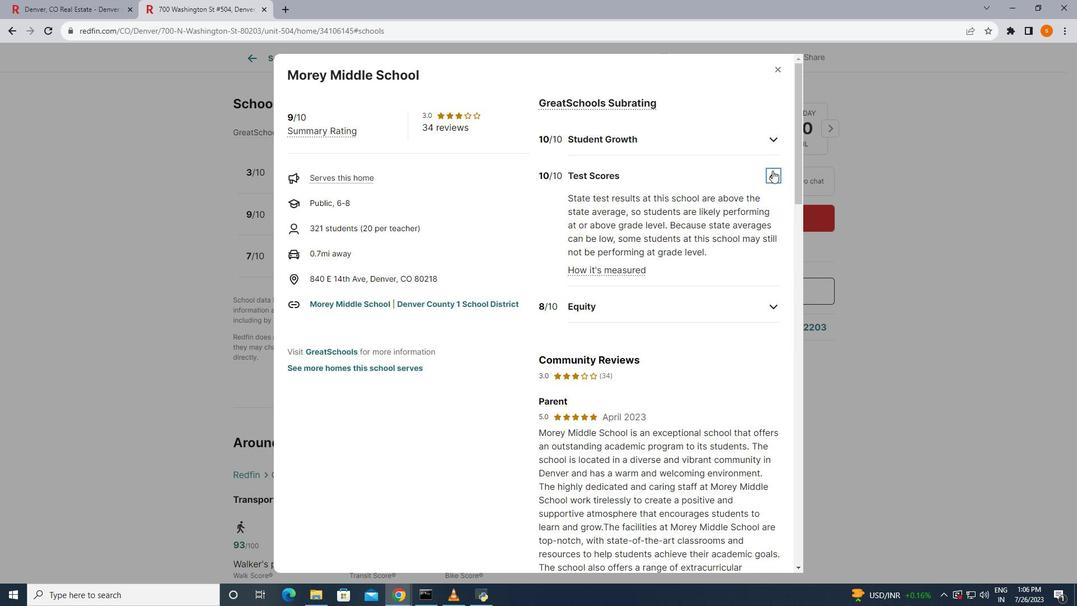 
Action: Mouse moved to (766, 208)
Screenshot: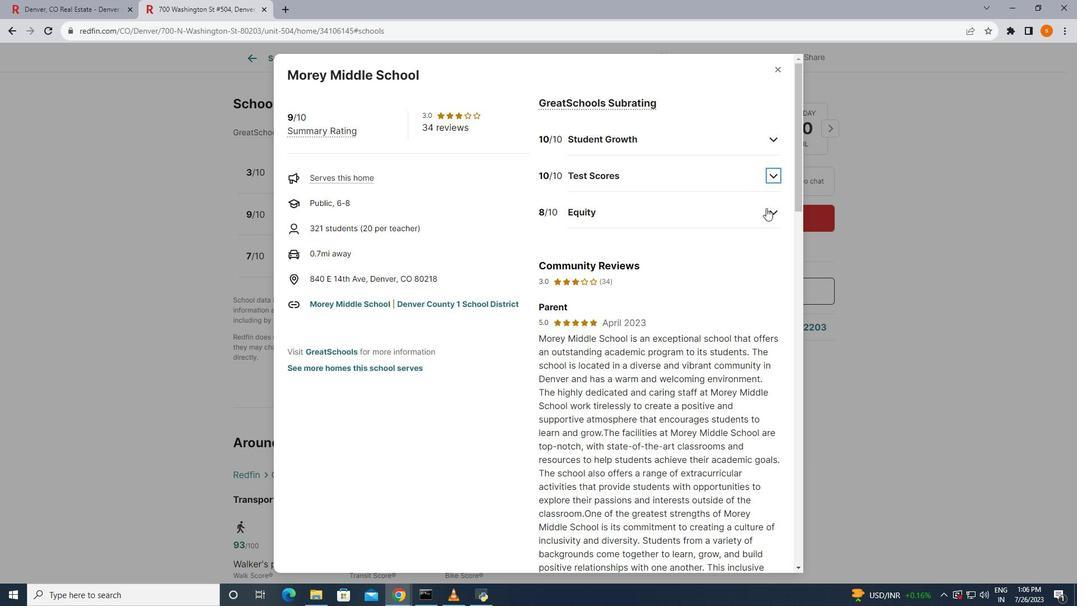 
Action: Mouse pressed left at (766, 208)
Screenshot: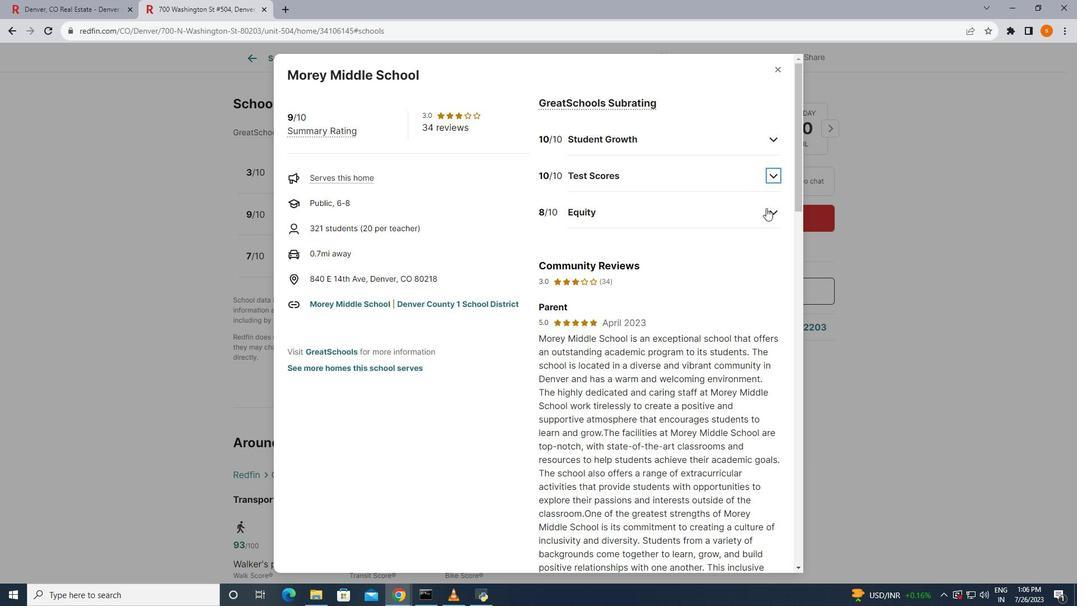 
Action: Mouse moved to (633, 337)
Screenshot: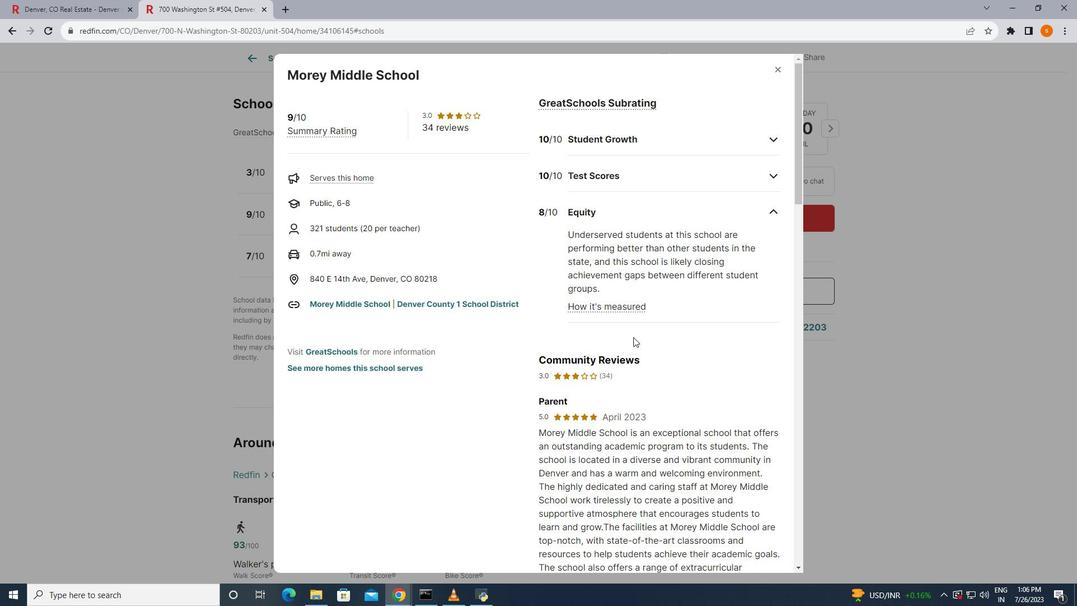 
Action: Mouse scrolled (633, 336) with delta (0, 0)
Screenshot: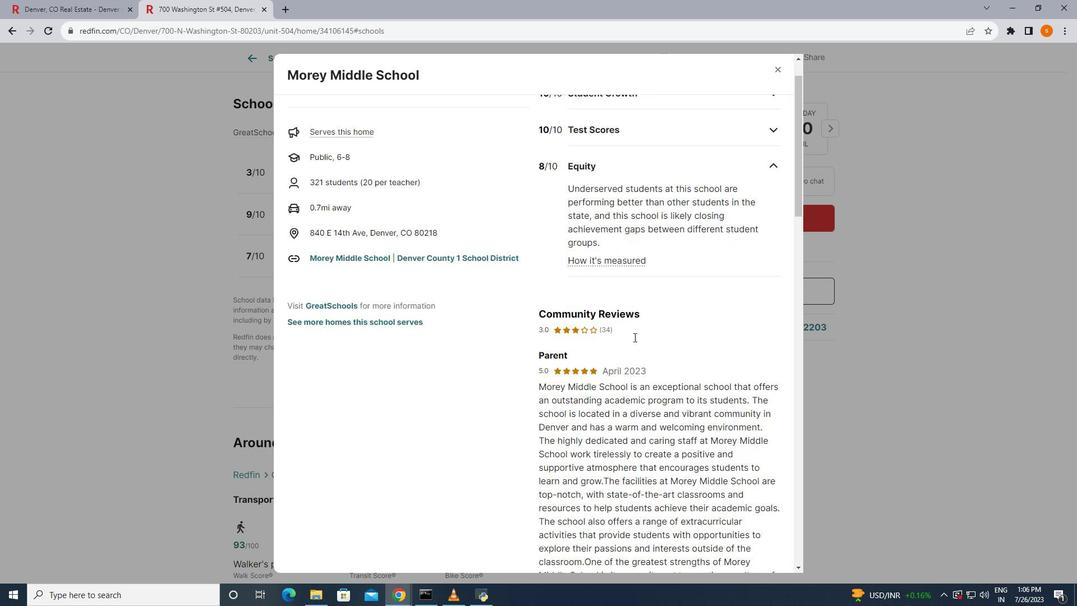 
Action: Mouse moved to (634, 337)
Screenshot: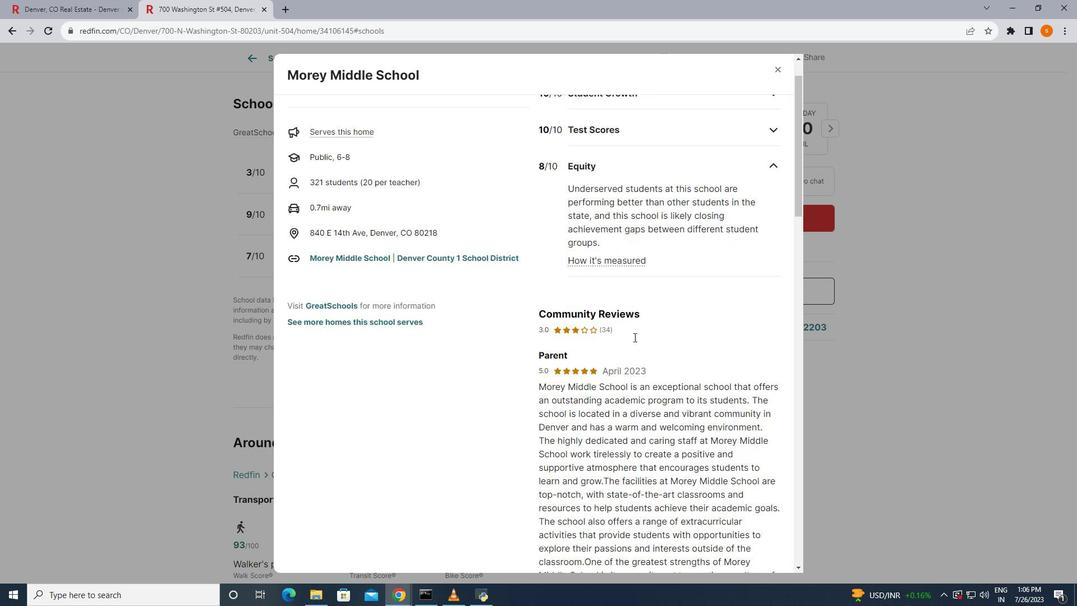 
Action: Mouse scrolled (634, 336) with delta (0, 0)
Screenshot: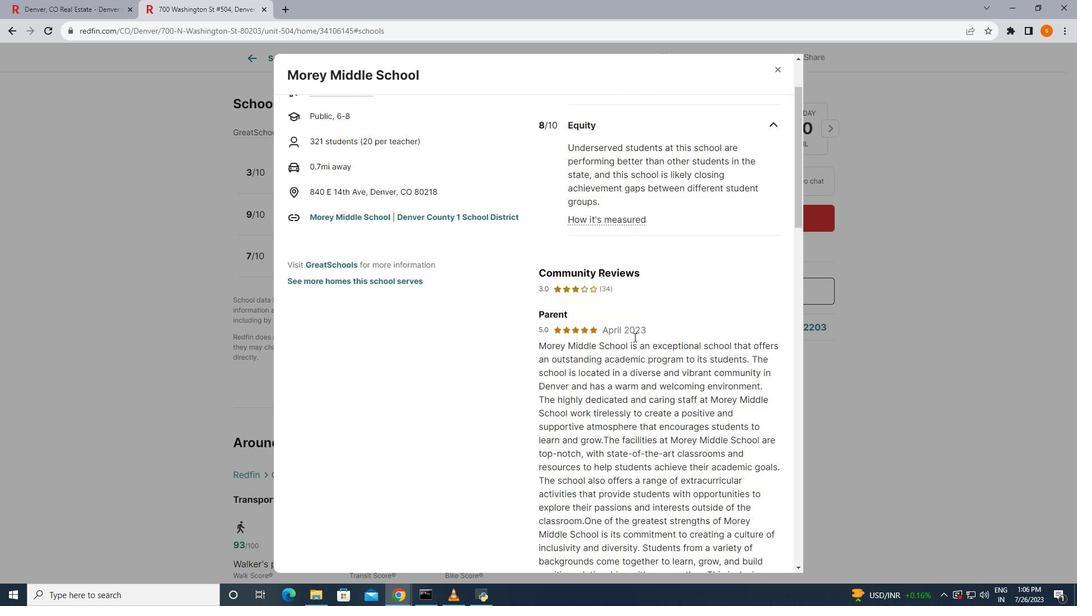 
Action: Mouse scrolled (634, 336) with delta (0, 0)
Screenshot: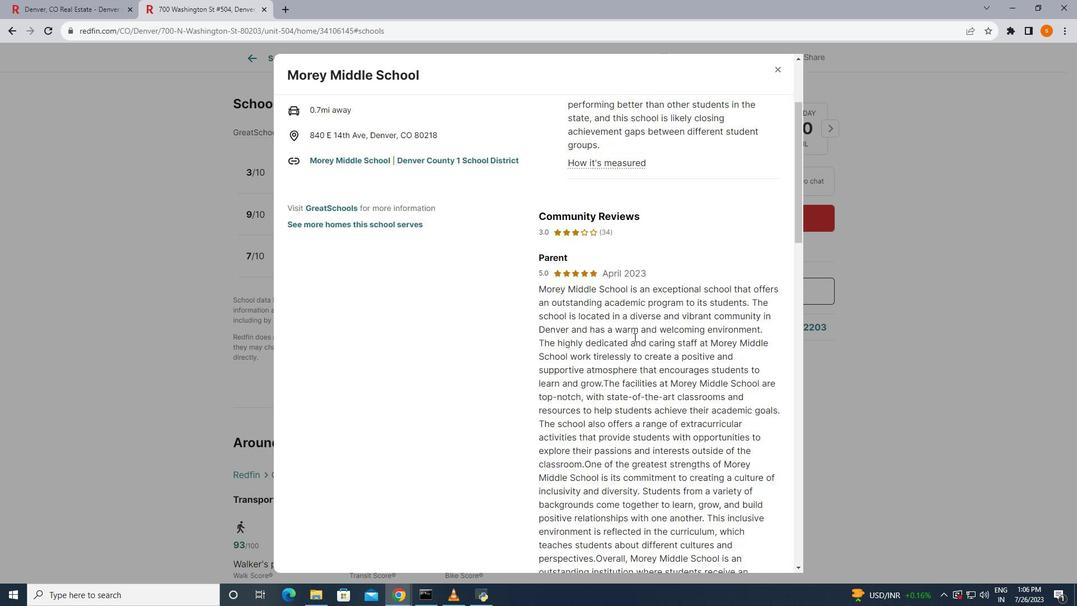 
Action: Mouse scrolled (634, 336) with delta (0, 0)
Screenshot: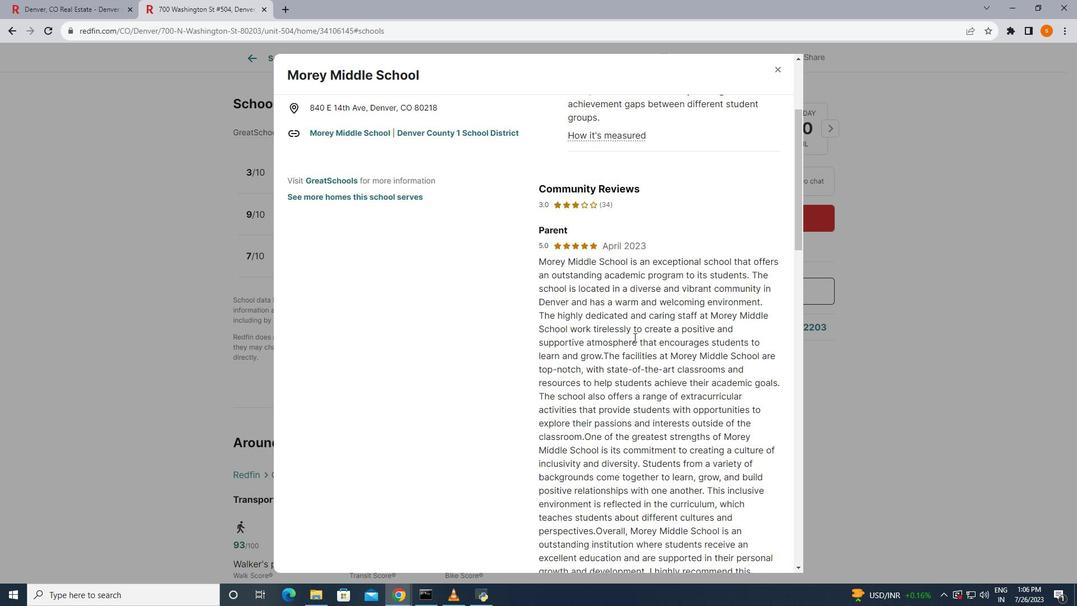 
Action: Mouse scrolled (634, 336) with delta (0, 0)
Screenshot: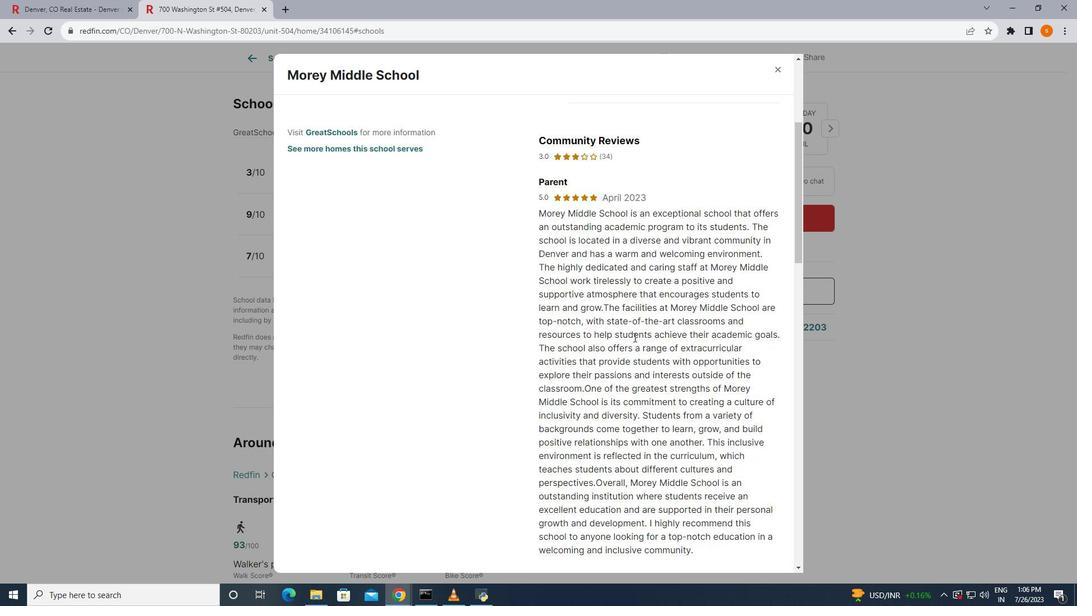 
Action: Mouse scrolled (634, 336) with delta (0, 0)
Screenshot: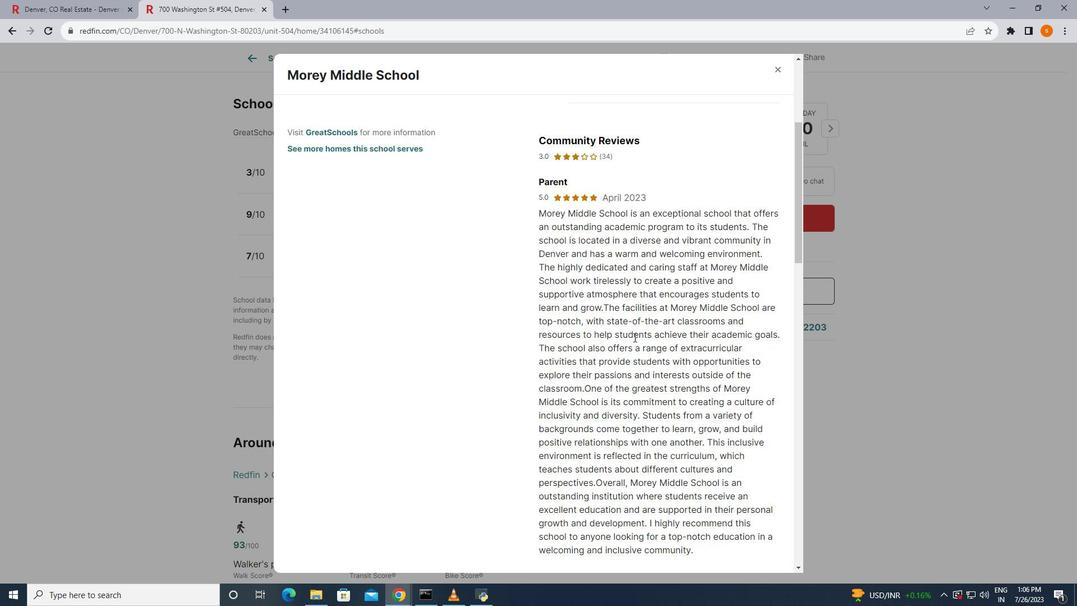 
Action: Mouse scrolled (634, 336) with delta (0, 0)
Screenshot: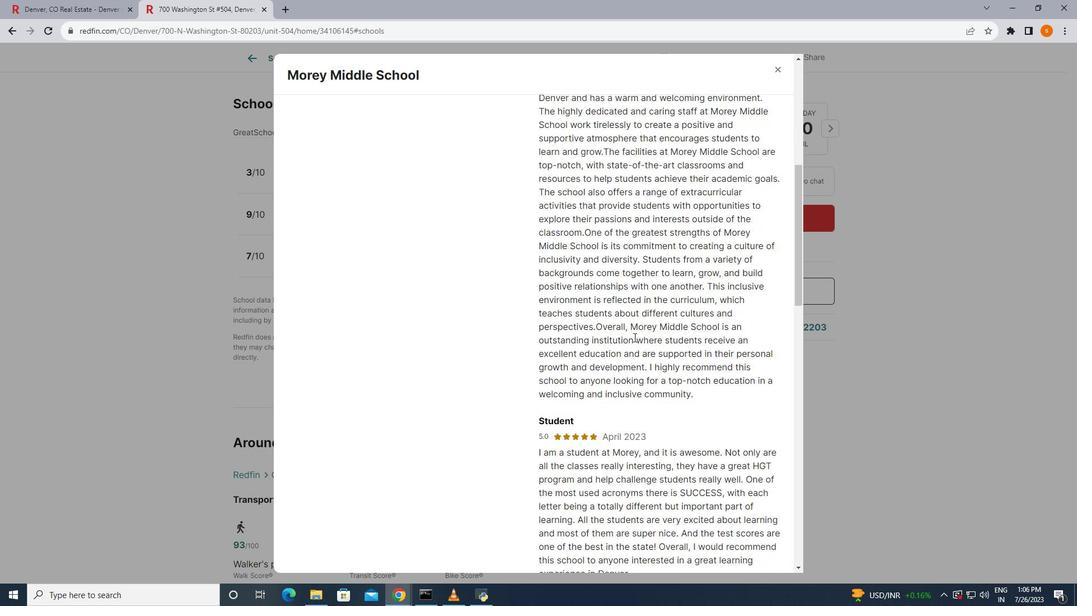 
Action: Mouse scrolled (634, 336) with delta (0, 0)
Screenshot: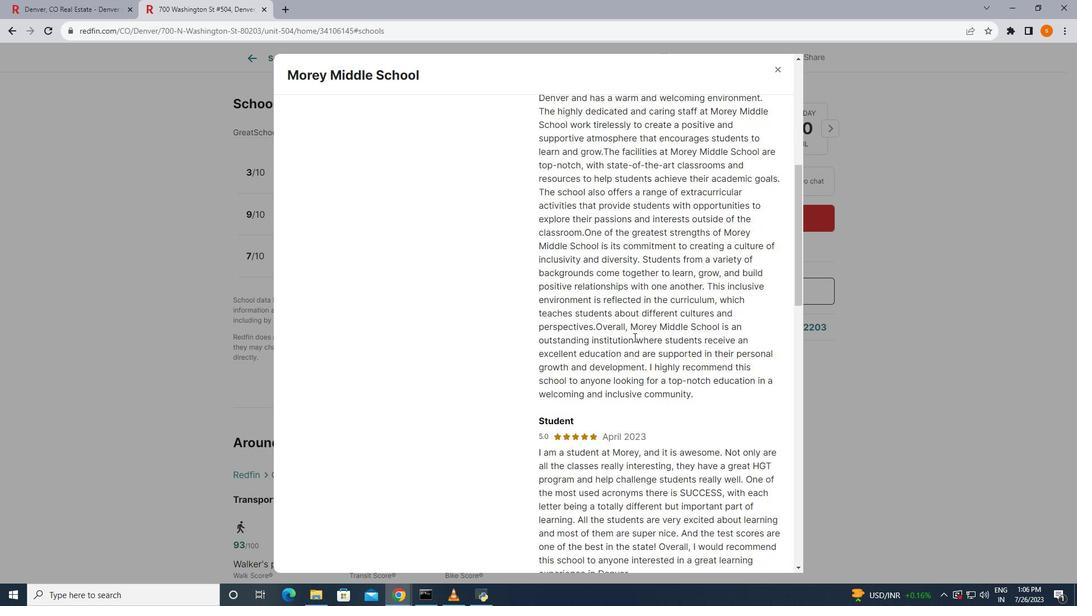 
Action: Mouse scrolled (634, 336) with delta (0, 0)
Screenshot: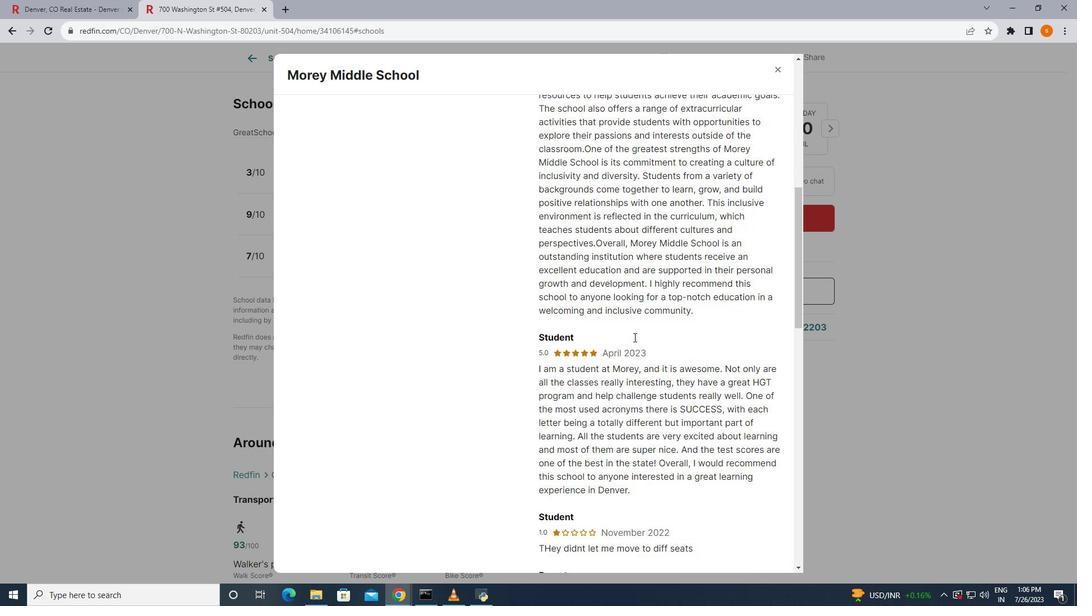 
Action: Mouse scrolled (634, 336) with delta (0, 0)
Screenshot: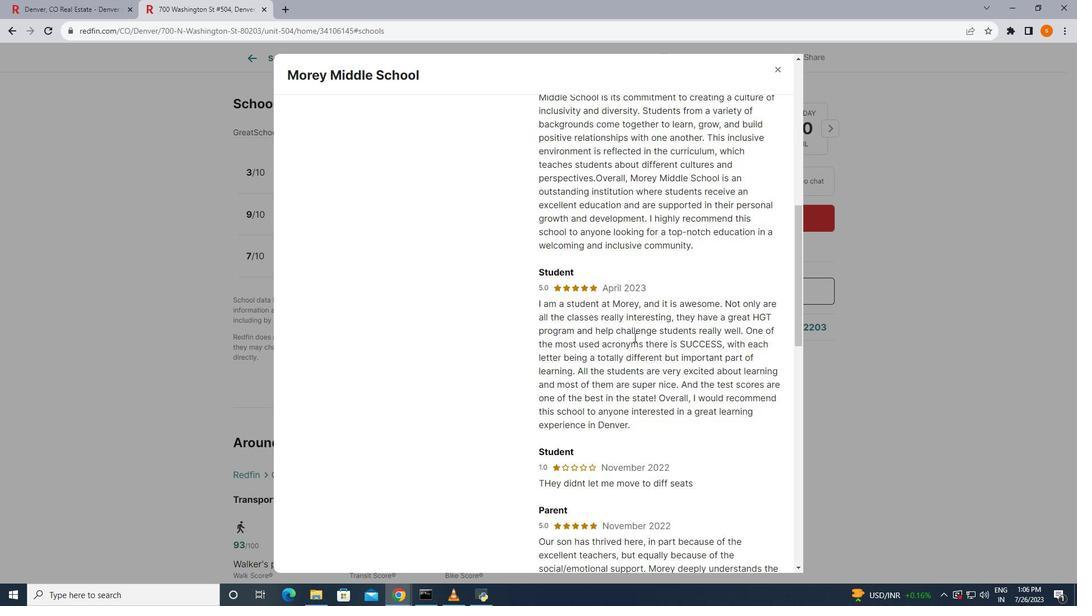 
Action: Mouse scrolled (634, 336) with delta (0, 0)
Screenshot: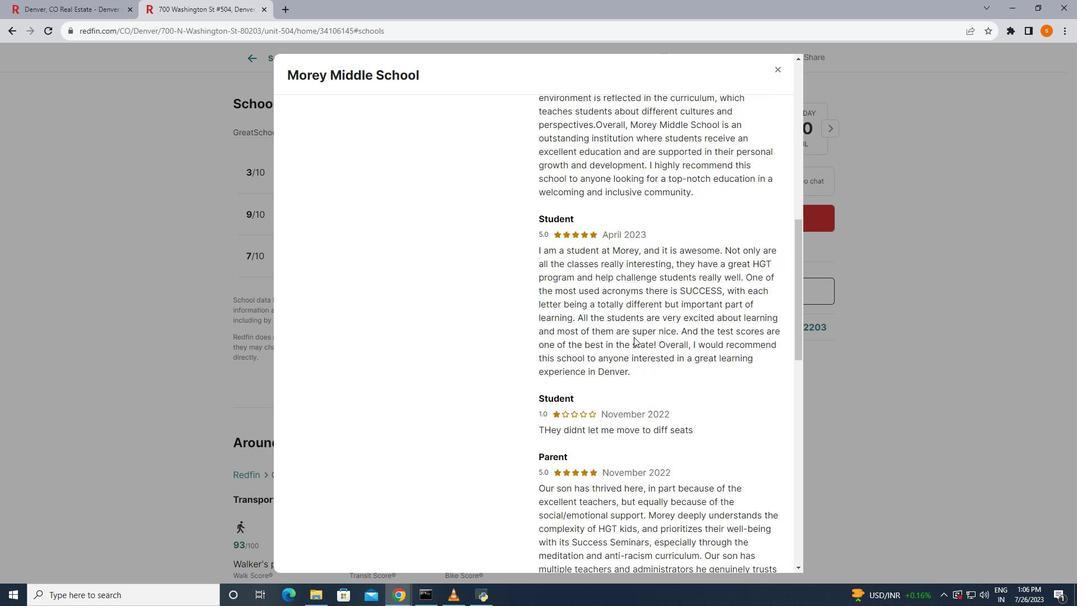
Action: Mouse scrolled (634, 336) with delta (0, 0)
Screenshot: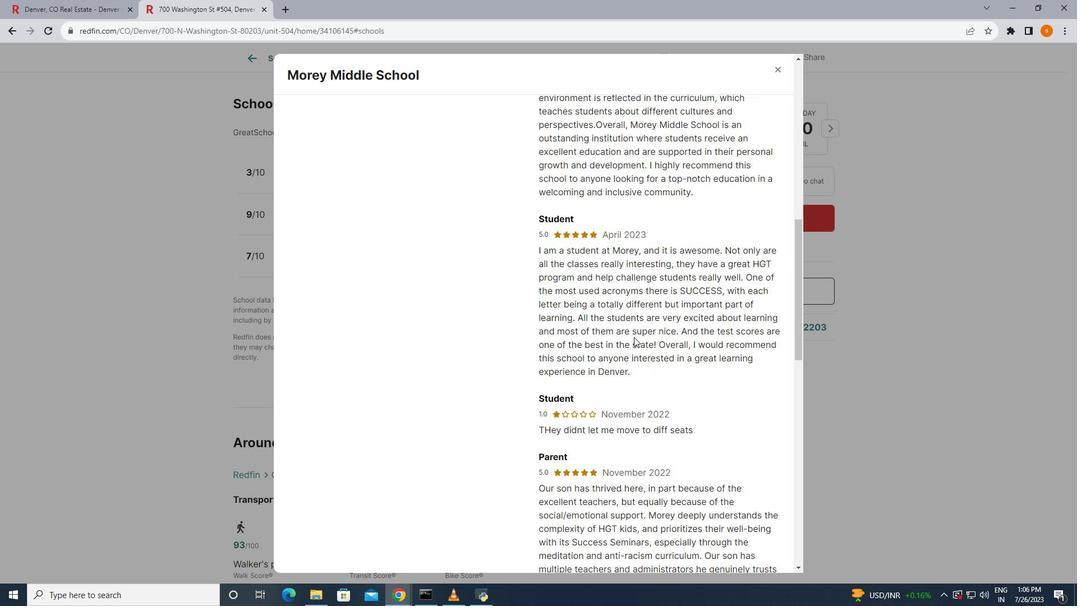 
Action: Mouse scrolled (634, 336) with delta (0, 0)
Screenshot: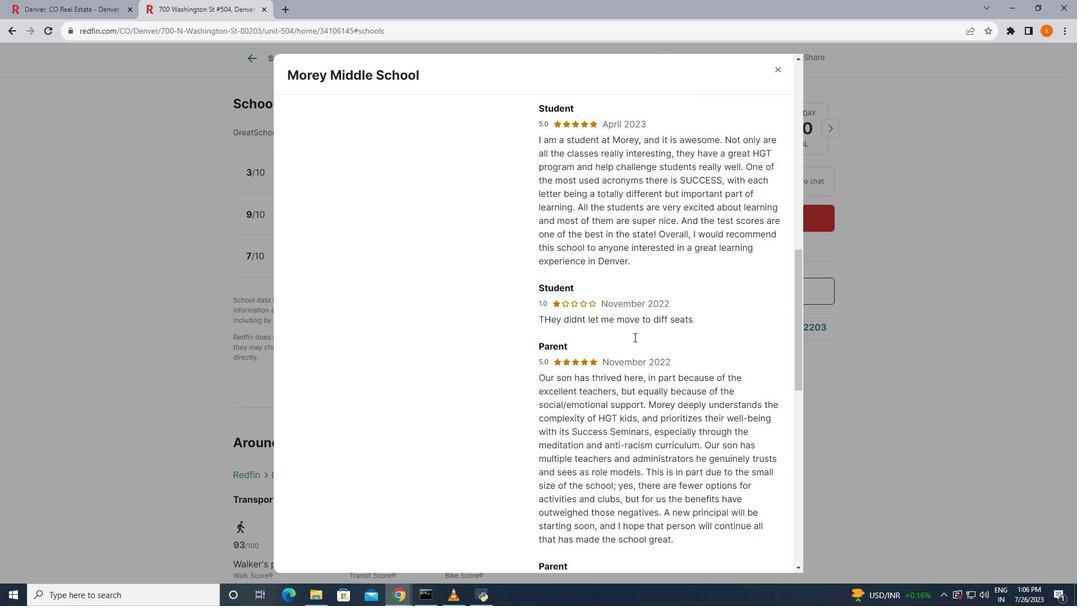 
Action: Mouse scrolled (634, 336) with delta (0, 0)
Screenshot: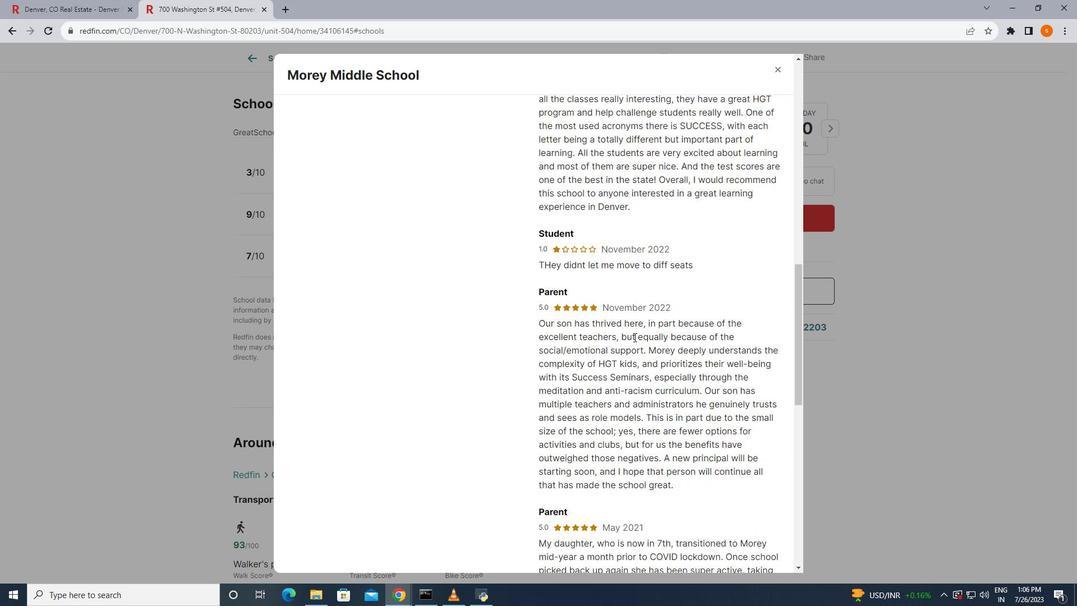 
Action: Mouse scrolled (634, 336) with delta (0, 0)
Screenshot: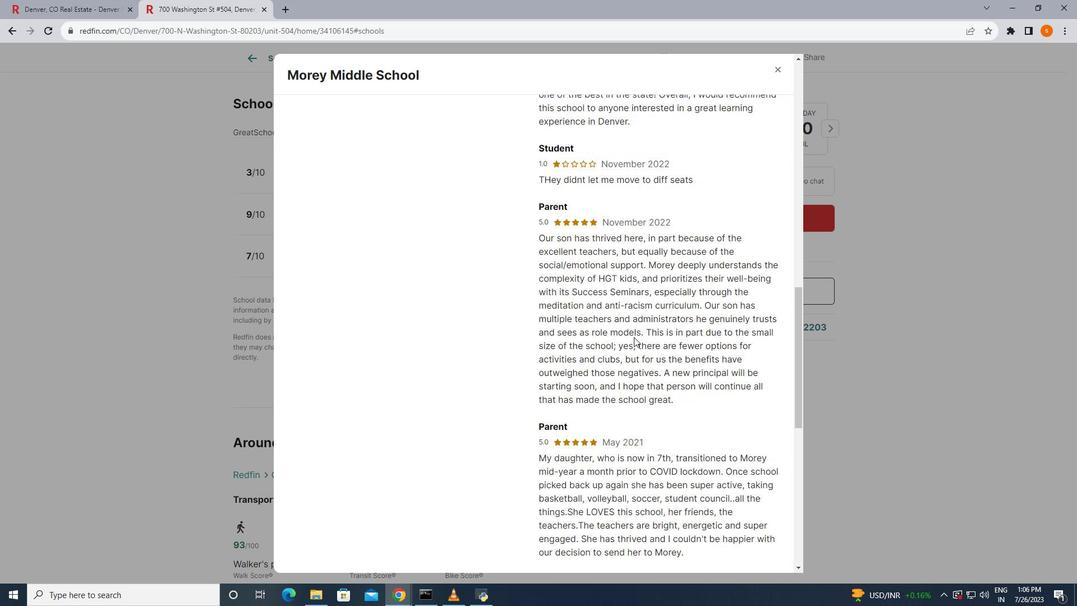
Action: Mouse scrolled (634, 336) with delta (0, 0)
Screenshot: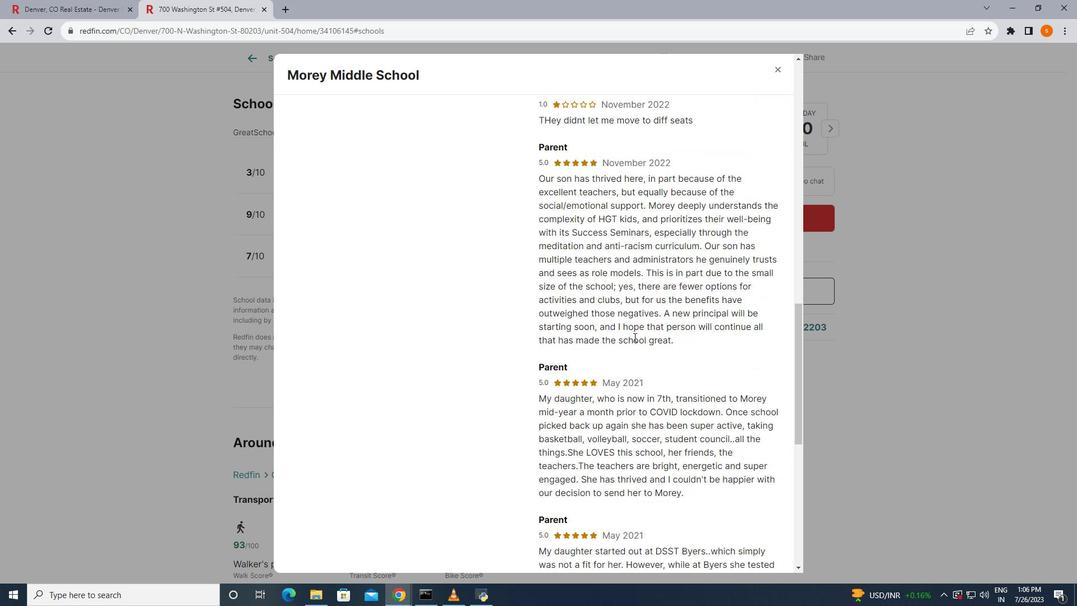 
Action: Mouse scrolled (634, 336) with delta (0, 0)
Screenshot: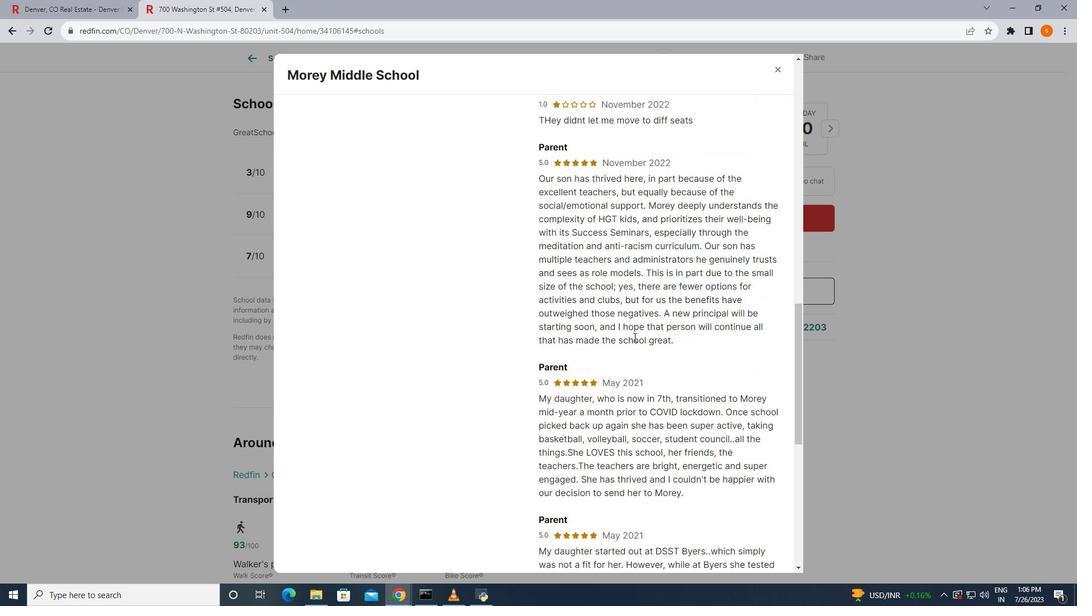 
Action: Mouse scrolled (634, 336) with delta (0, 0)
Screenshot: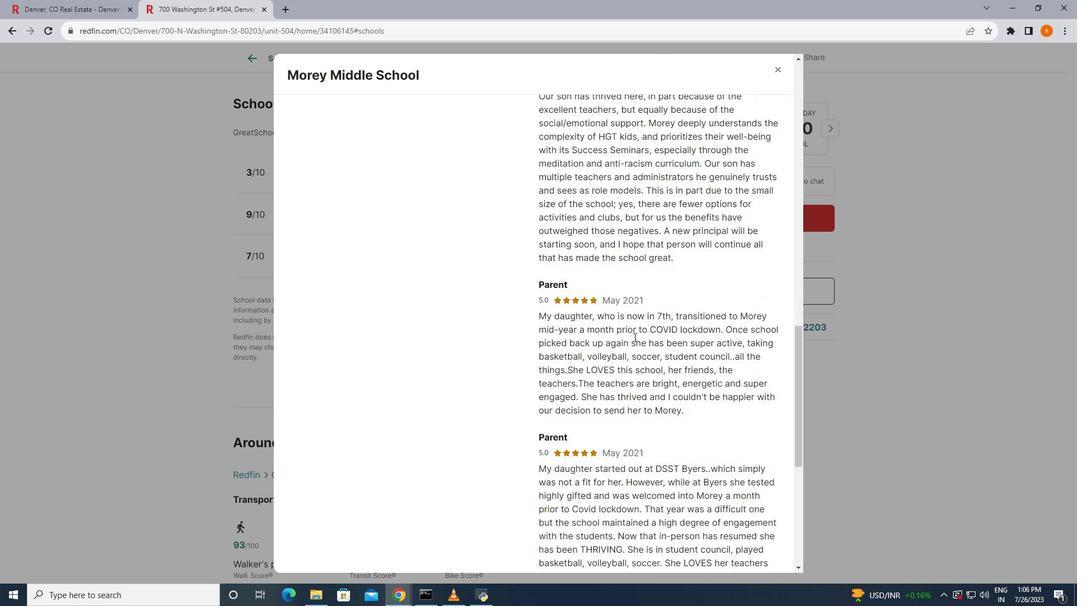 
Action: Mouse scrolled (634, 336) with delta (0, 0)
Screenshot: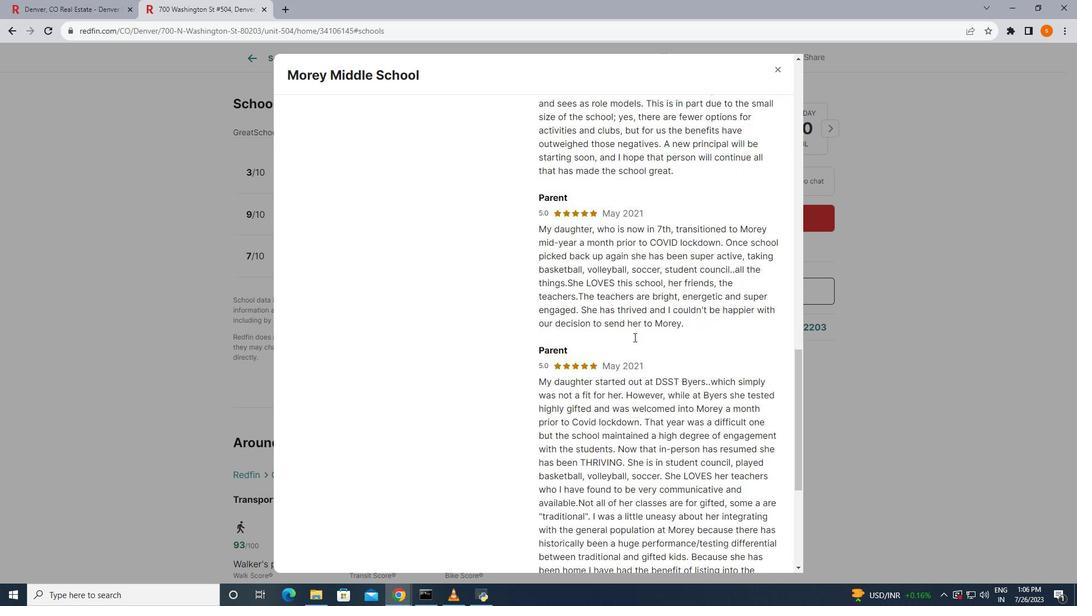 
Action: Mouse scrolled (634, 336) with delta (0, 0)
Screenshot: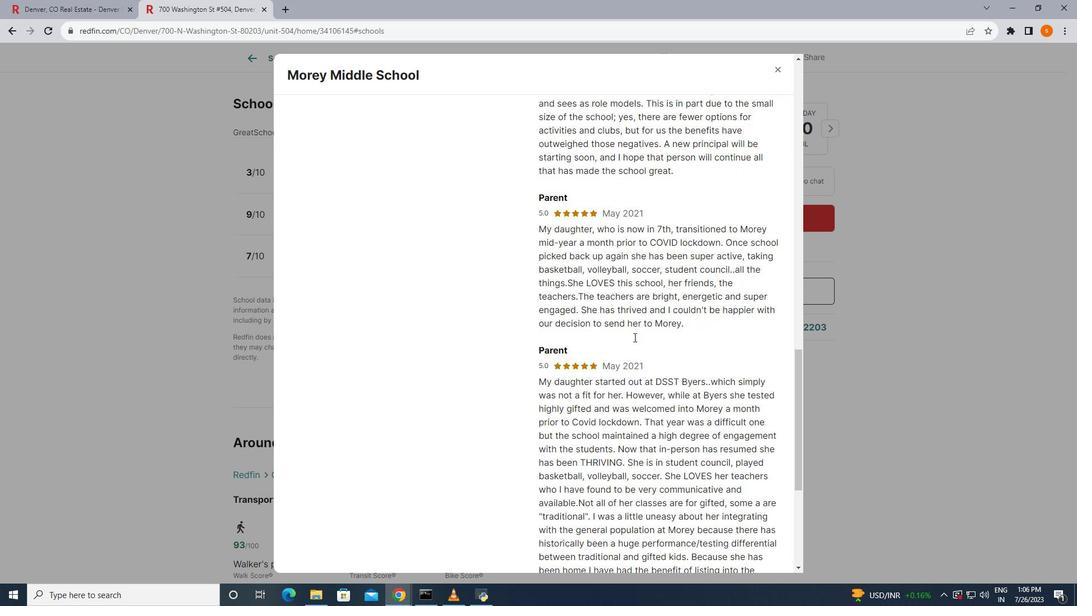 
Action: Mouse scrolled (634, 336) with delta (0, 0)
Screenshot: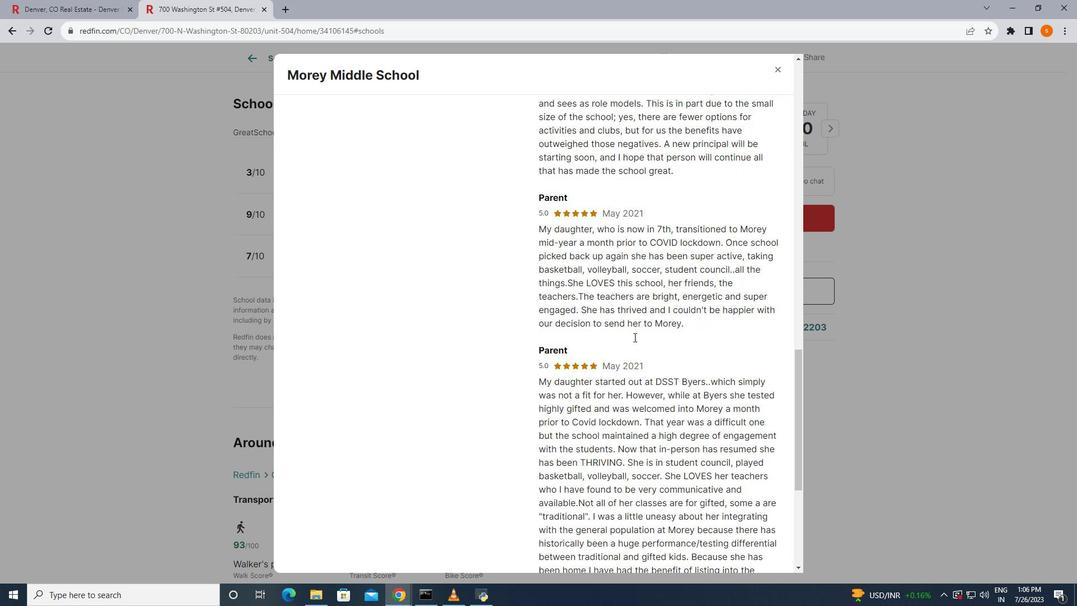 
Action: Mouse scrolled (634, 336) with delta (0, 0)
Screenshot: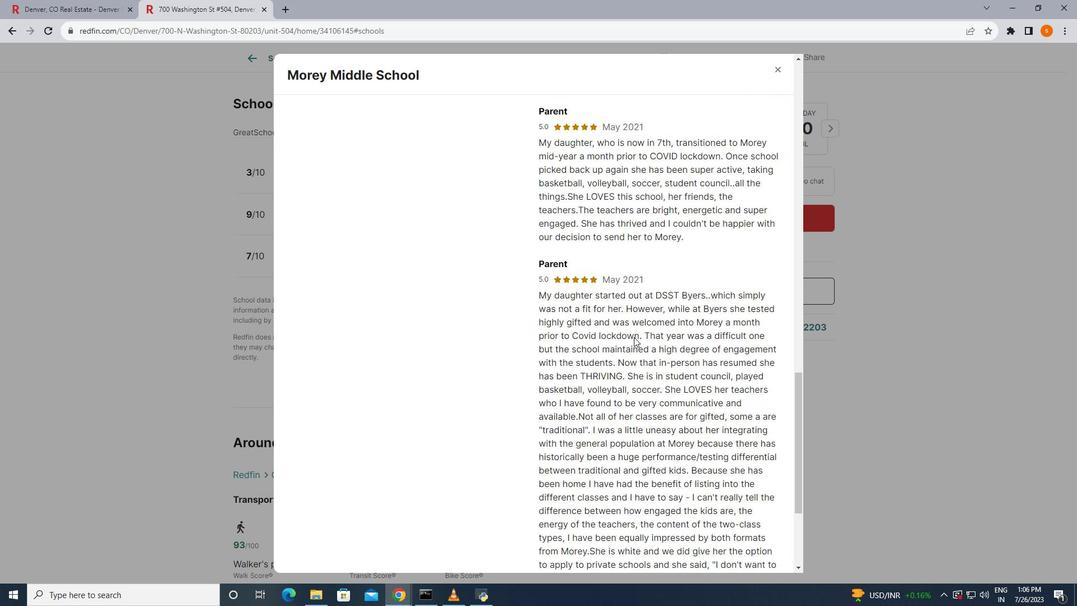 
Action: Mouse scrolled (634, 336) with delta (0, 0)
Screenshot: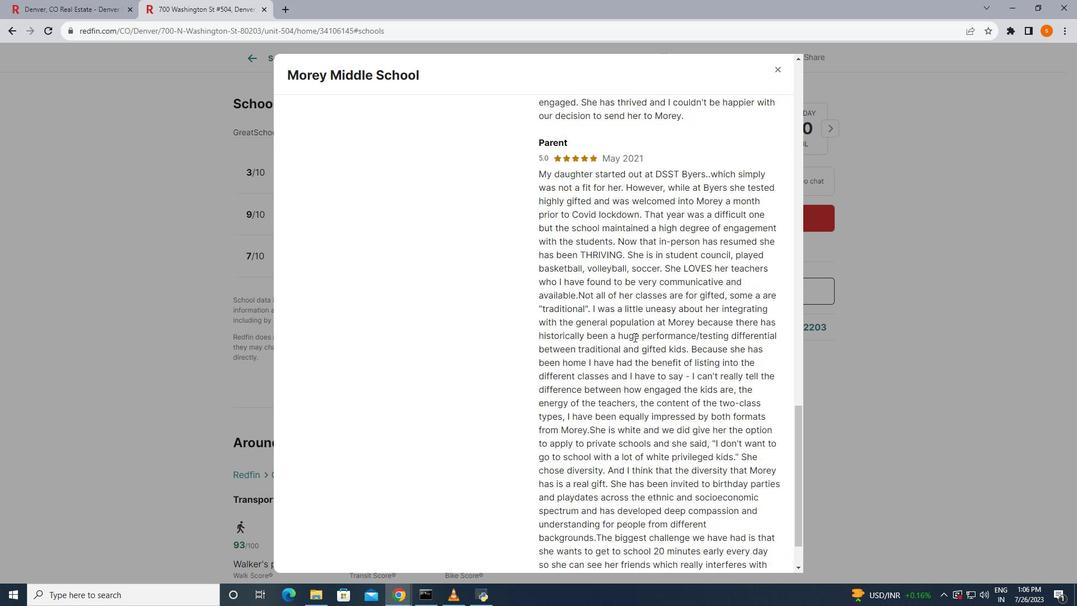 
Action: Mouse scrolled (634, 336) with delta (0, 0)
Screenshot: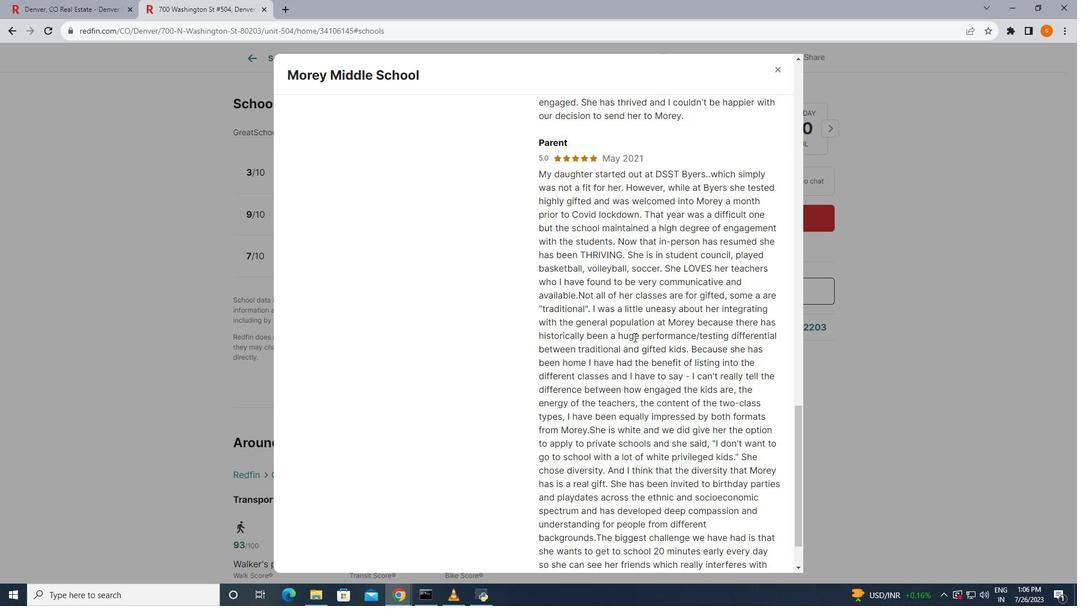 
Action: Mouse scrolled (634, 336) with delta (0, 0)
Screenshot: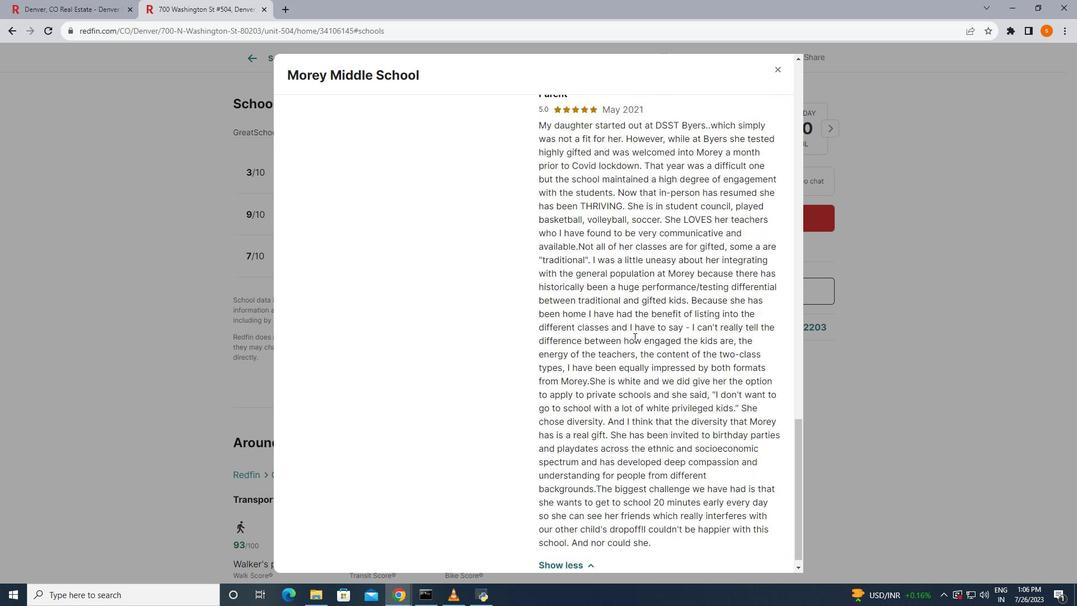 
Action: Mouse scrolled (634, 336) with delta (0, 0)
Screenshot: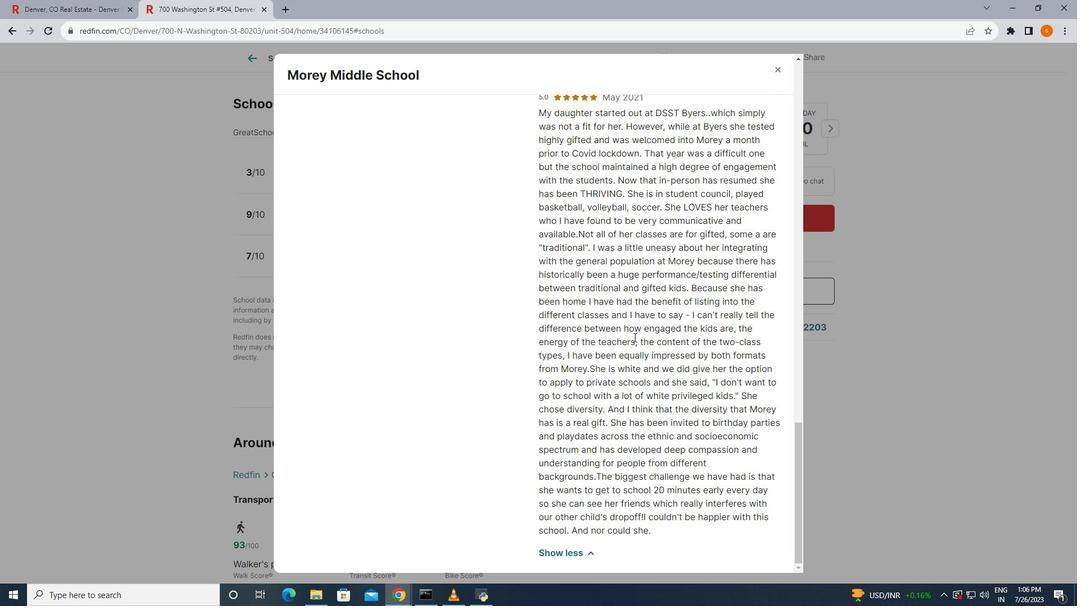 
Action: Mouse moved to (579, 556)
Screenshot: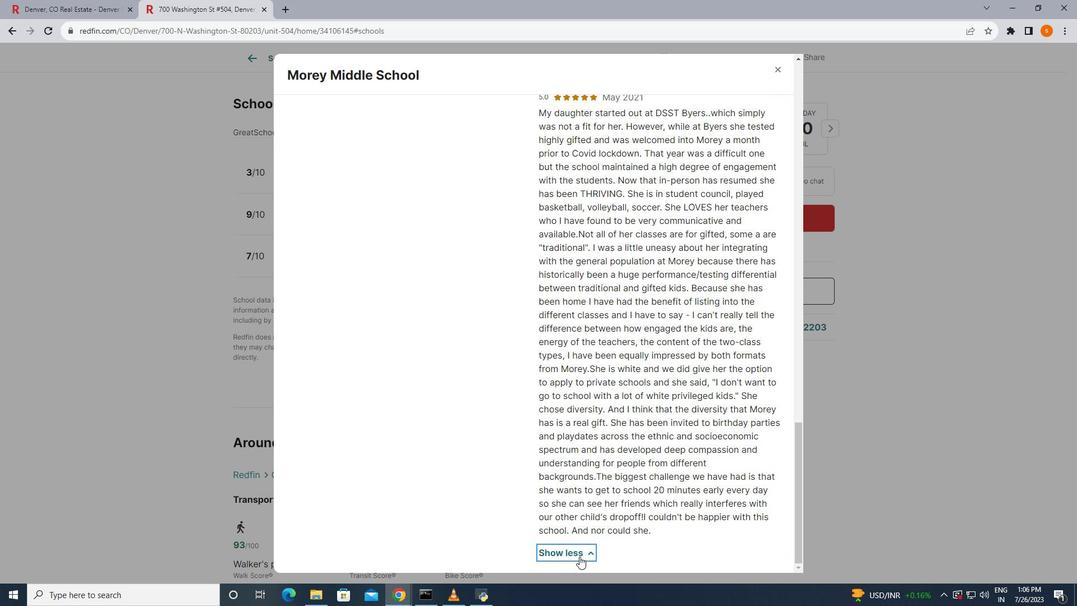 
Action: Mouse pressed left at (579, 556)
Screenshot: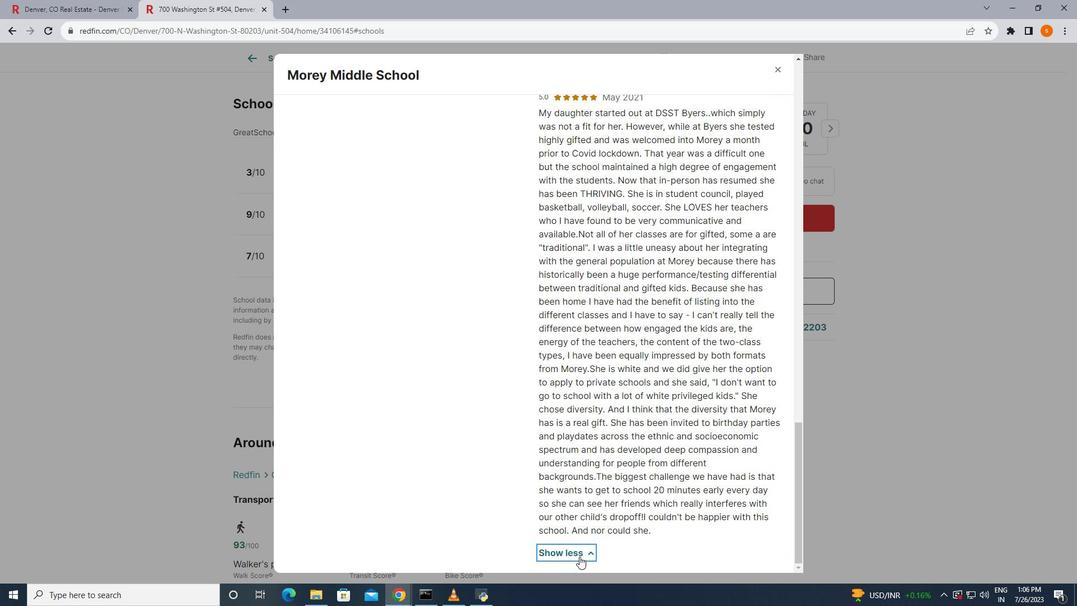 
Action: Mouse moved to (670, 404)
Screenshot: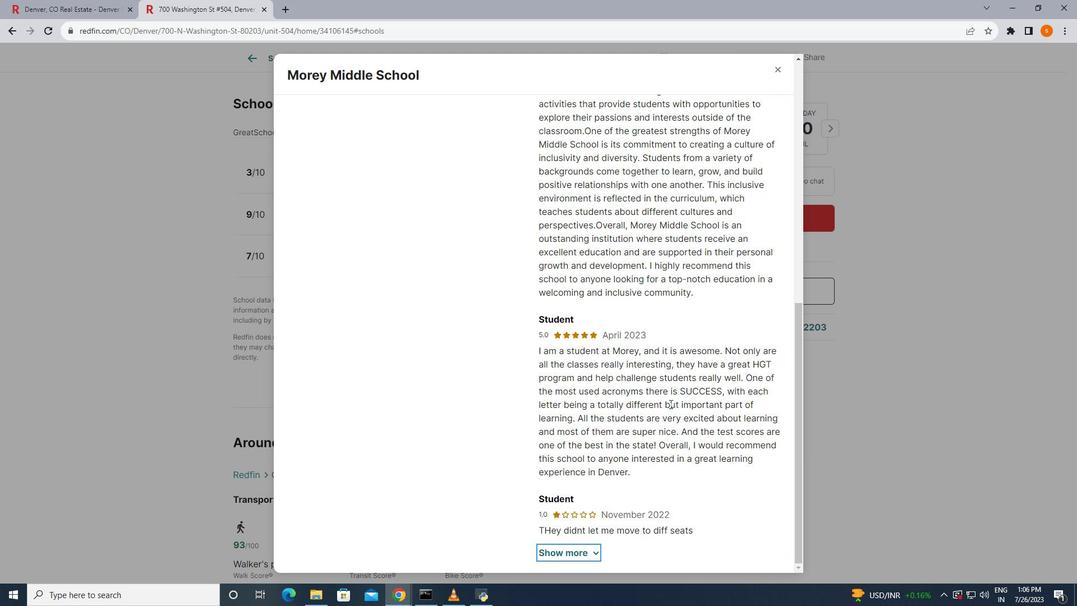 
Action: Mouse scrolled (670, 404) with delta (0, 0)
Screenshot: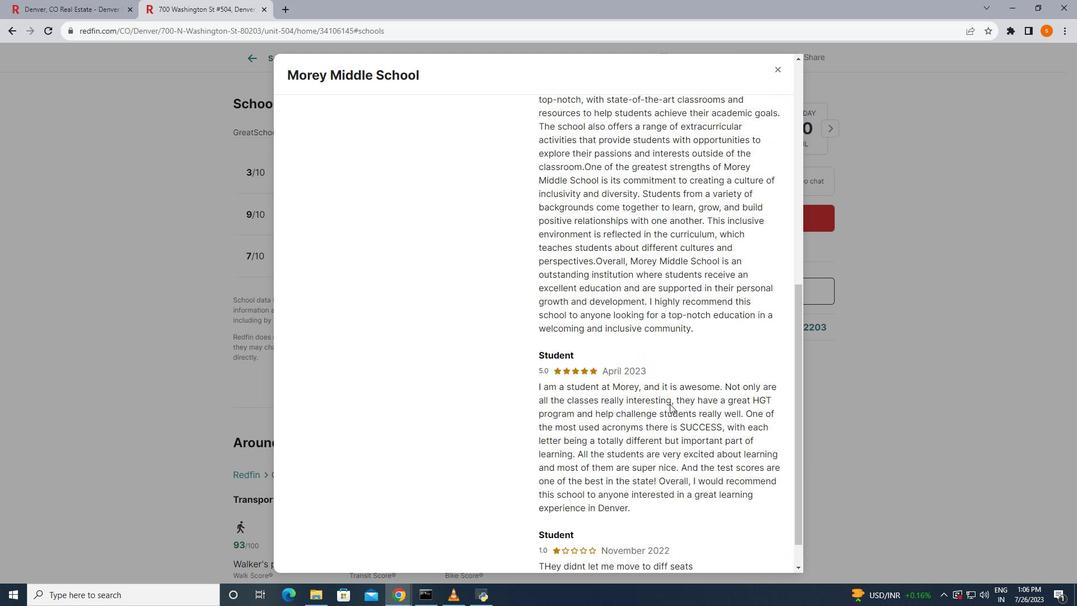 
Action: Mouse scrolled (670, 404) with delta (0, 0)
Screenshot: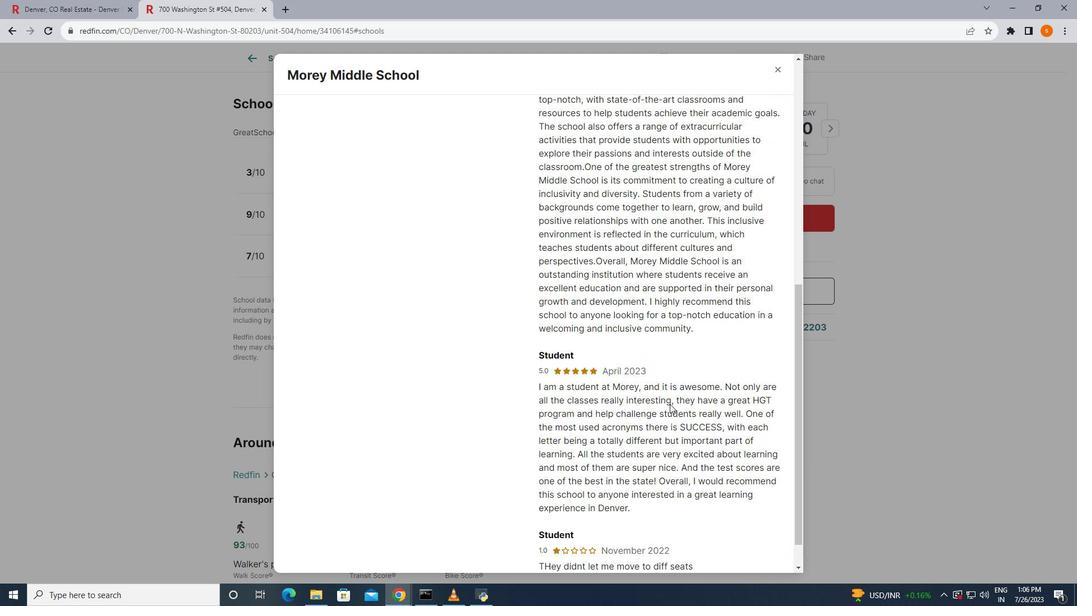 
Action: Mouse scrolled (670, 404) with delta (0, 0)
Screenshot: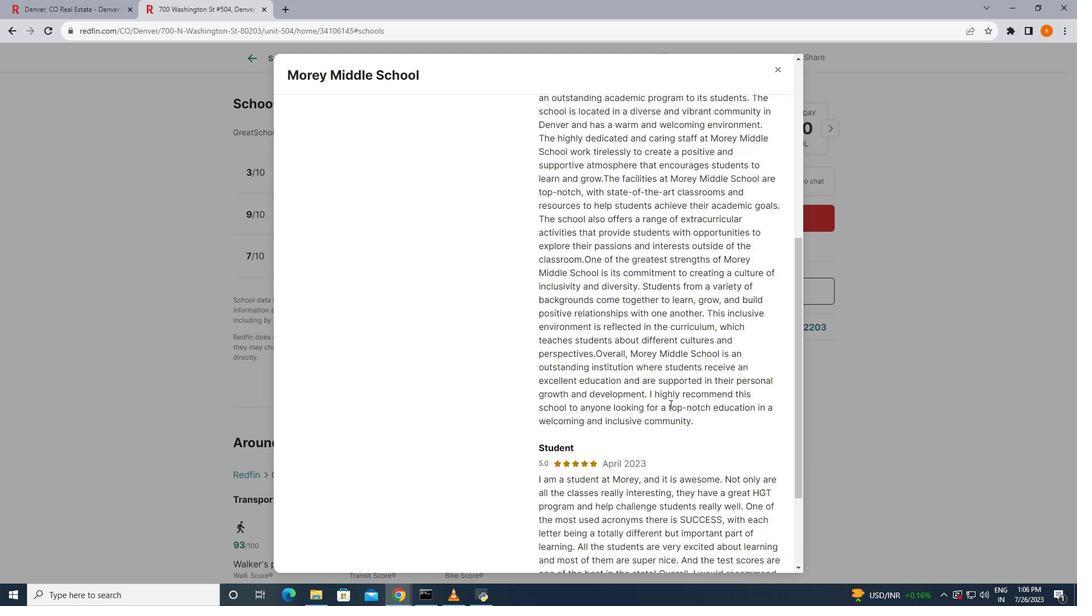 
Action: Mouse scrolled (670, 404) with delta (0, 0)
Screenshot: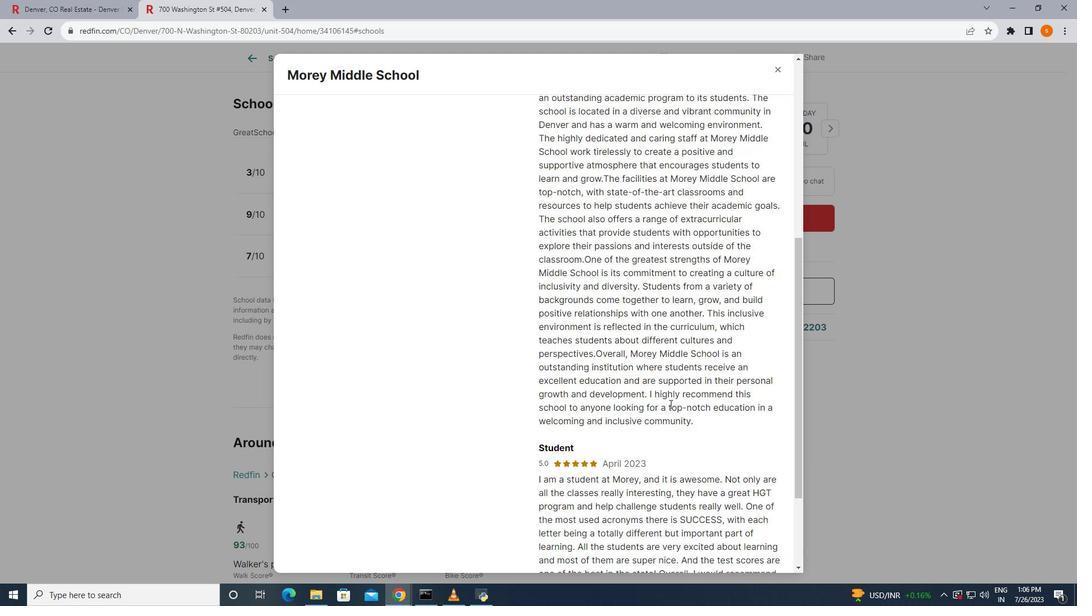 
Action: Mouse scrolled (670, 404) with delta (0, 0)
Screenshot: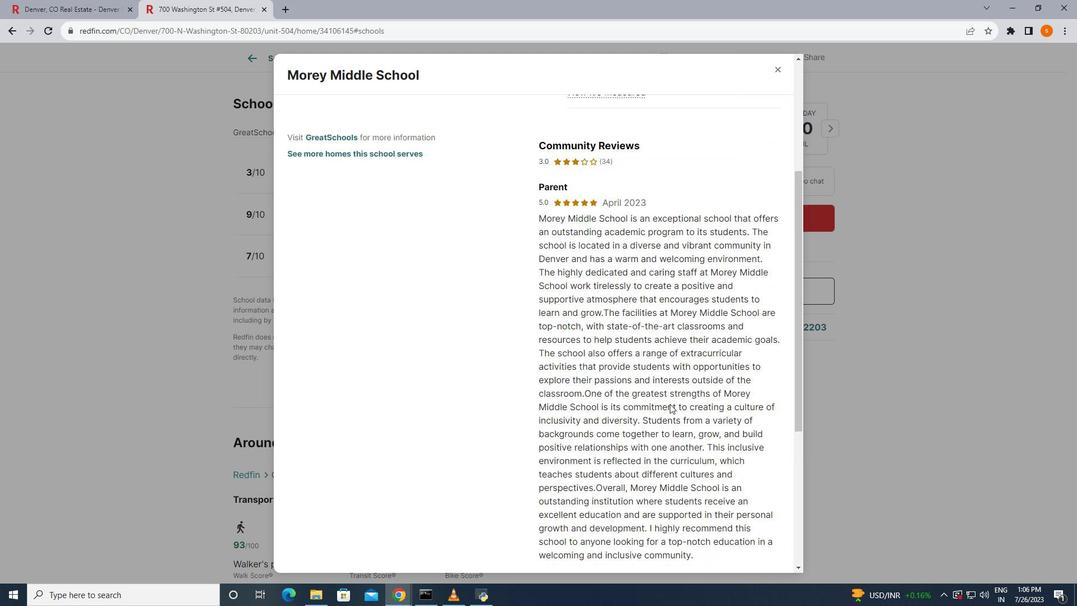 
Action: Mouse scrolled (670, 404) with delta (0, 0)
Screenshot: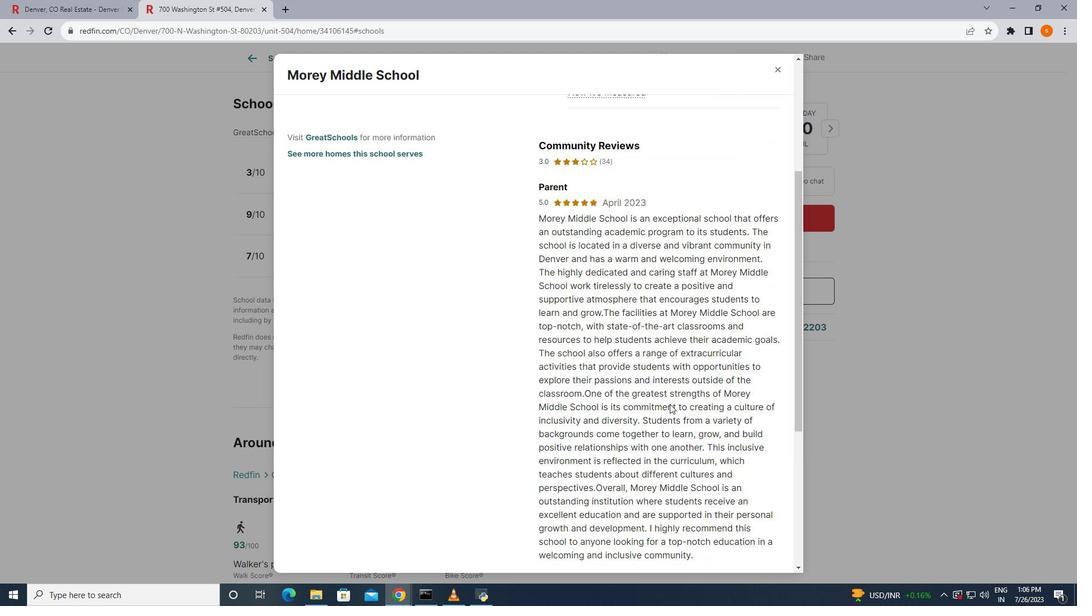 
Action: Mouse scrolled (670, 404) with delta (0, 0)
Screenshot: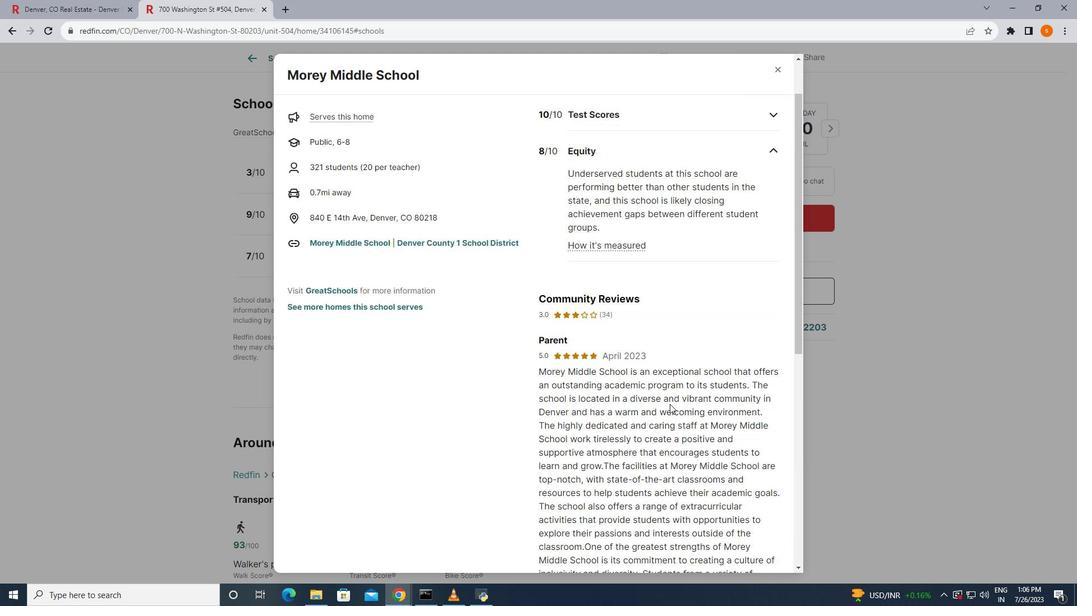 
Action: Mouse scrolled (670, 404) with delta (0, 0)
Screenshot: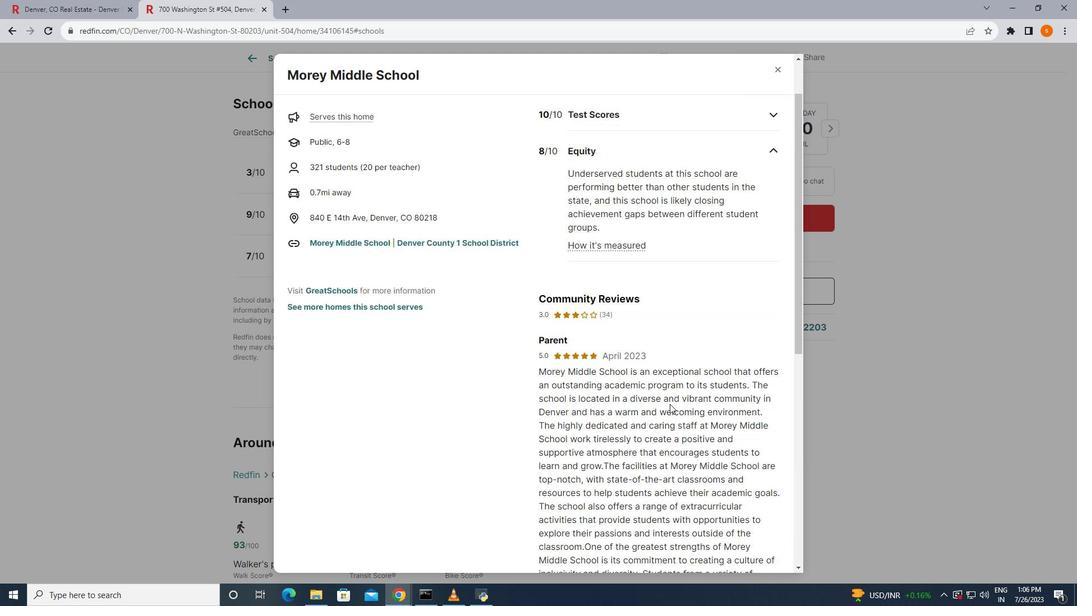 
Action: Mouse scrolled (670, 404) with delta (0, 0)
Screenshot: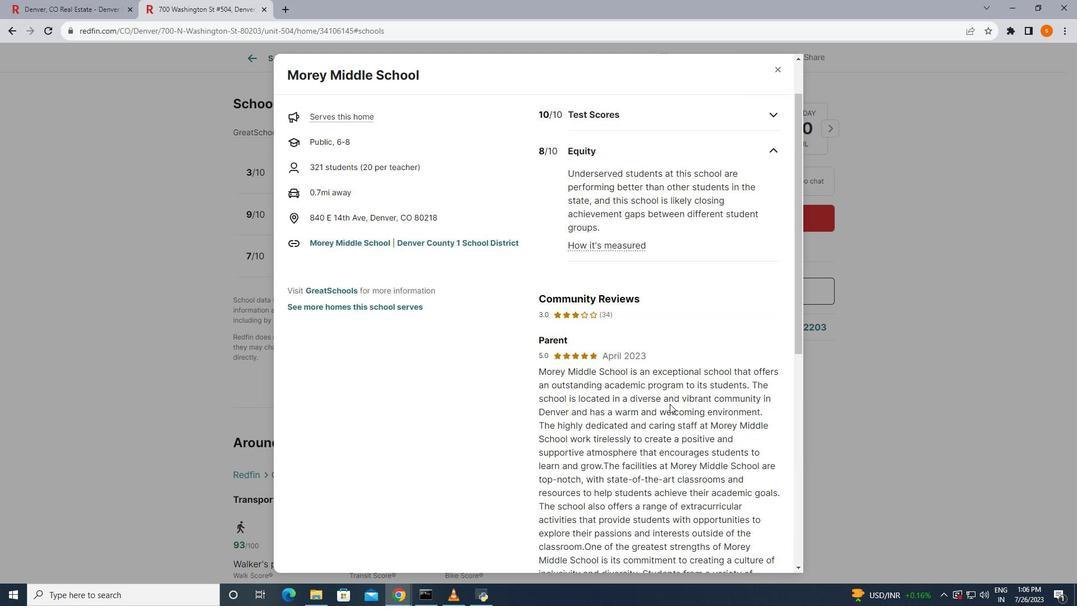 
Action: Mouse scrolled (670, 404) with delta (0, 0)
Screenshot: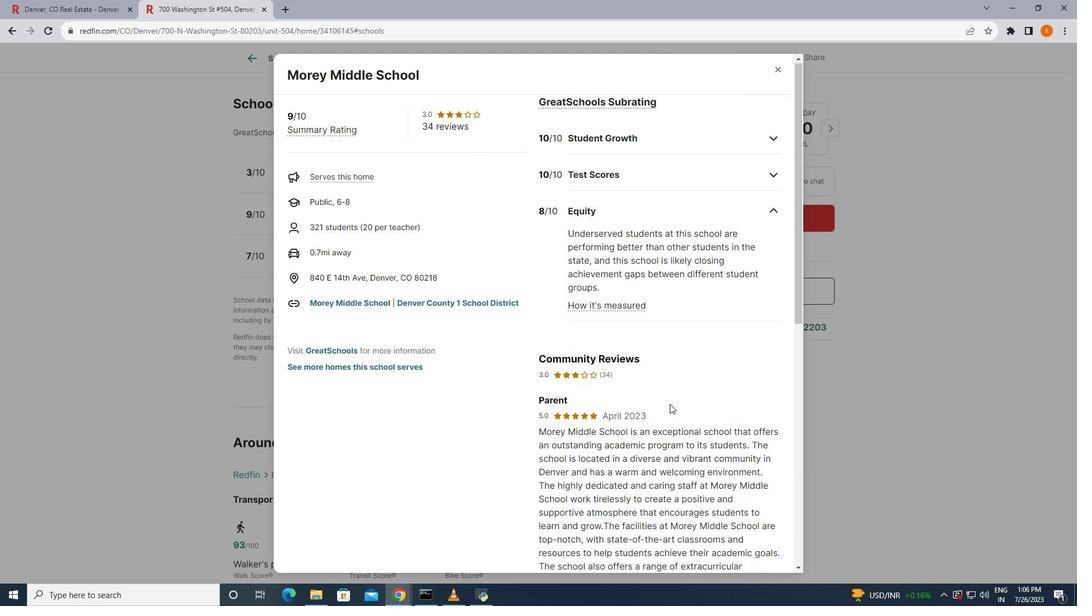 
Action: Mouse scrolled (670, 404) with delta (0, 0)
Screenshot: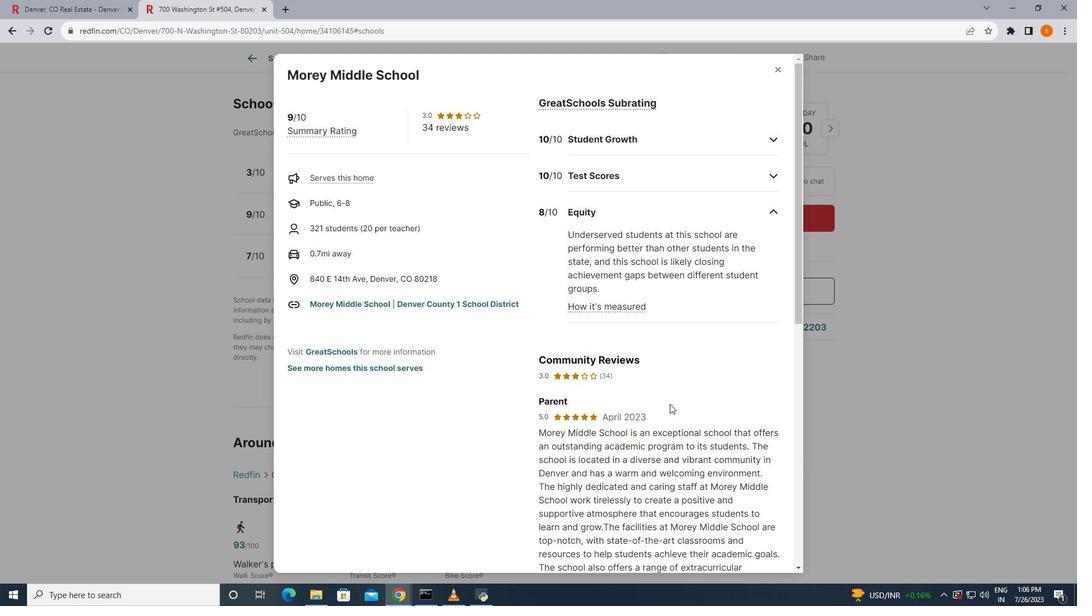 
Action: Mouse scrolled (670, 404) with delta (0, 0)
Screenshot: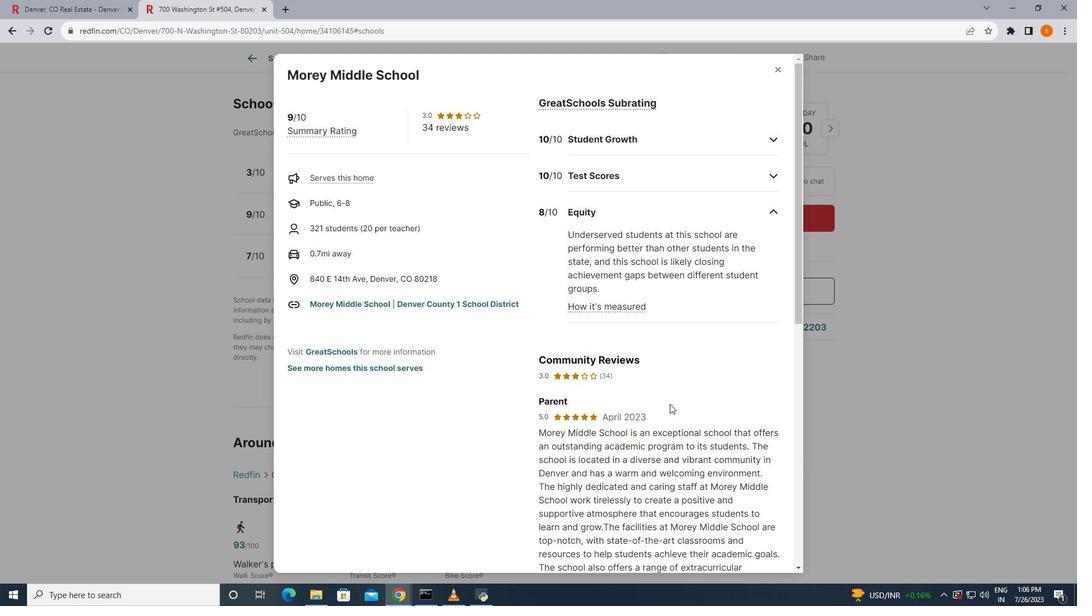 
Action: Mouse scrolled (670, 404) with delta (0, 0)
Screenshot: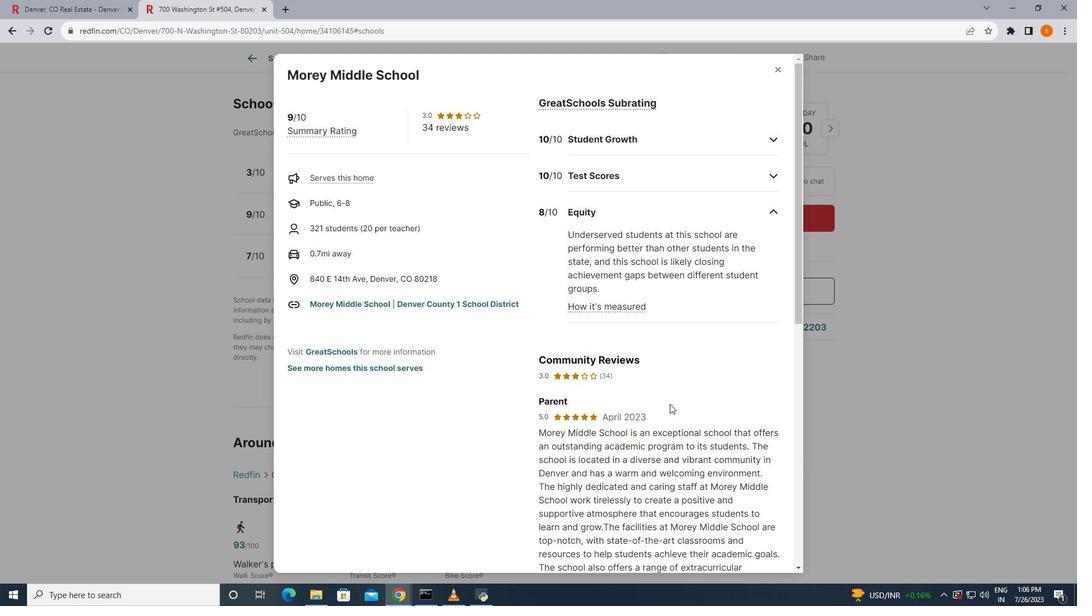
Action: Mouse scrolled (670, 404) with delta (0, 0)
Screenshot: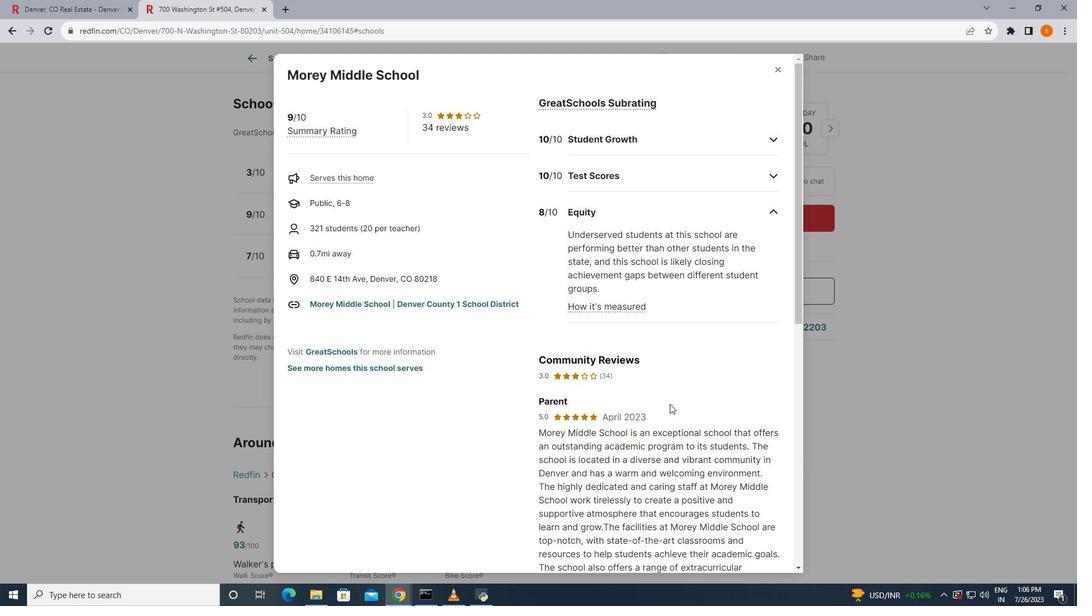 
Action: Mouse moved to (788, 71)
Screenshot: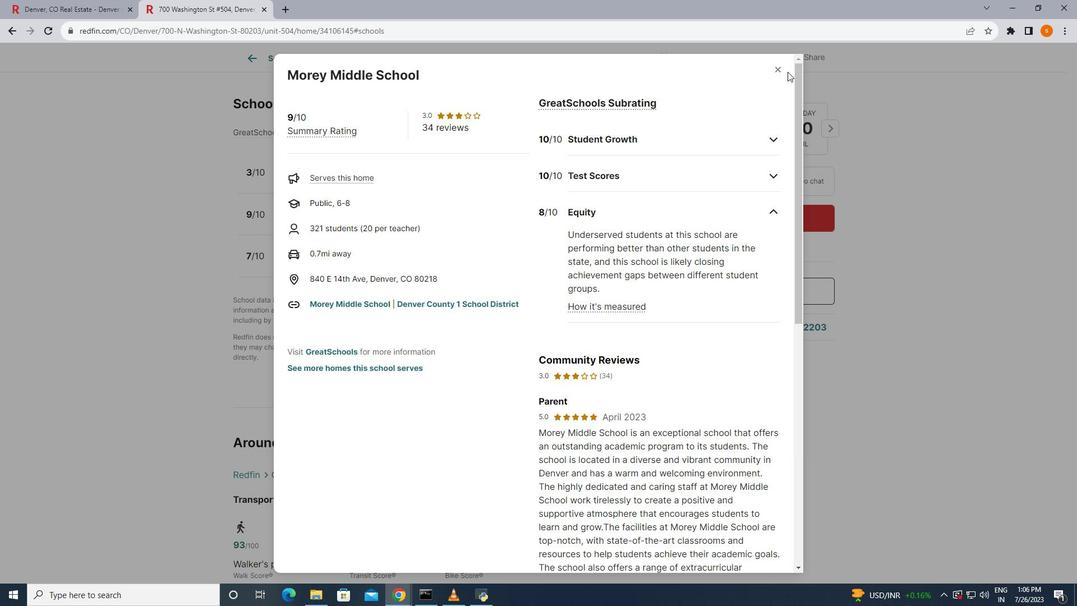 
Action: Mouse pressed left at (788, 71)
Screenshot: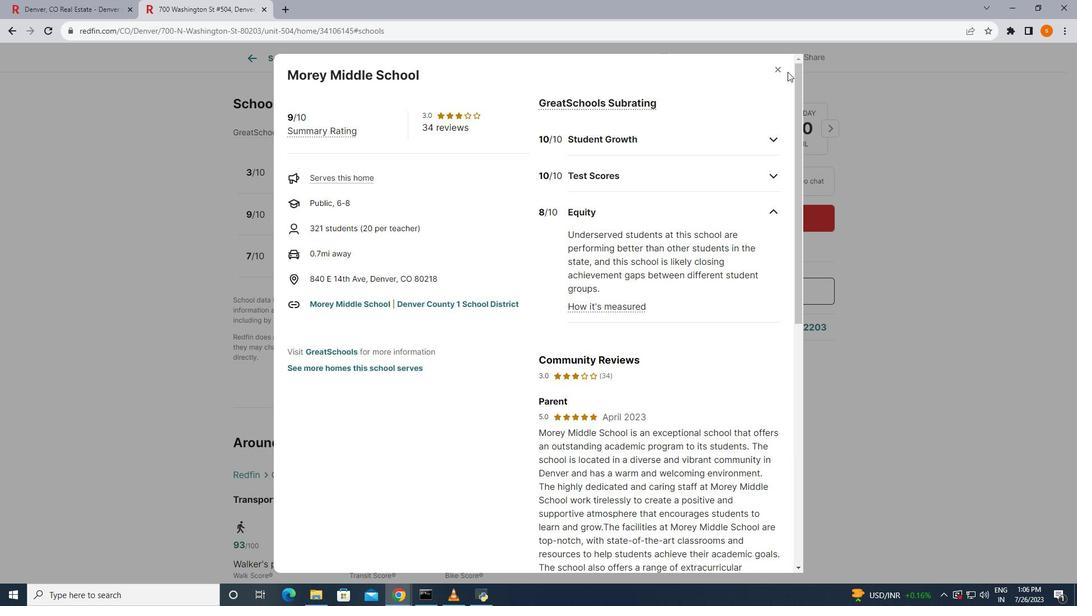 
Action: Mouse moved to (777, 66)
